 Task: Select street view around selected location Joshua Tree National Park, California, United States and verify 3 surrounding locations
Action: Mouse moved to (234, 91)
Screenshot: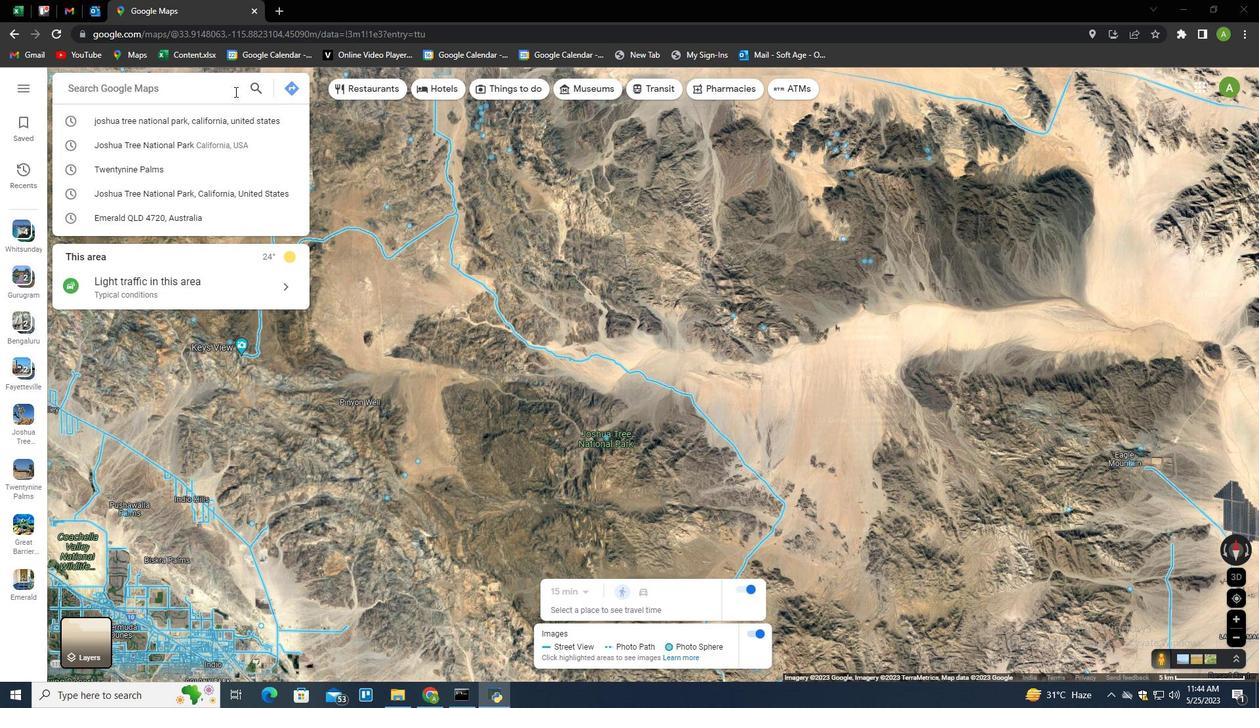 
Action: Mouse pressed left at (234, 91)
Screenshot: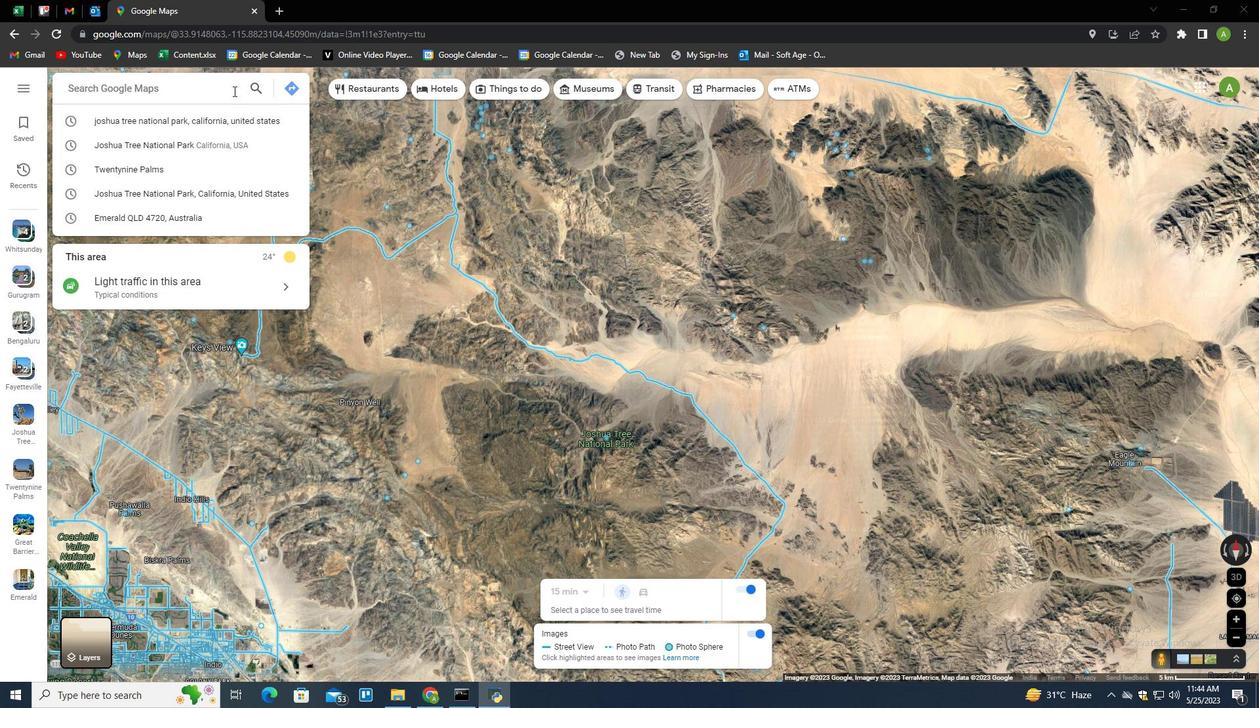 
Action: Key pressed <Key.shift>Joa<Key.backspace>shua<Key.space><Key.shift>Tree<Key.space><Key.shift>National<Key.space><Key.shift>Part<Key.backspace>k,<Key.space><Key.shift>Califr<Key.backspace>ornia,<Key.space><Key.shift>United<Key.space><Key.shift>States<Key.enter>
Screenshot: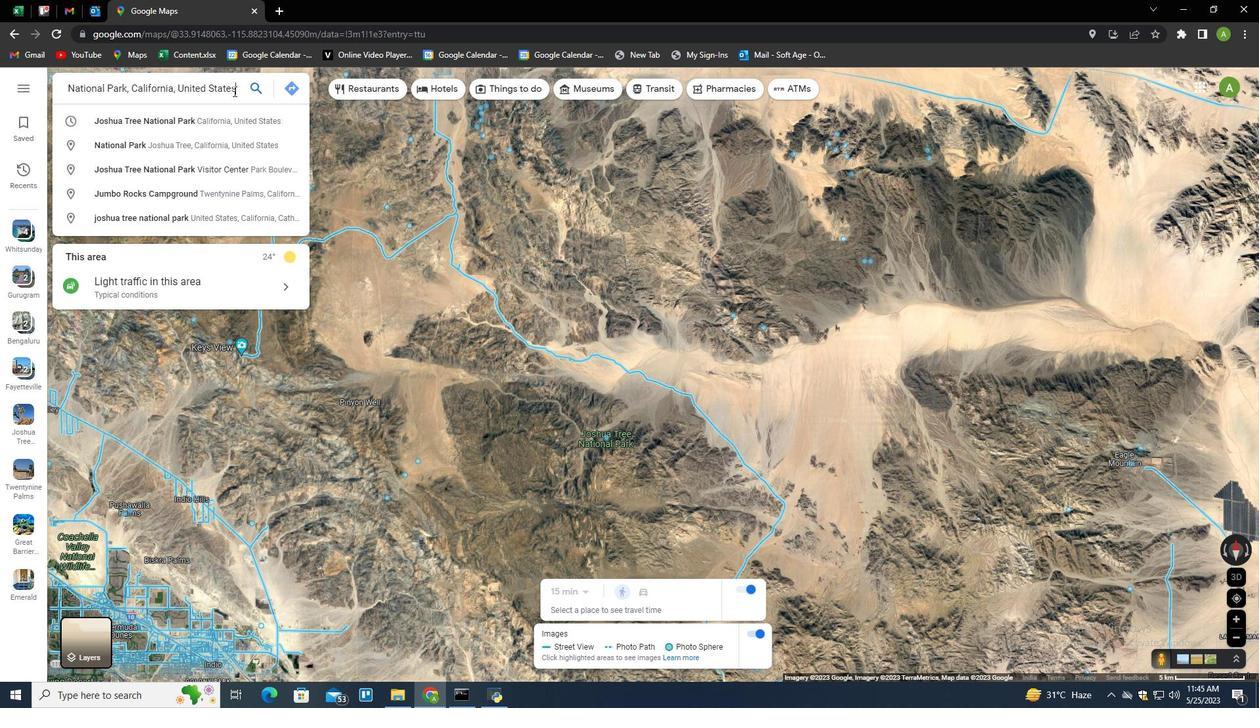 
Action: Mouse moved to (694, 428)
Screenshot: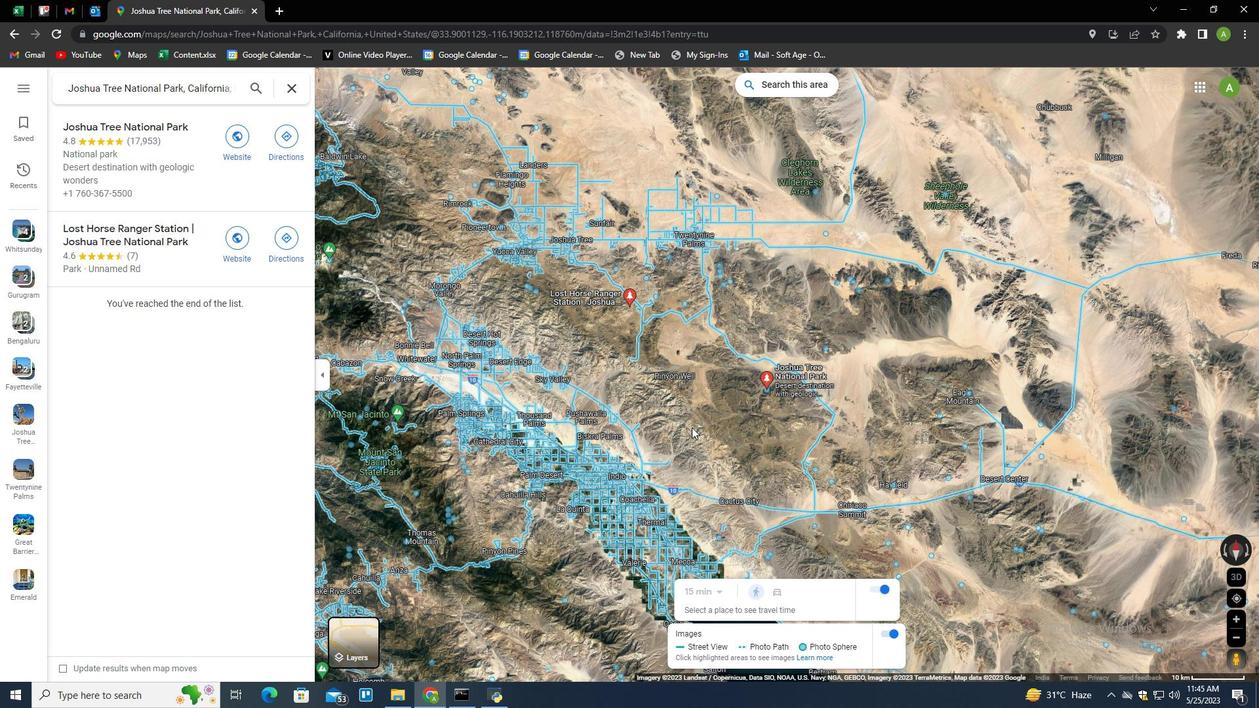 
Action: Mouse scrolled (694, 427) with delta (0, 0)
Screenshot: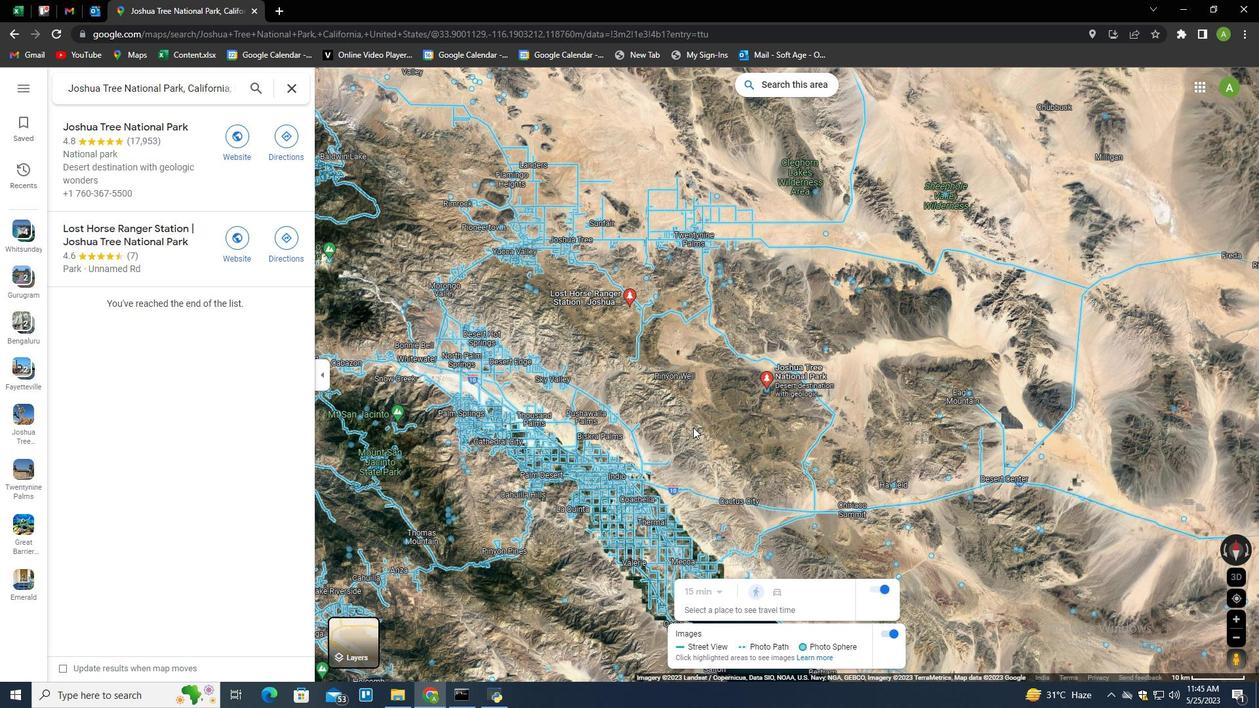
Action: Mouse moved to (655, 339)
Screenshot: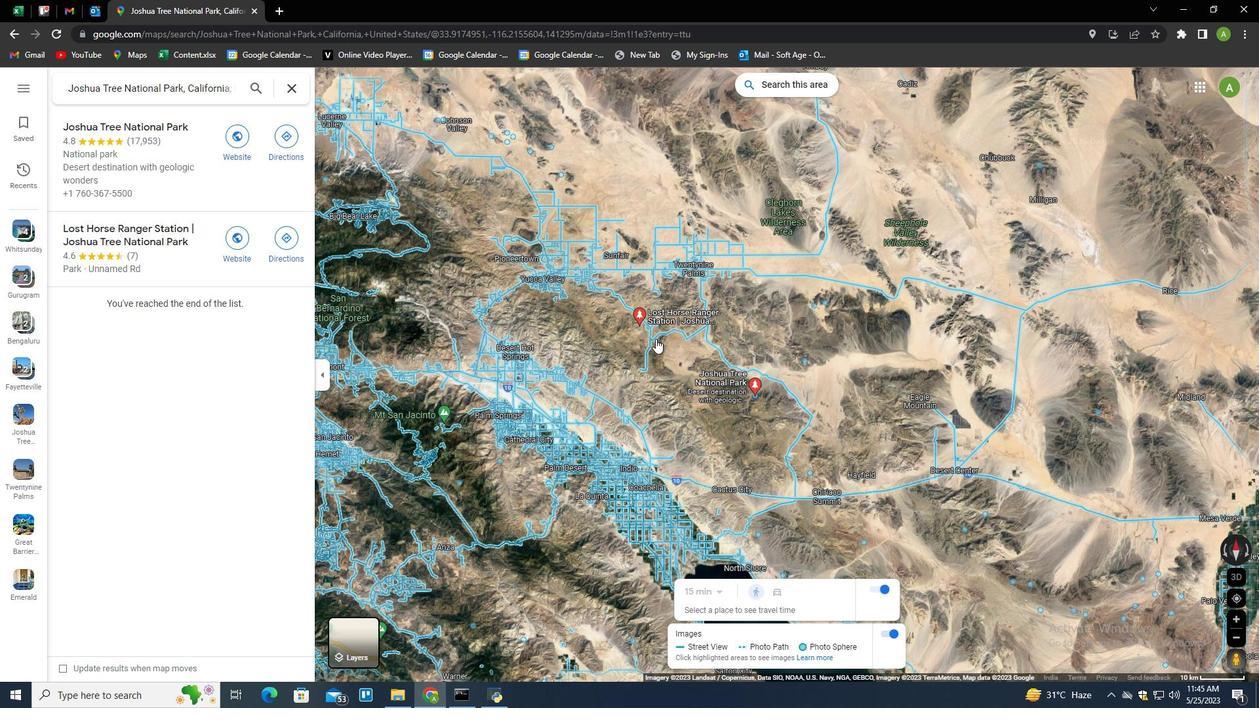 
Action: Mouse pressed left at (655, 339)
Screenshot: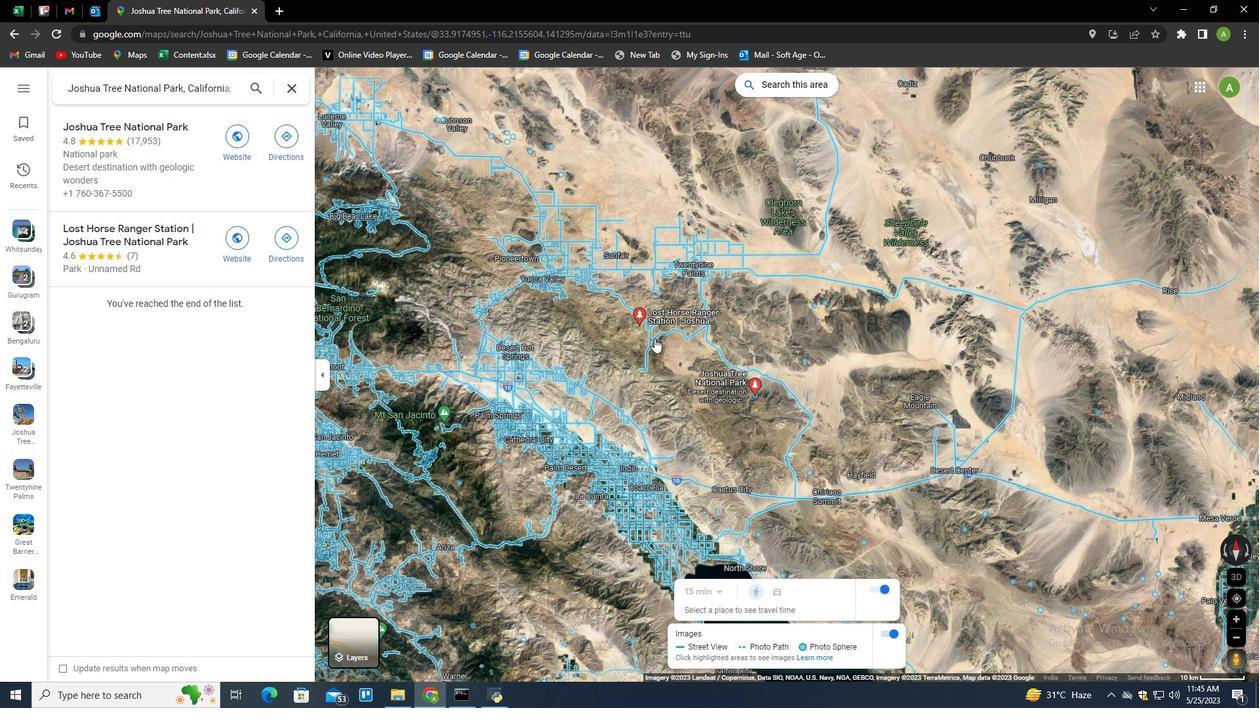
Action: Mouse moved to (850, 471)
Screenshot: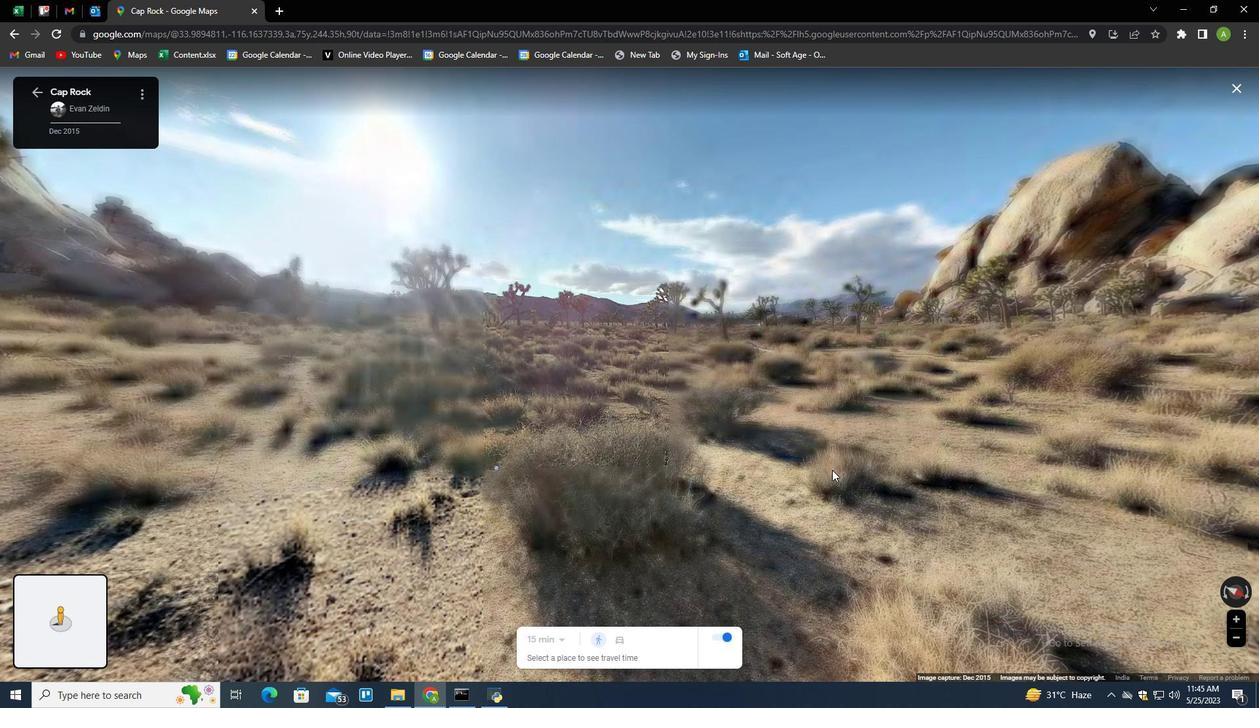 
Action: Mouse scrolled (850, 470) with delta (0, 0)
Screenshot: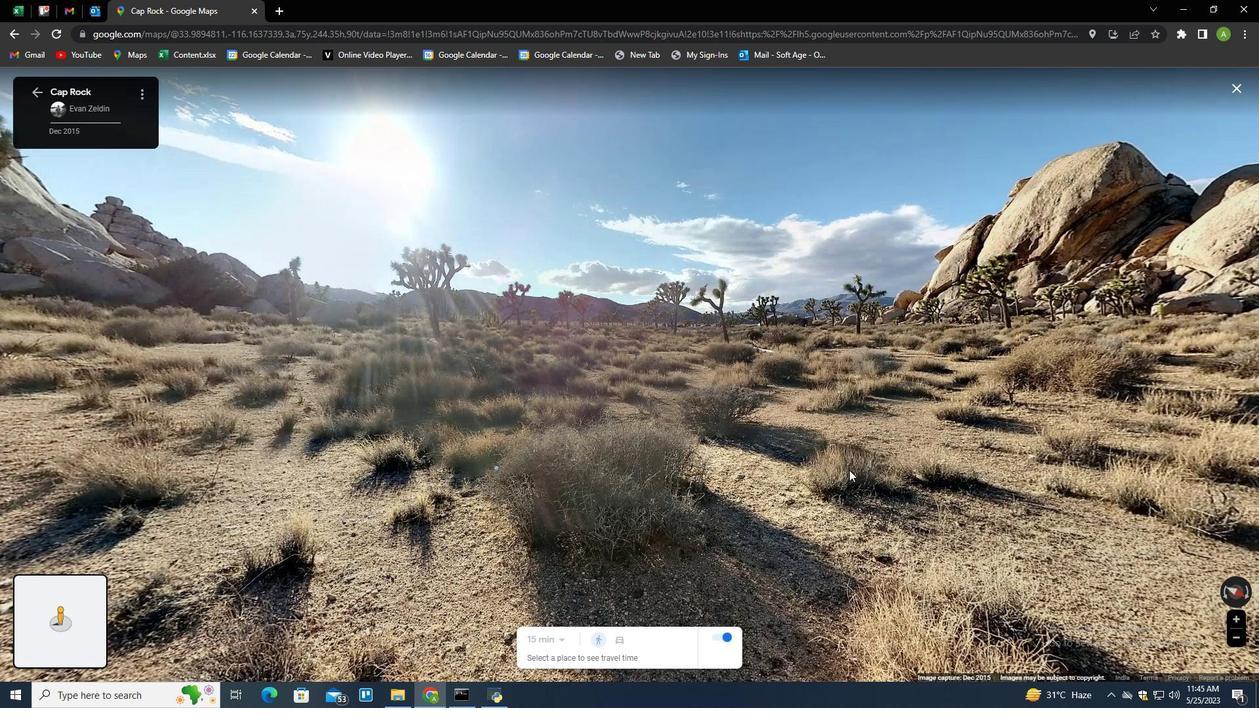 
Action: Mouse scrolled (850, 470) with delta (0, 0)
Screenshot: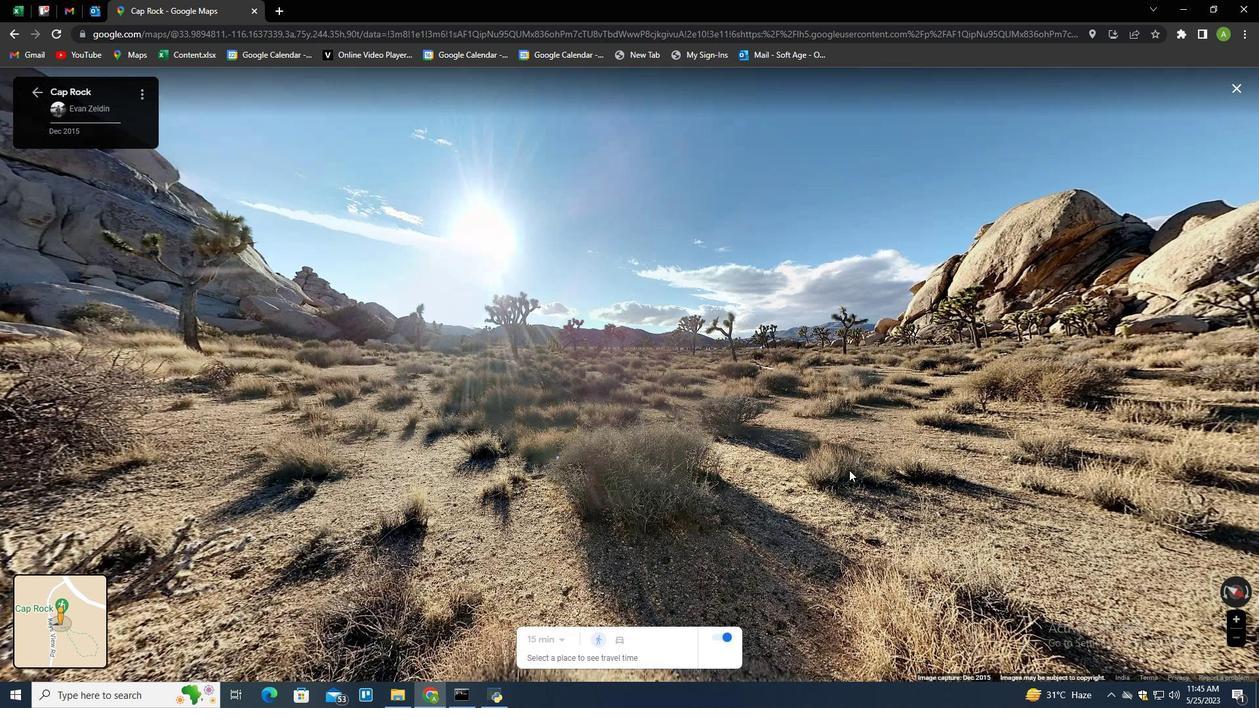 
Action: Mouse scrolled (850, 470) with delta (0, 0)
Screenshot: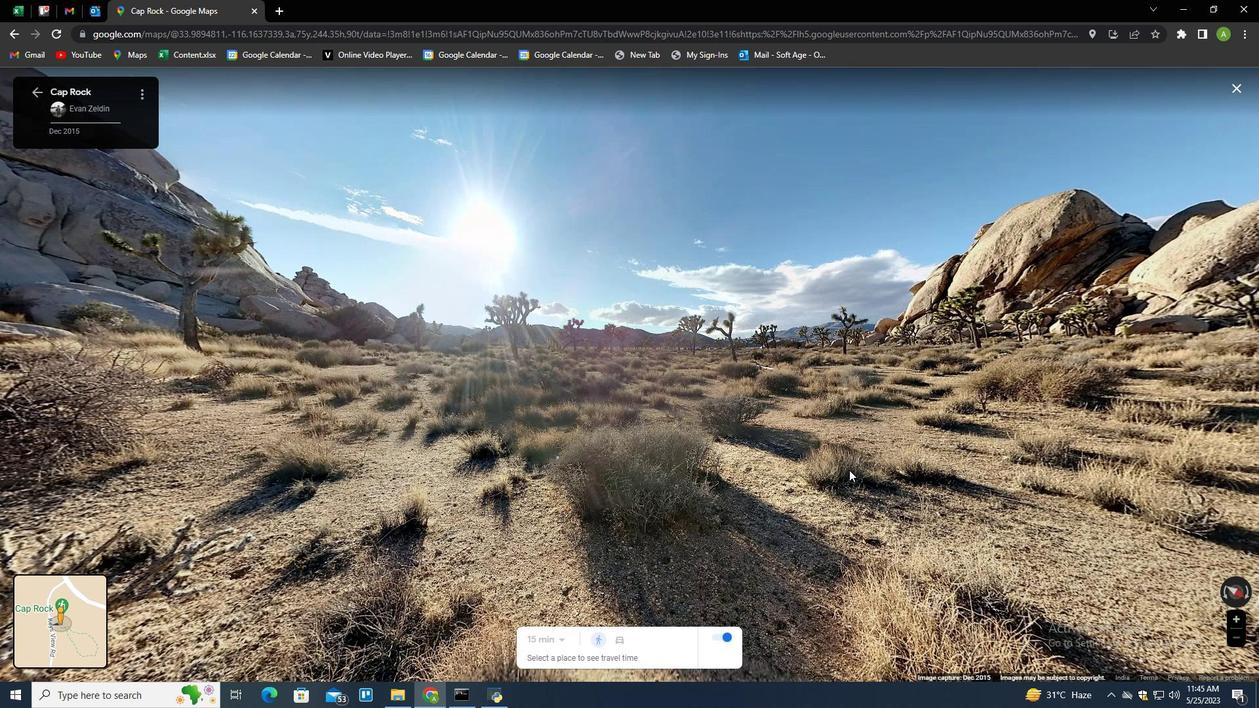 
Action: Mouse scrolled (850, 470) with delta (0, 0)
Screenshot: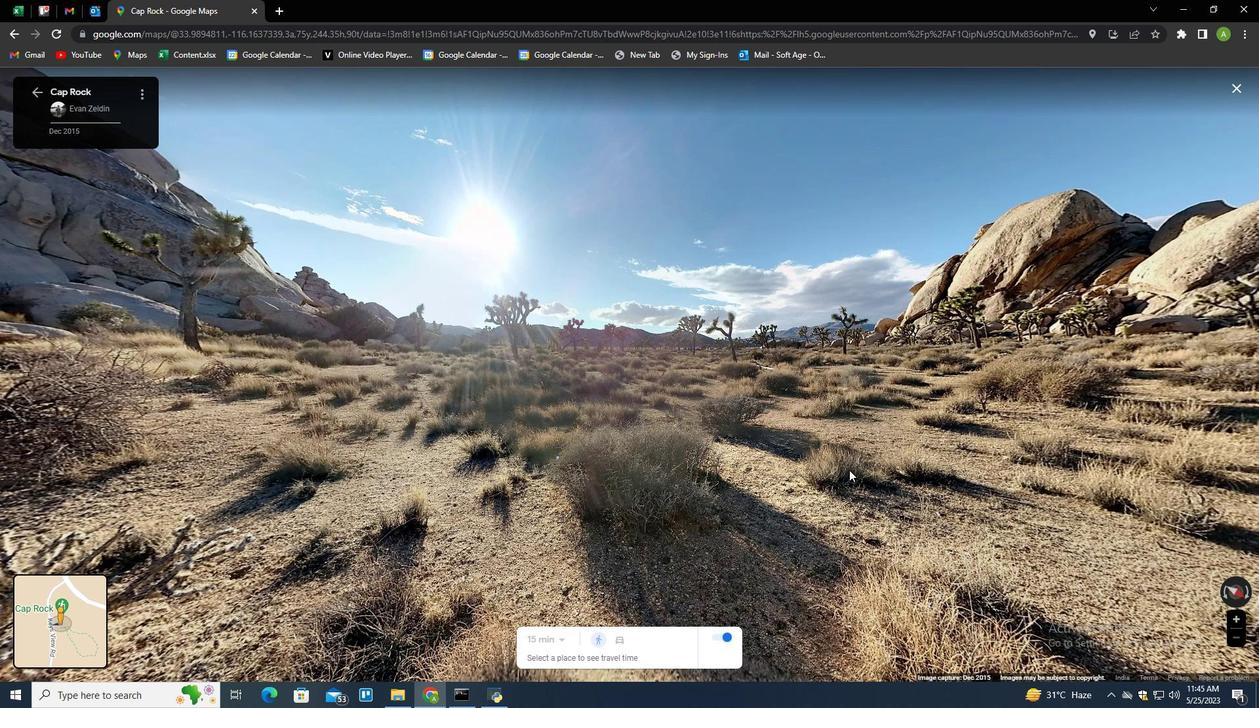 
Action: Key pressed <Key.left><Key.left><Key.right><Key.right><Key.right><Key.right><Key.right><Key.right><Key.right><Key.right><Key.right><Key.right><Key.right><Key.right><Key.right><Key.right><Key.right><Key.right><Key.right><Key.right><Key.right><Key.right><Key.right><Key.right><Key.right><Key.right><Key.right><Key.right>
Screenshot: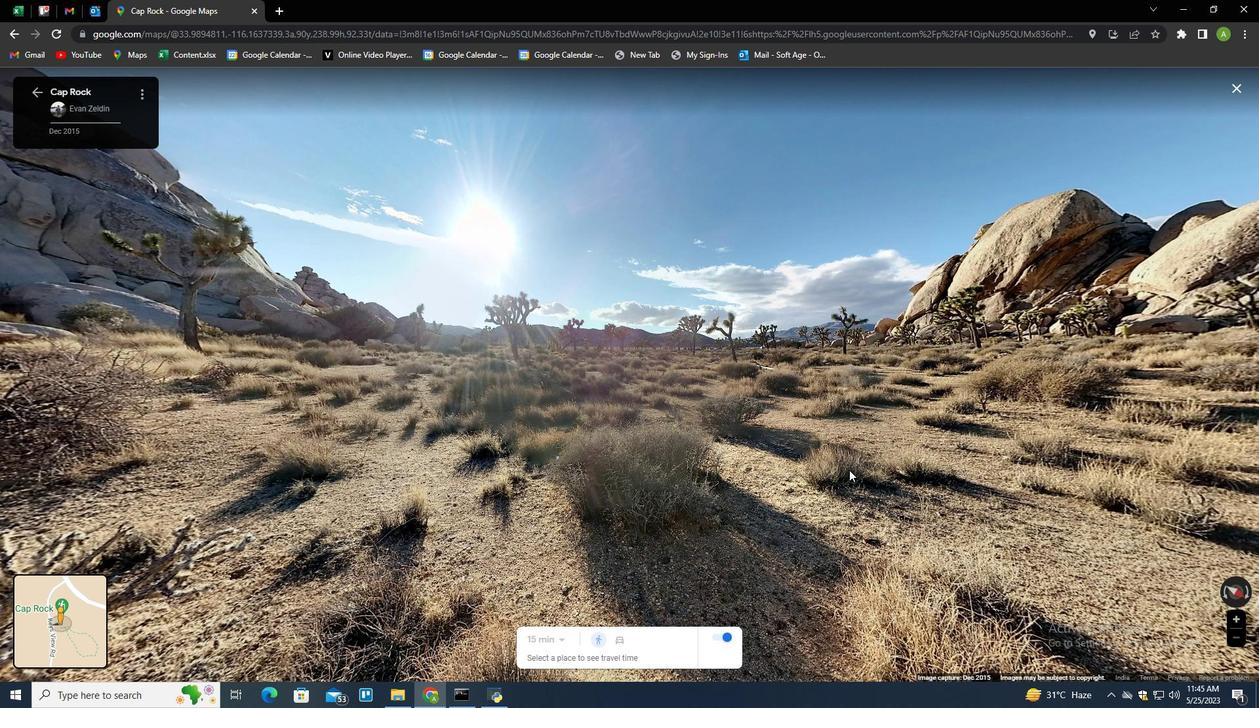 
Action: Mouse pressed left at (850, 471)
Screenshot: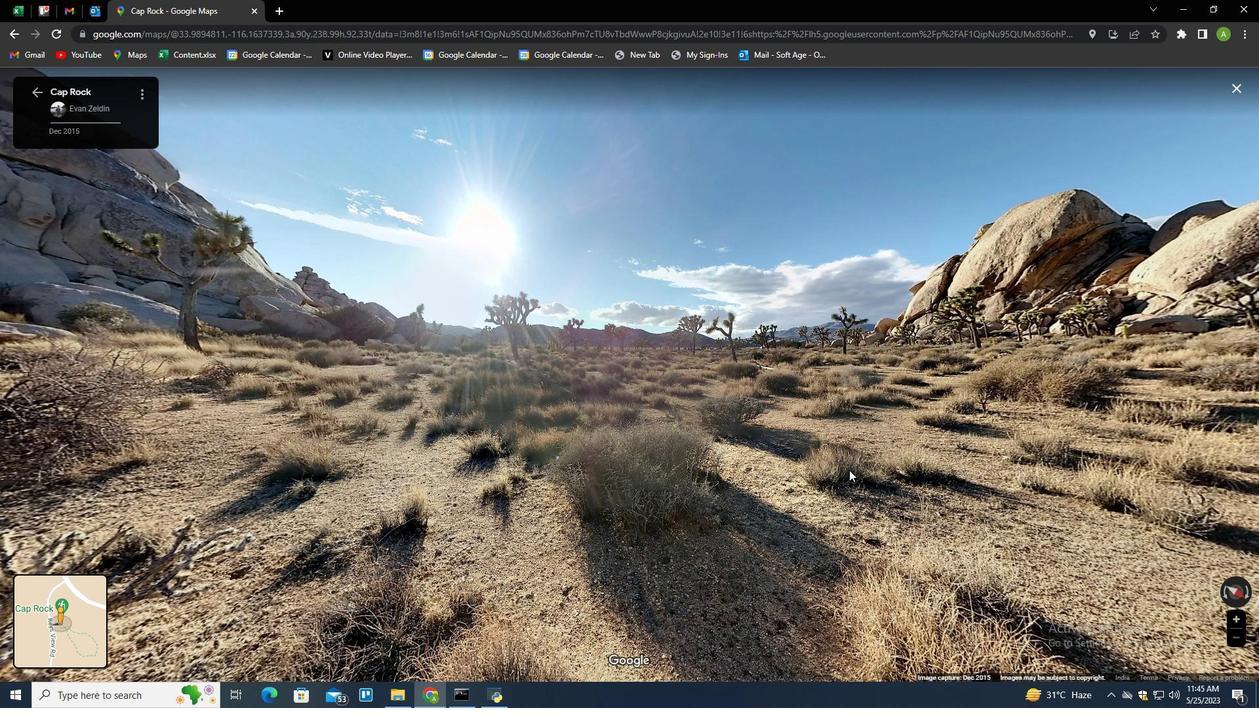 
Action: Key pressed <Key.right><Key.right><Key.right><Key.right><Key.right><Key.right><Key.right><Key.right><Key.right><Key.right><Key.right><Key.right><Key.right><Key.right><Key.right><Key.right><Key.right><Key.right><Key.right><Key.right><Key.right><Key.right><Key.right><Key.right><Key.right><Key.right><Key.right><Key.right><Key.right><Key.right><Key.right><Key.right><Key.right><Key.right><Key.right><Key.right><Key.right><Key.right><Key.right><Key.right><Key.right><Key.right><Key.right><Key.right><Key.right><Key.right><Key.right><Key.right><Key.right><Key.right><Key.right><Key.right><Key.right><Key.right><Key.right><Key.right><Key.right><Key.right><Key.right><Key.right><Key.right><Key.right><Key.right><Key.right><Key.right><Key.right><Key.right><Key.right><Key.right><Key.right><Key.right><Key.right><Key.right><Key.right><Key.right><Key.right><Key.right><Key.right><Key.right><Key.right><Key.right><Key.right><Key.right><Key.right><Key.right><Key.right><Key.right><Key.right><Key.right><Key.right><Key.right><Key.right><Key.right><Key.right><Key.right><Key.right><Key.right><Key.right><Key.right><Key.right><Key.right><Key.right><Key.right><Key.right><Key.right><Key.right><Key.right><Key.right><Key.right><Key.right><Key.right><Key.right><Key.right><Key.right><Key.right><Key.right><Key.right><Key.right><Key.right><Key.right><Key.right><Key.right><Key.right><Key.right><Key.right><Key.right><Key.right><Key.right><Key.right><Key.right><Key.right><Key.right><Key.right><Key.right><Key.right><Key.right><Key.right><Key.right><Key.right><Key.right><Key.right><Key.right><Key.right><Key.right><Key.right><Key.right><Key.right><Key.right><Key.right><Key.right><Key.right><Key.right><Key.right><Key.right><Key.right><Key.right><Key.right><Key.right><Key.right><Key.right><Key.right><Key.right><Key.right><Key.right><Key.right><Key.right><Key.right><Key.right><Key.right><Key.right><Key.right><Key.right><Key.right><Key.right><Key.right><Key.right><Key.right><Key.right><Key.right><Key.right><Key.right><Key.right><Key.right><Key.right><Key.right><Key.right><Key.right><Key.right><Key.right><Key.right><Key.right><Key.right><Key.right><Key.right><Key.right><Key.right><Key.right><Key.right><Key.right><Key.right><Key.right><Key.right><Key.right><Key.right><Key.right><Key.right><Key.right><Key.right><Key.right><Key.right><Key.right><Key.right><Key.right><Key.right><Key.right><Key.right><Key.right><Key.right><Key.right><Key.right><Key.right><Key.right><Key.right><Key.right><Key.right><Key.right><Key.right><Key.right><Key.right><Key.right><Key.right><Key.right><Key.right><Key.right><Key.right><Key.right><Key.right><Key.right><Key.right><Key.right><Key.right><Key.right><Key.right><Key.right><Key.right><Key.right><Key.right><Key.right><Key.right><Key.right><Key.right><Key.right><Key.right><Key.right><Key.right><Key.right><Key.right><Key.right><Key.right><Key.right><Key.right><Key.right><Key.right><Key.right><Key.right><Key.right><Key.right><Key.right><Key.right><Key.right><Key.right><Key.right><Key.right><Key.right><Key.right><Key.right><Key.right><Key.right><Key.right><Key.right><Key.right><Key.right><Key.right><Key.right><Key.right><Key.right><Key.right><Key.right><Key.right><Key.right><Key.right><Key.right><Key.right><Key.right><Key.right><Key.right><Key.right><Key.right><Key.right><Key.right><Key.right><Key.right><Key.right><Key.right><Key.right><Key.right><Key.right><Key.right><Key.right><Key.right><Key.right><Key.right><Key.right><Key.right><Key.right><Key.right><Key.right><Key.right><Key.right><Key.right><Key.right><Key.right><Key.right><Key.right><Key.right><Key.right><Key.right><Key.right><Key.right><Key.right><Key.right><Key.right><Key.right><Key.right><Key.right><Key.right><Key.right><Key.right><Key.right><Key.right><Key.right><Key.right><Key.right><Key.right><Key.right><Key.right><Key.right><Key.right><Key.right><Key.right><Key.right><Key.right><Key.right><Key.right><Key.right><Key.right><Key.right><Key.right><Key.right><Key.right><Key.right><Key.right><Key.right><Key.right><Key.right><Key.right><Key.right><Key.right><Key.right><Key.right><Key.right><Key.right><Key.right><Key.right><Key.right><Key.right><Key.right><Key.right><Key.right><Key.right><Key.right><Key.right><Key.right><Key.right><Key.right><Key.right><Key.right><Key.right><Key.right><Key.right><Key.right><Key.right><Key.right><Key.right><Key.right><Key.right><Key.right><Key.up><Key.up><Key.up><Key.down><Key.left><Key.left><Key.left><Key.left><Key.left><Key.left><Key.right><Key.right><Key.right><Key.right><Key.right><Key.right><Key.right><Key.right><Key.right><Key.right><Key.right><Key.right><Key.right><Key.right><Key.right><Key.right><Key.right><Key.right><Key.right><Key.right><Key.right><Key.right><Key.right><Key.right><Key.right><Key.right><Key.right><Key.right><Key.right><Key.right><Key.right><Key.right><Key.right><Key.right><Key.right><Key.right><Key.right><Key.right><Key.right><Key.right><Key.right><Key.right><Key.right><Key.right><Key.right><Key.right><Key.right><Key.right><Key.right><Key.right><Key.right><Key.right><Key.right><Key.right><Key.right><Key.right><Key.right><Key.right><Key.right><Key.right><Key.right><Key.right><Key.right><Key.right><Key.right><Key.right><Key.right><Key.right><Key.right><Key.right><Key.right><Key.right><Key.right><Key.right><Key.right><Key.right><Key.right><Key.right><Key.right><Key.right><Key.right><Key.right><Key.right><Key.right><Key.right><Key.right><Key.right><Key.right><Key.right><Key.right><Key.right><Key.right><Key.right><Key.right><Key.right><Key.right><Key.right><Key.right><Key.right><Key.right><Key.right><Key.right><Key.right><Key.right><Key.right><Key.right><Key.right><Key.right><Key.right><Key.right><Key.right><Key.right><Key.right><Key.right><Key.right><Key.right><Key.right><Key.right><Key.right><Key.right><Key.right><Key.right><Key.right><Key.right><Key.right><Key.right><Key.right><Key.right><Key.right><Key.right><Key.right><Key.right><Key.right><Key.right><Key.right><Key.right><Key.right><Key.right><Key.right><Key.right><Key.right><Key.right><Key.right><Key.right>
Screenshot: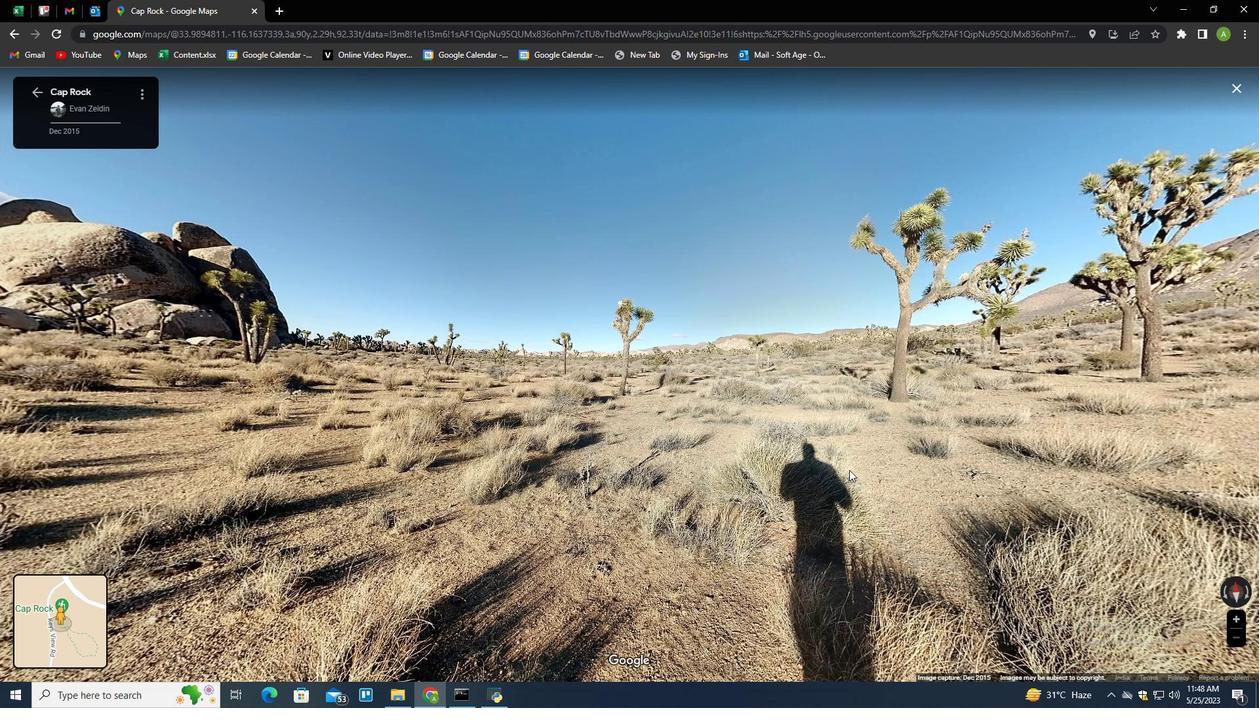 
Action: Mouse moved to (37, 85)
Screenshot: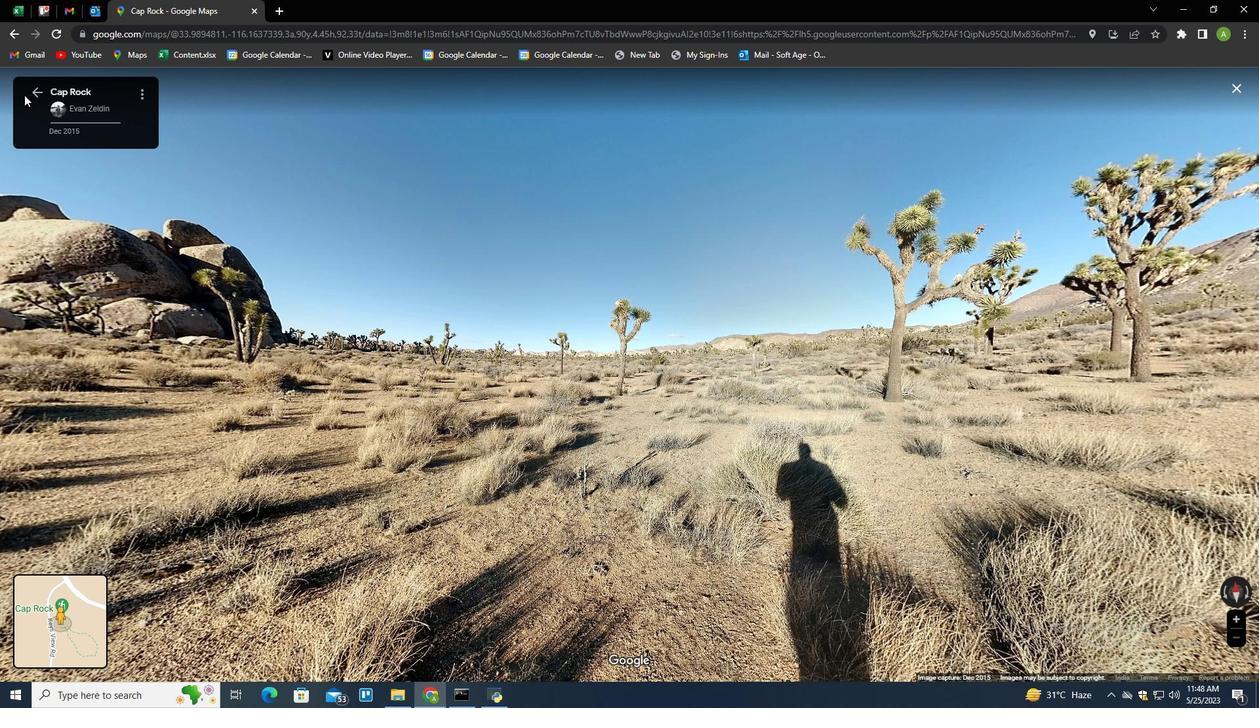 
Action: Mouse pressed left at (37, 85)
Screenshot: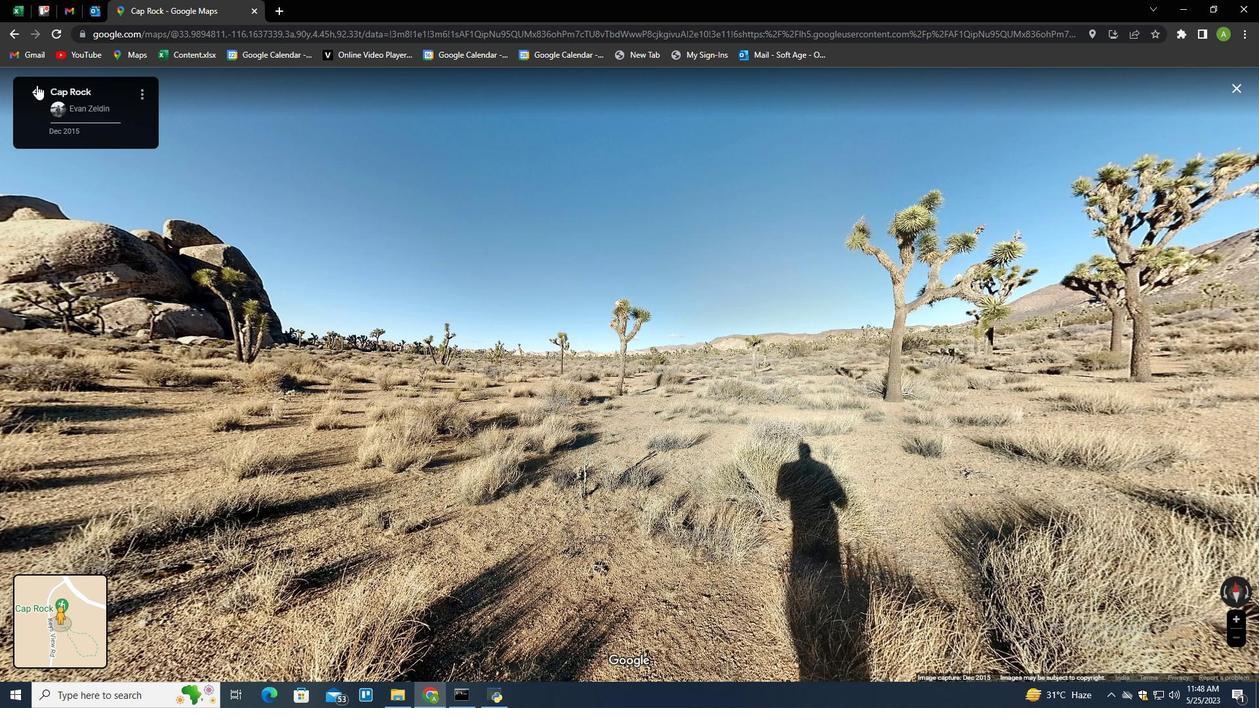 
Action: Mouse moved to (686, 360)
Screenshot: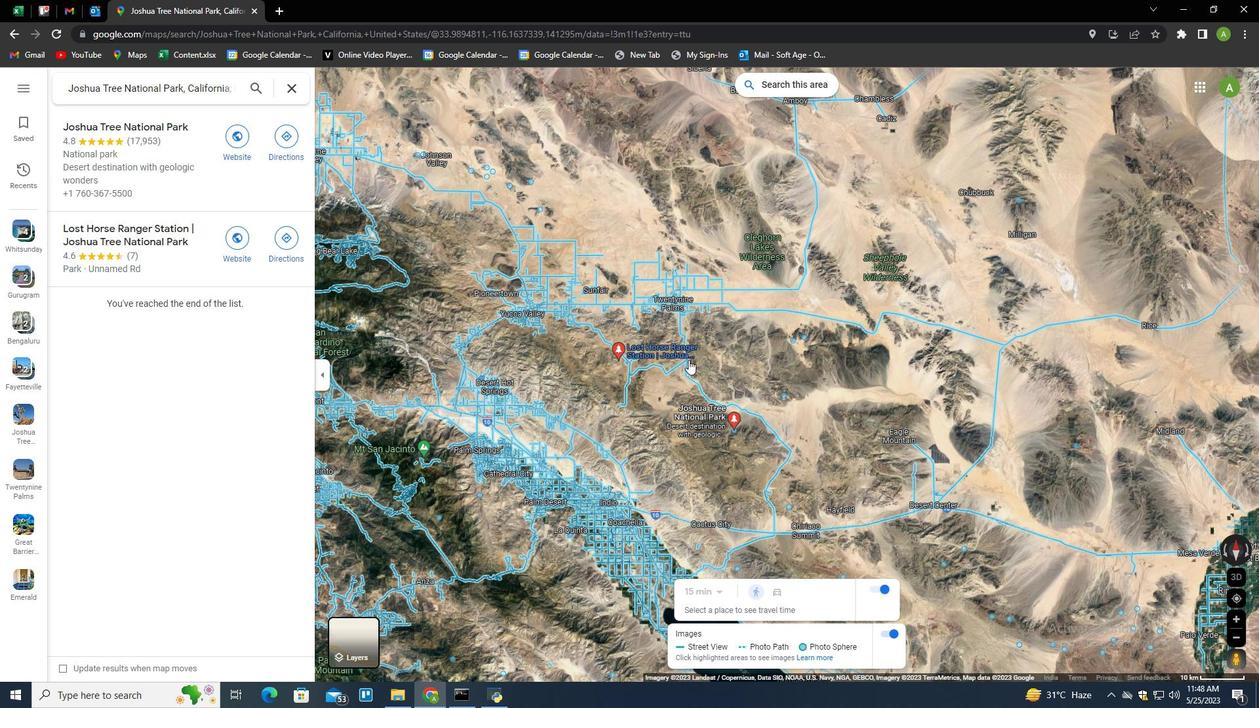 
Action: Mouse pressed left at (686, 360)
Screenshot: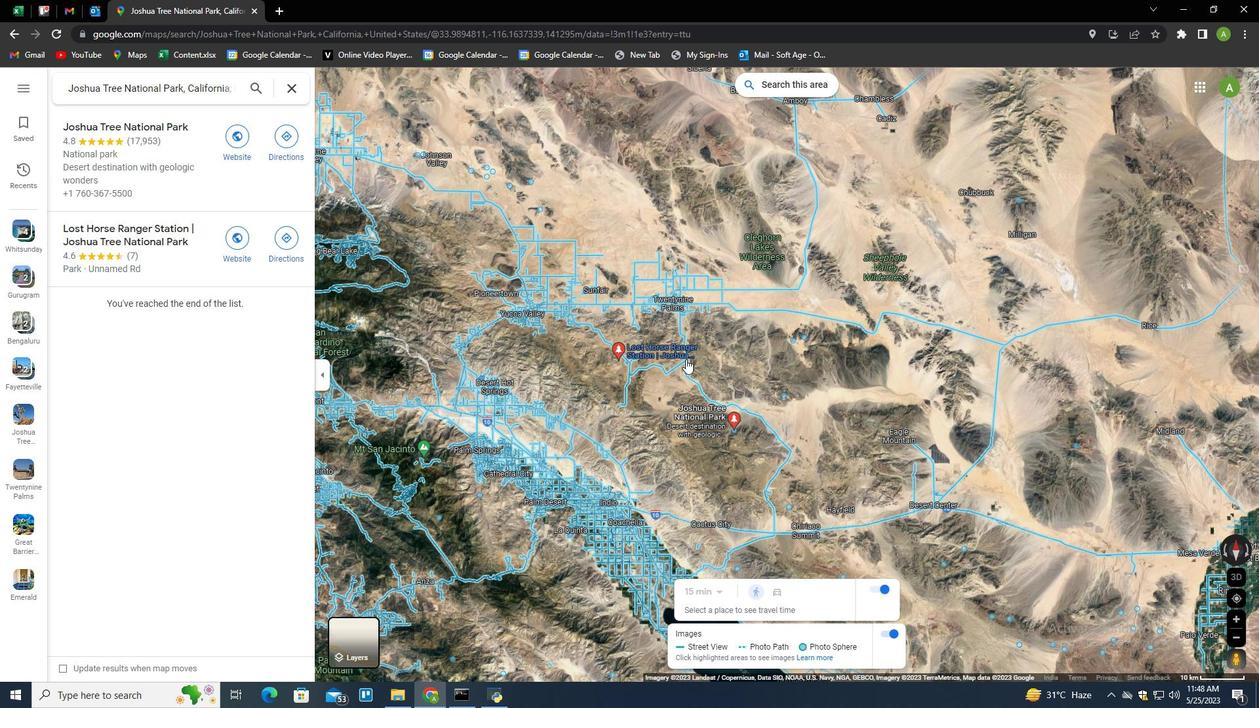 
Action: Mouse moved to (678, 366)
Screenshot: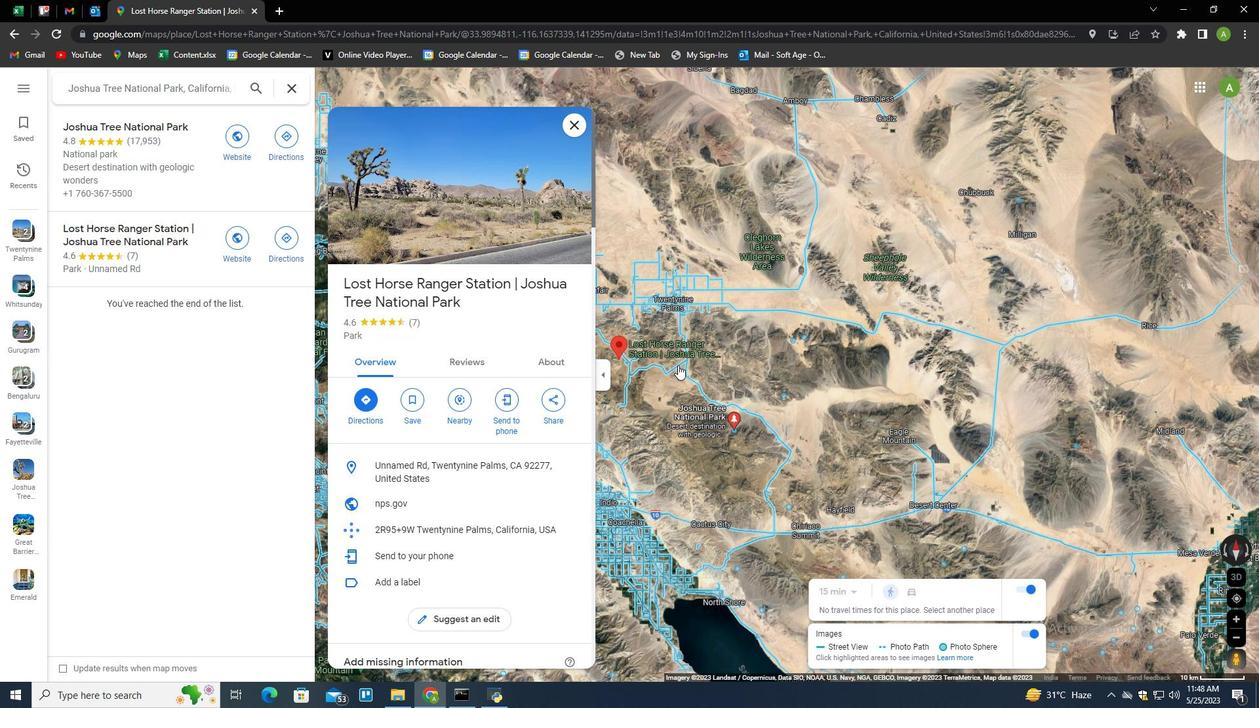 
Action: Mouse pressed left at (678, 366)
Screenshot: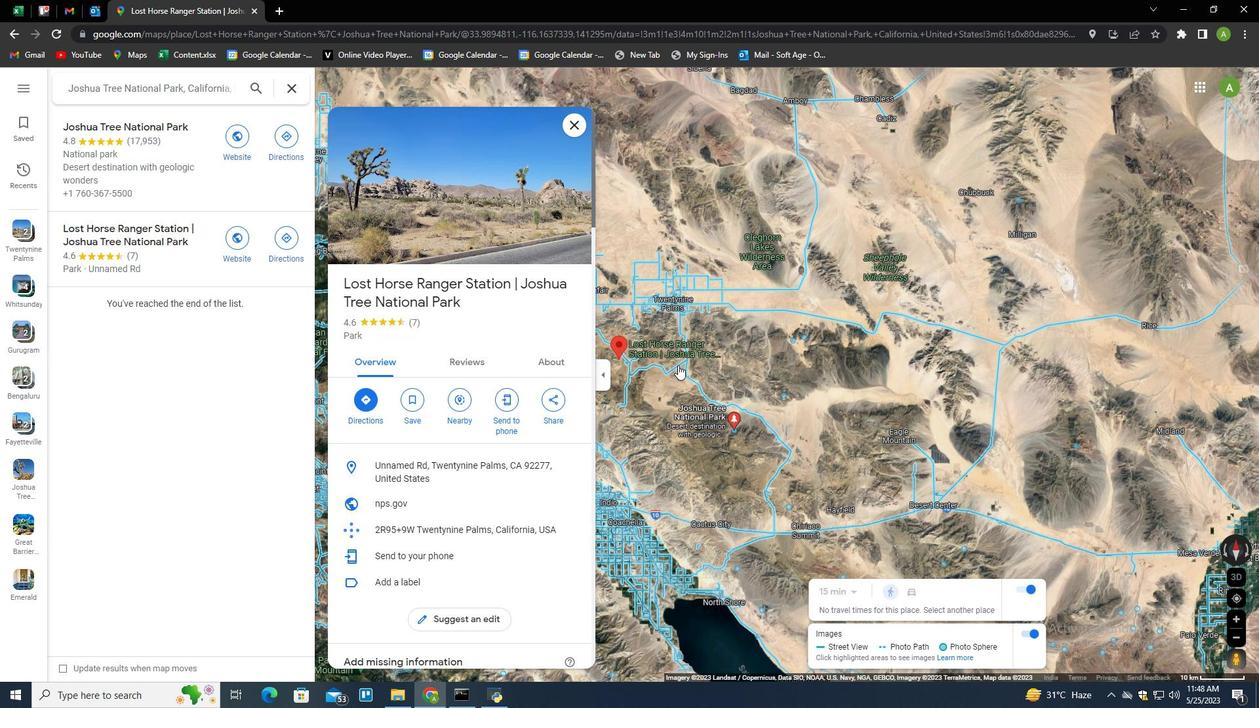 
Action: Mouse moved to (739, 448)
Screenshot: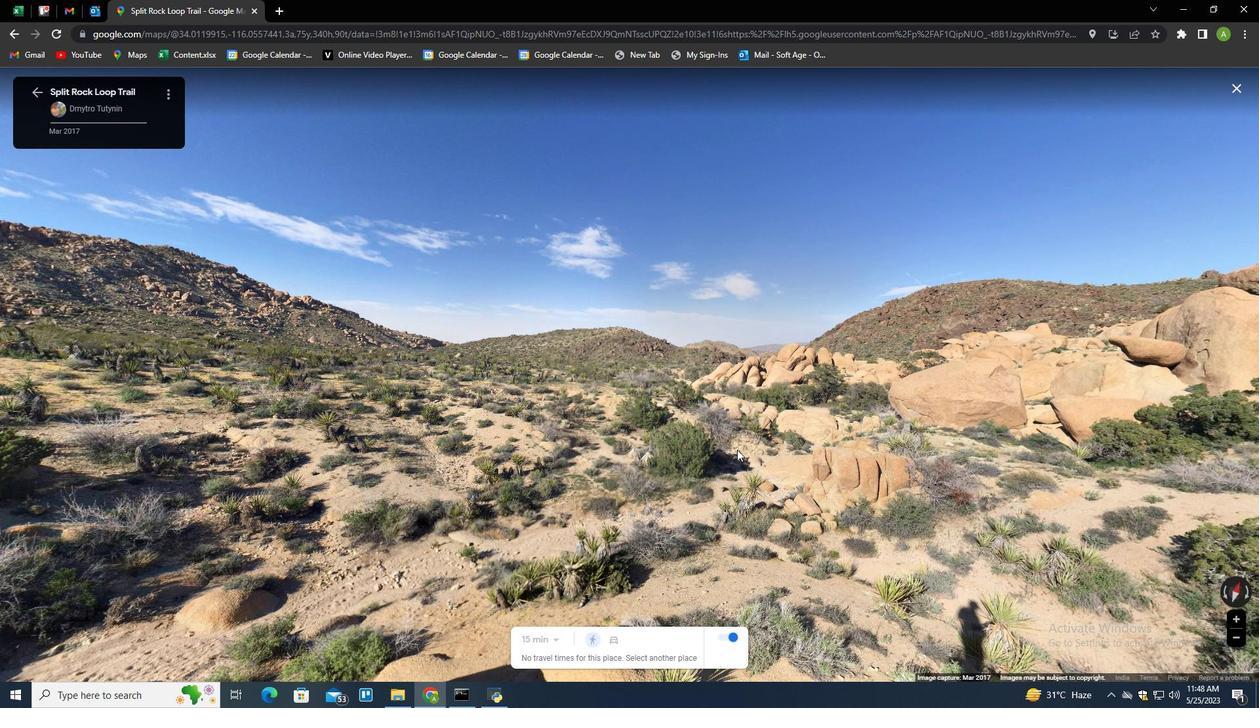 
Action: Mouse pressed left at (739, 448)
Screenshot: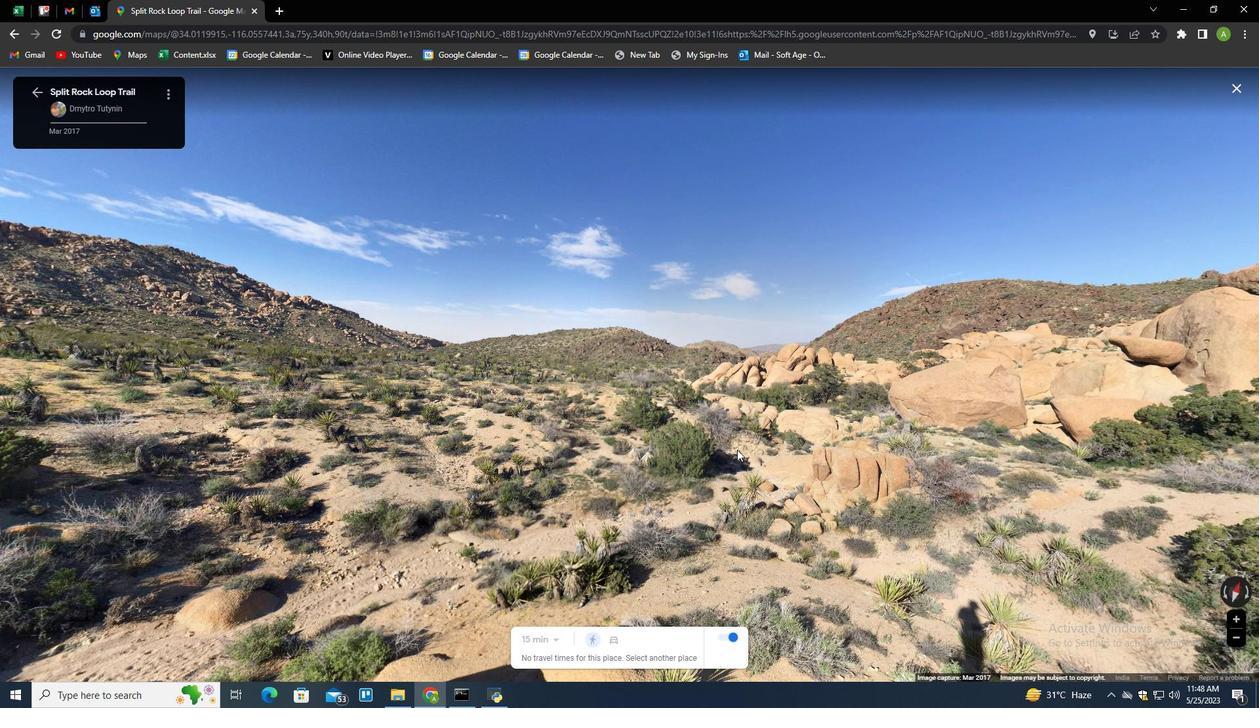 
Action: Mouse moved to (725, 411)
Screenshot: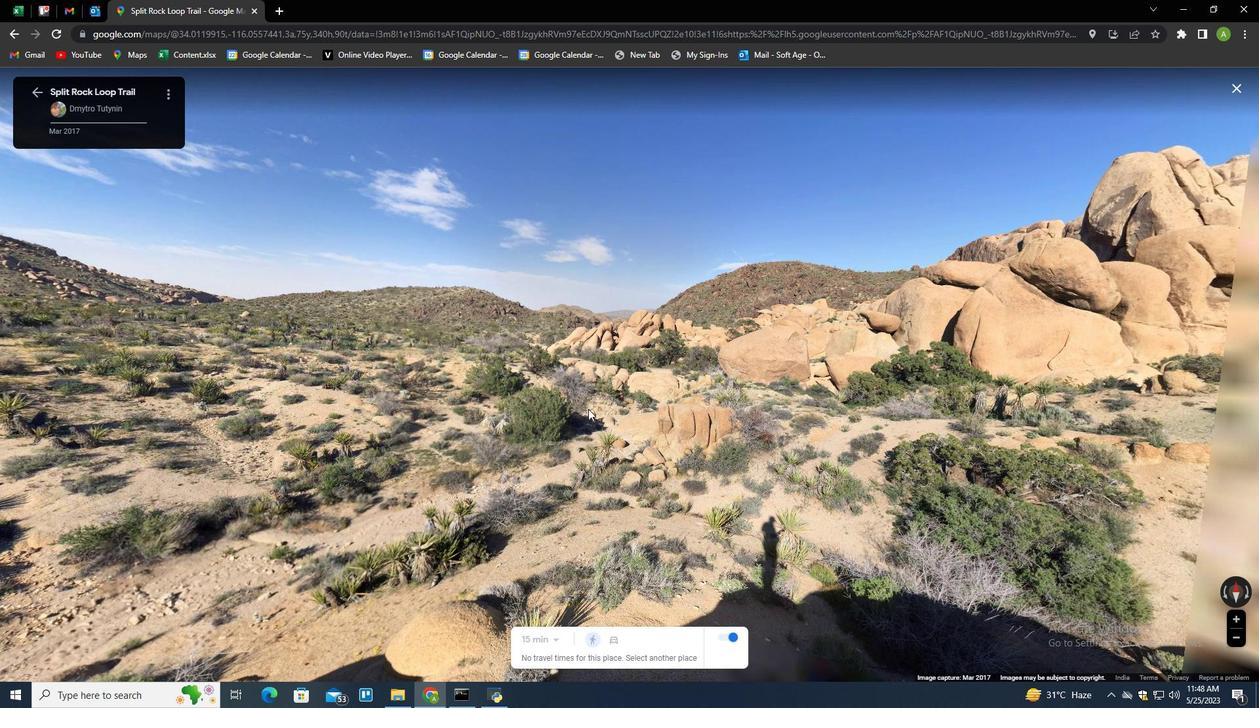 
Action: Mouse pressed left at (725, 411)
Screenshot: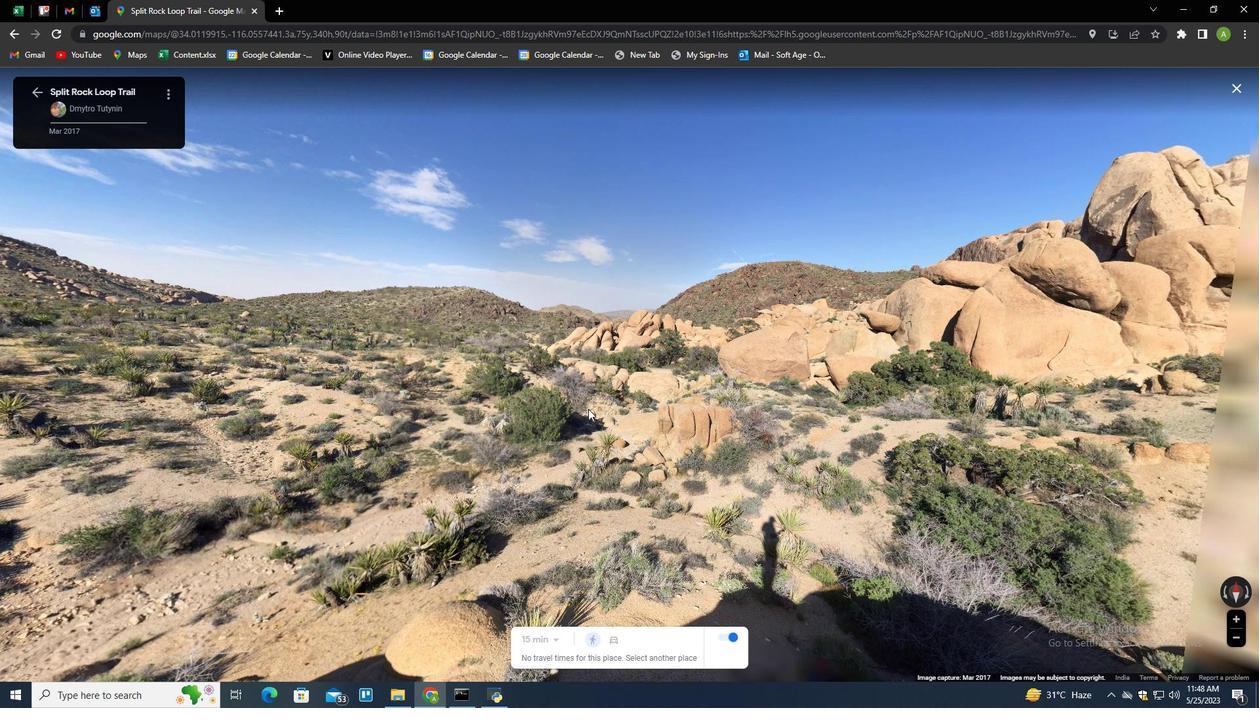 
Action: Mouse moved to (867, 345)
Screenshot: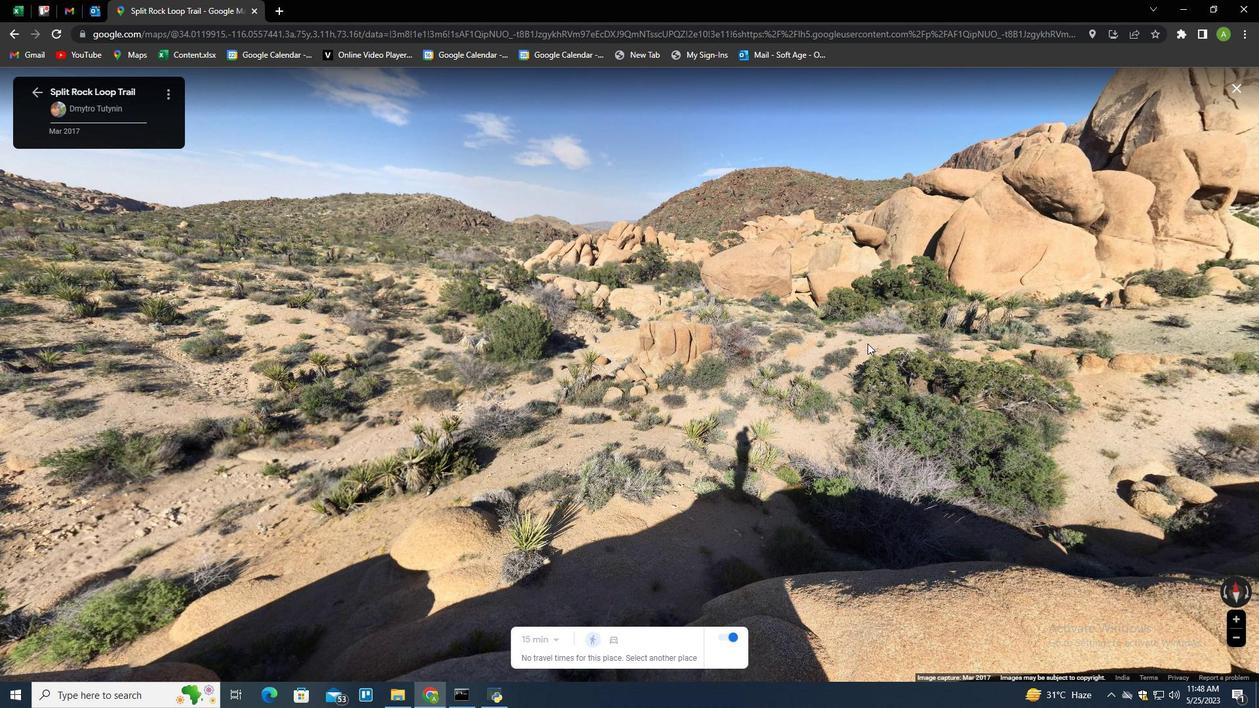 
Action: Mouse pressed left at (867, 345)
Screenshot: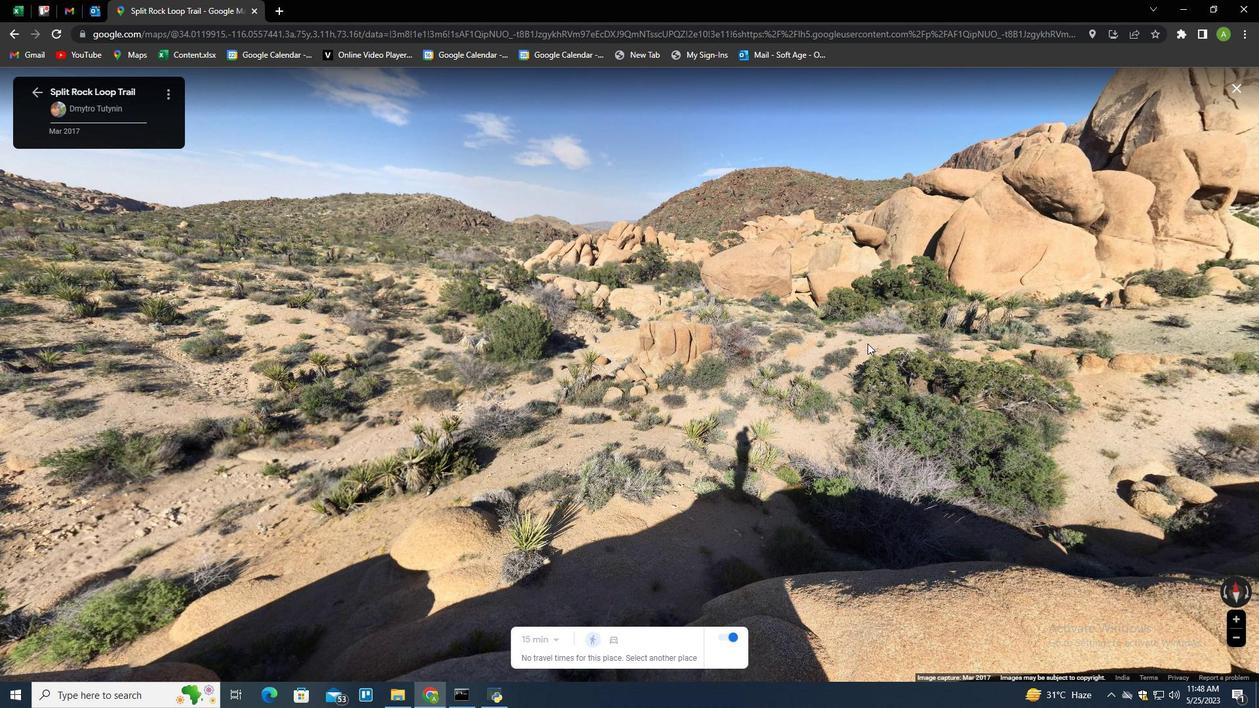 
Action: Mouse moved to (846, 276)
Screenshot: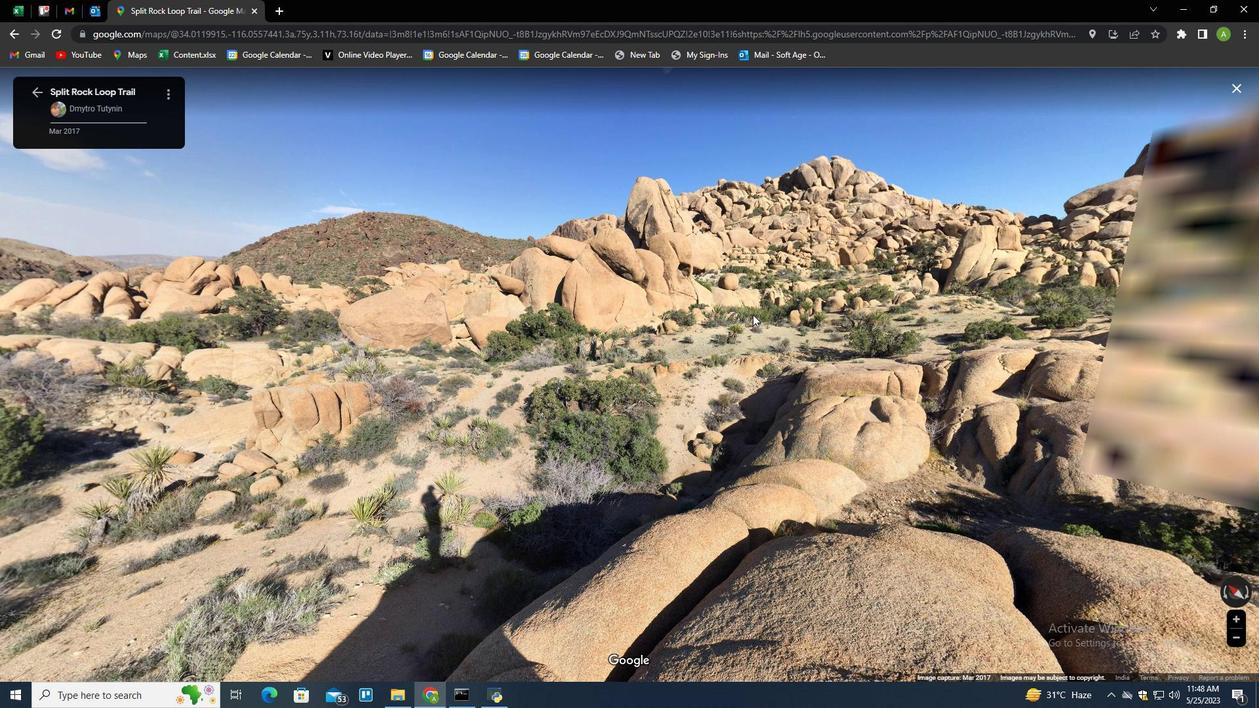 
Action: Mouse pressed left at (846, 276)
Screenshot: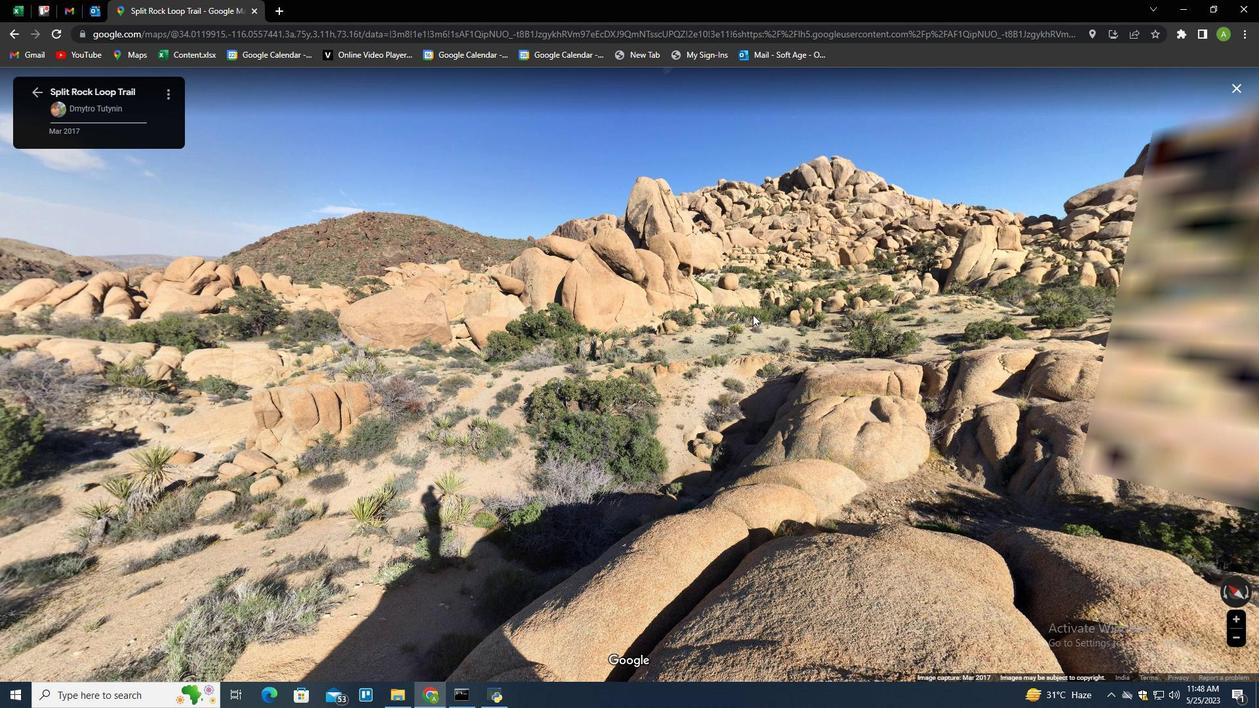 
Action: Mouse moved to (533, 289)
Screenshot: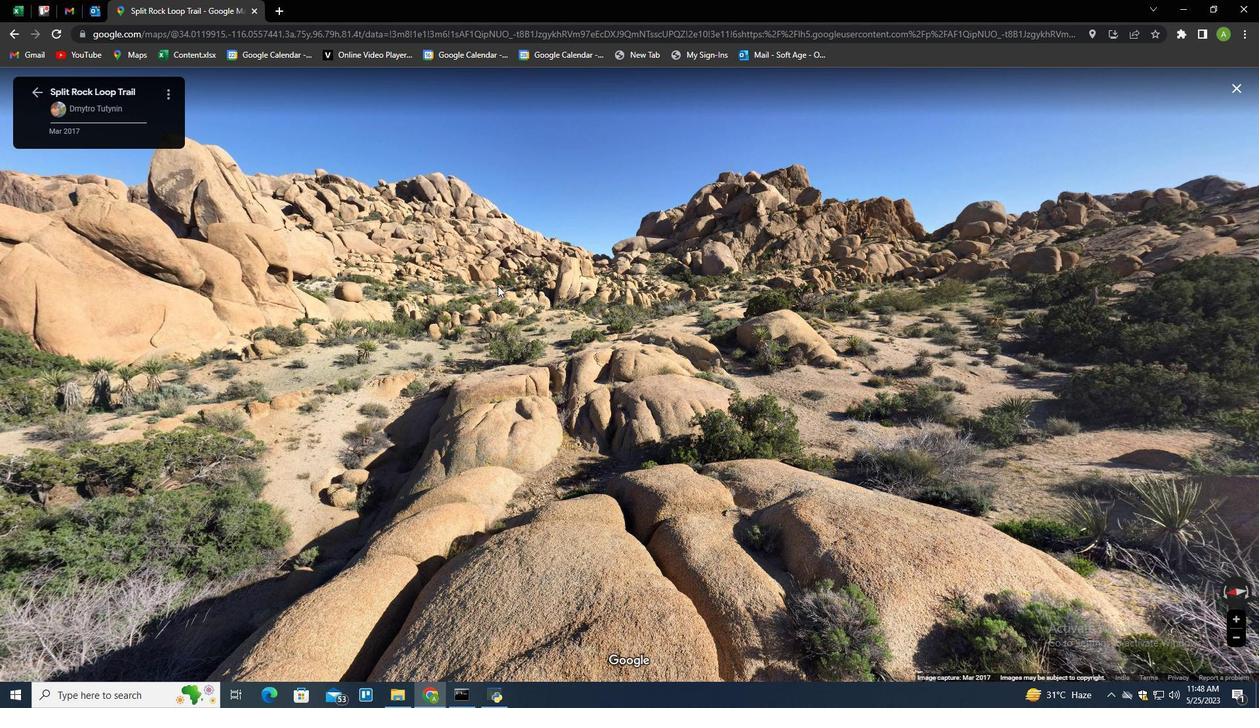 
Action: Mouse pressed left at (533, 289)
Screenshot: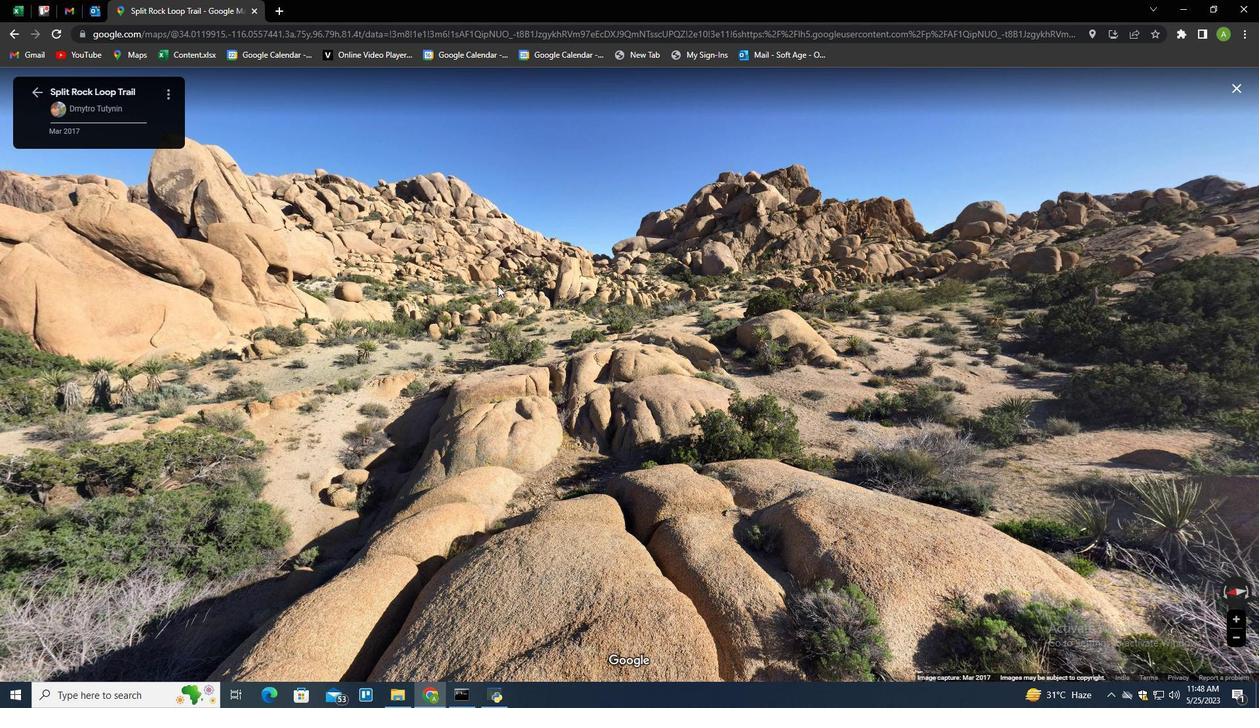 
Action: Mouse moved to (690, 301)
Screenshot: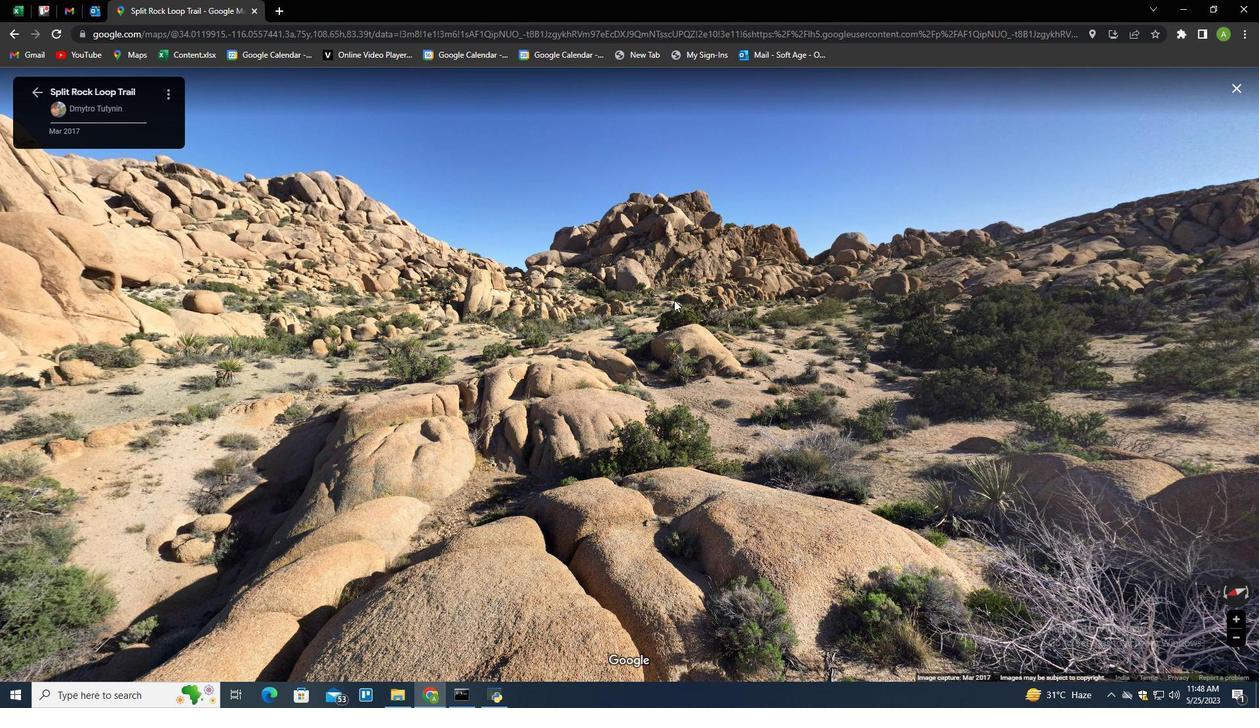 
Action: Mouse pressed left at (690, 301)
Screenshot: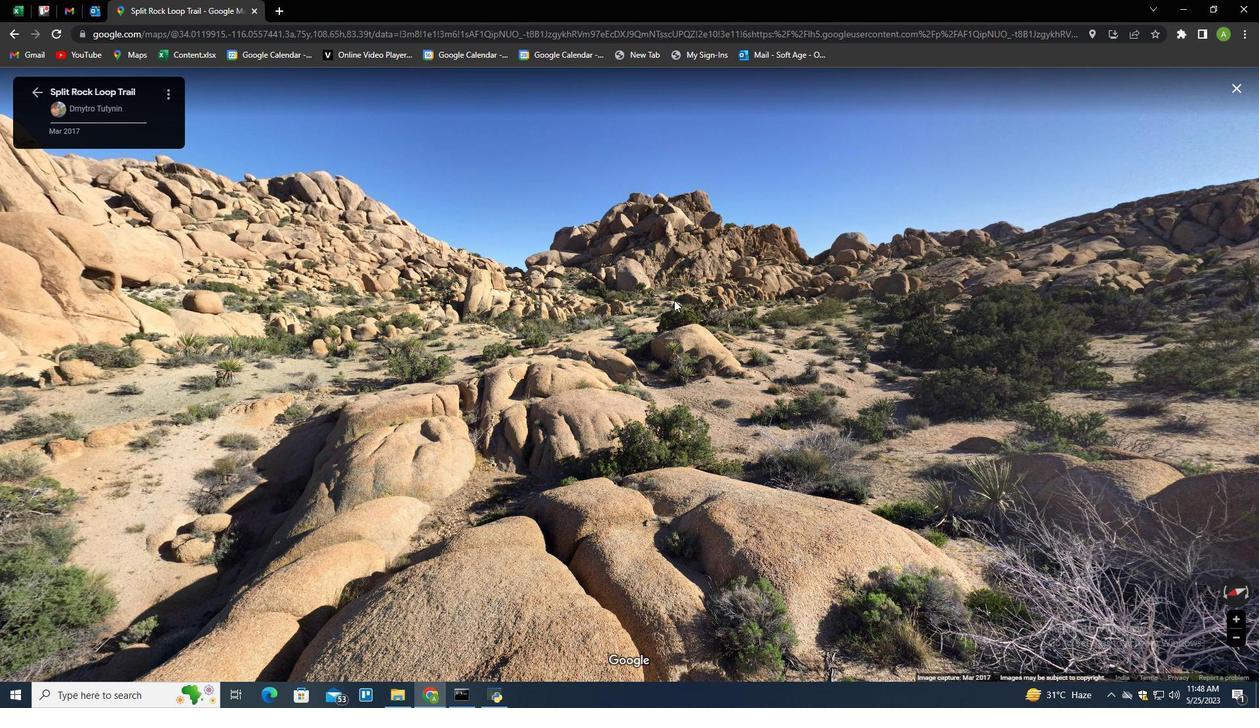 
Action: Mouse moved to (668, 327)
Screenshot: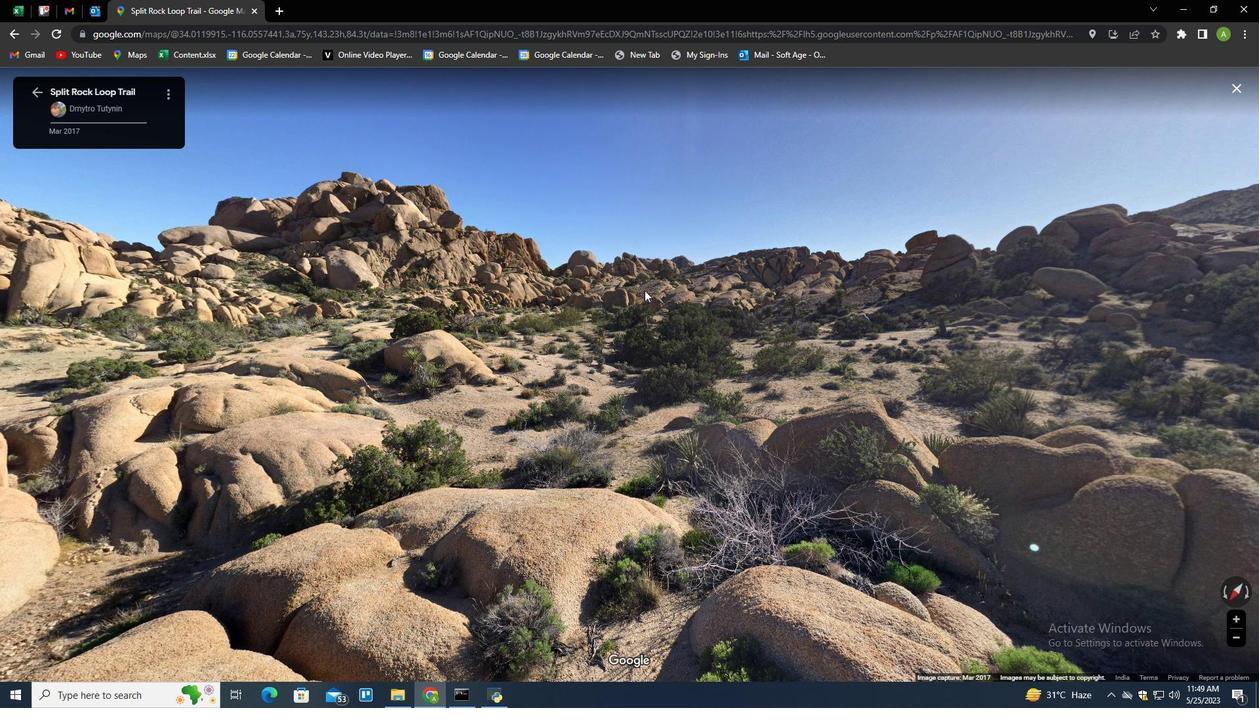 
Action: Mouse pressed left at (668, 327)
Screenshot: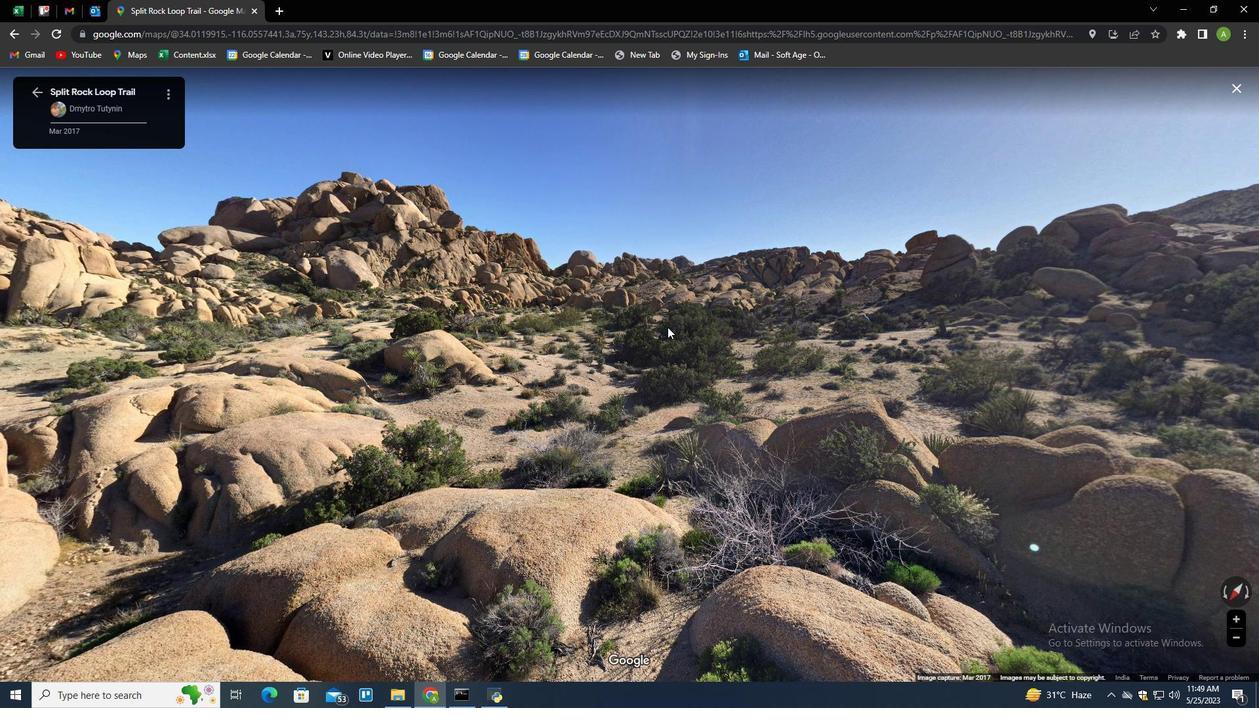 
Action: Mouse moved to (598, 315)
Screenshot: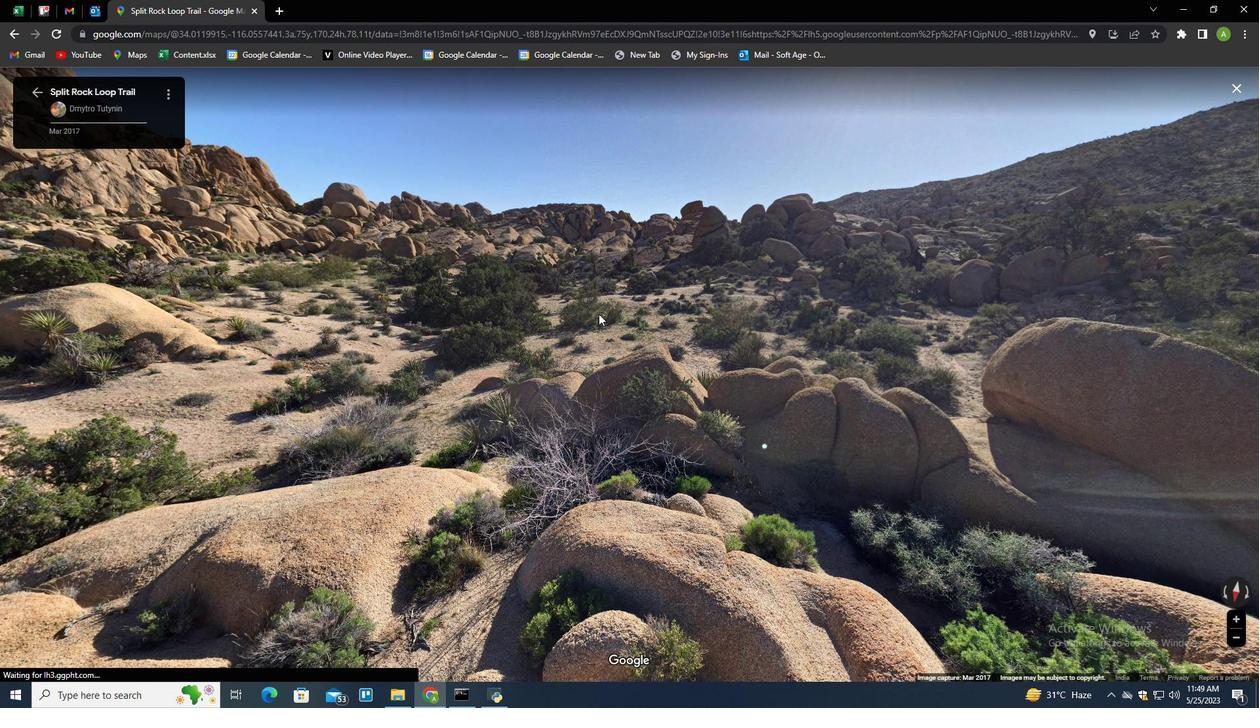 
Action: Mouse pressed left at (598, 315)
Screenshot: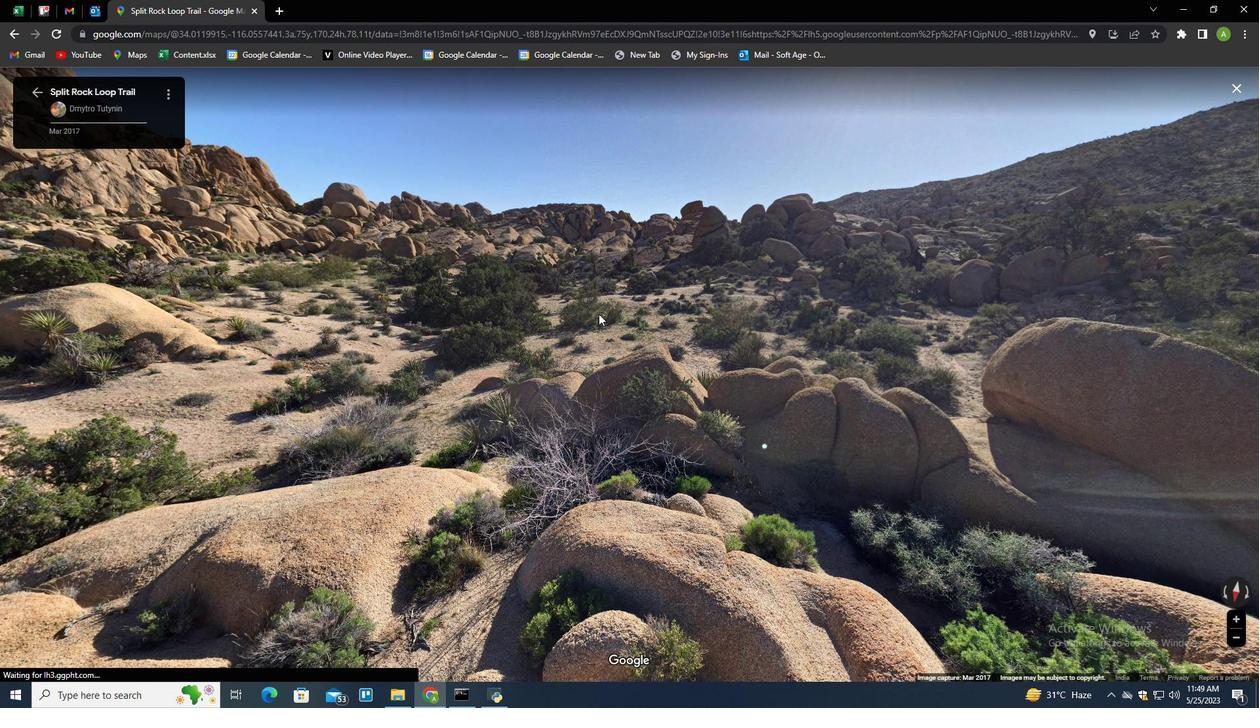 
Action: Mouse moved to (706, 297)
Screenshot: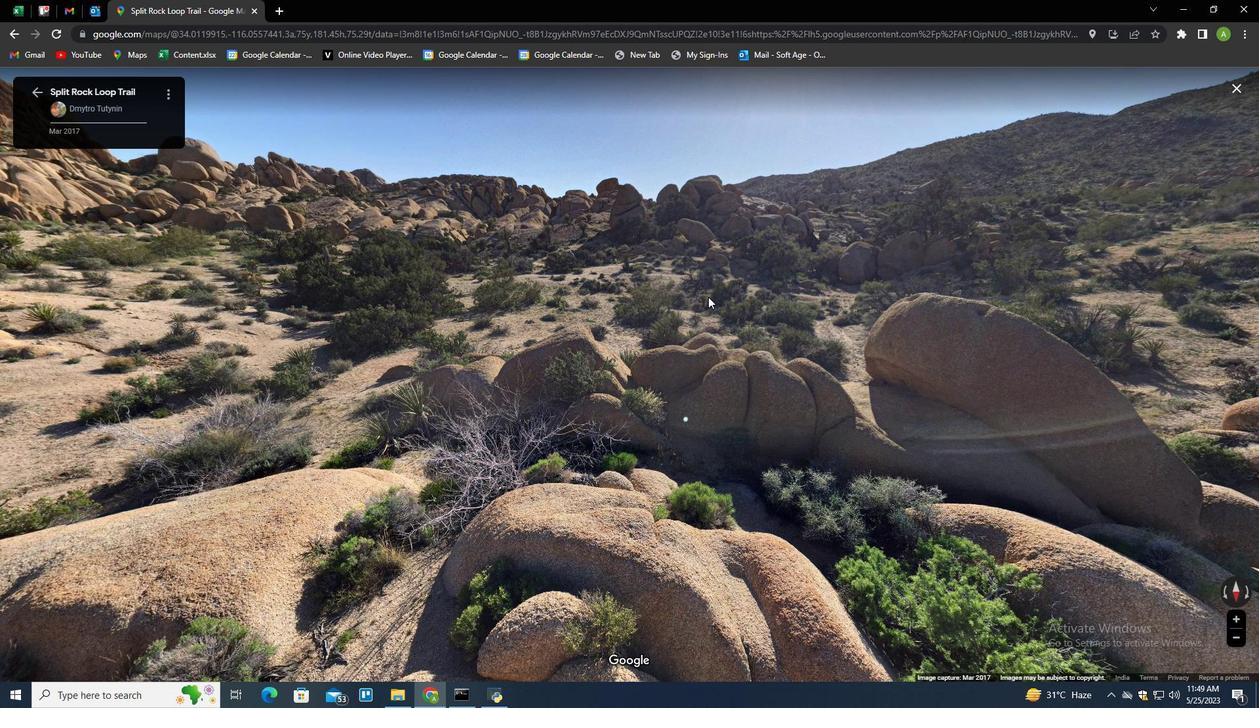 
Action: Mouse pressed left at (706, 297)
Screenshot: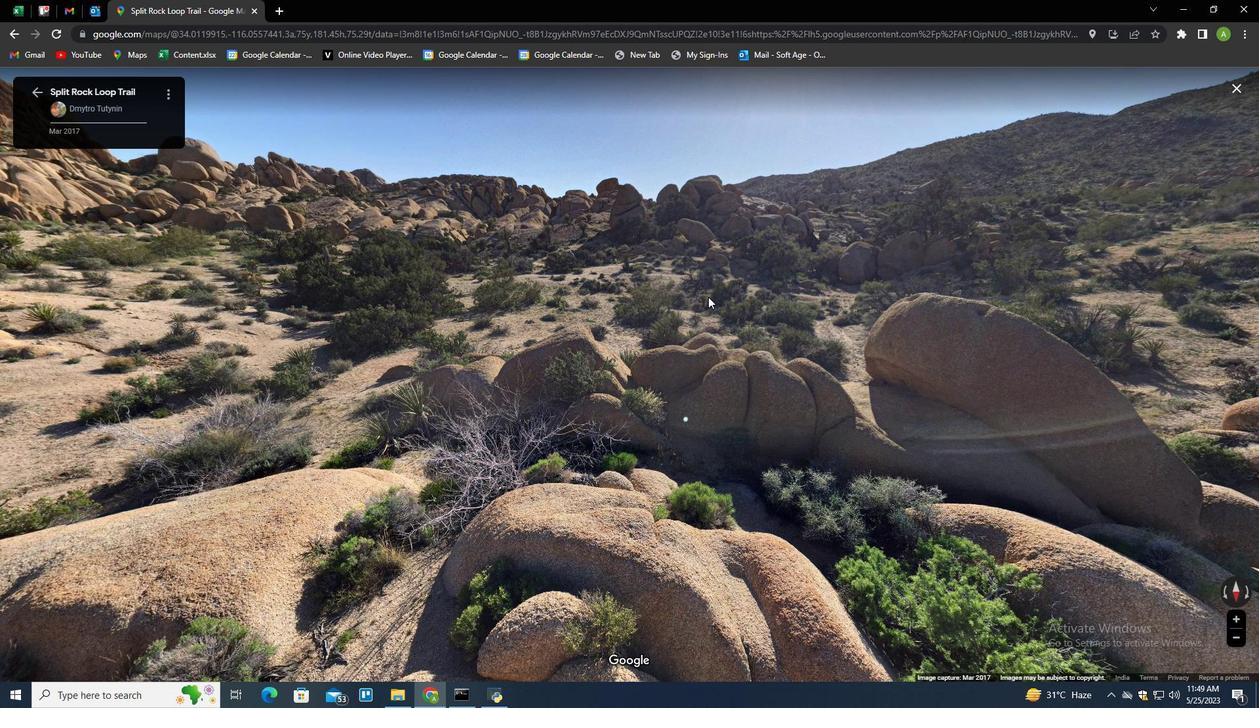 
Action: Mouse moved to (739, 265)
Screenshot: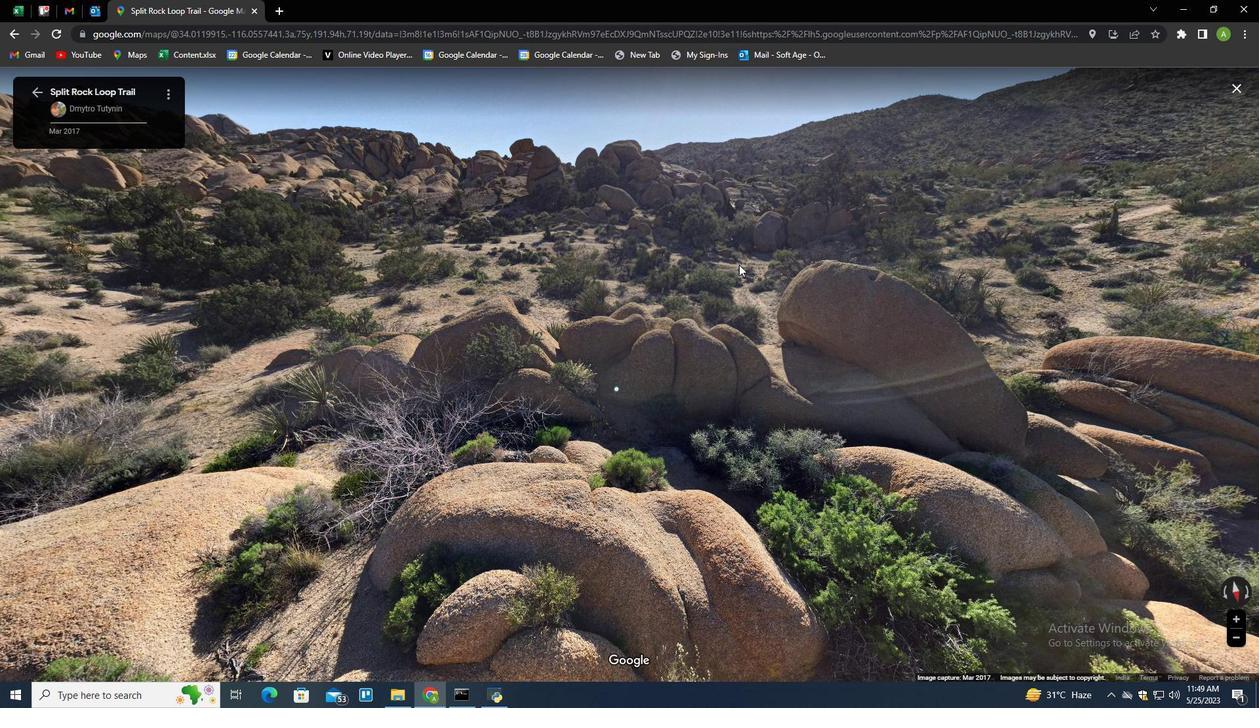 
Action: Mouse pressed left at (739, 265)
Screenshot: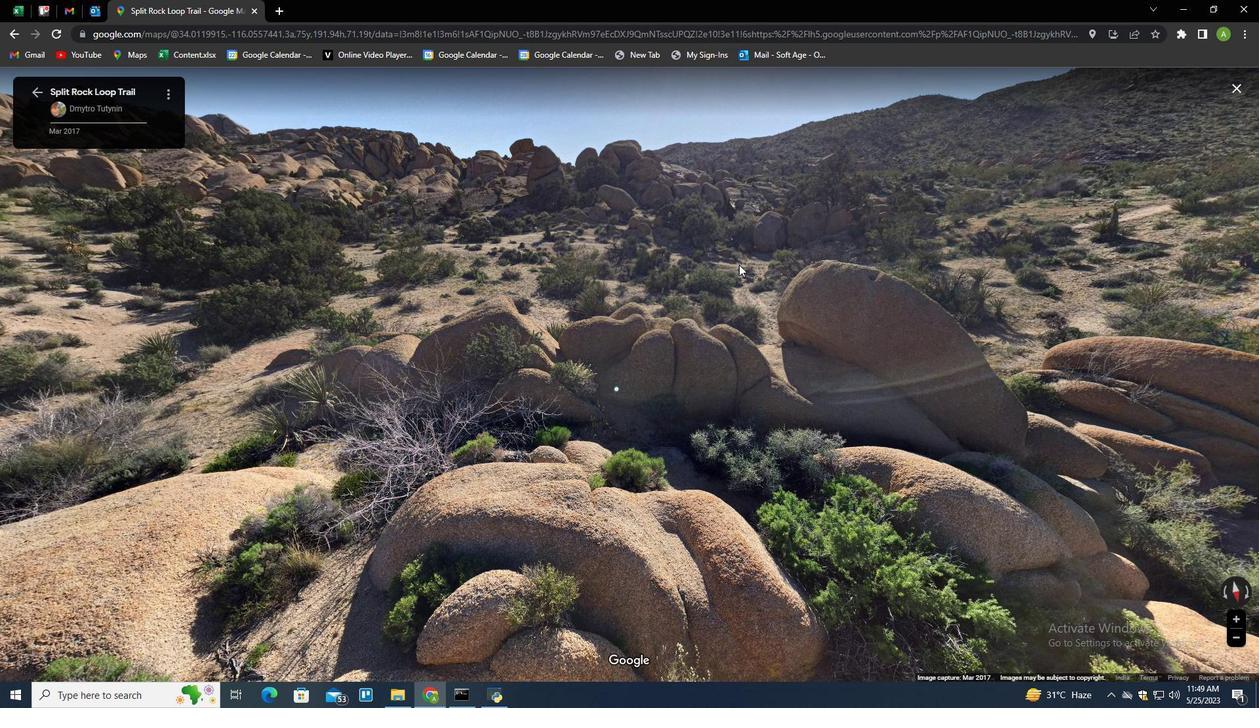 
Action: Mouse moved to (751, 319)
Screenshot: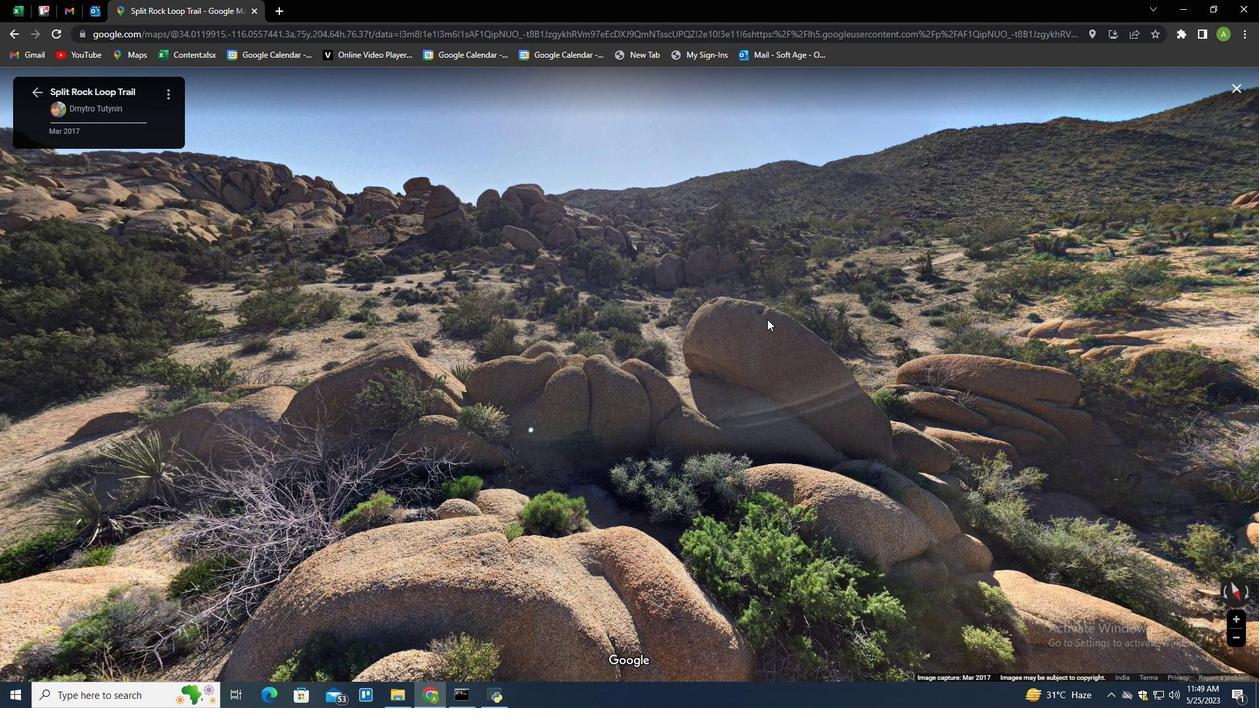 
Action: Mouse pressed left at (770, 319)
Screenshot: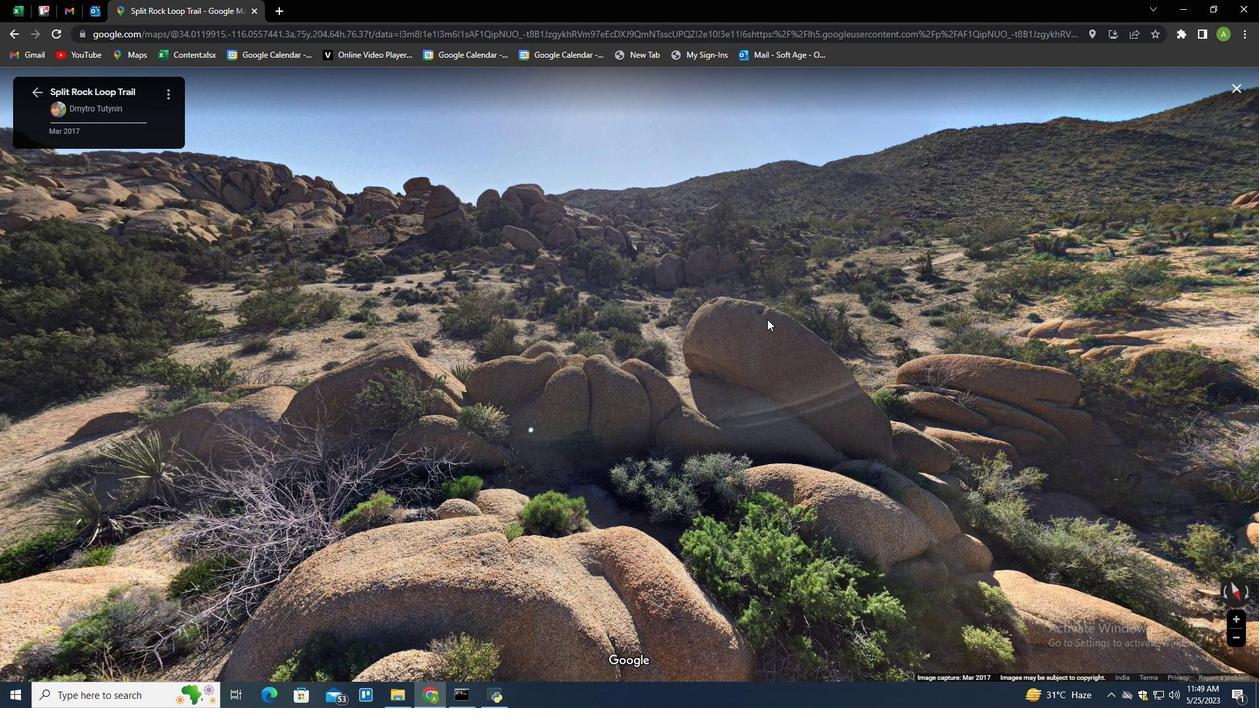 
Action: Mouse moved to (718, 361)
Screenshot: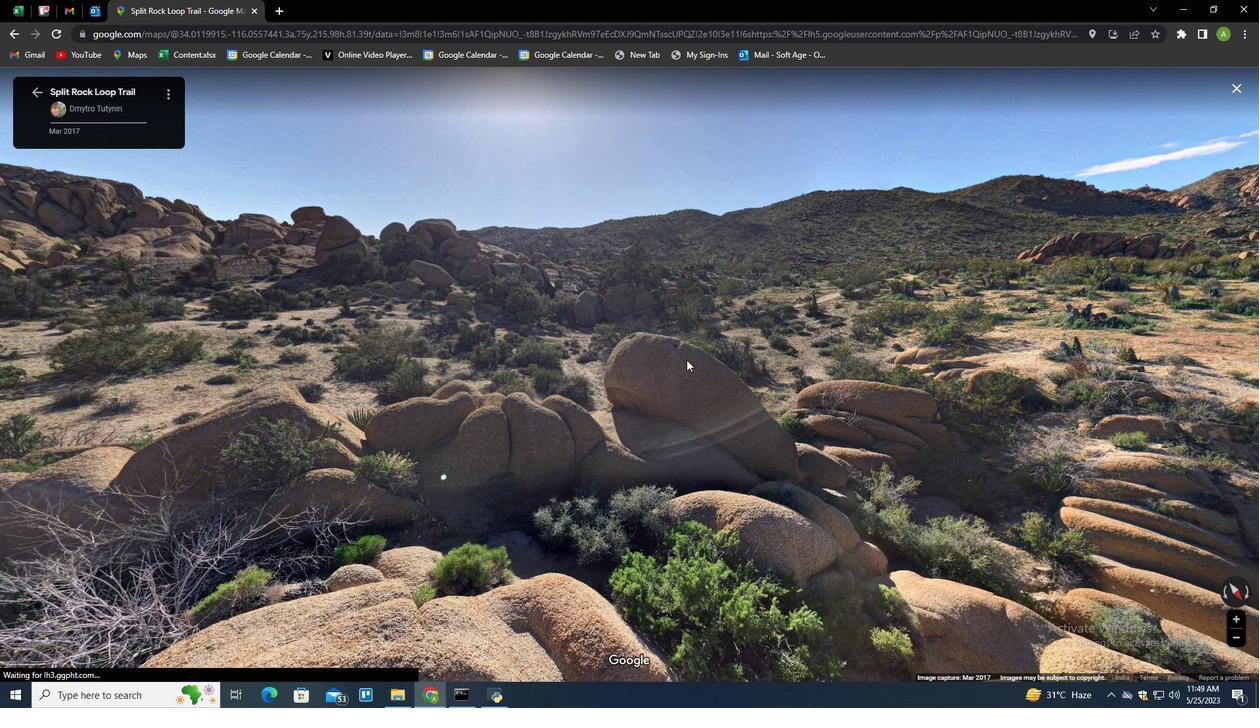 
Action: Mouse pressed left at (718, 361)
Screenshot: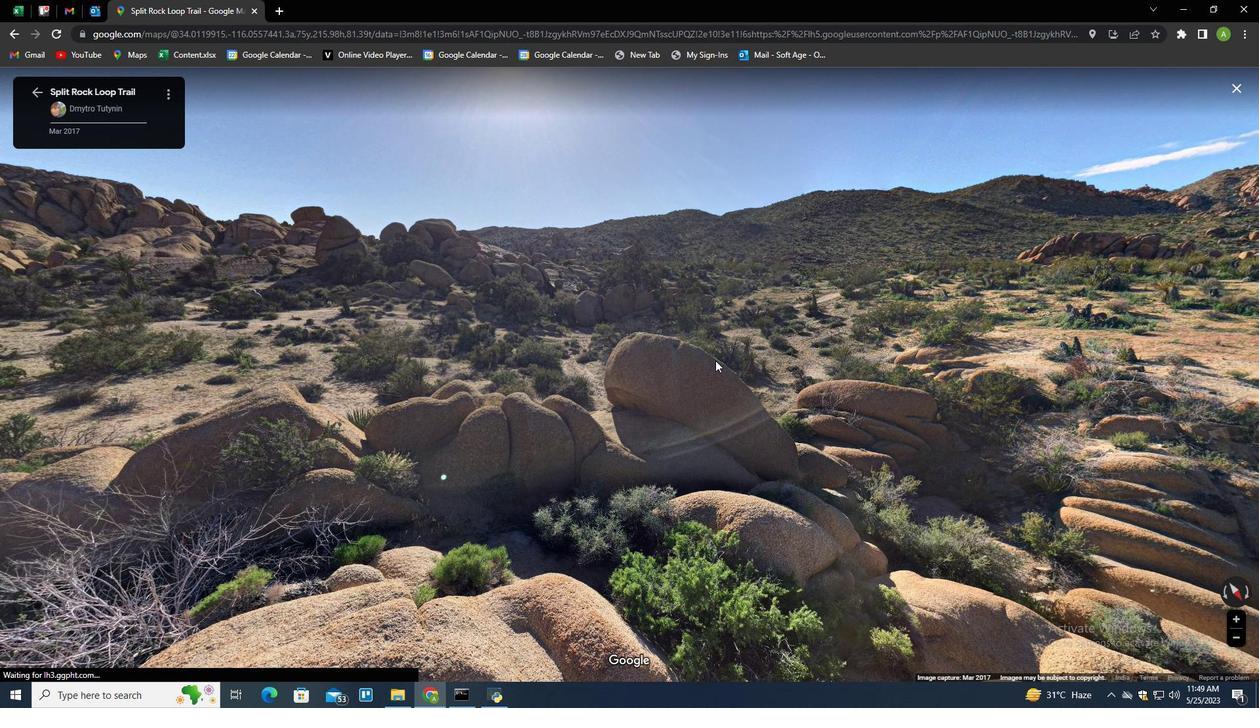 
Action: Mouse moved to (805, 363)
Screenshot: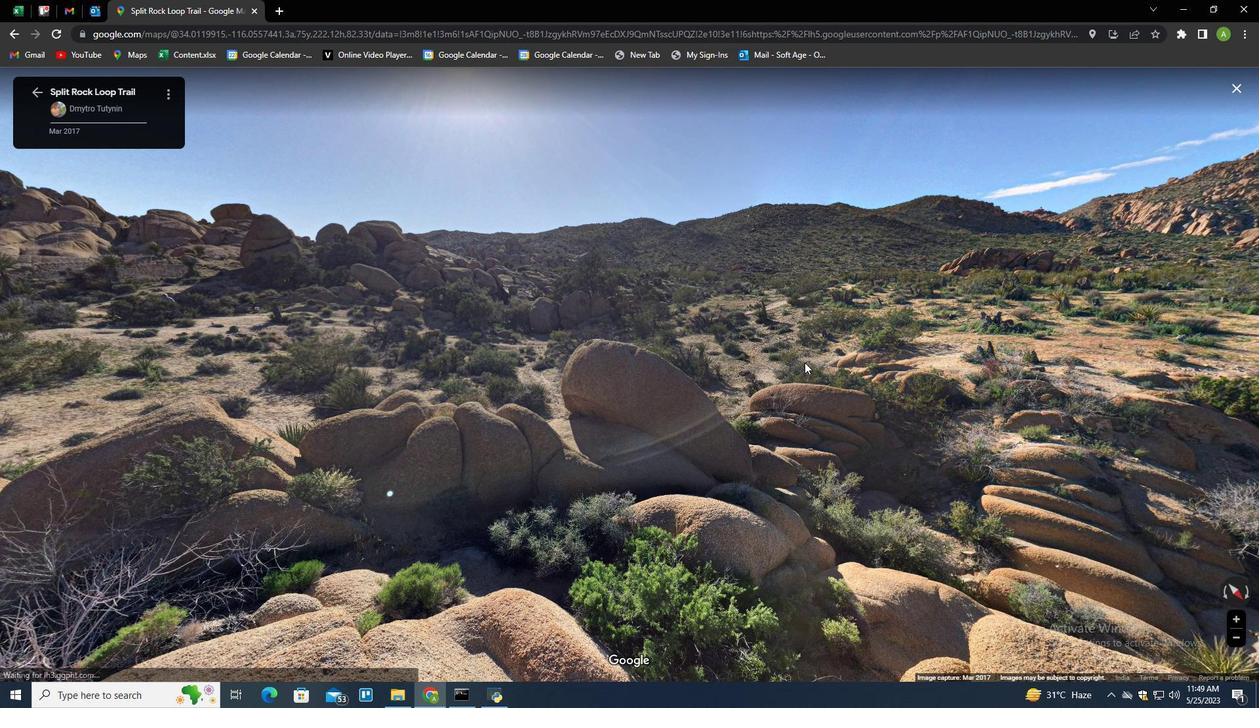 
Action: Mouse pressed left at (805, 363)
Screenshot: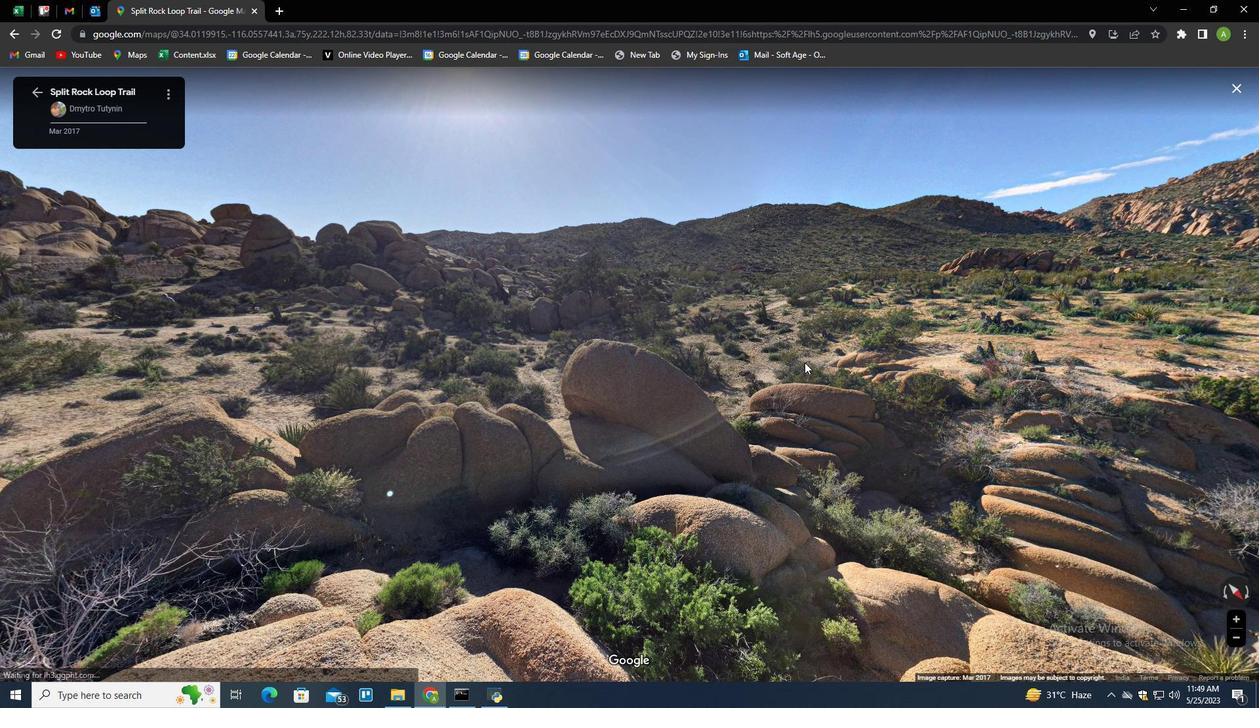 
Action: Mouse moved to (828, 343)
Screenshot: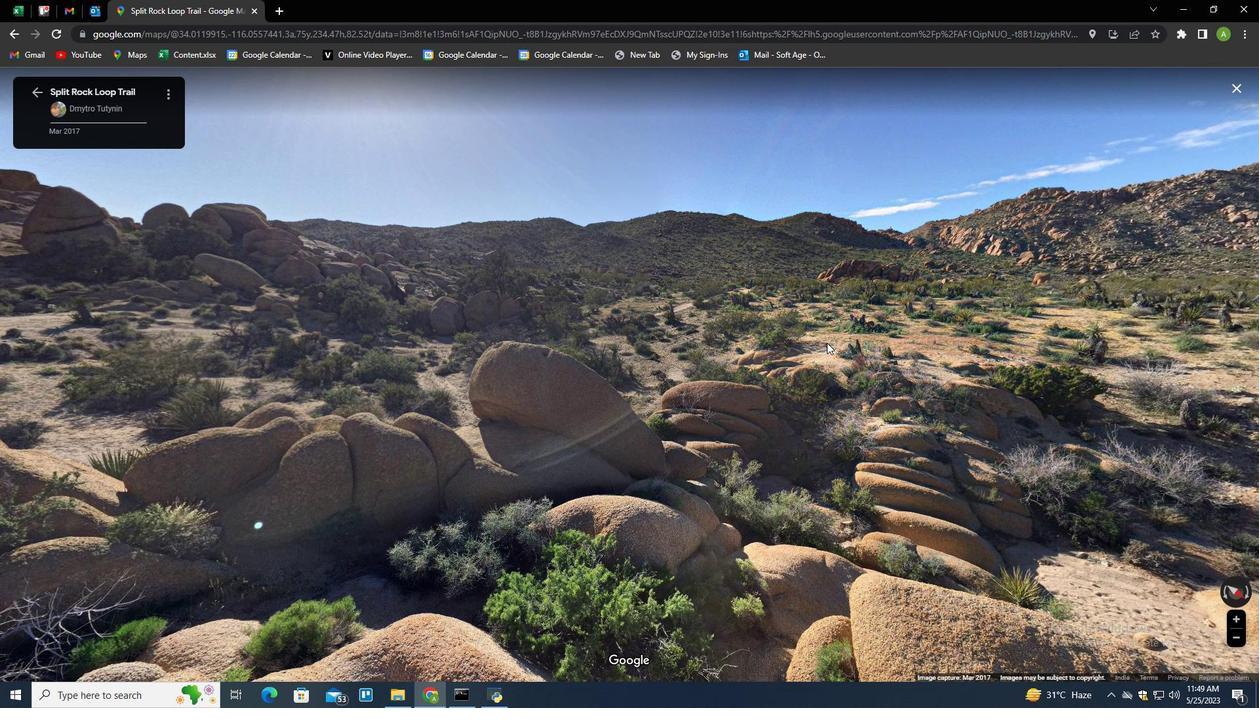 
Action: Mouse pressed left at (828, 343)
Screenshot: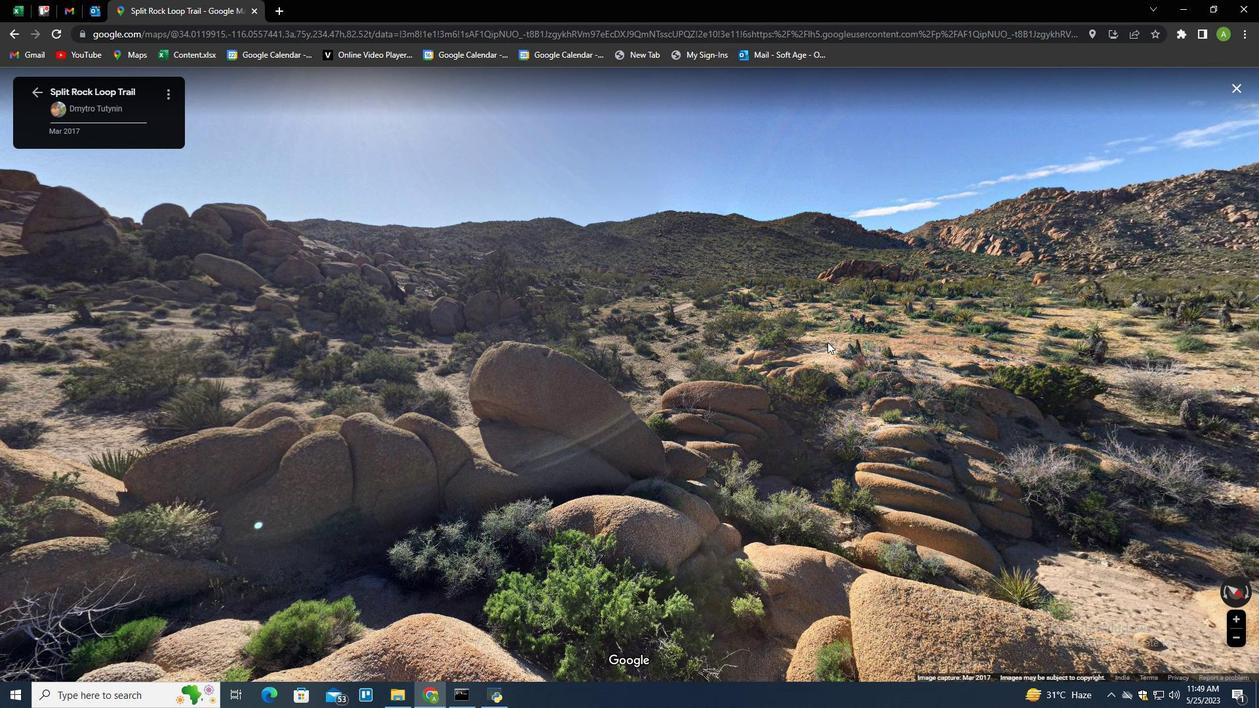 
Action: Mouse moved to (859, 355)
Screenshot: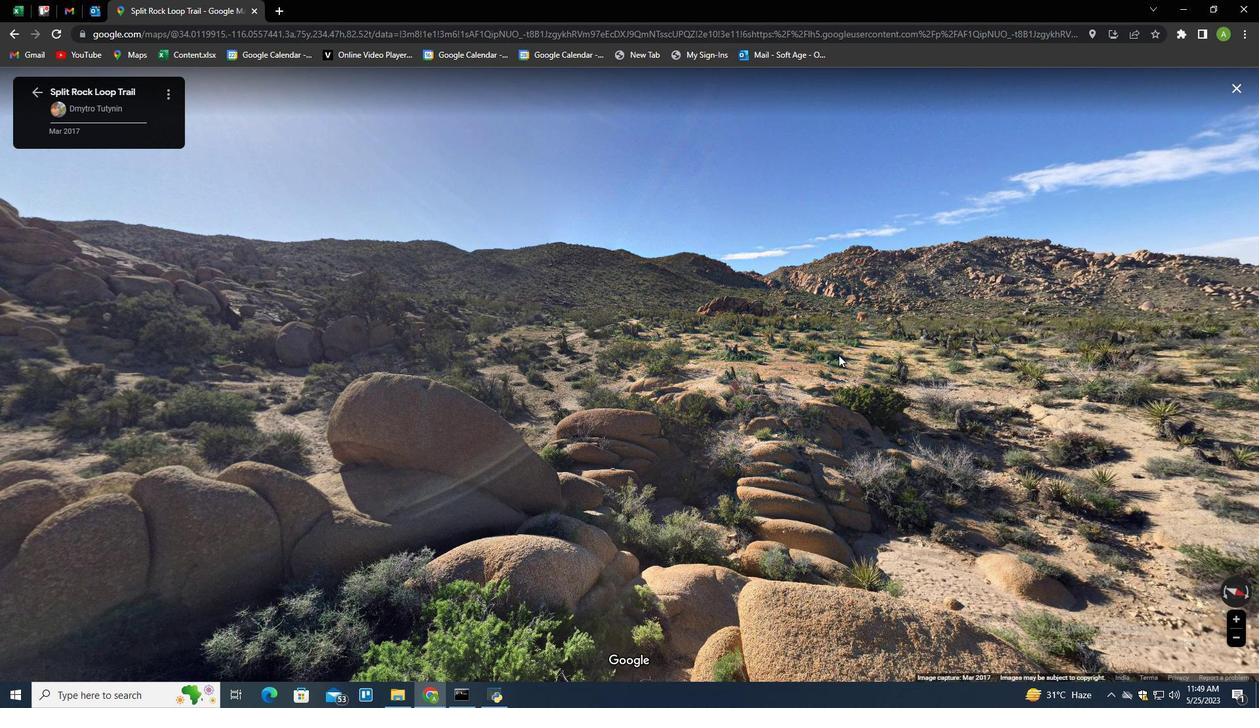 
Action: Mouse pressed left at (859, 355)
Screenshot: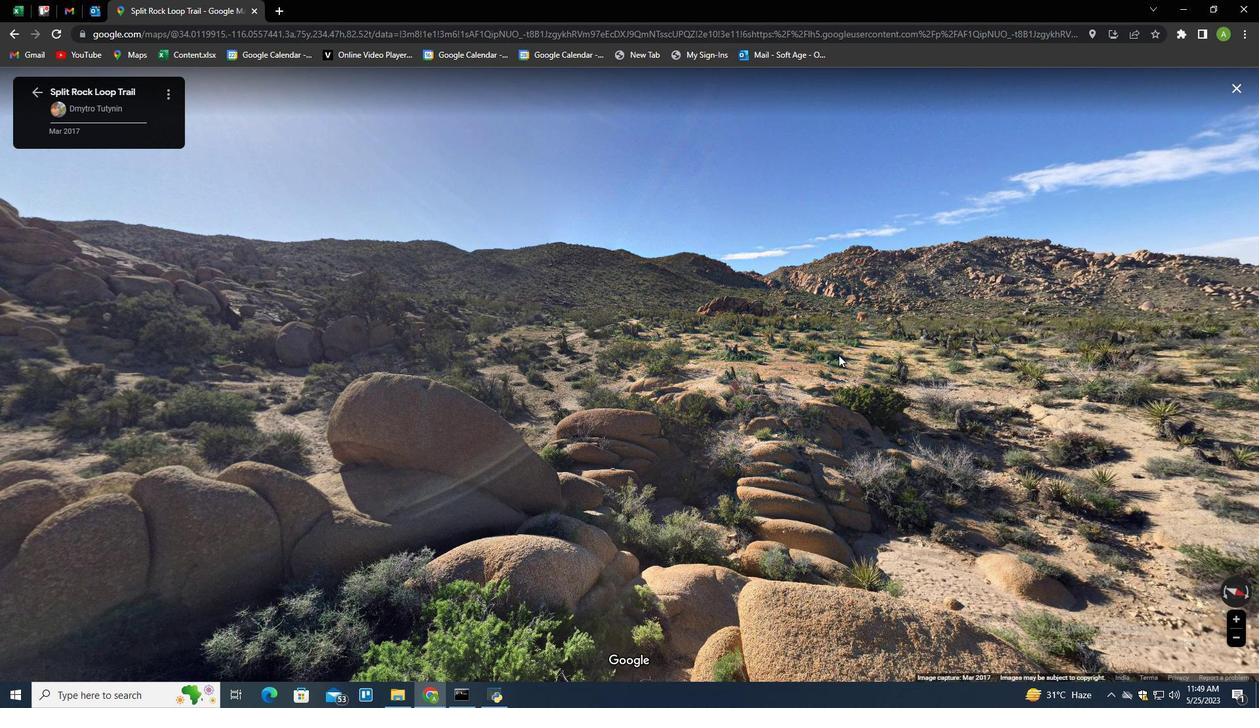 
Action: Mouse moved to (863, 322)
Screenshot: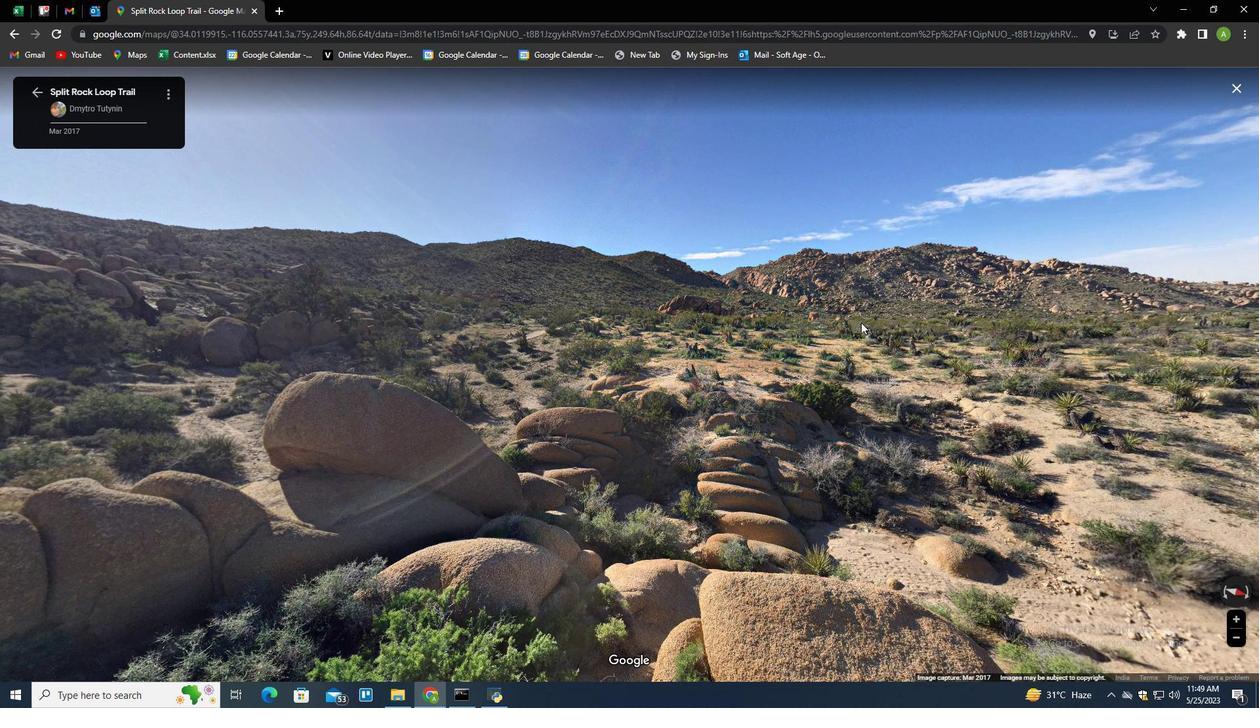 
Action: Mouse pressed left at (863, 322)
Screenshot: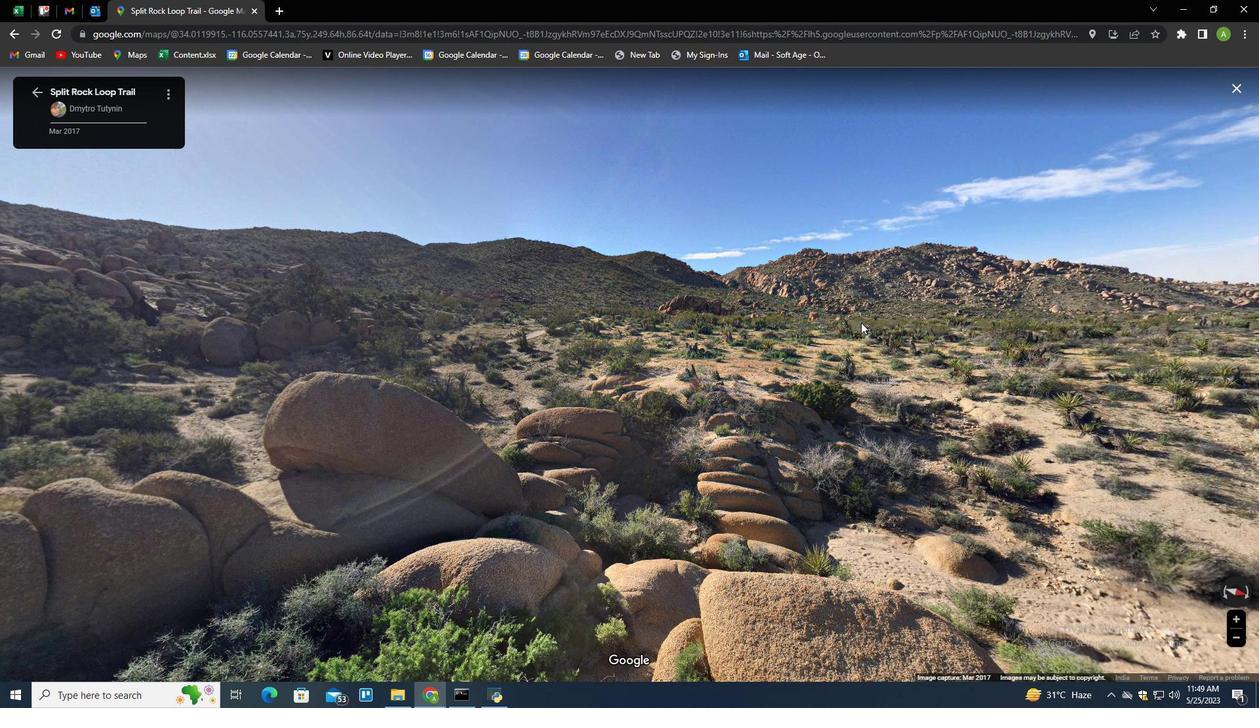 
Action: Mouse moved to (875, 331)
Screenshot: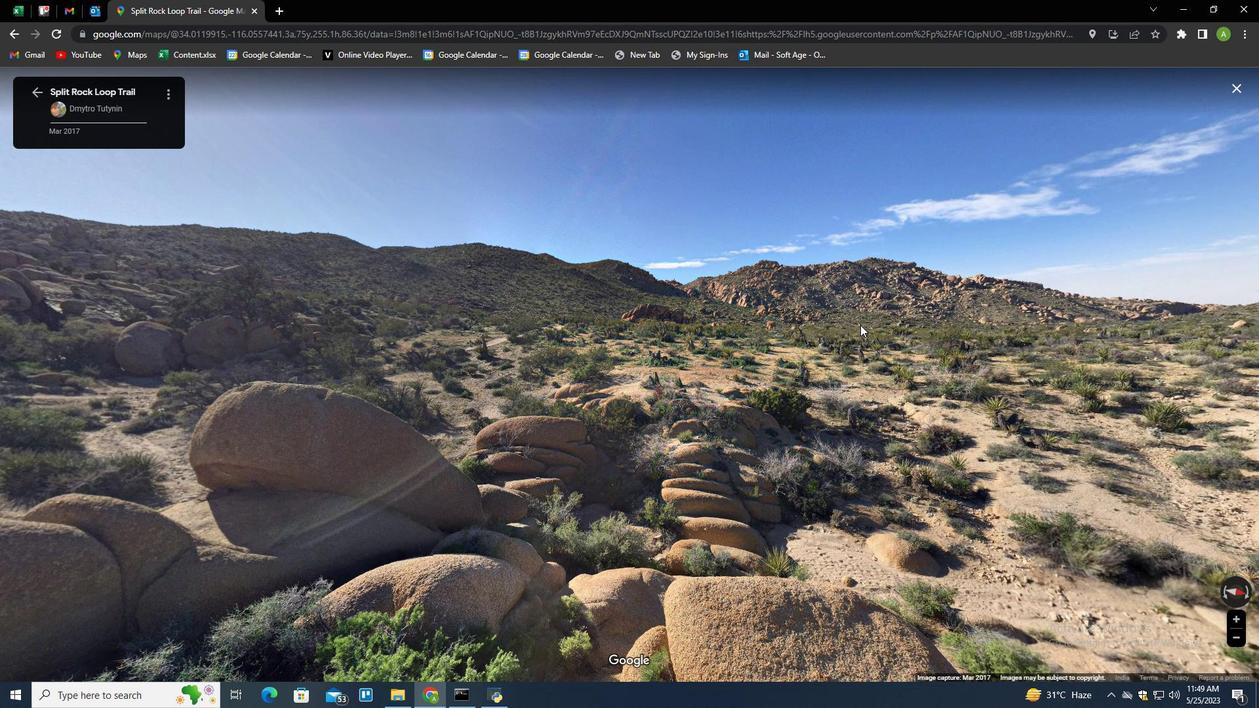
Action: Mouse pressed left at (875, 331)
Screenshot: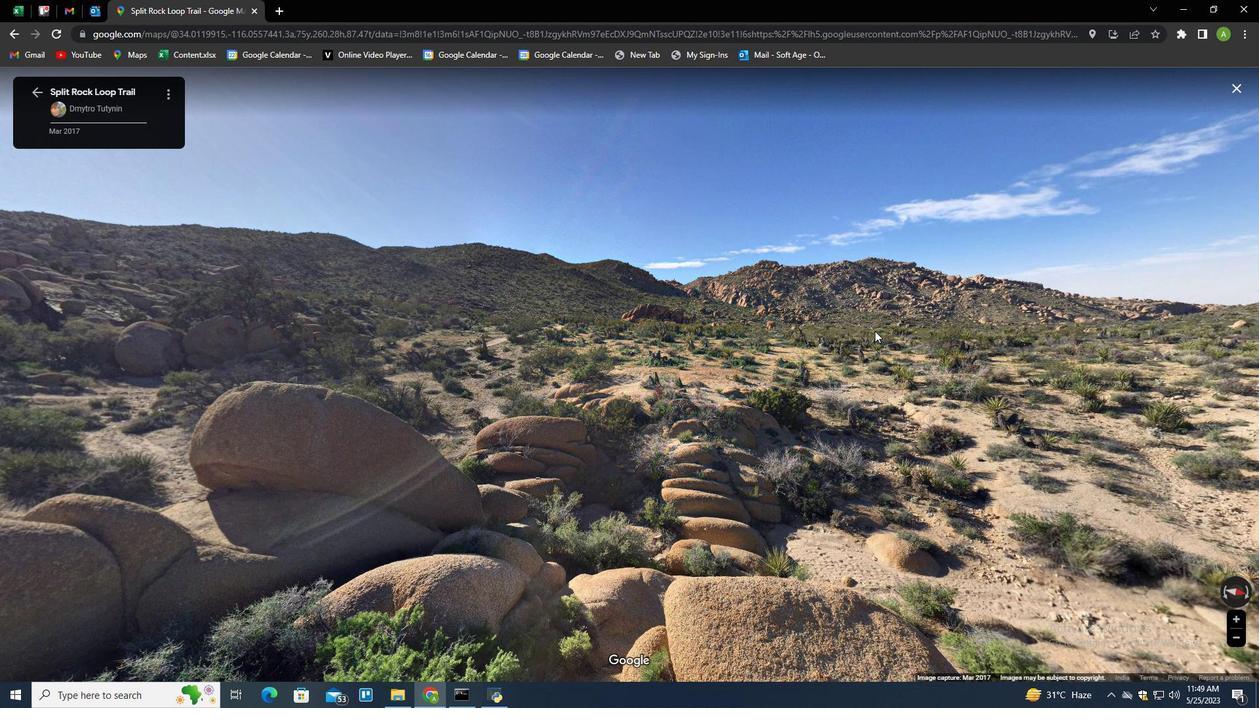 
Action: Mouse moved to (899, 307)
Screenshot: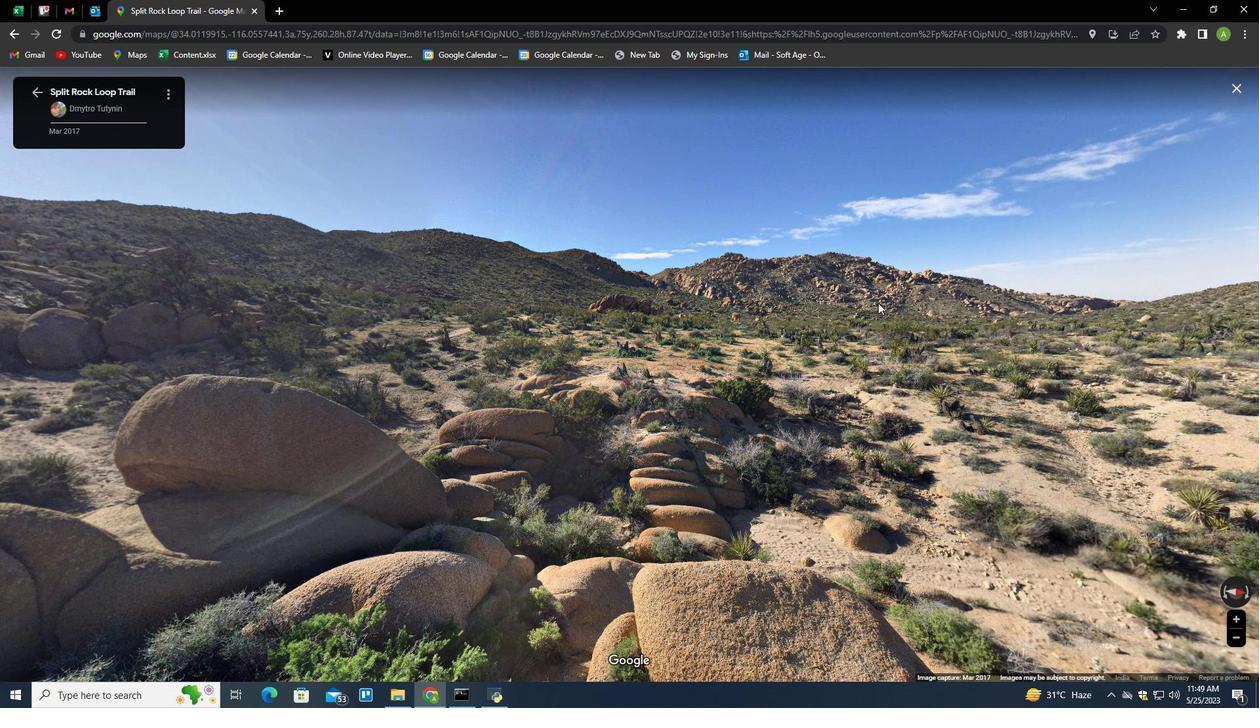 
Action: Mouse pressed left at (899, 307)
Screenshot: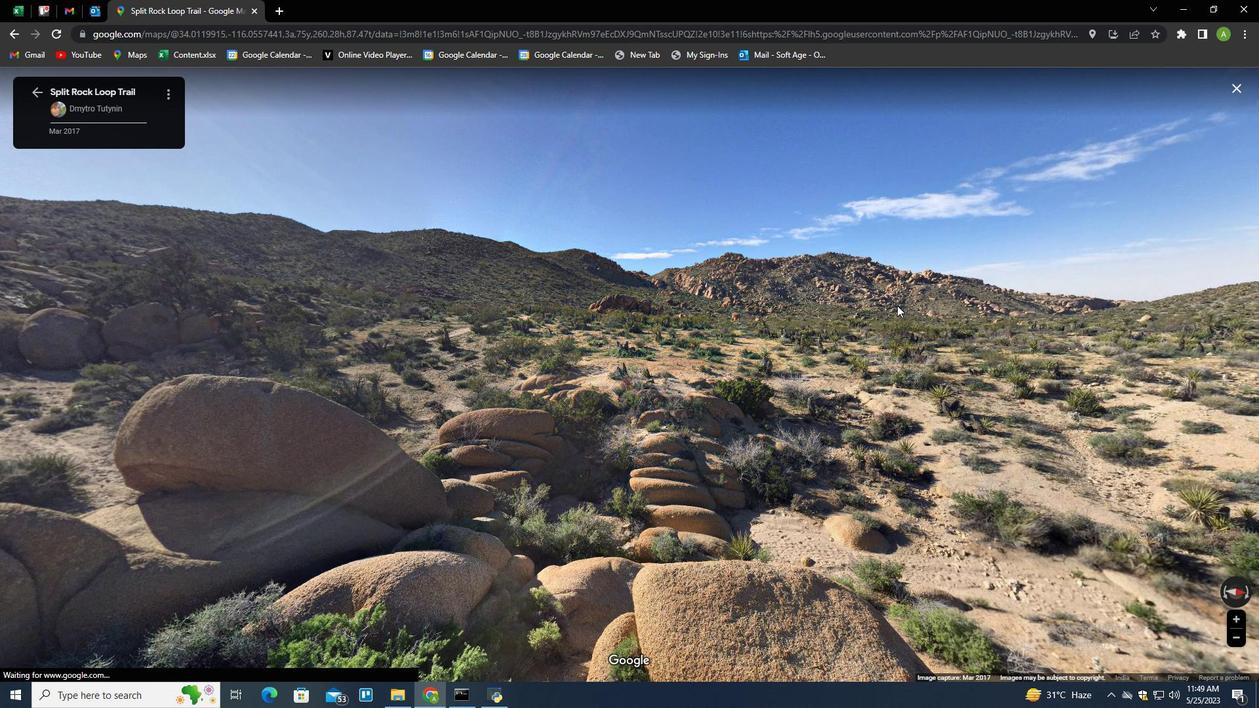 
Action: Mouse moved to (896, 334)
Screenshot: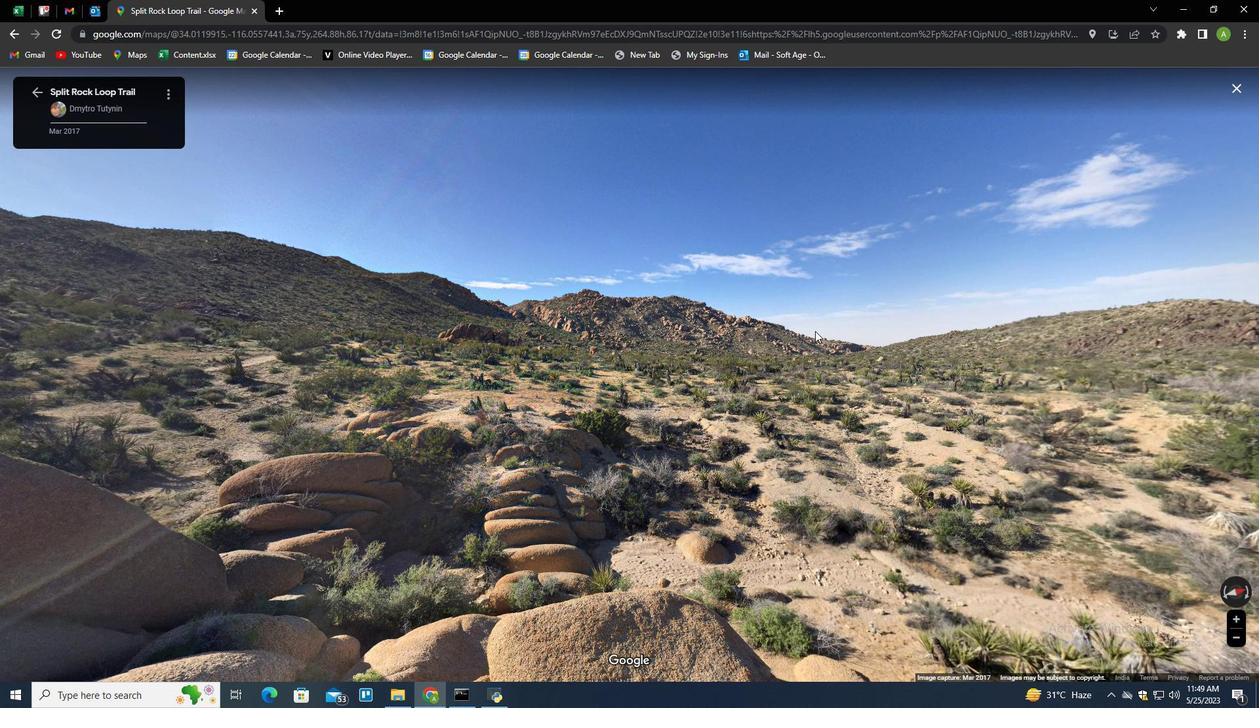 
Action: Mouse pressed left at (896, 334)
Screenshot: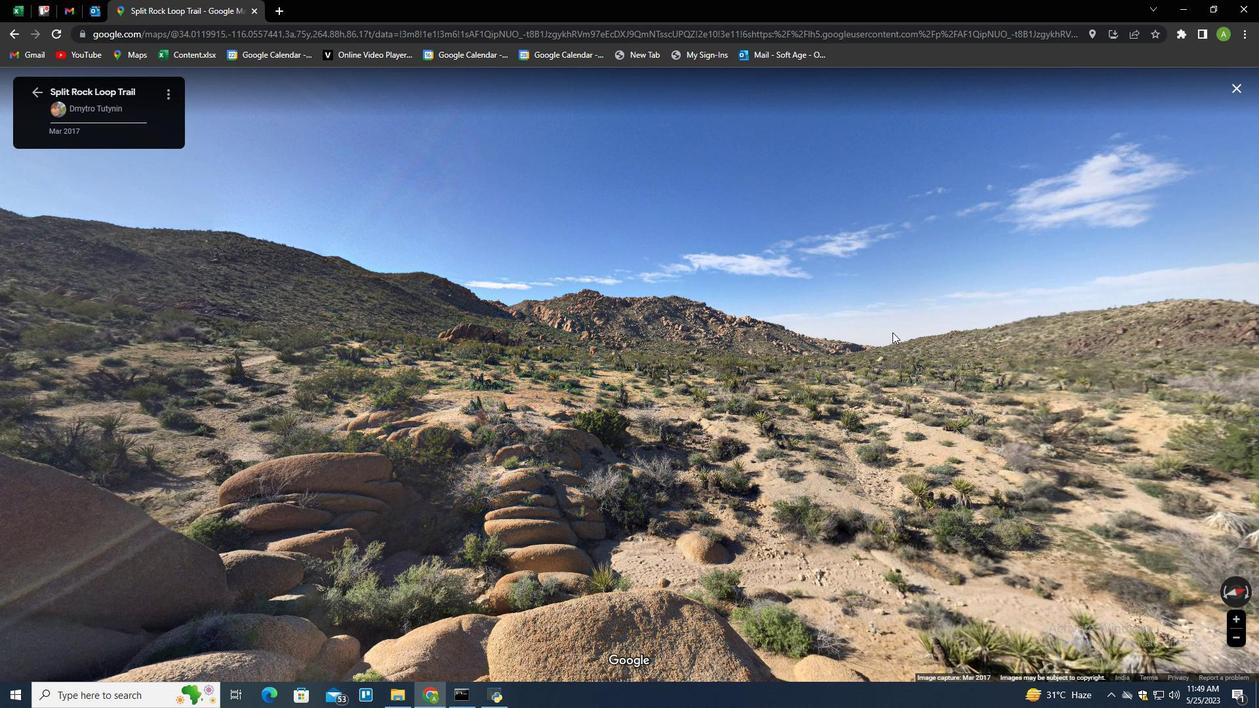 
Action: Mouse moved to (913, 347)
Screenshot: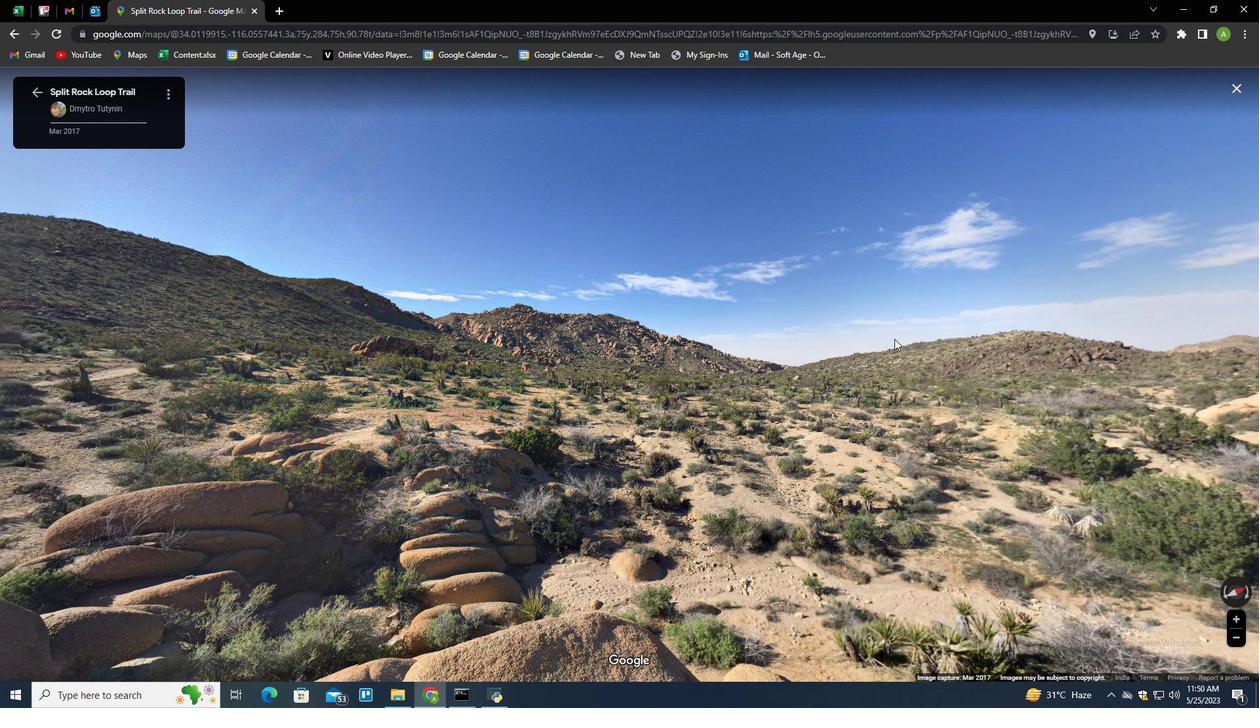 
Action: Mouse pressed left at (913, 347)
Screenshot: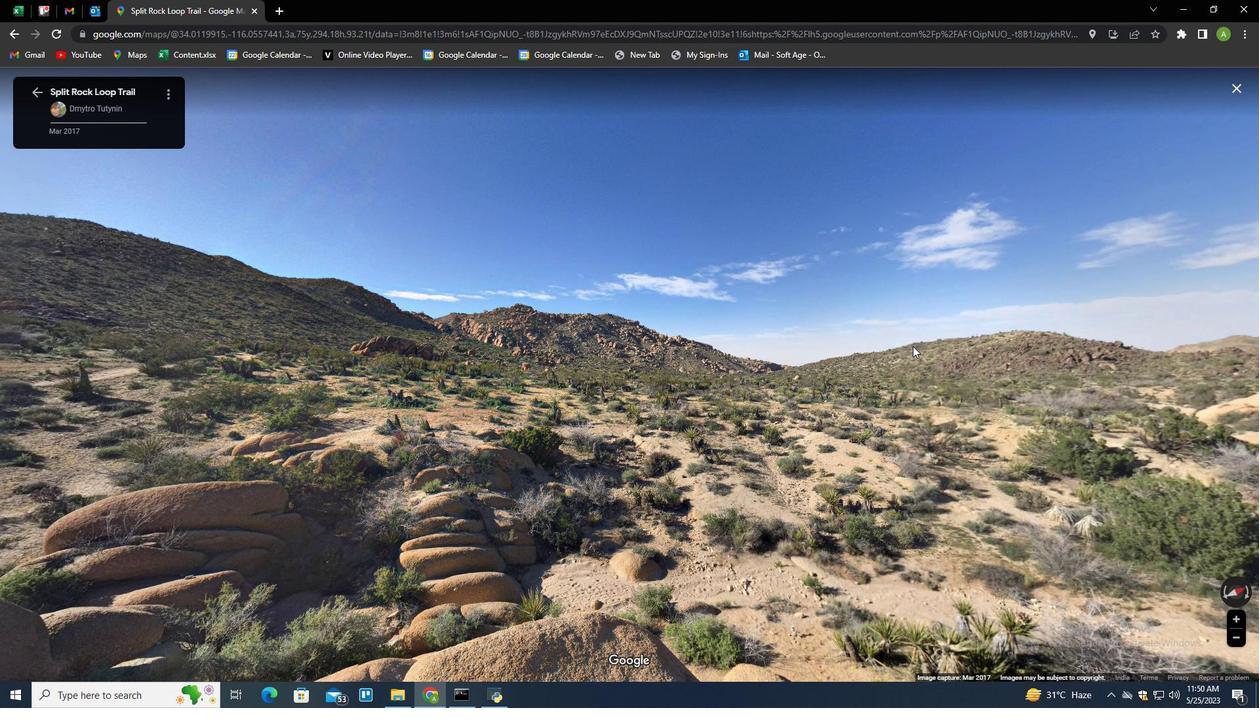 
Action: Mouse moved to (892, 335)
Screenshot: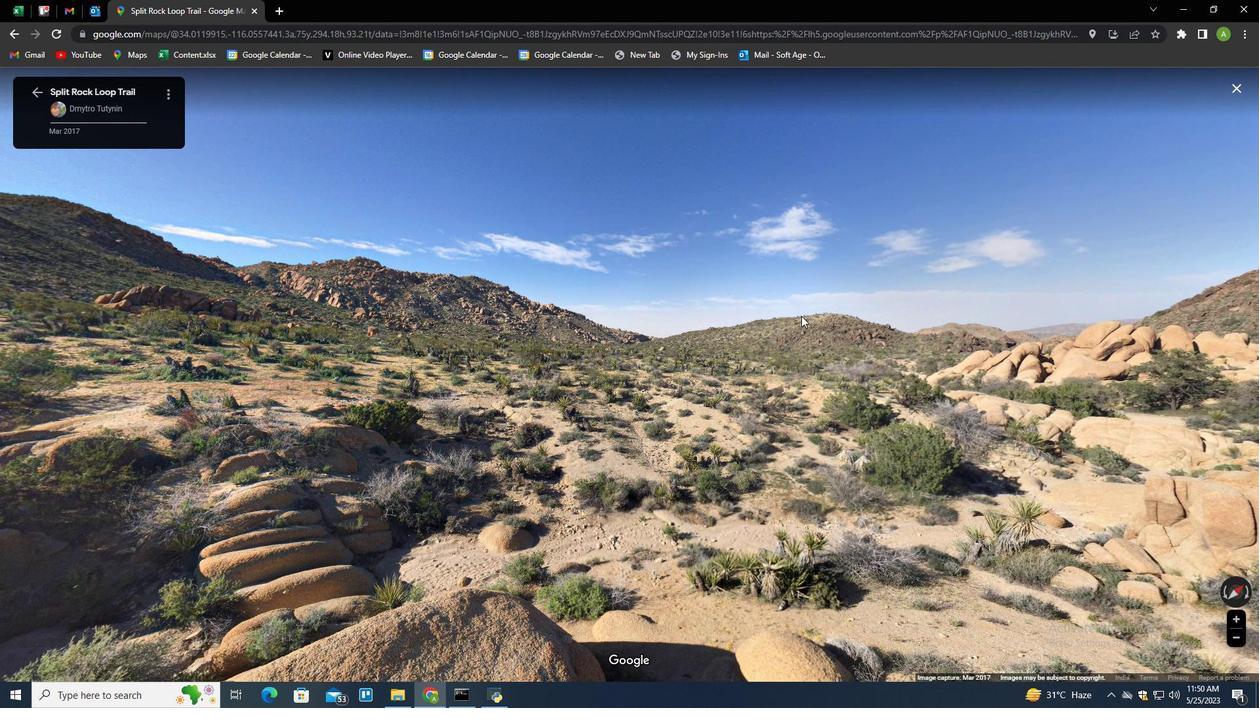
Action: Mouse pressed left at (892, 335)
Screenshot: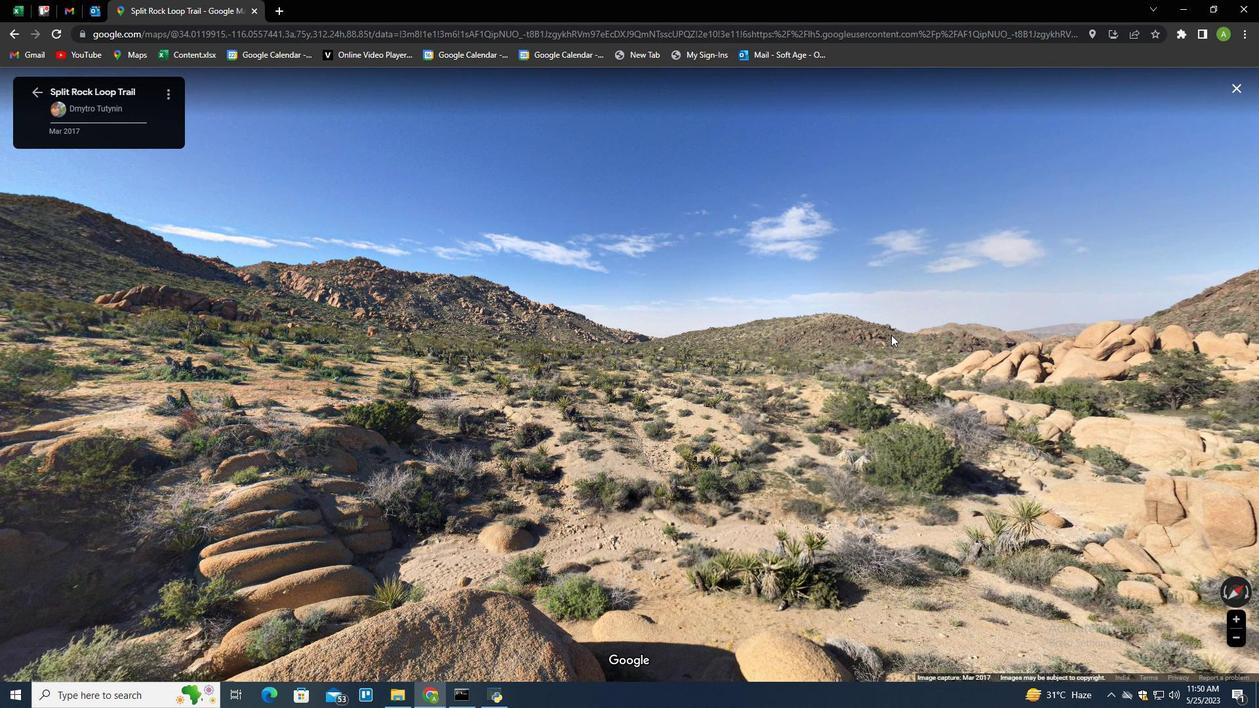 
Action: Mouse moved to (901, 374)
Screenshot: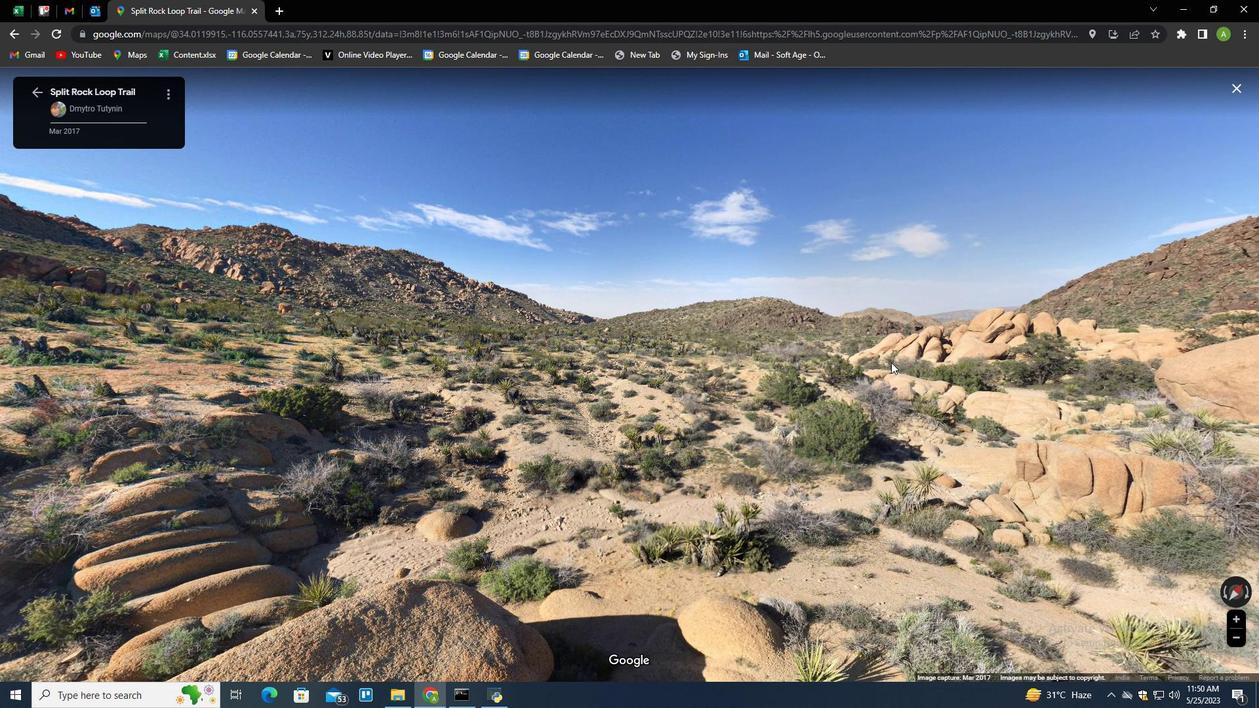 
Action: Mouse pressed left at (901, 374)
Screenshot: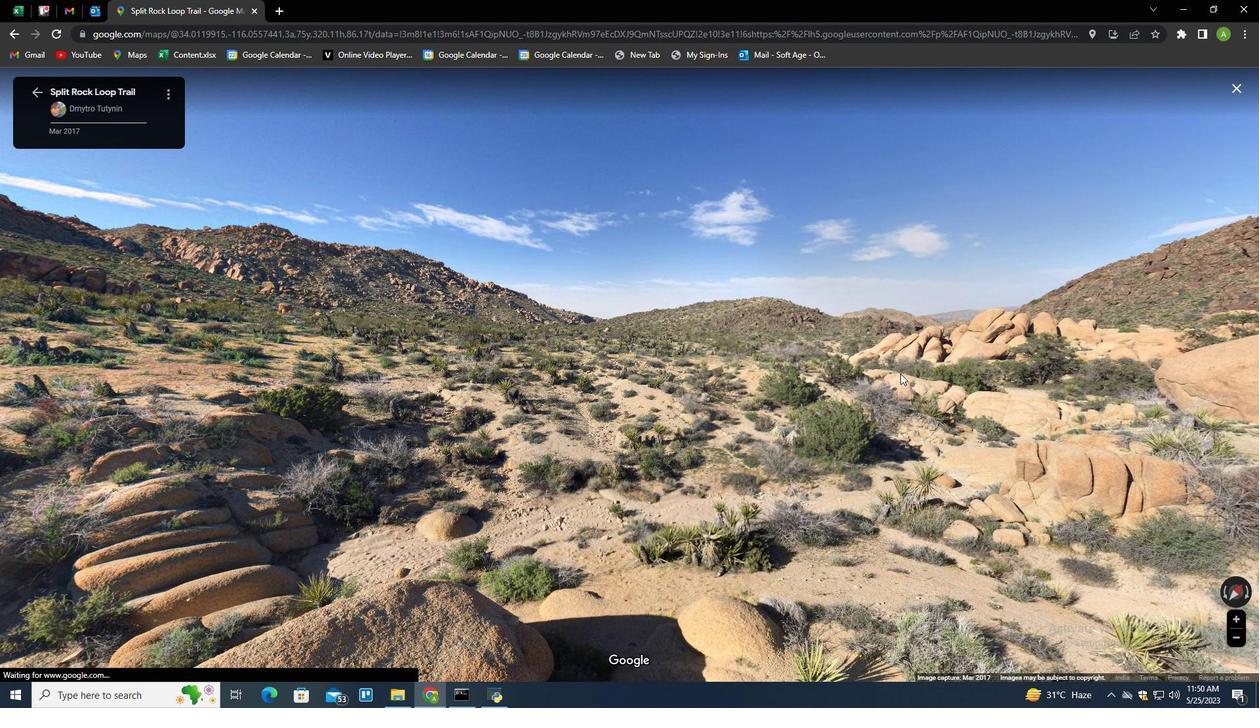 
Action: Mouse moved to (914, 370)
Screenshot: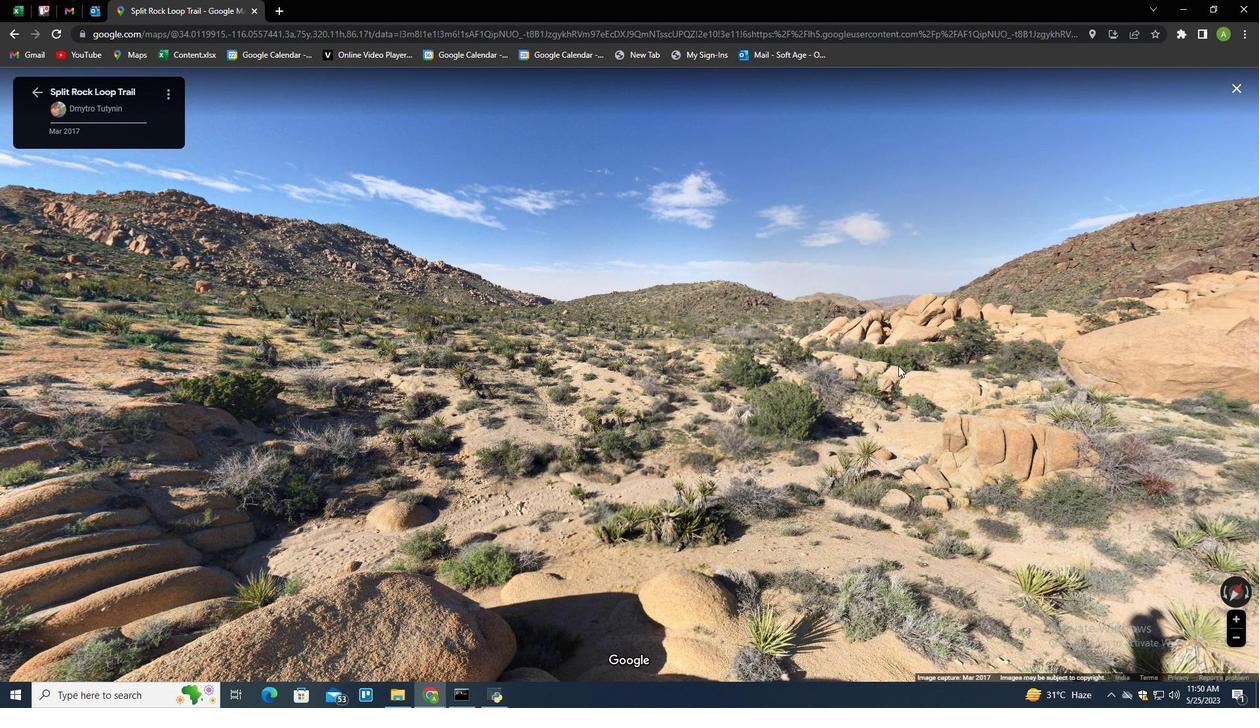 
Action: Mouse pressed left at (914, 370)
Screenshot: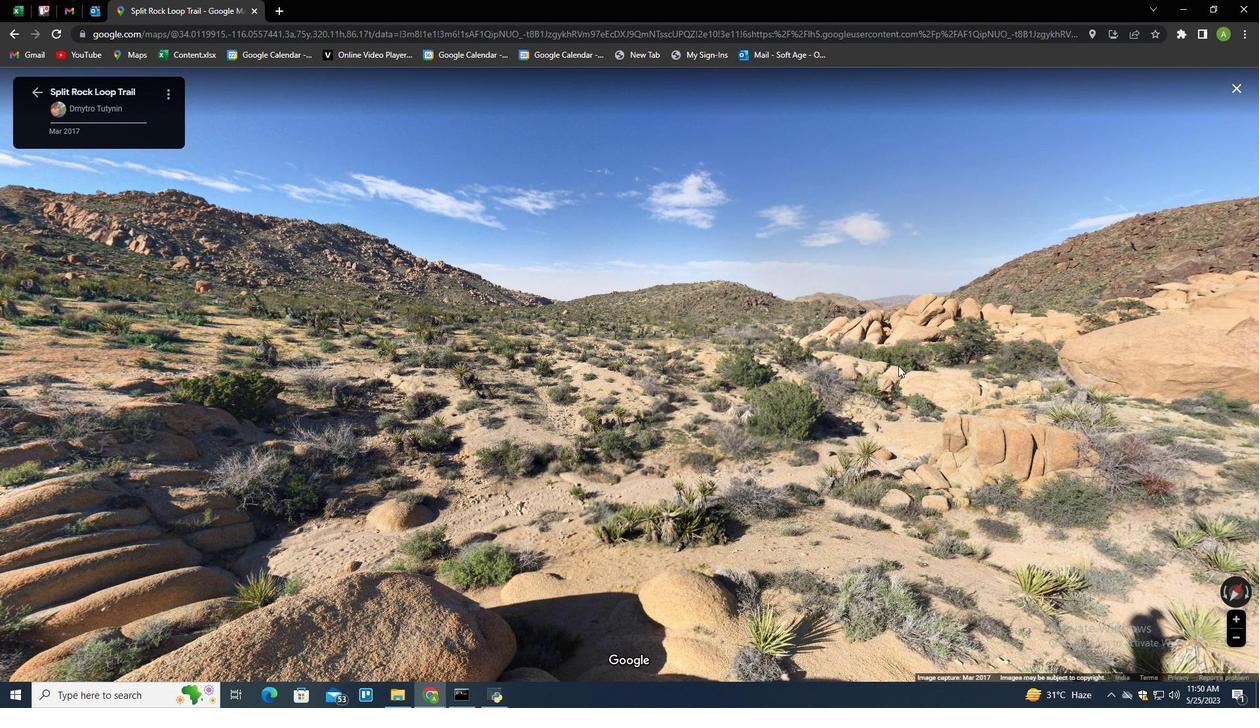 
Action: Mouse moved to (912, 421)
Screenshot: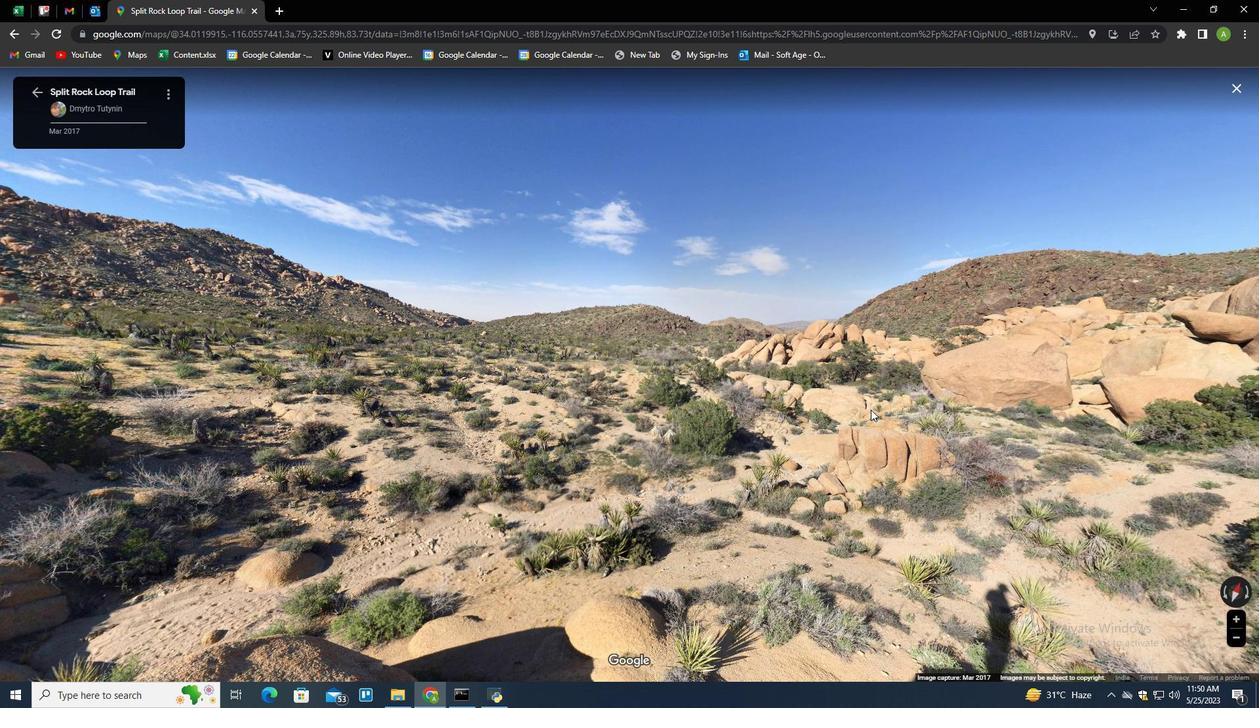 
Action: Mouse pressed left at (912, 421)
Screenshot: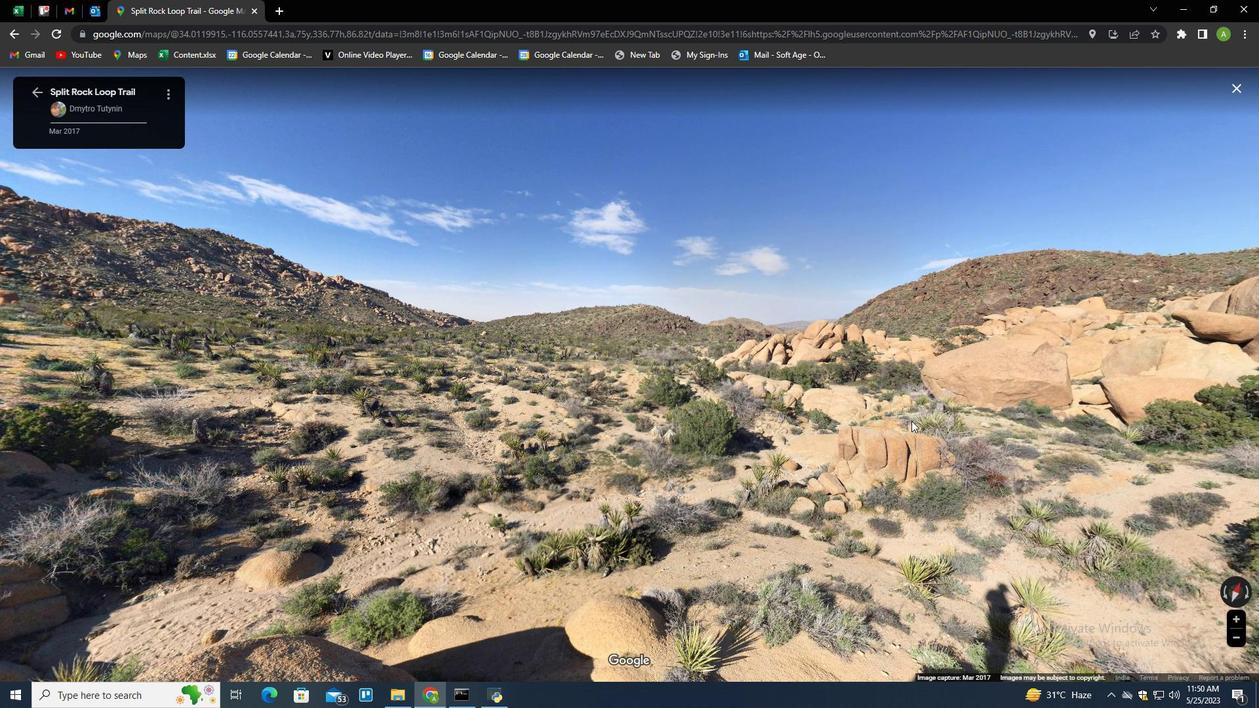 
Action: Mouse moved to (31, 94)
Screenshot: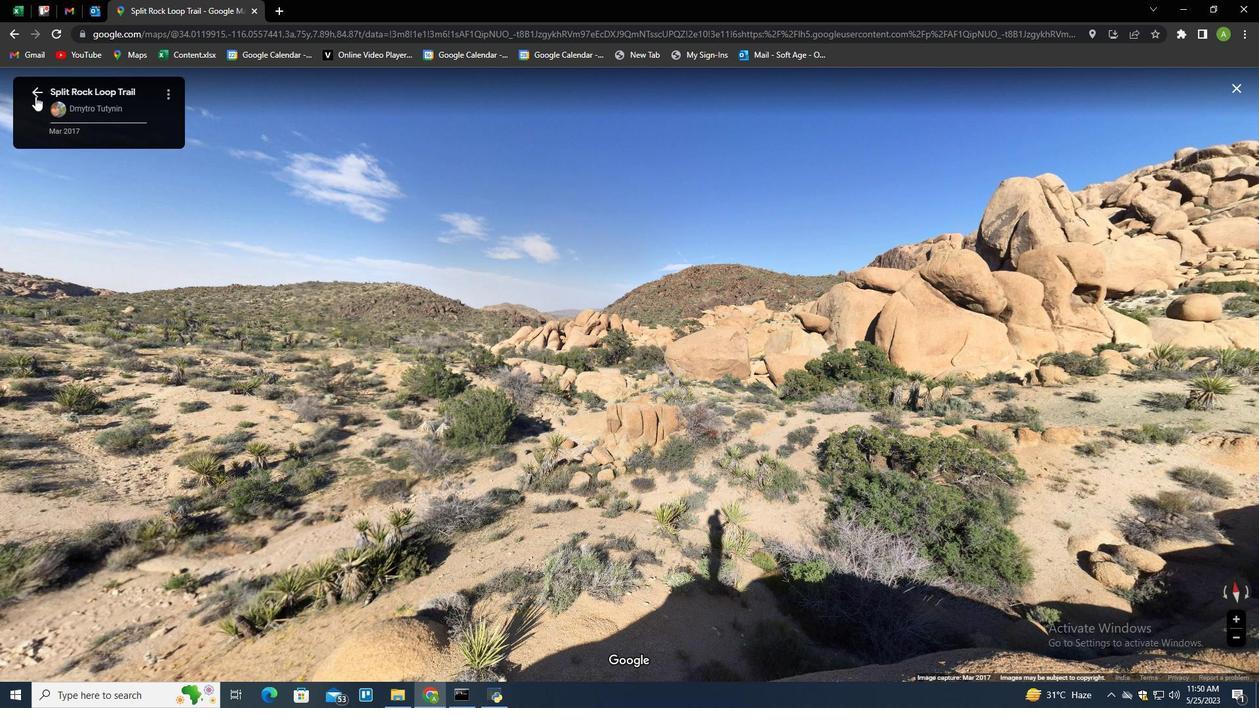 
Action: Mouse pressed left at (31, 94)
Screenshot: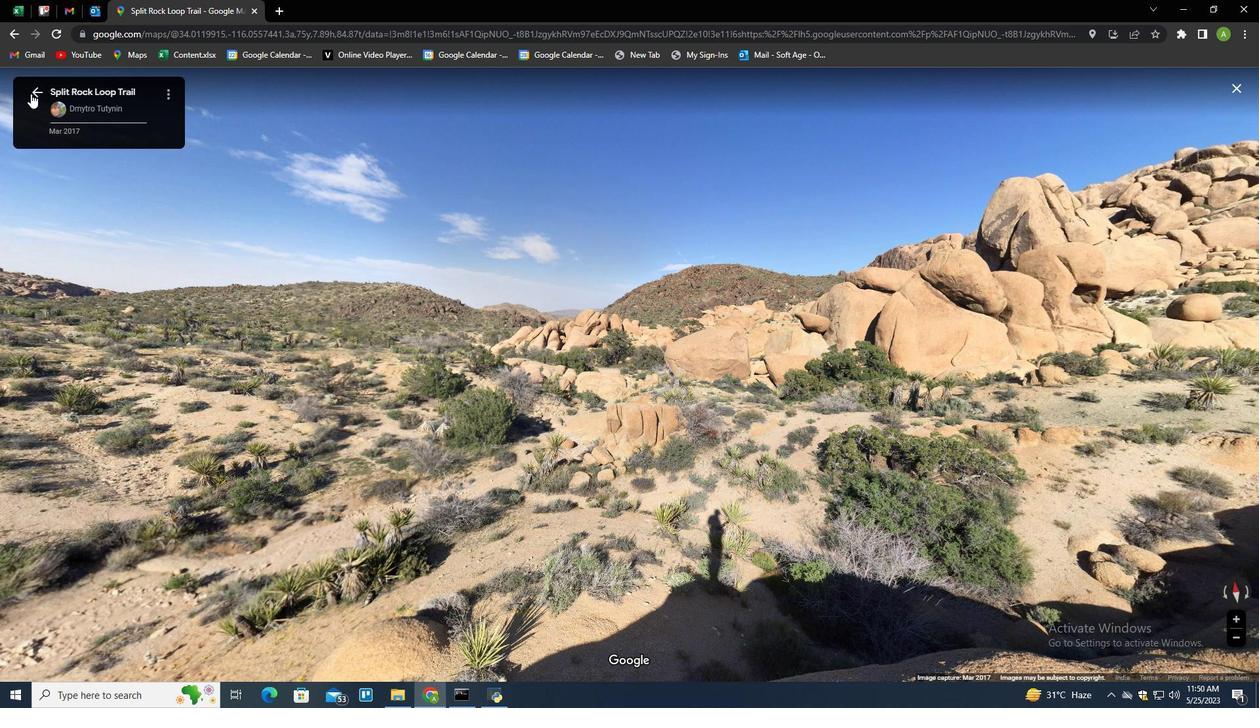 
Action: Mouse moved to (723, 499)
Screenshot: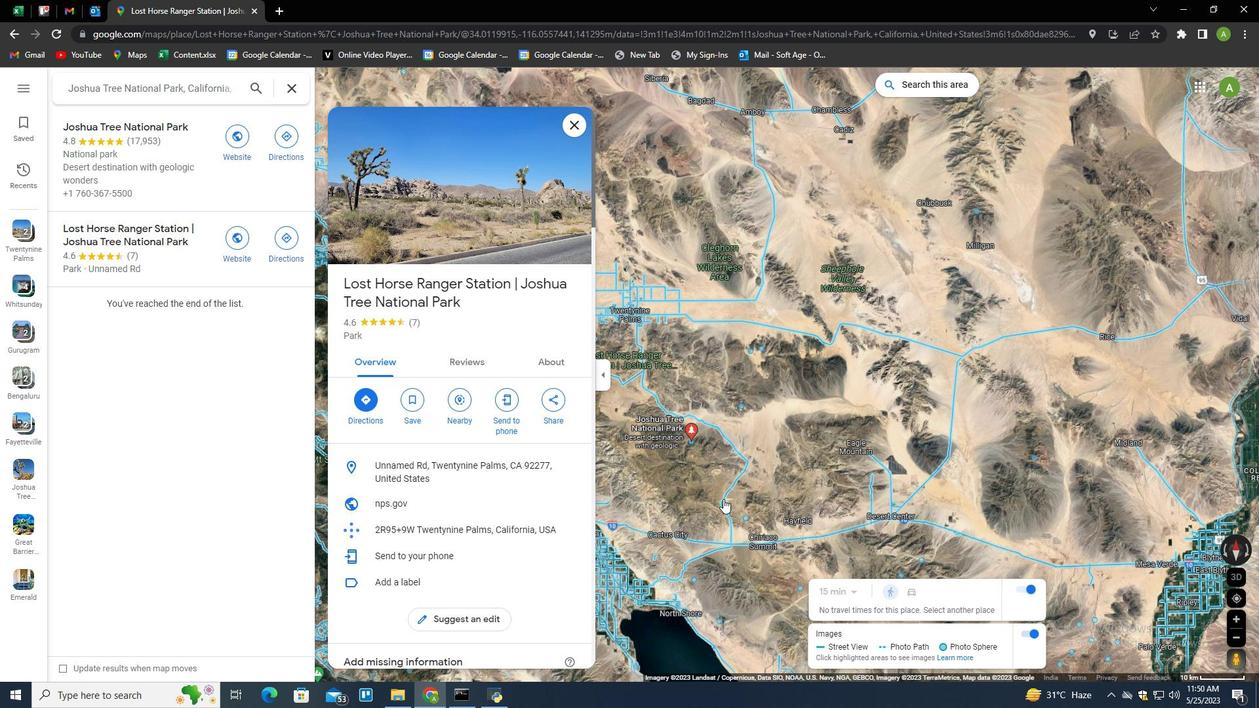 
Action: Mouse pressed left at (723, 499)
Screenshot: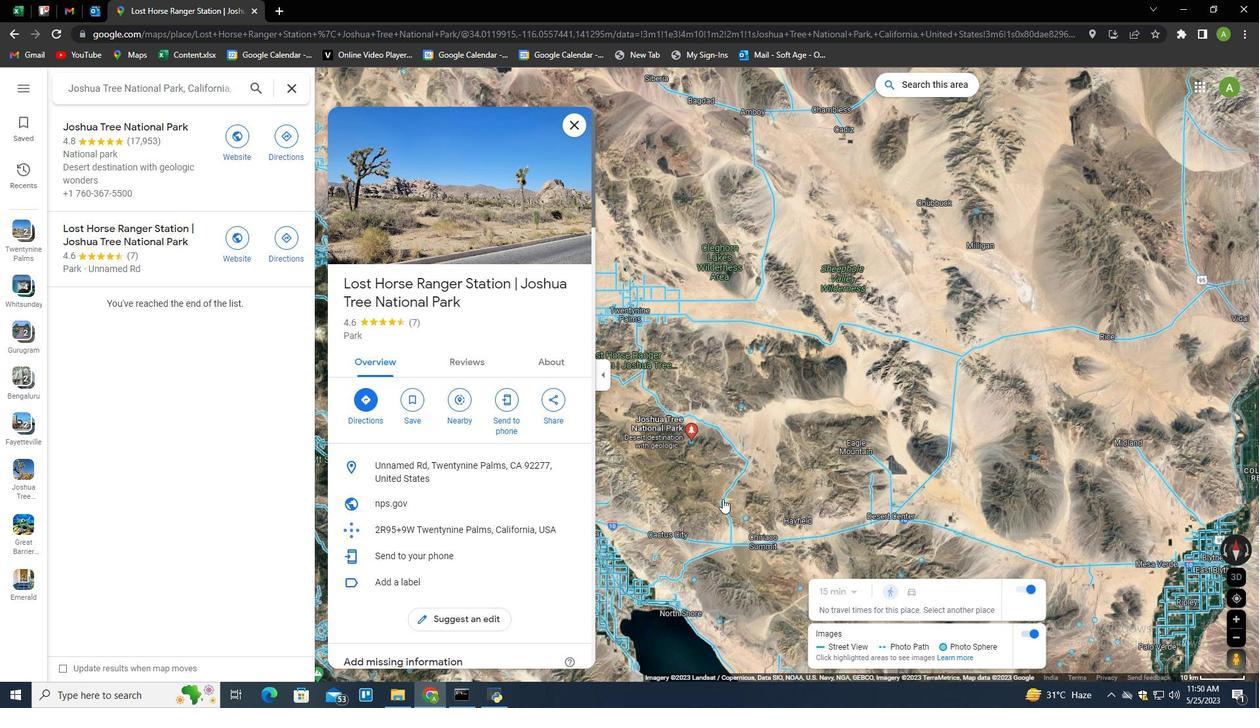 
Action: Mouse moved to (719, 507)
Screenshot: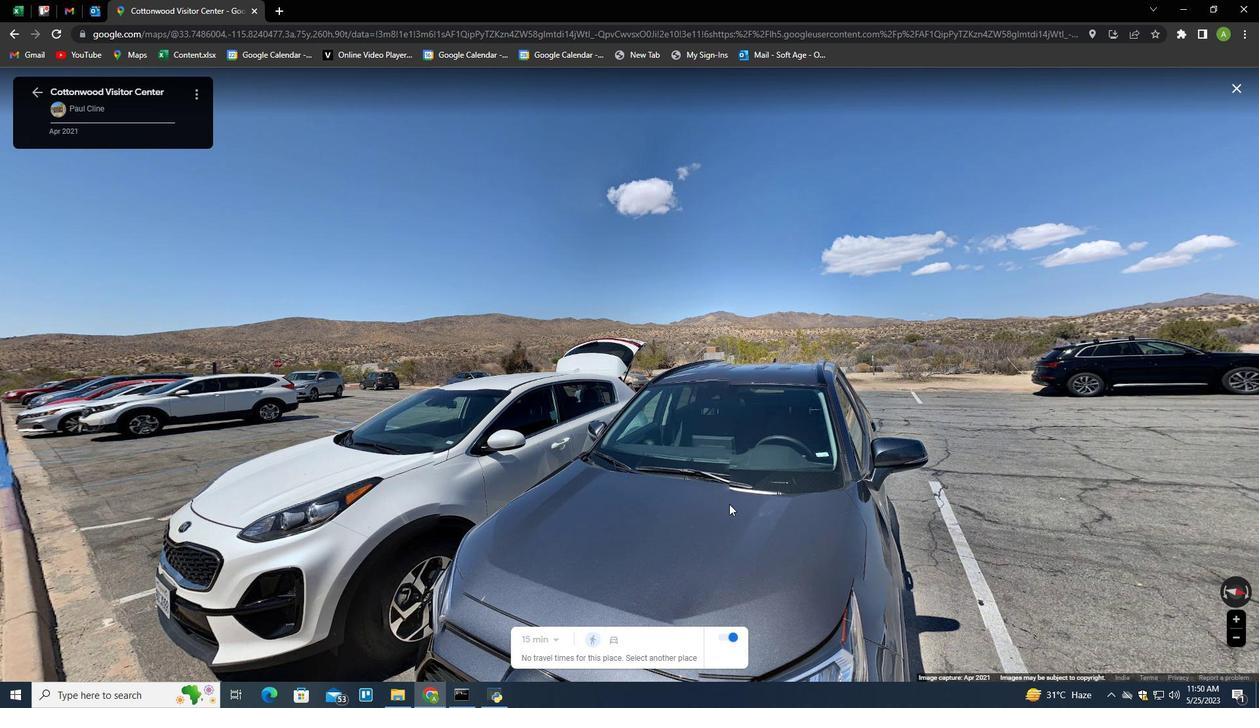 
Action: Mouse pressed left at (719, 507)
Screenshot: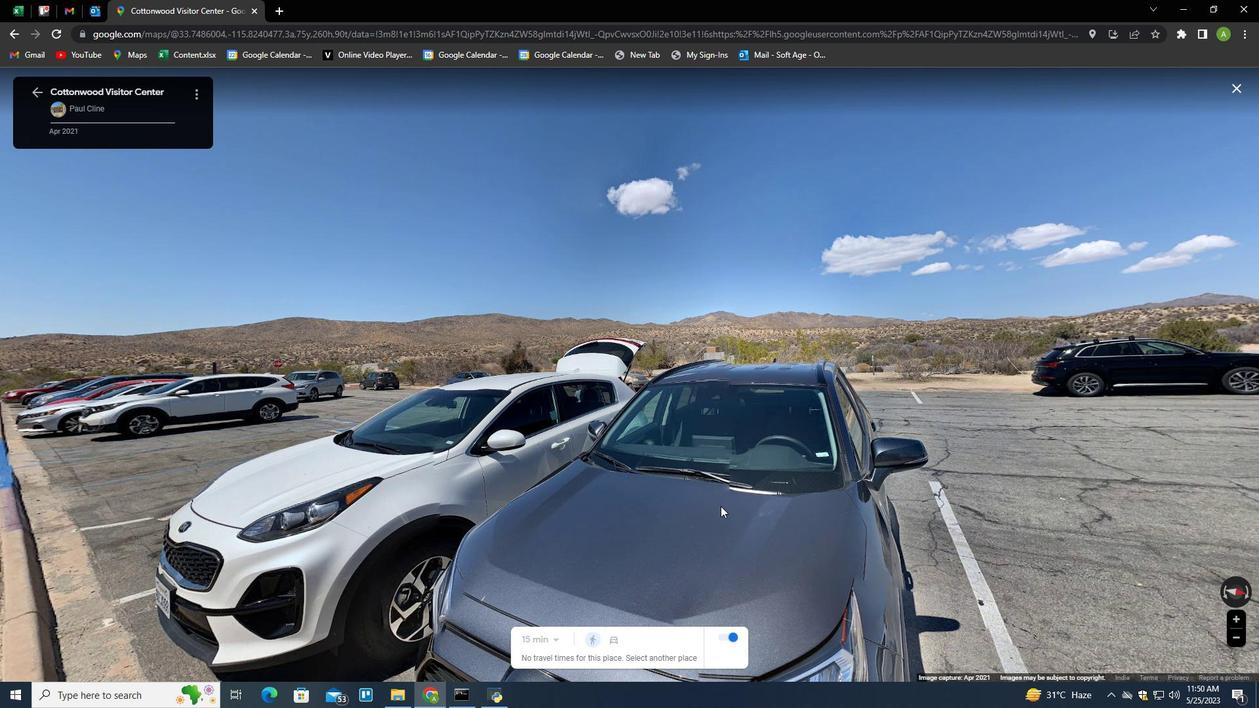 
Action: Mouse moved to (398, 511)
Screenshot: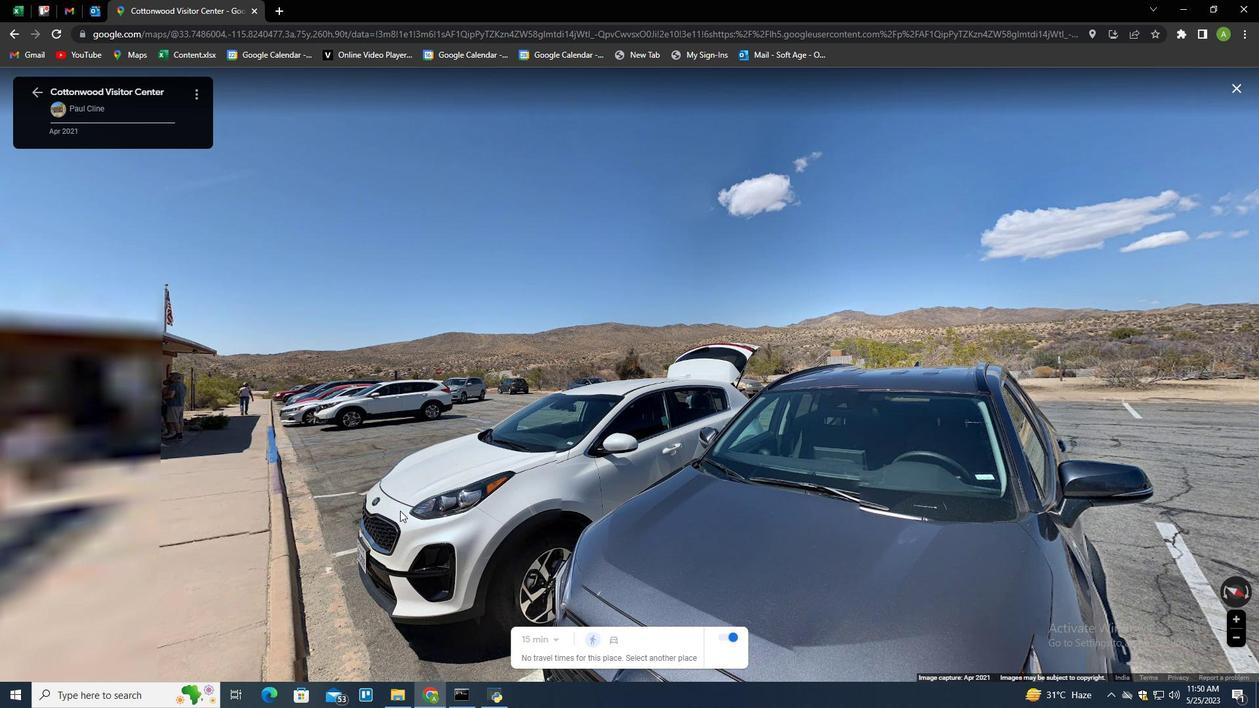 
Action: Mouse pressed left at (398, 511)
Screenshot: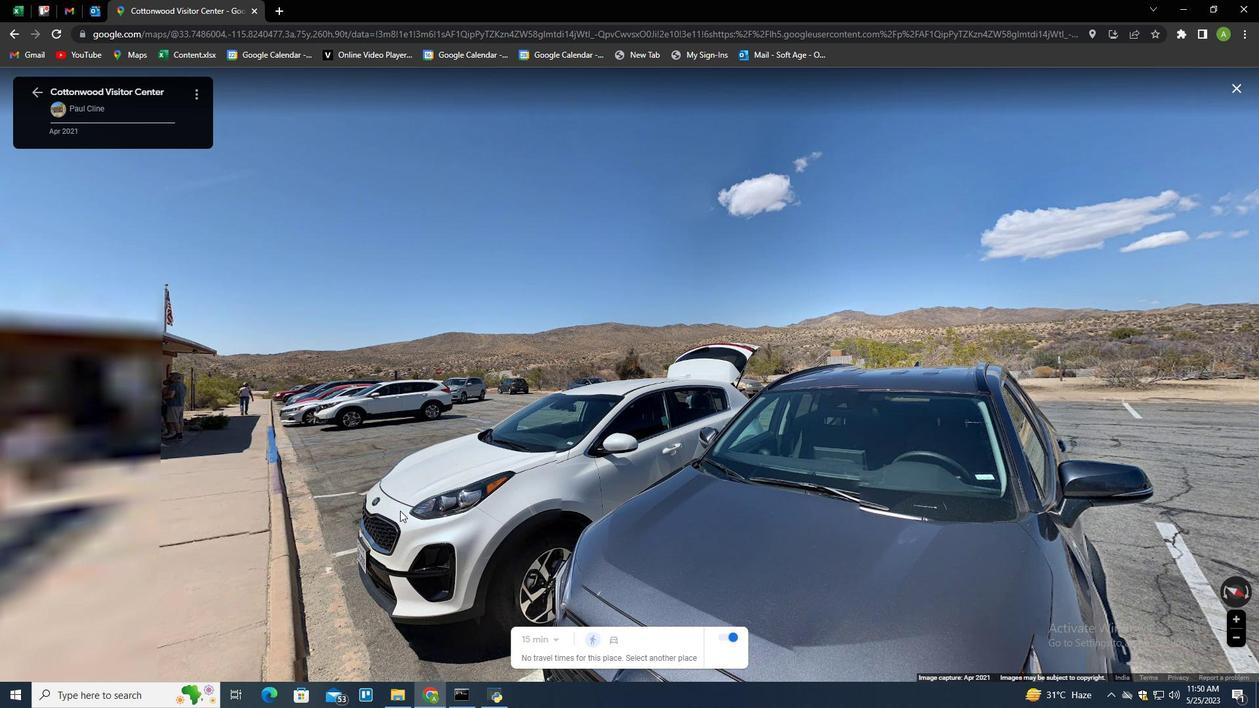 
Action: Mouse moved to (334, 505)
Screenshot: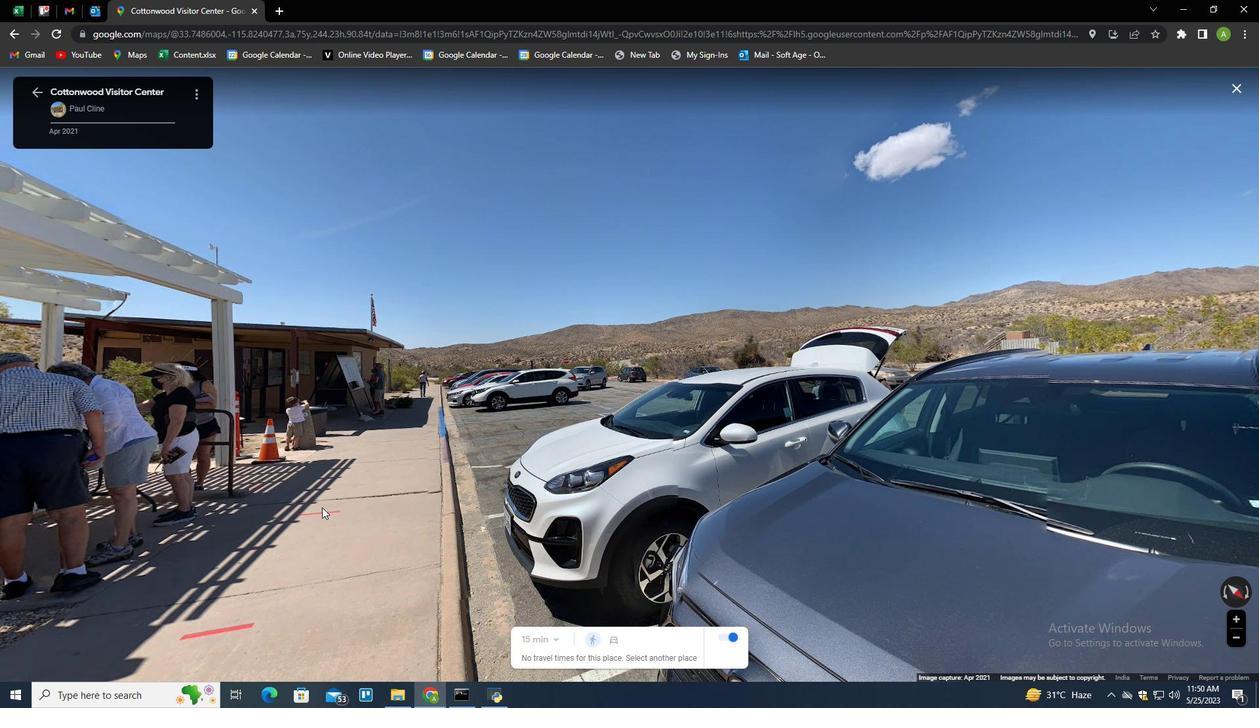 
Action: Mouse pressed left at (326, 507)
Screenshot: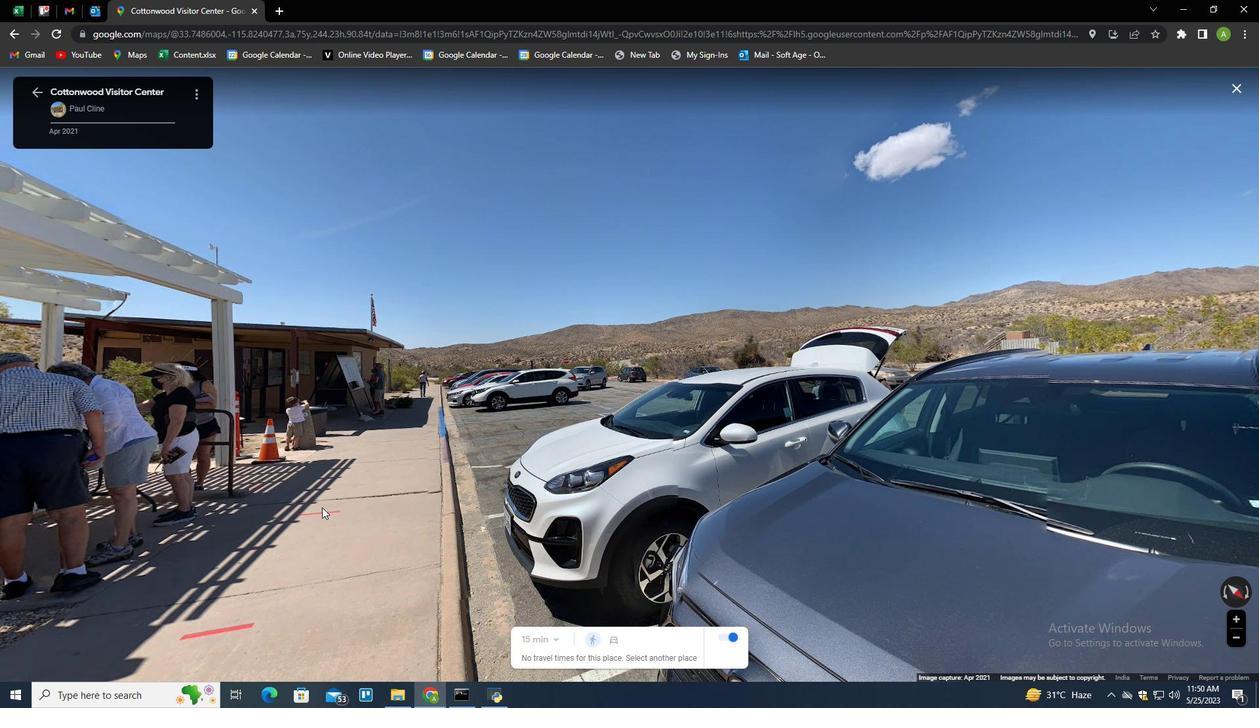 
Action: Mouse moved to (321, 524)
Screenshot: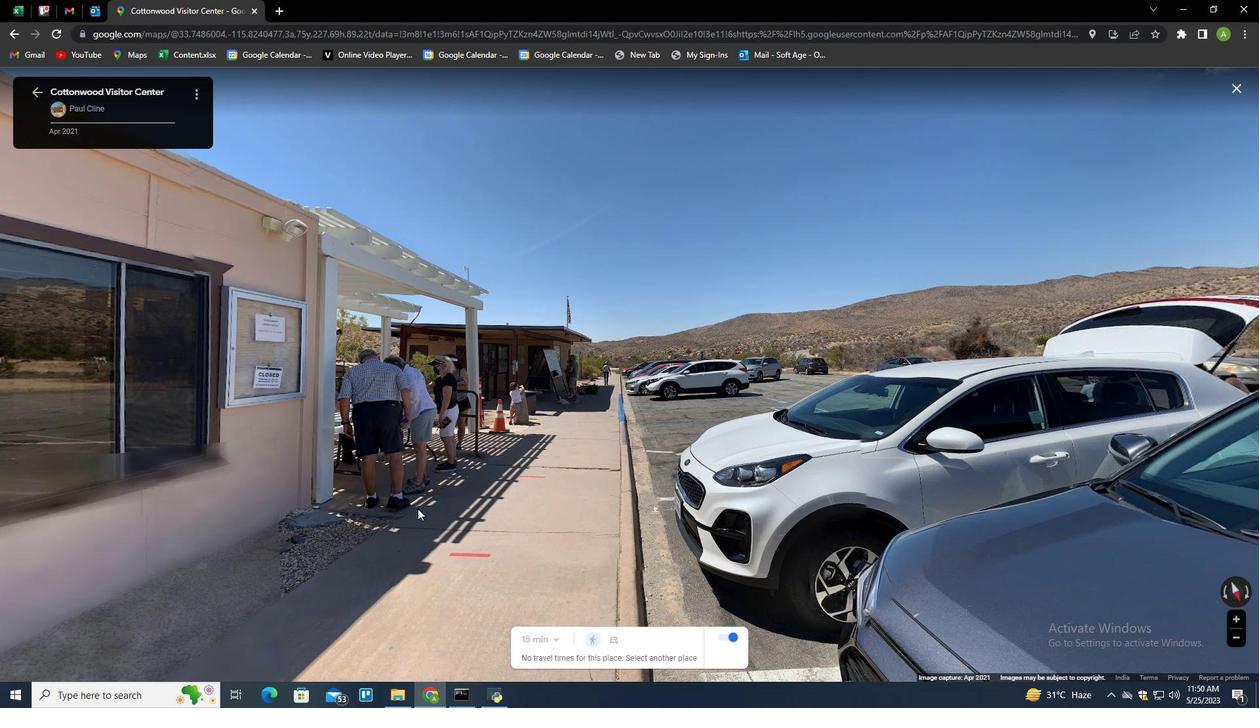 
Action: Mouse pressed left at (321, 524)
Screenshot: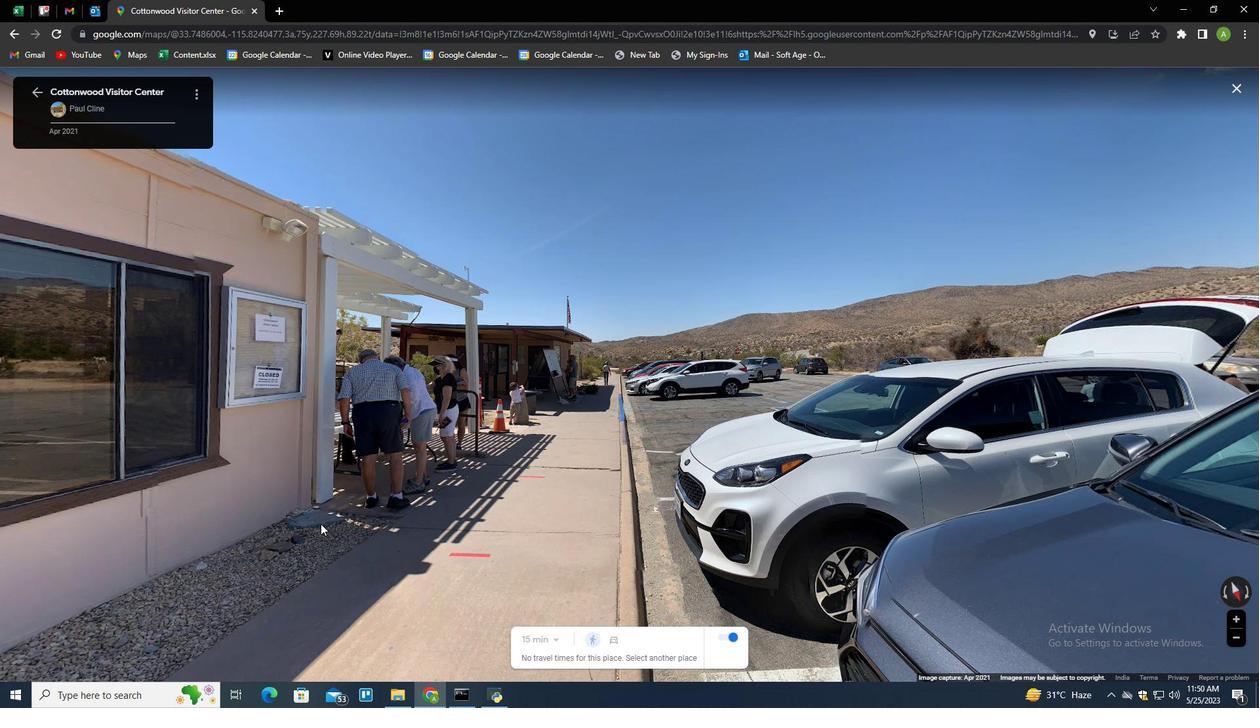 
Action: Mouse moved to (228, 524)
Screenshot: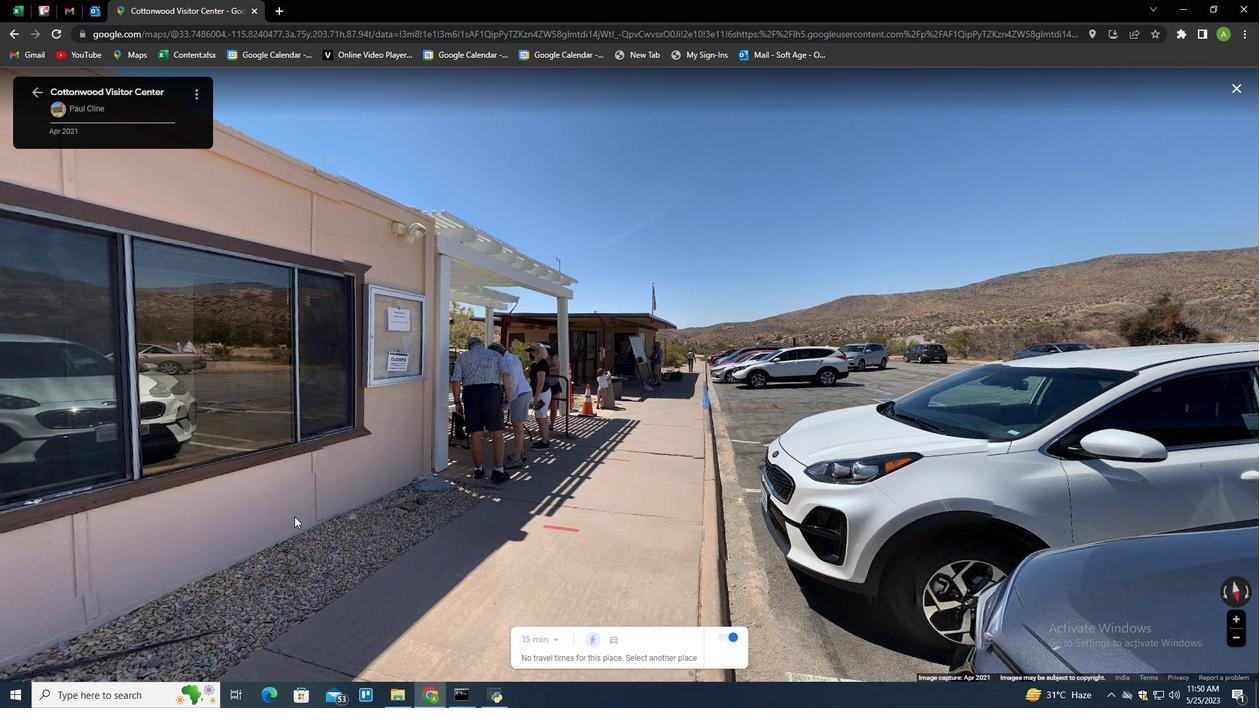 
Action: Mouse pressed left at (228, 524)
Screenshot: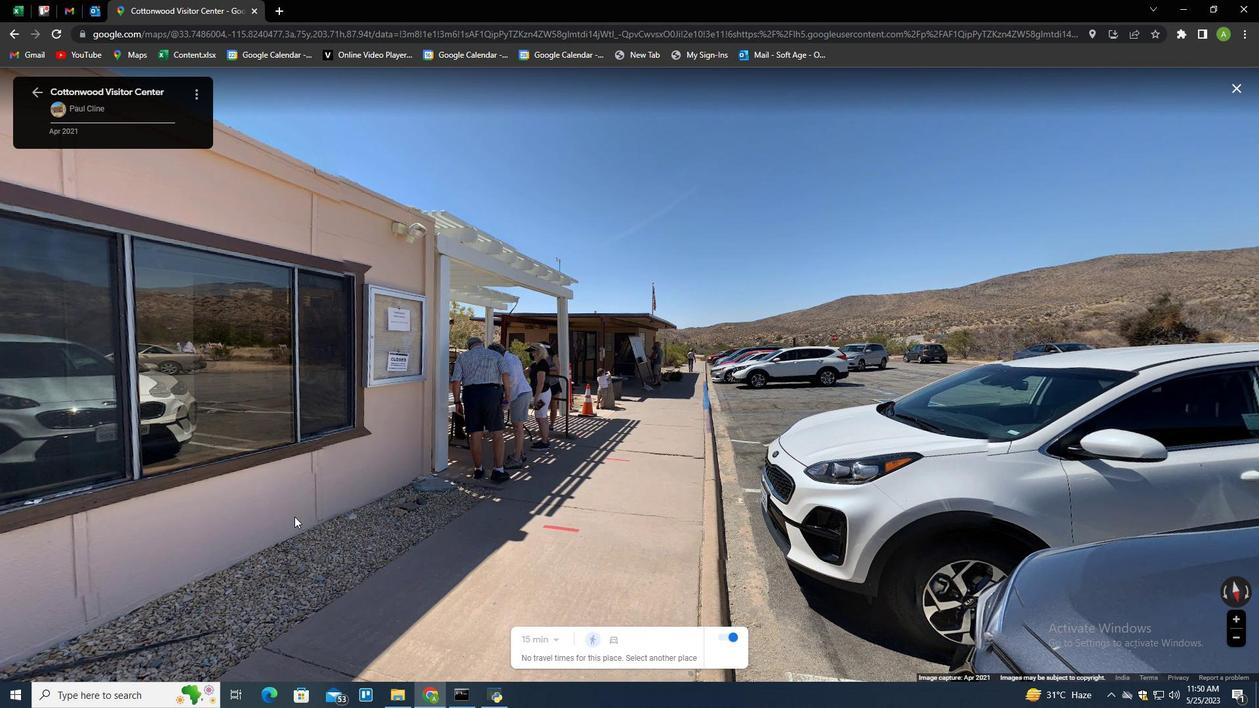 
Action: Mouse moved to (349, 516)
Screenshot: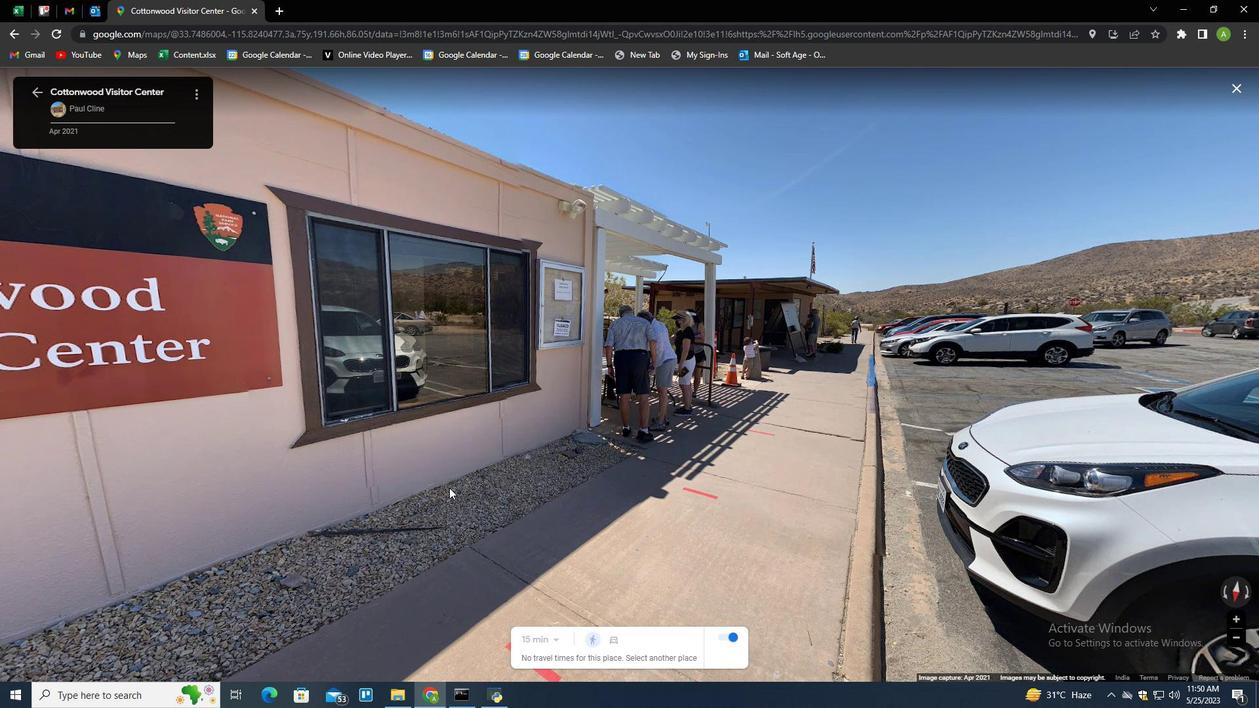 
Action: Mouse pressed left at (349, 516)
Screenshot: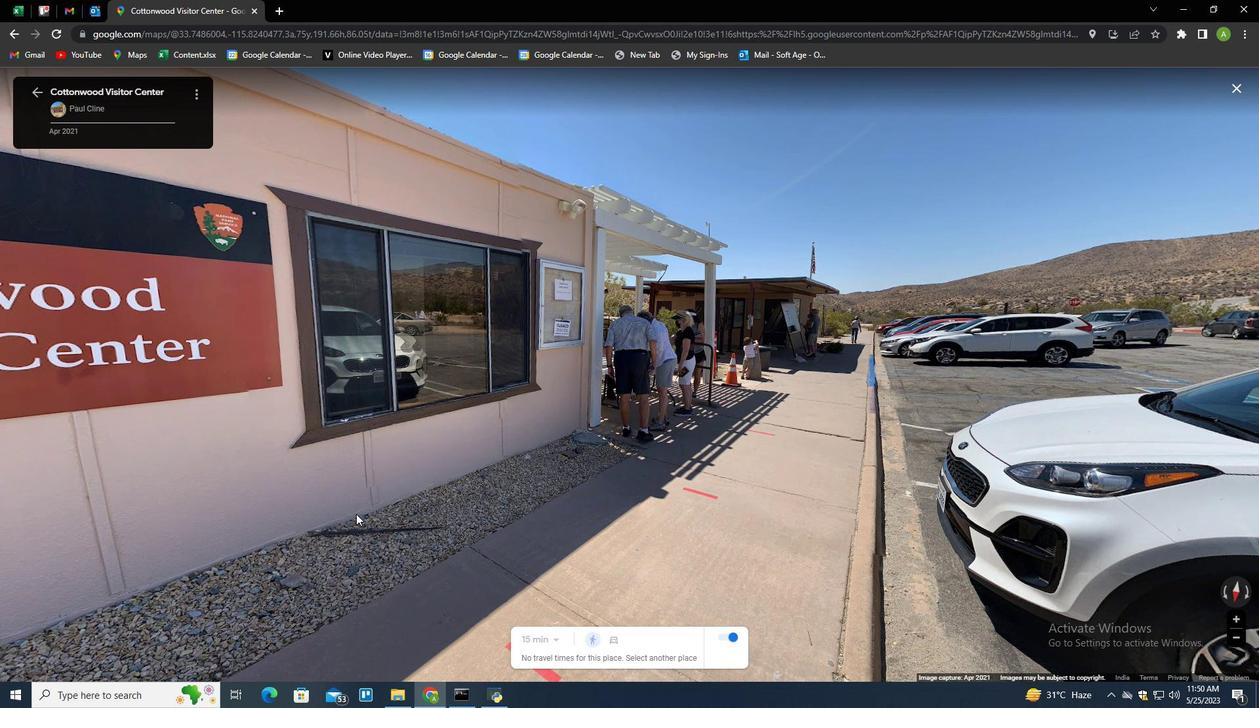 
Action: Mouse moved to (757, 460)
Screenshot: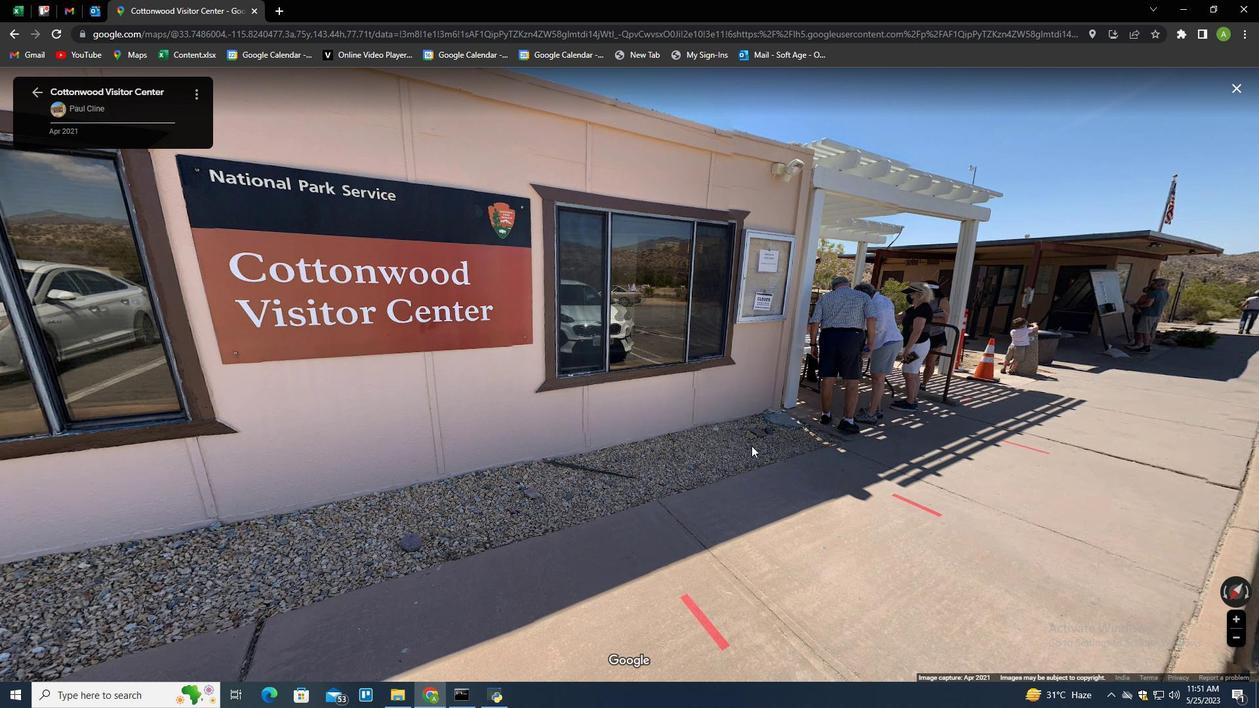 
Action: Mouse scrolled (757, 459) with delta (0, 0)
Screenshot: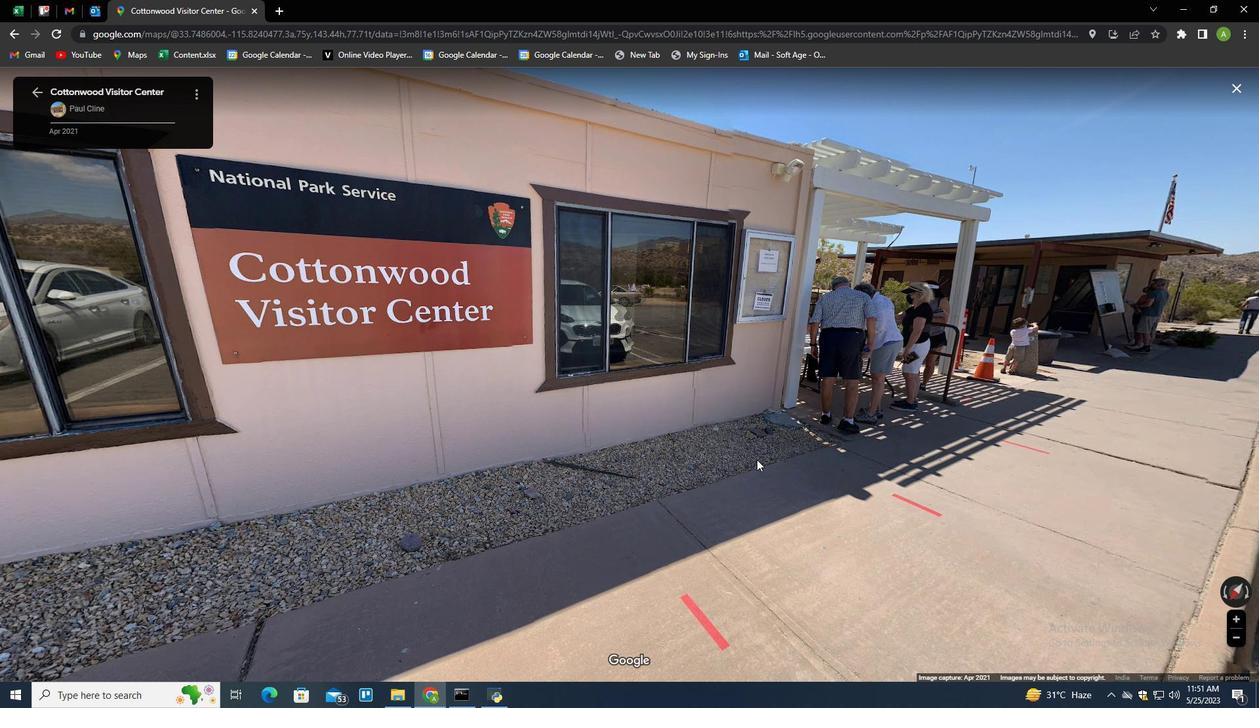 
Action: Mouse moved to (758, 460)
Screenshot: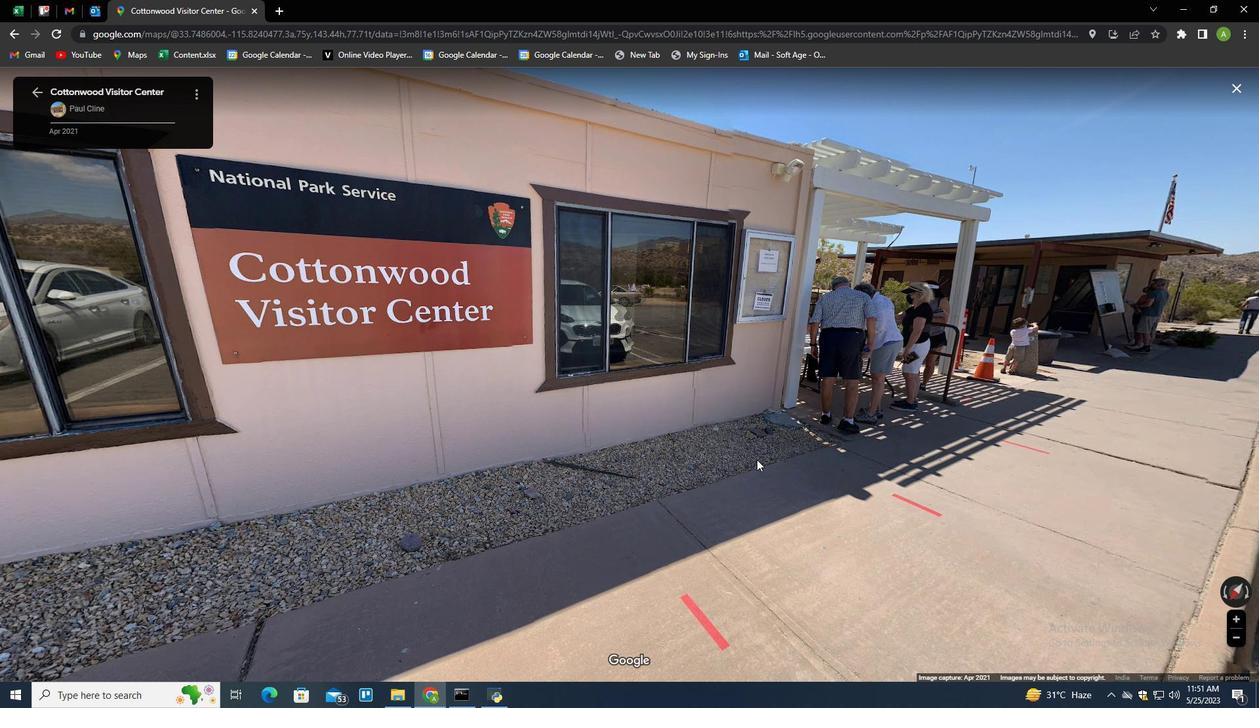 
Action: Mouse scrolled (758, 459) with delta (0, 0)
Screenshot: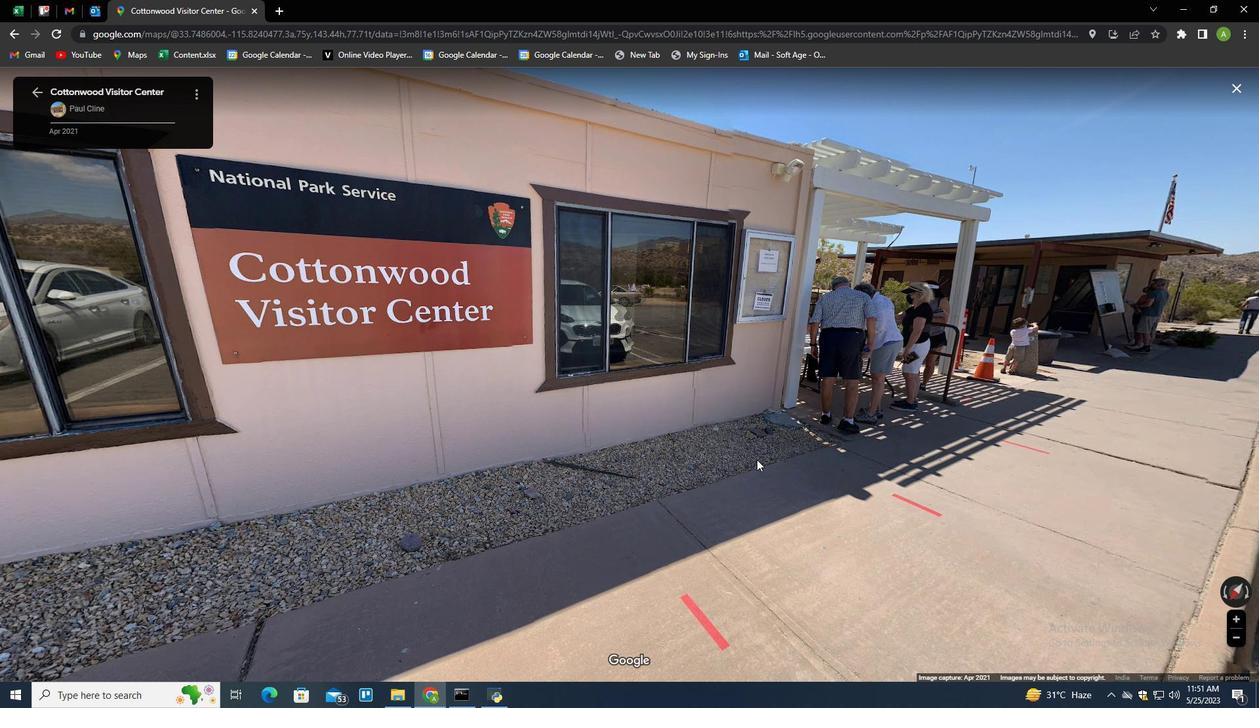 
Action: Mouse scrolled (758, 459) with delta (0, 0)
Screenshot: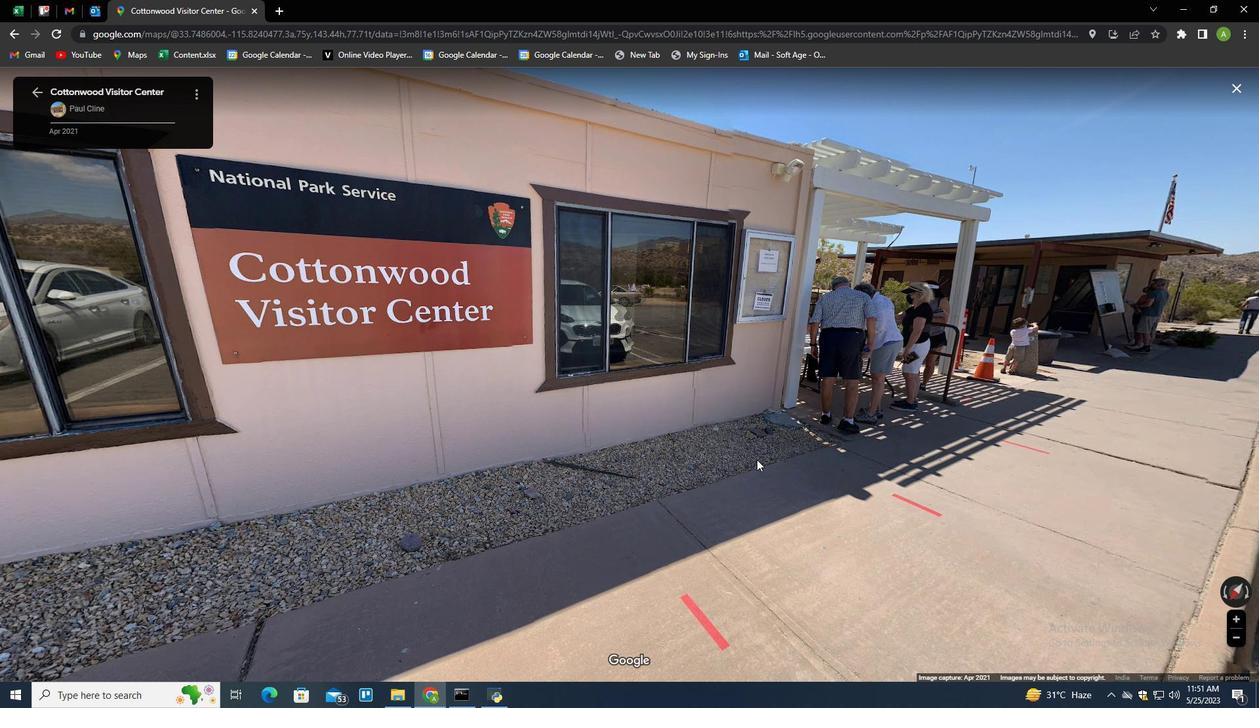 
Action: Mouse scrolled (758, 459) with delta (0, 0)
Screenshot: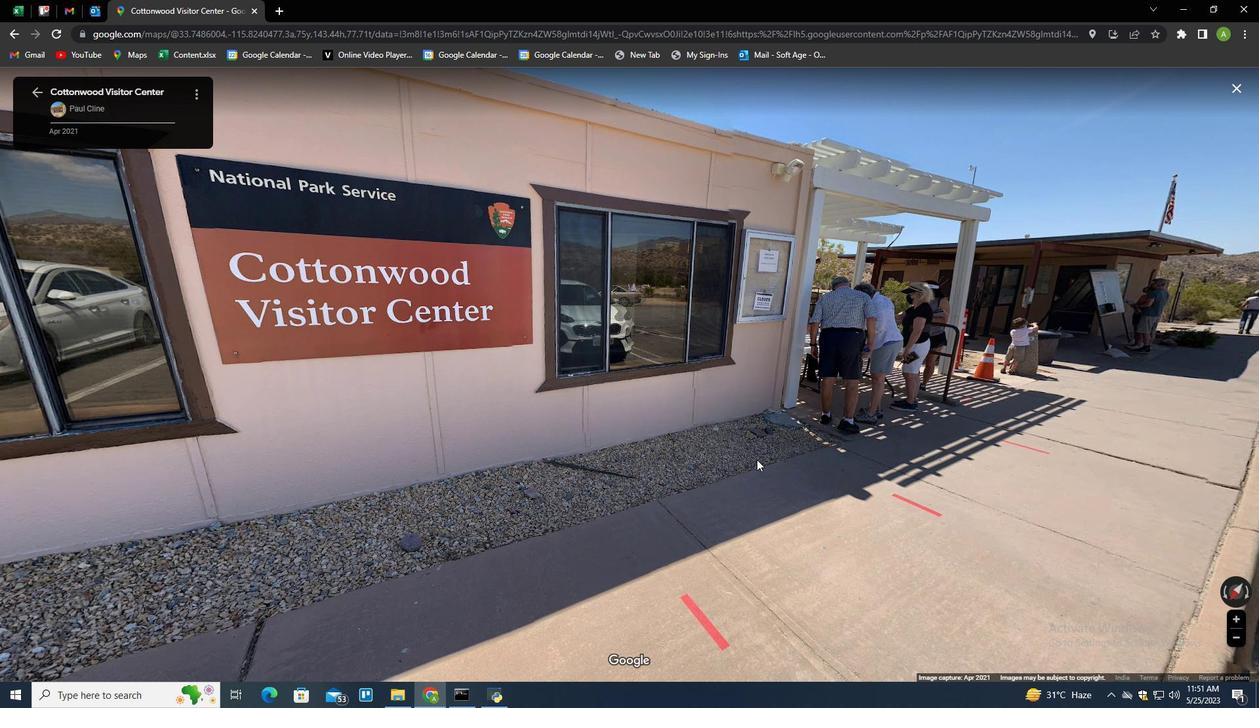 
Action: Mouse scrolled (758, 459) with delta (0, 0)
Screenshot: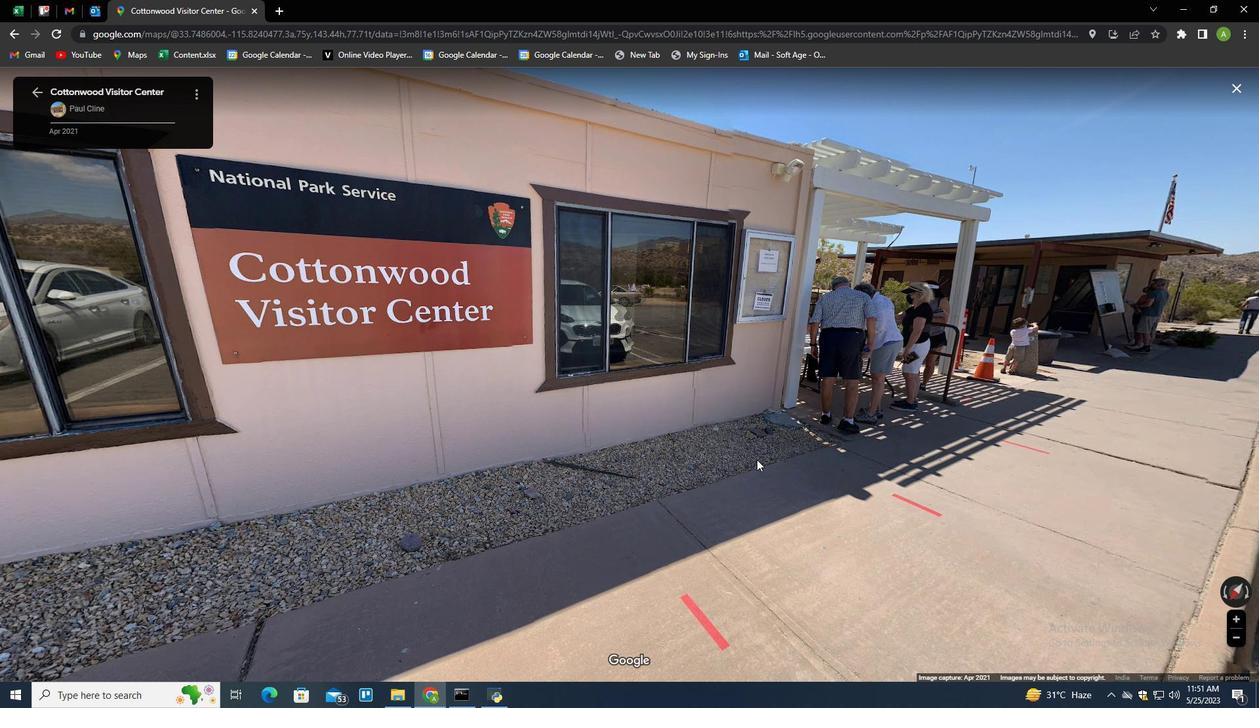 
Action: Mouse scrolled (758, 459) with delta (0, 0)
Screenshot: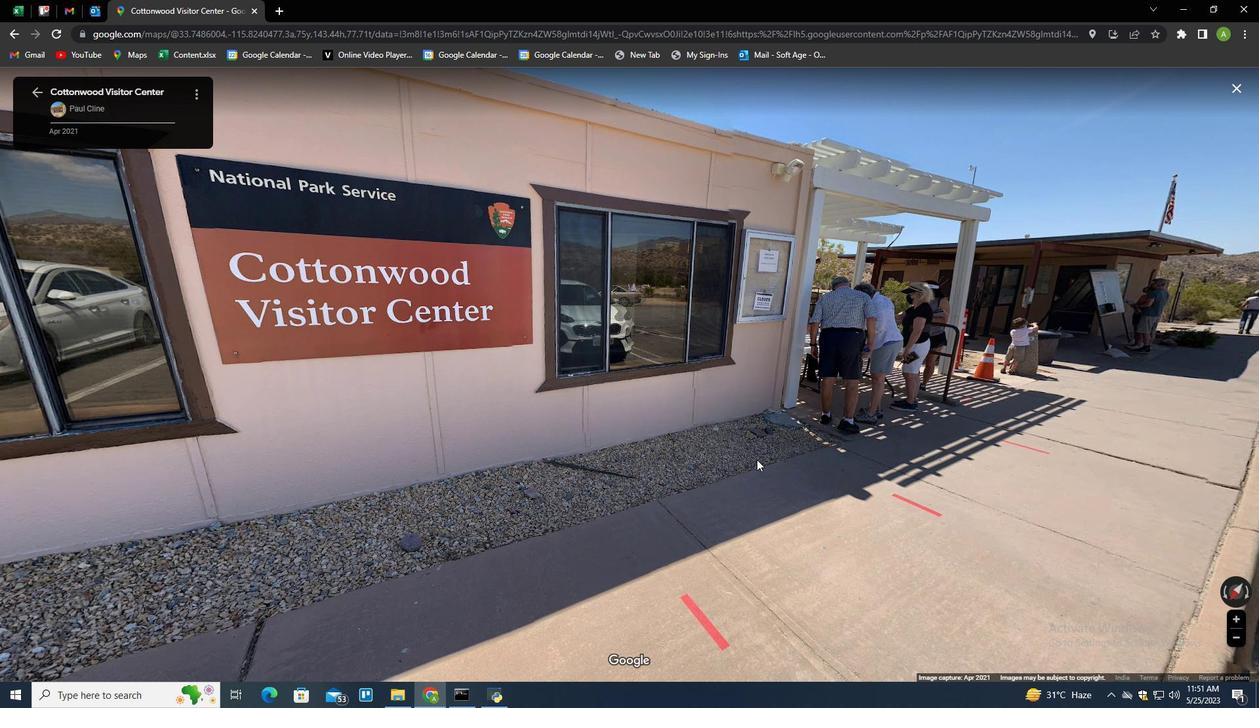 
Action: Mouse moved to (710, 476)
Screenshot: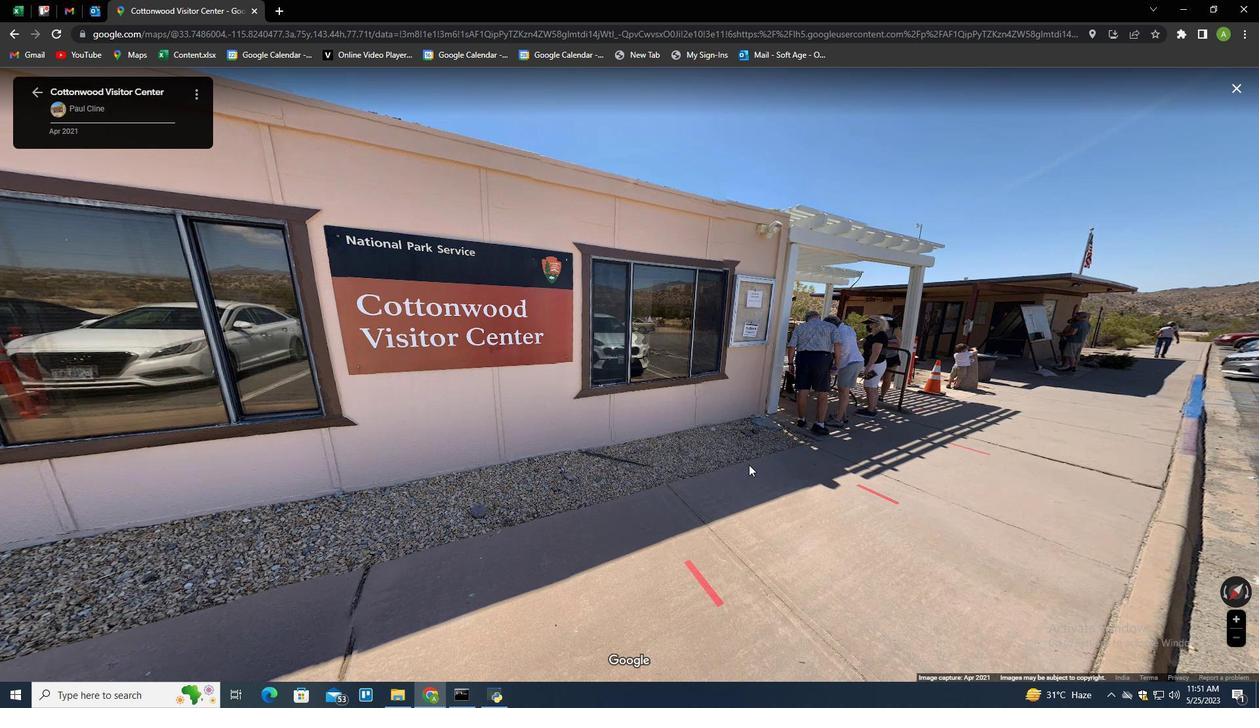 
Action: Mouse scrolled (710, 475) with delta (0, 0)
Screenshot: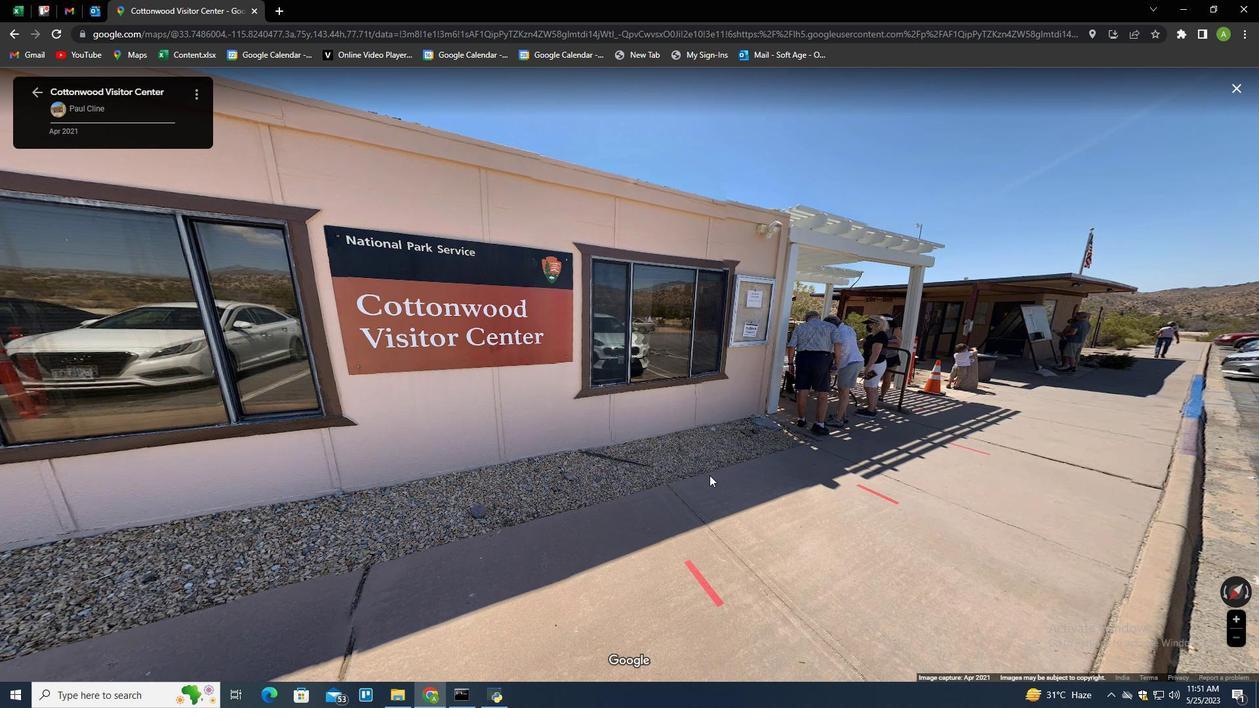 
Action: Mouse scrolled (710, 475) with delta (0, 0)
Screenshot: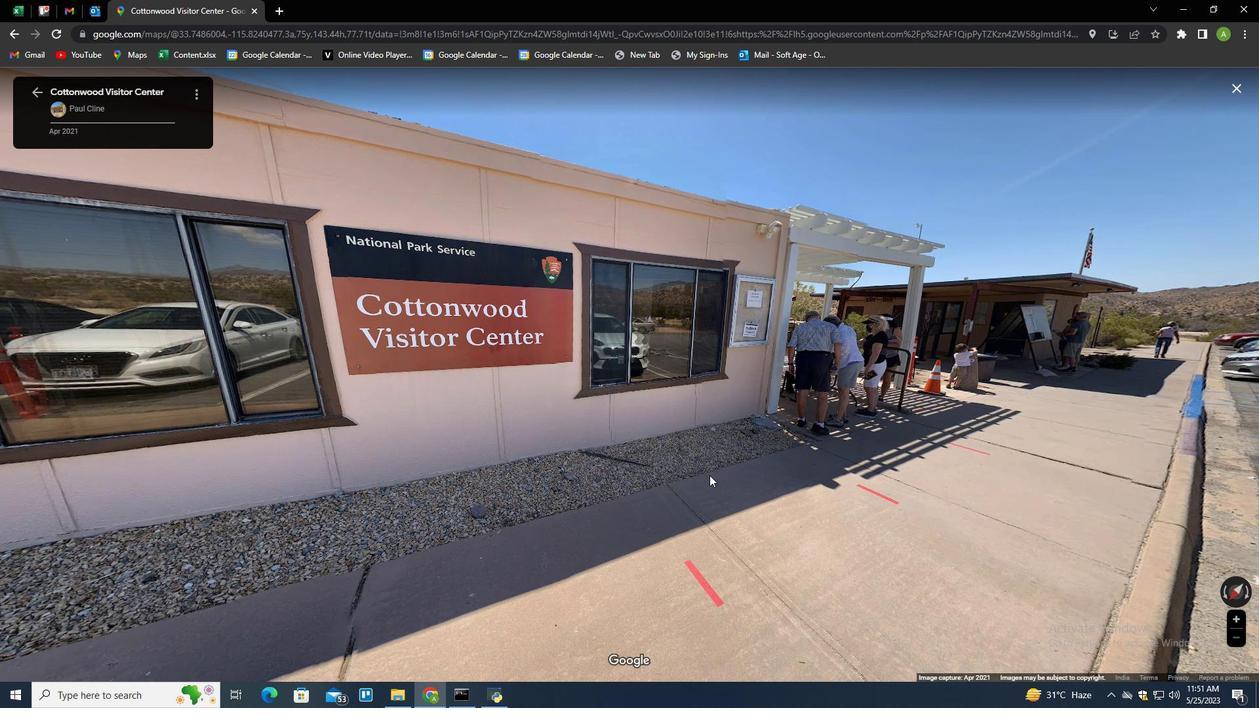 
Action: Mouse scrolled (710, 475) with delta (0, 0)
Screenshot: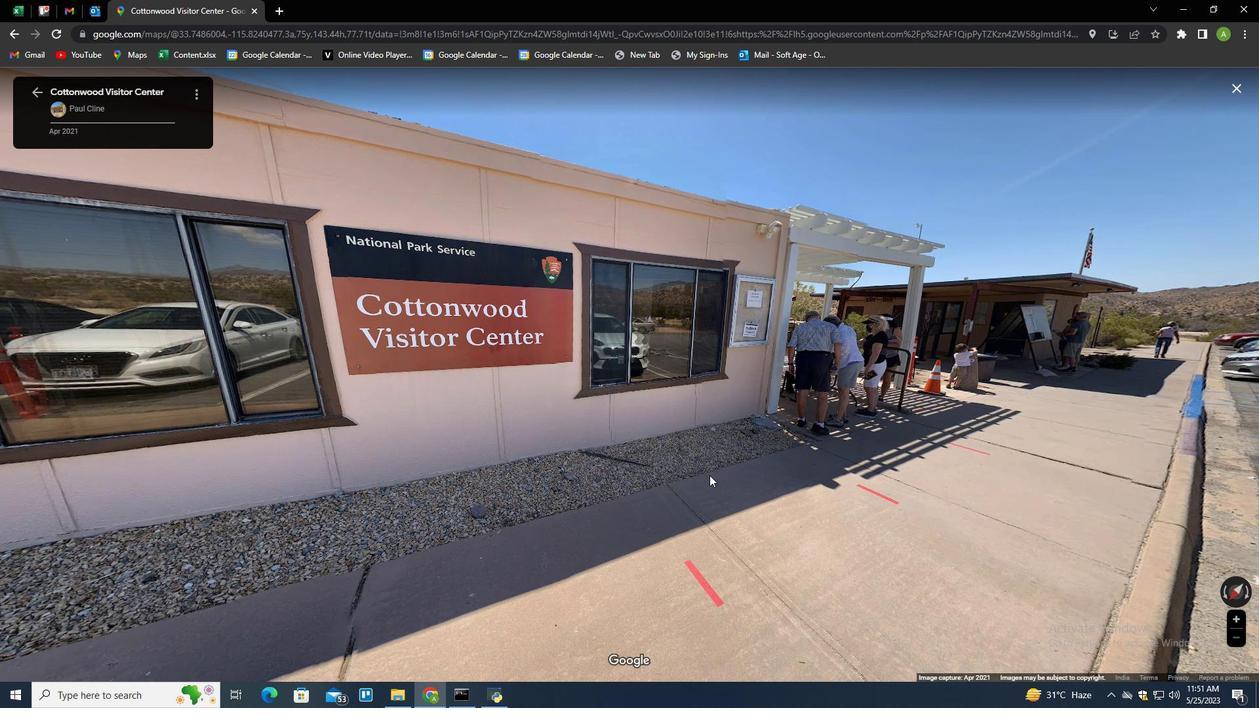 
Action: Mouse moved to (614, 360)
Screenshot: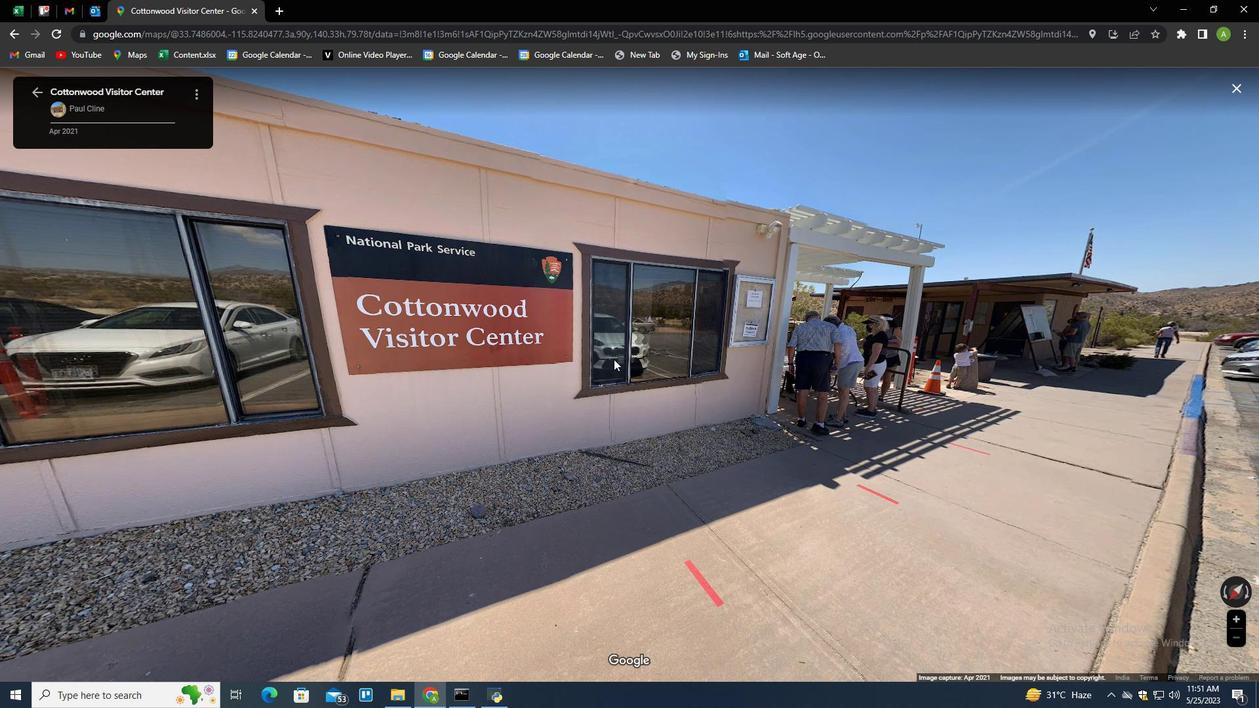 
Action: Mouse pressed left at (614, 360)
Screenshot: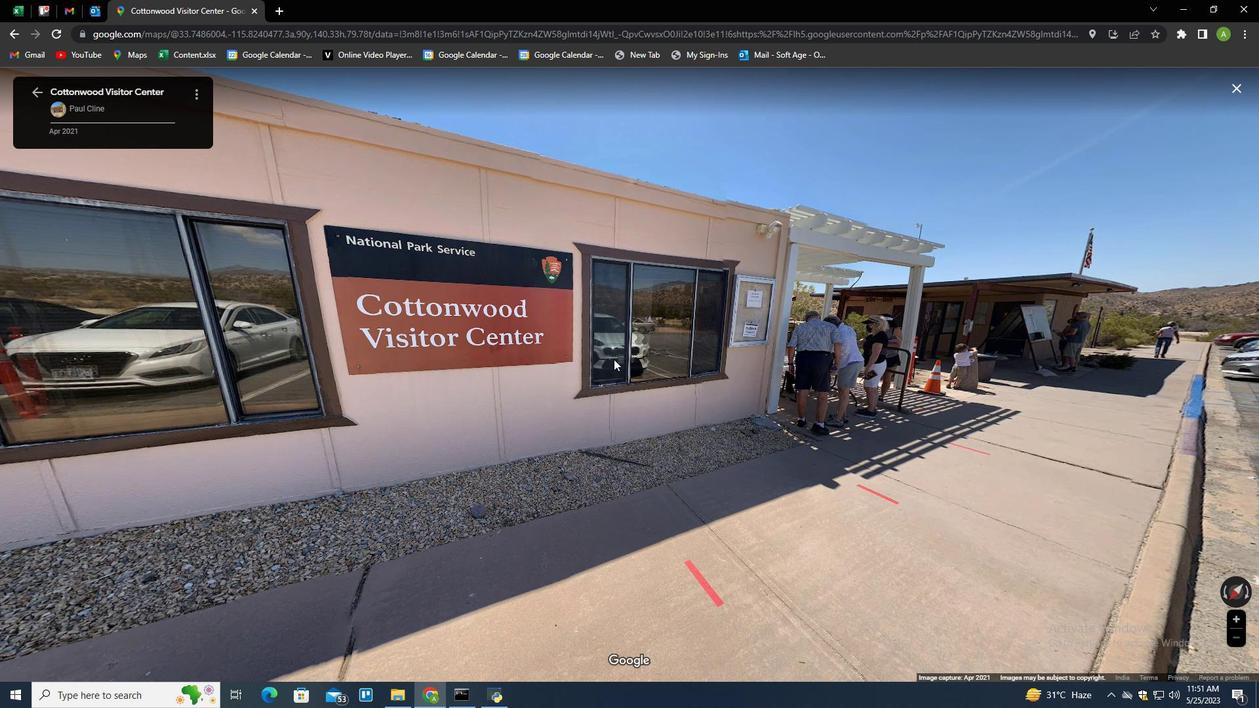 
Action: Mouse moved to (547, 302)
Screenshot: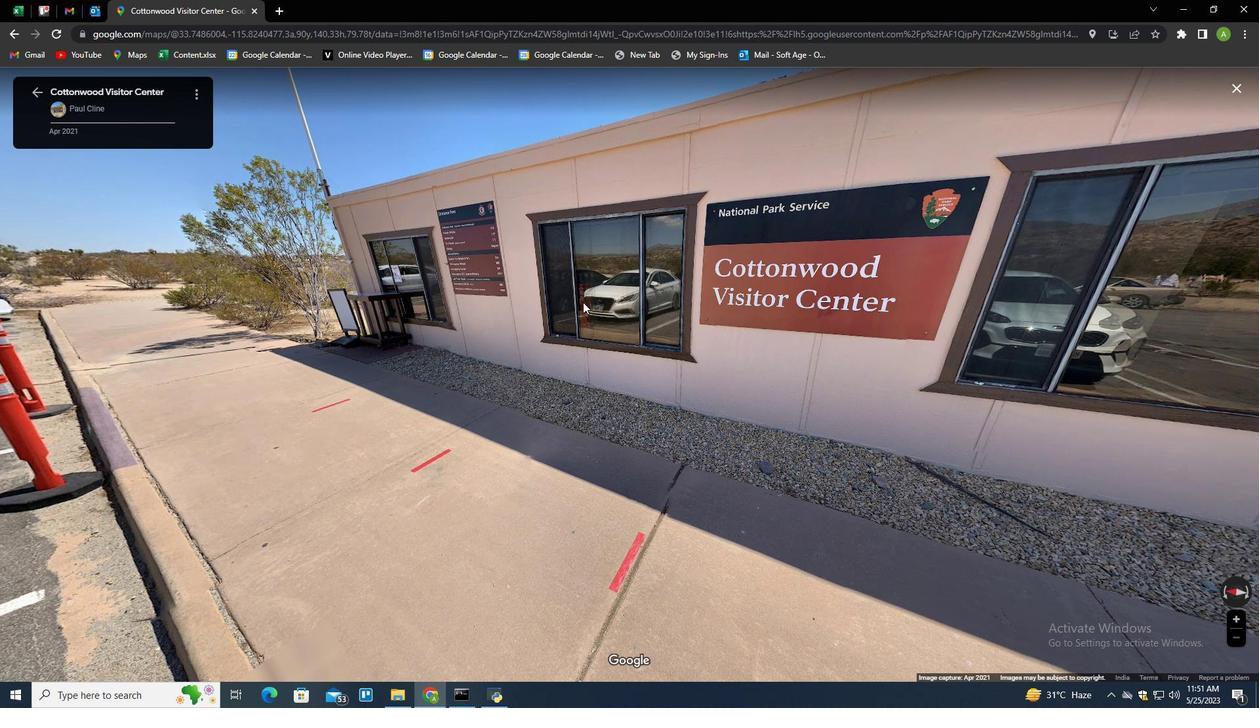 
Action: Mouse pressed left at (547, 302)
Screenshot: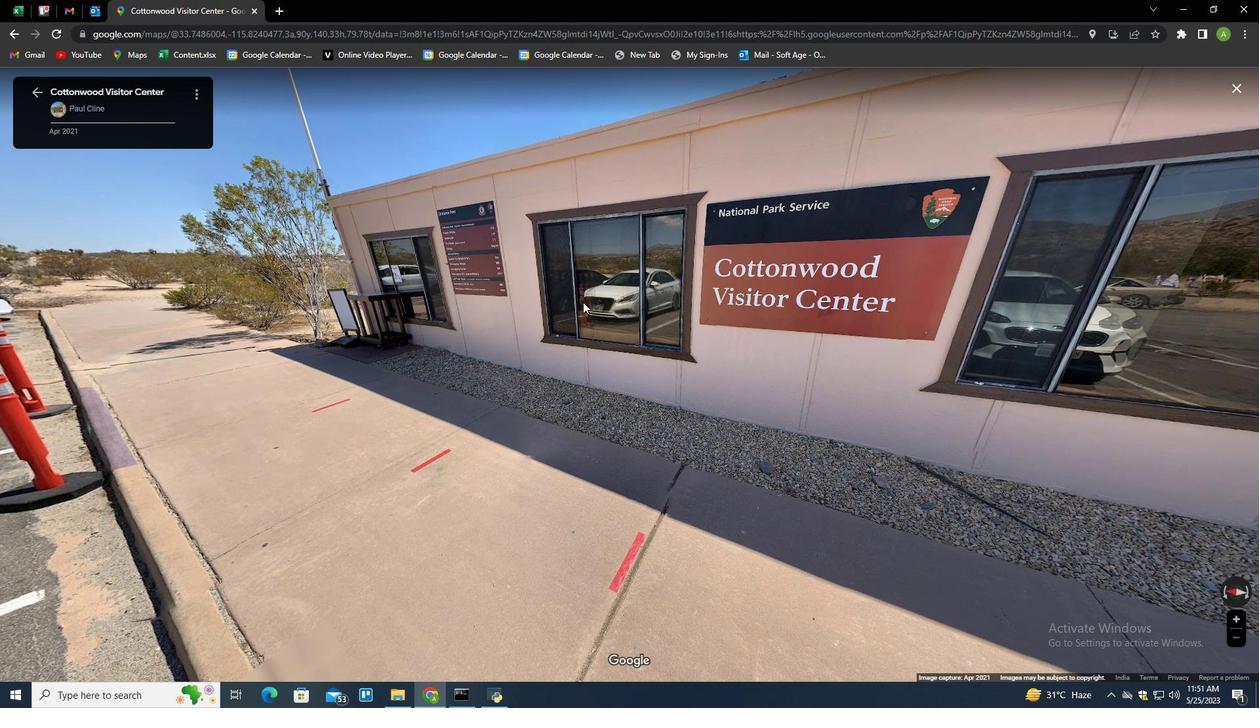 
Action: Mouse moved to (536, 303)
Screenshot: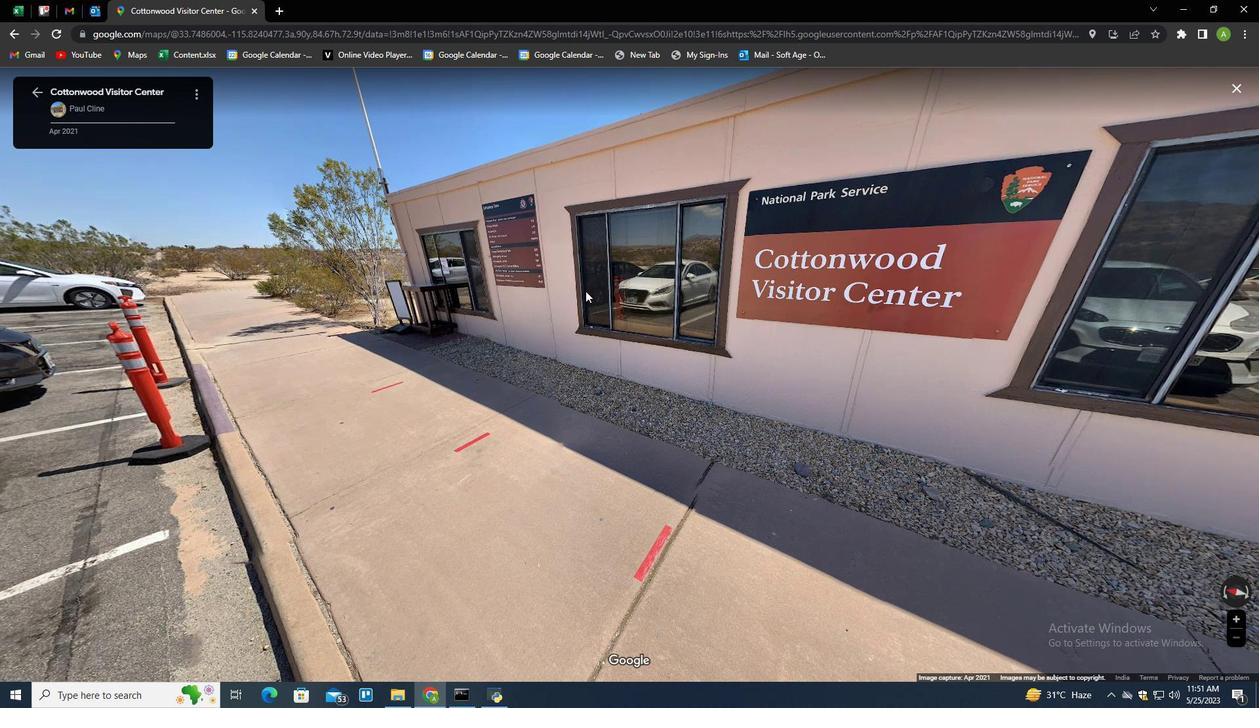 
Action: Mouse scrolled (536, 304) with delta (0, 0)
Screenshot: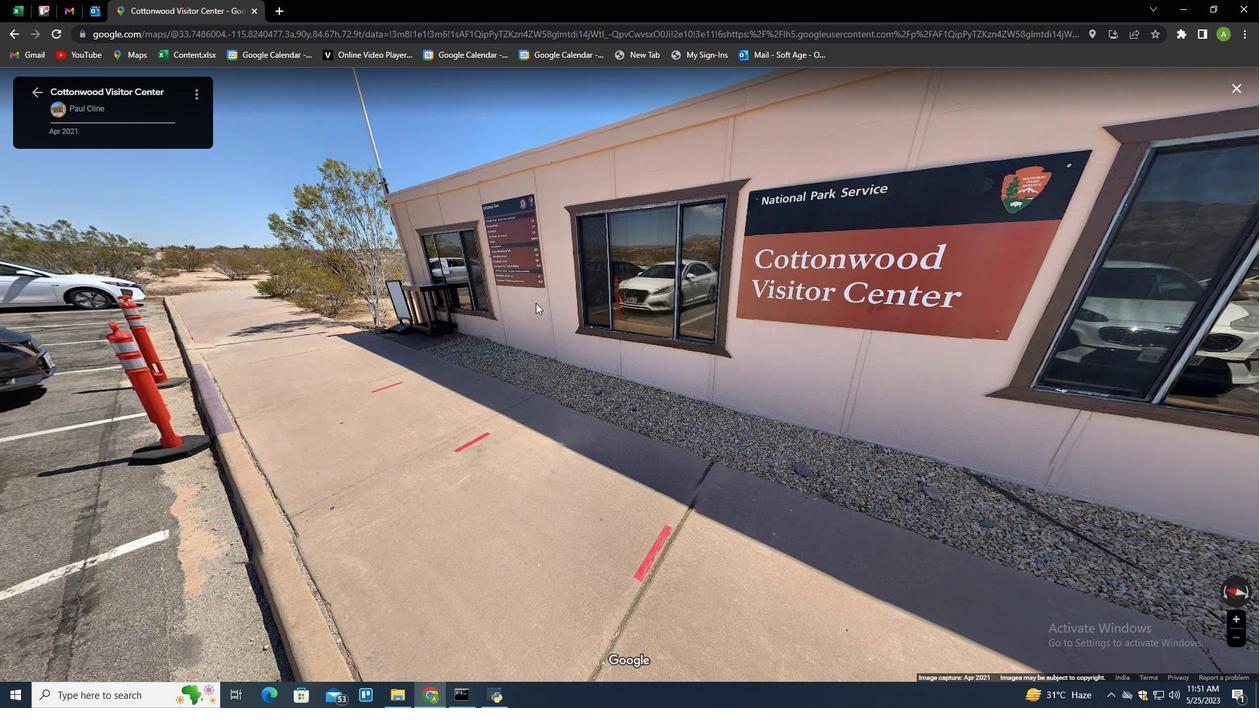 
Action: Mouse scrolled (536, 304) with delta (0, 0)
Screenshot: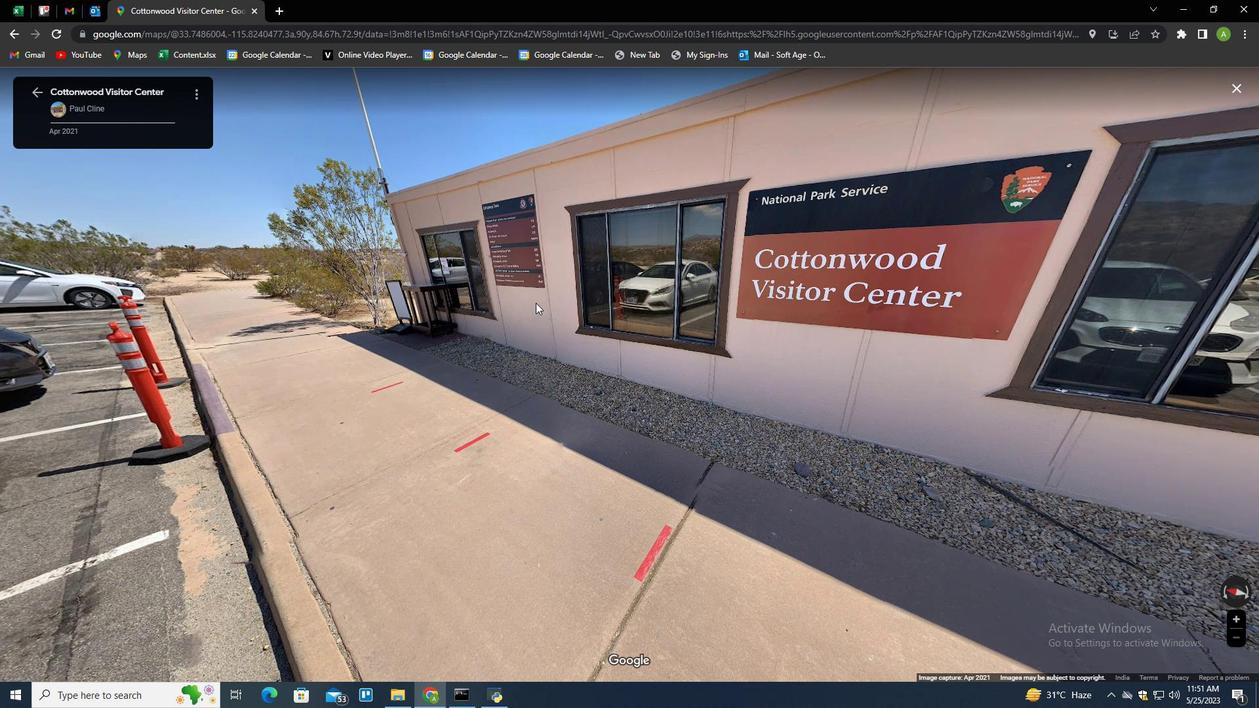 
Action: Mouse scrolled (536, 304) with delta (0, 0)
Screenshot: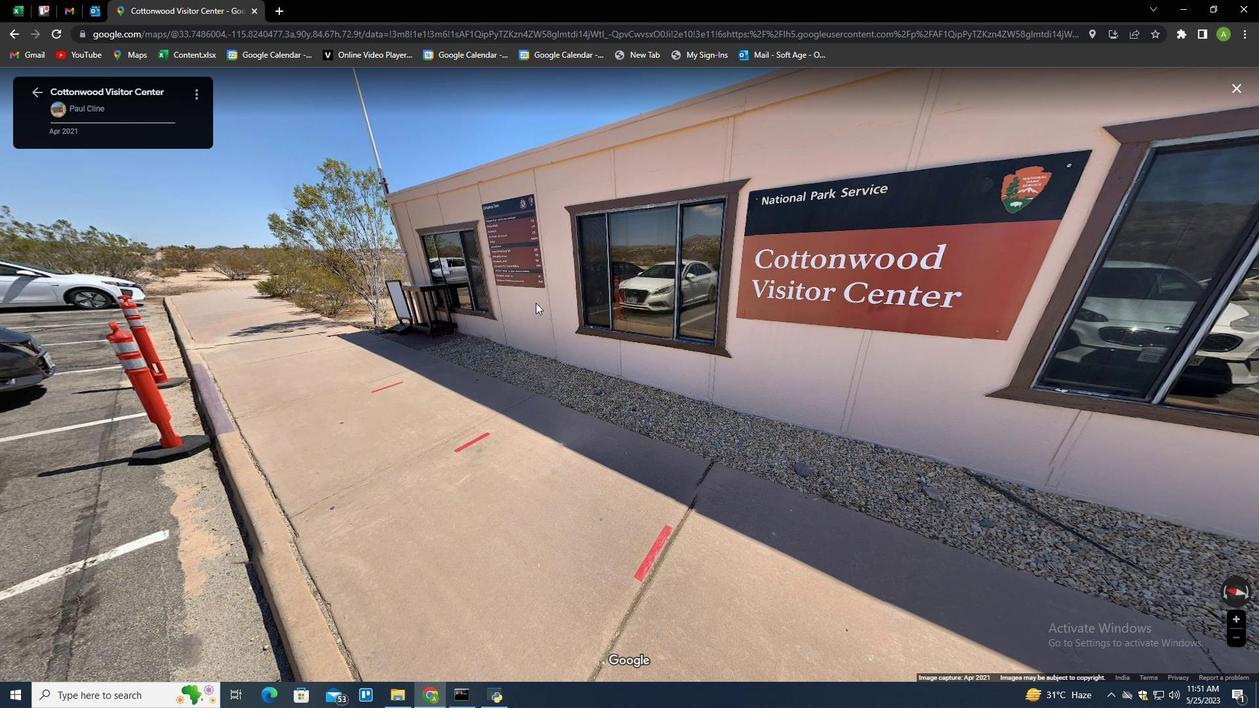 
Action: Mouse moved to (514, 297)
Screenshot: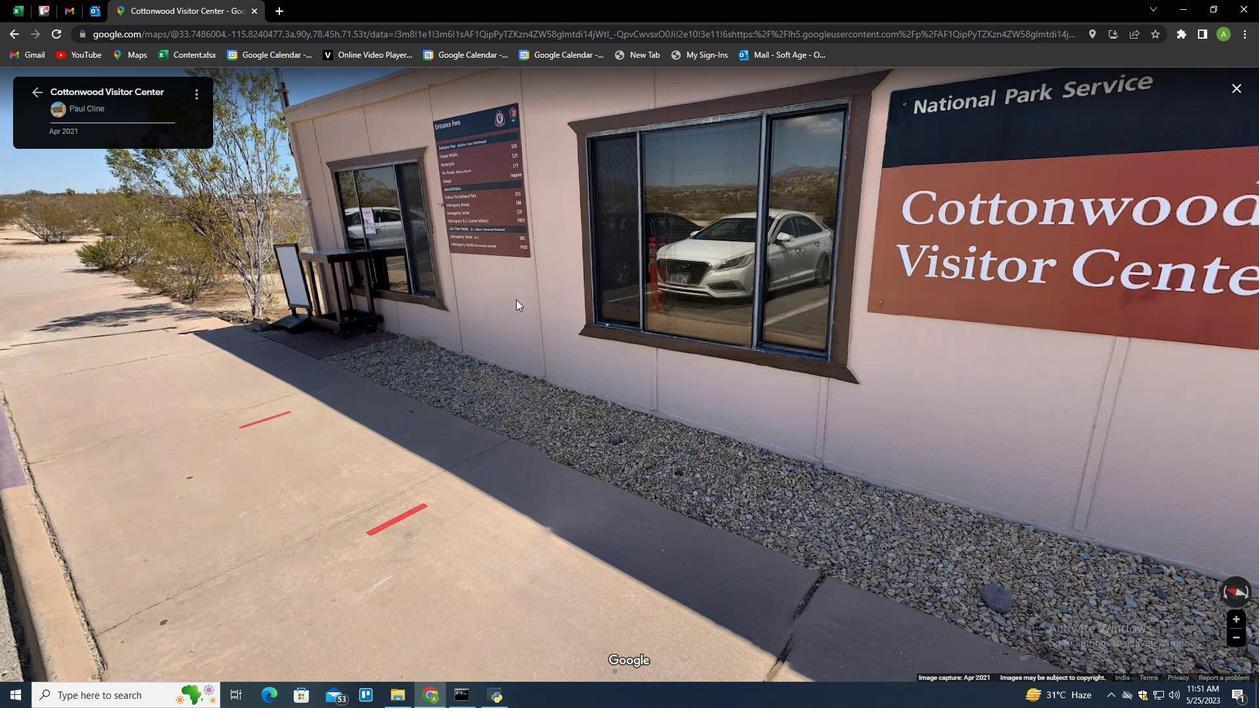 
Action: Mouse pressed left at (511, 297)
Screenshot: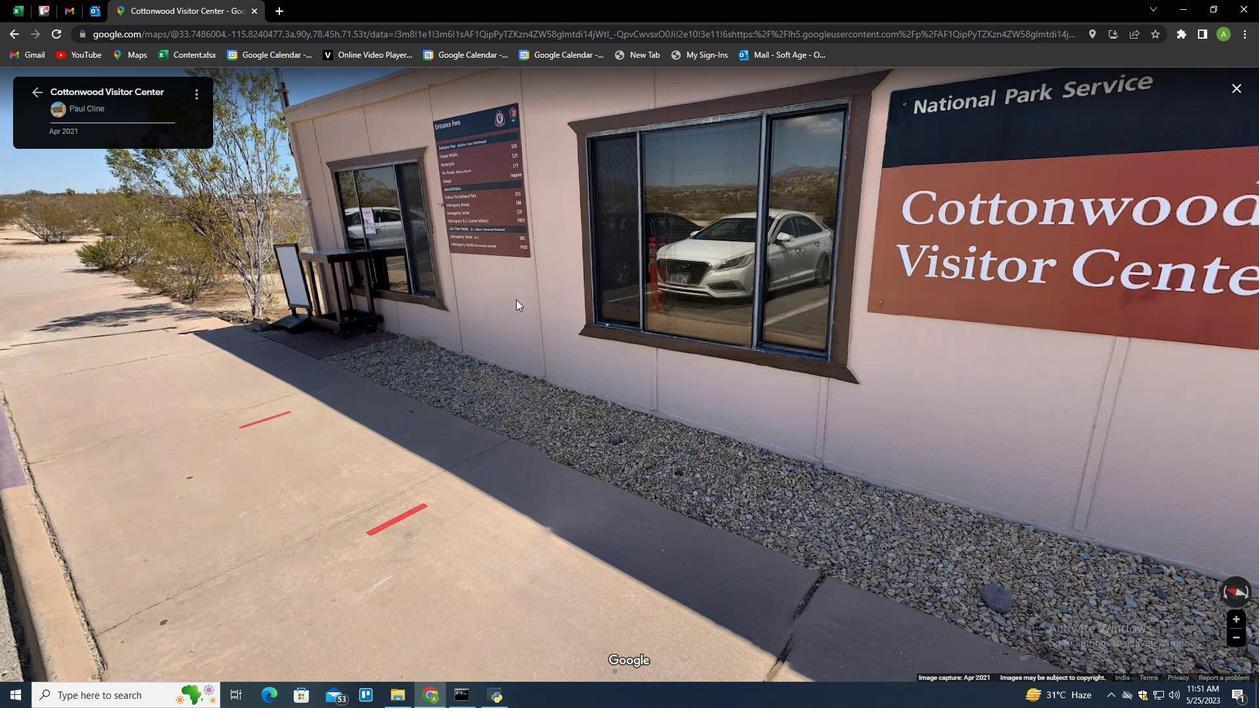 
Action: Mouse moved to (61, 310)
Screenshot: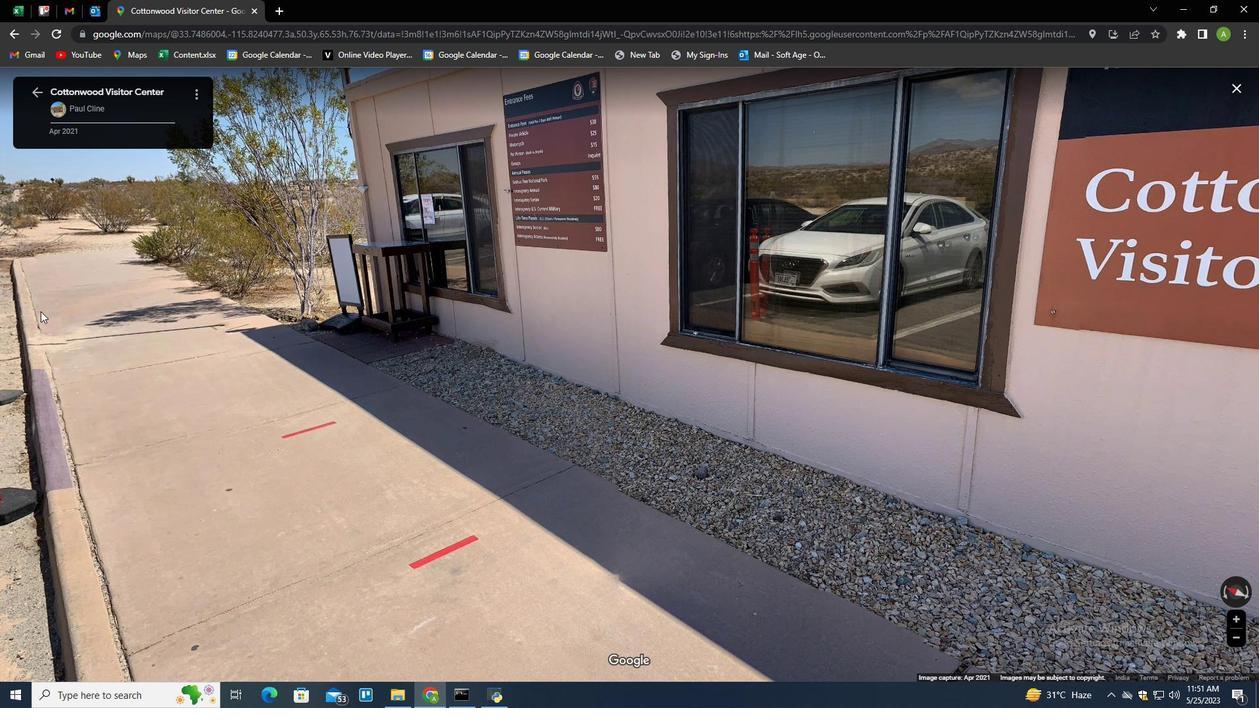 
Action: Mouse pressed left at (61, 310)
Screenshot: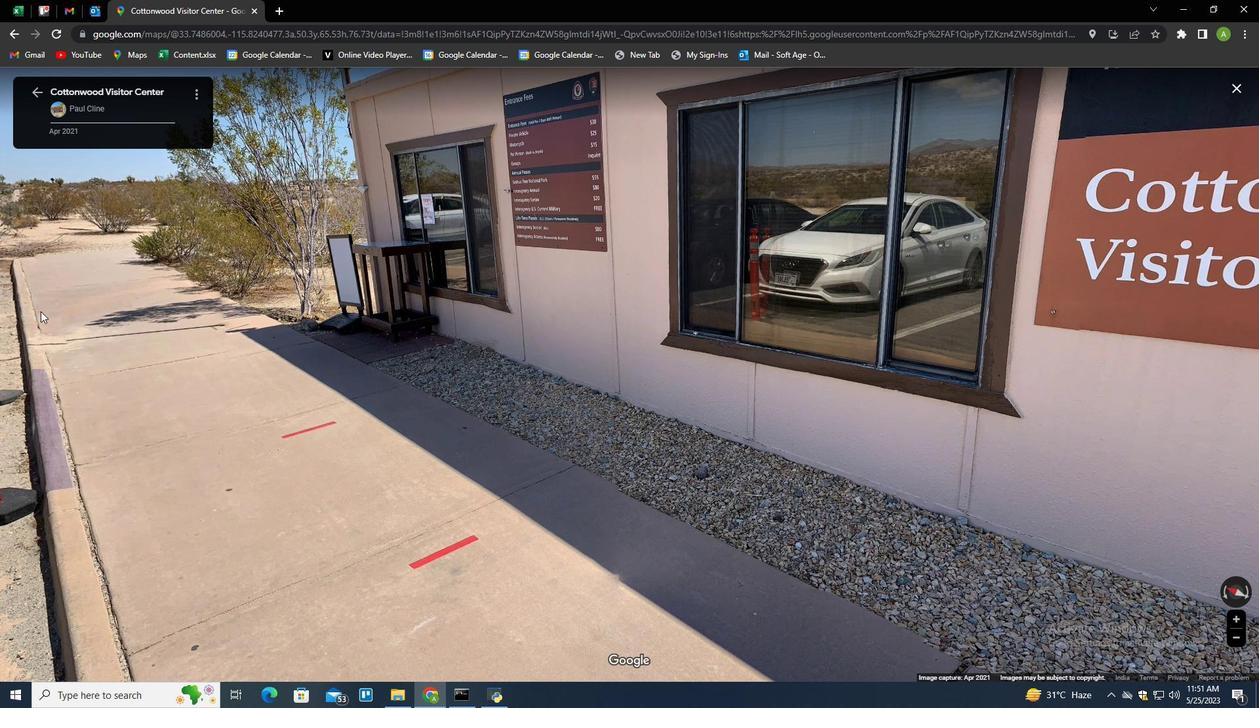 
Action: Mouse moved to (422, 319)
Screenshot: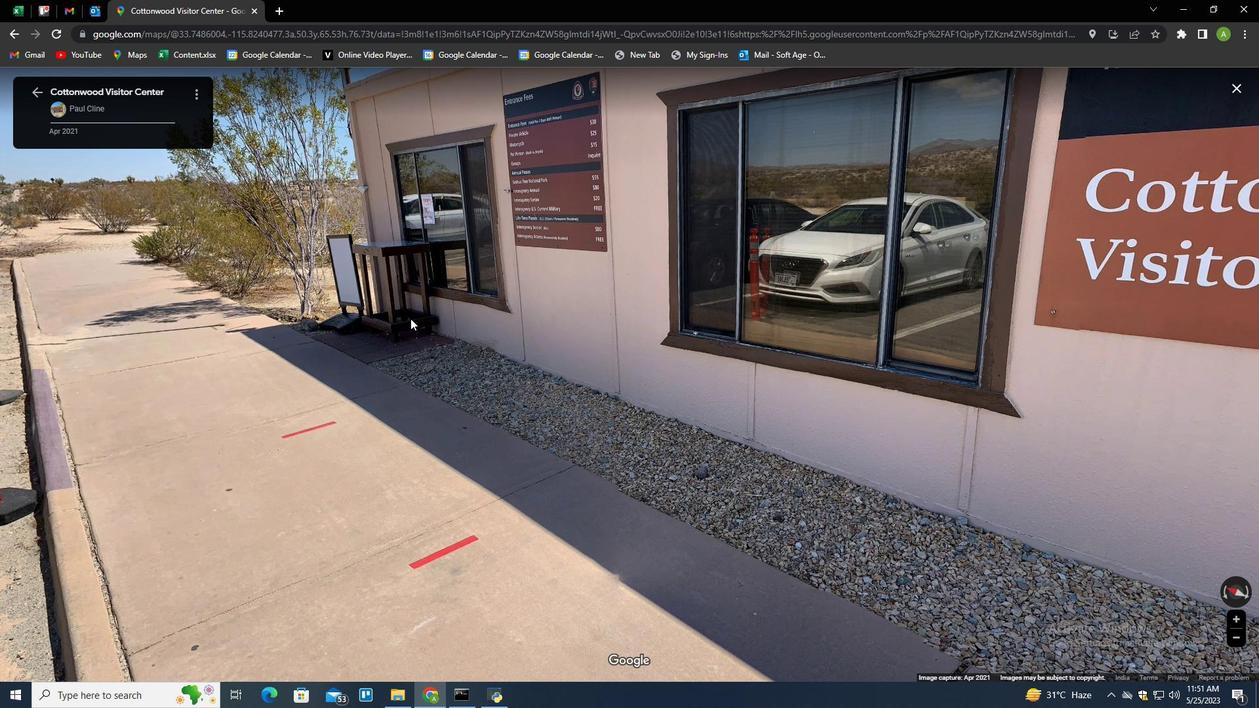 
Action: Mouse pressed left at (422, 319)
Screenshot: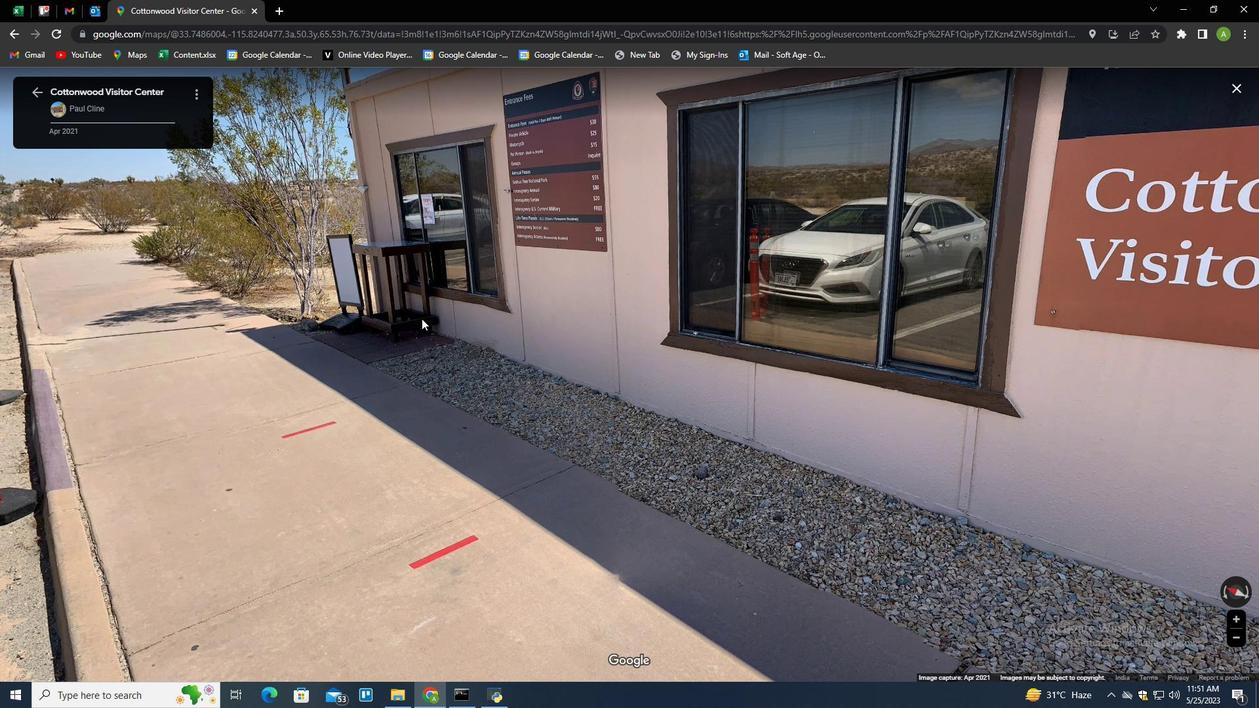 
Action: Mouse moved to (335, 374)
Screenshot: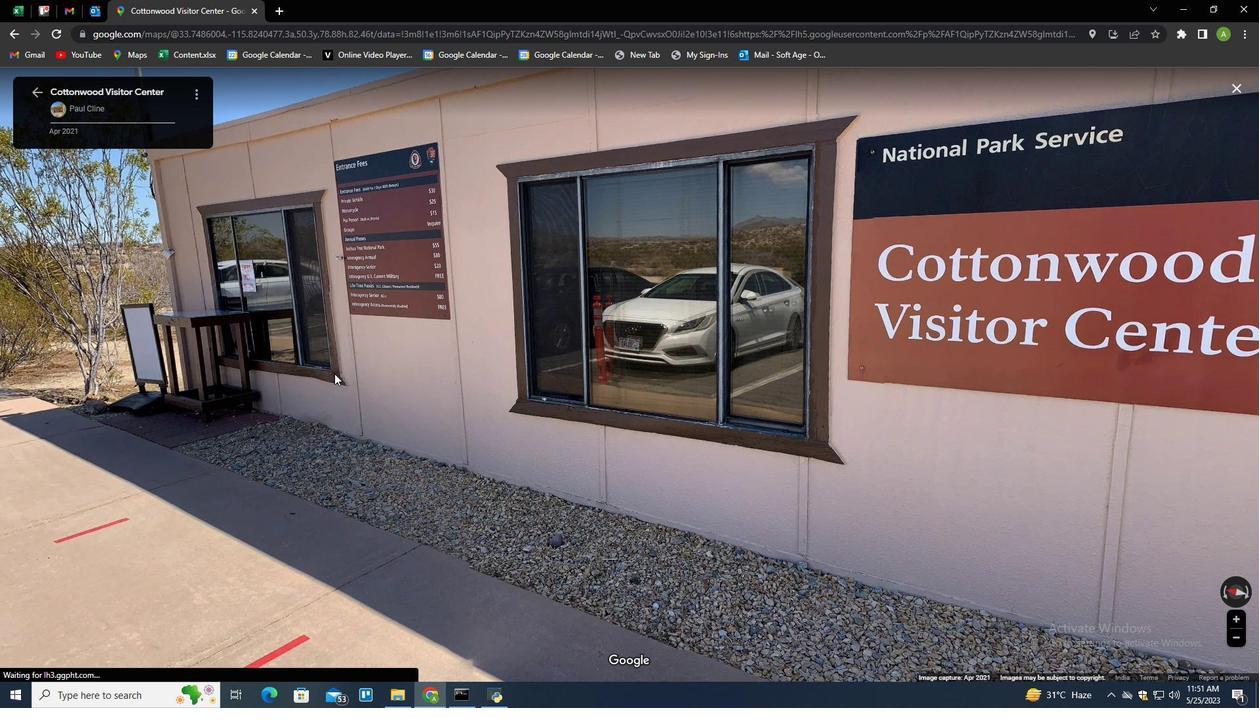 
Action: Mouse pressed left at (335, 374)
Screenshot: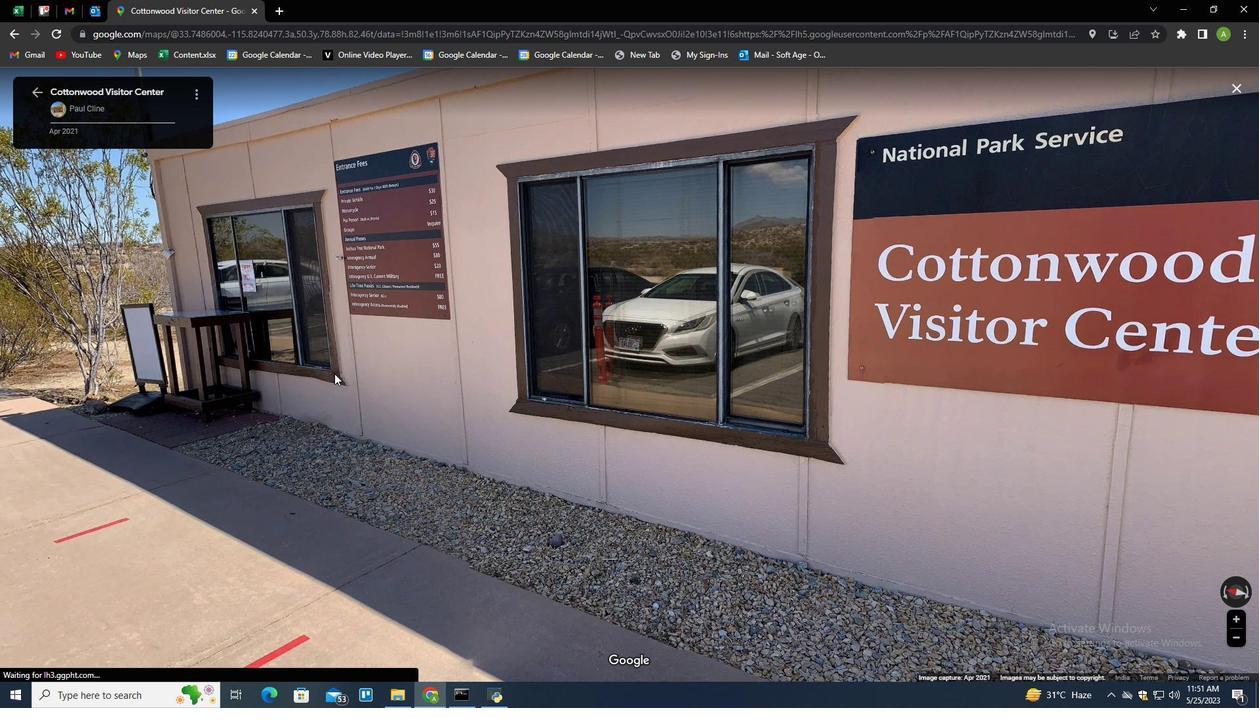 
Action: Mouse moved to (232, 392)
Screenshot: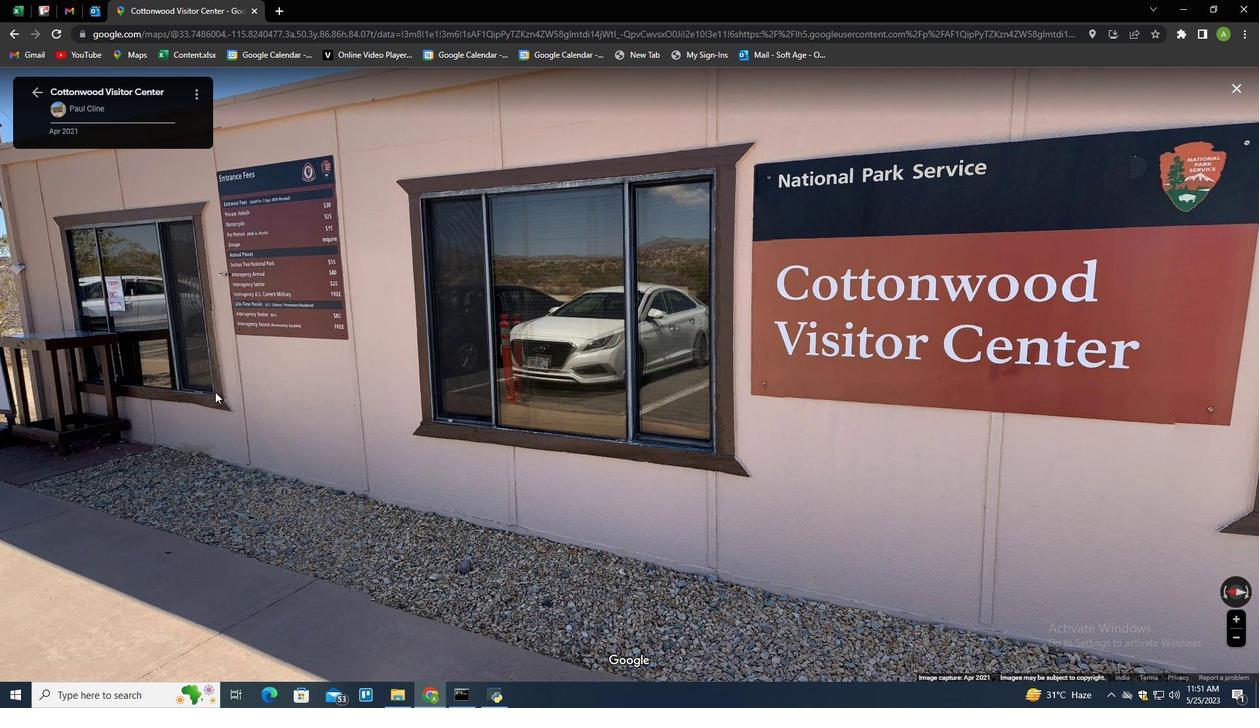 
Action: Mouse pressed left at (232, 392)
Screenshot: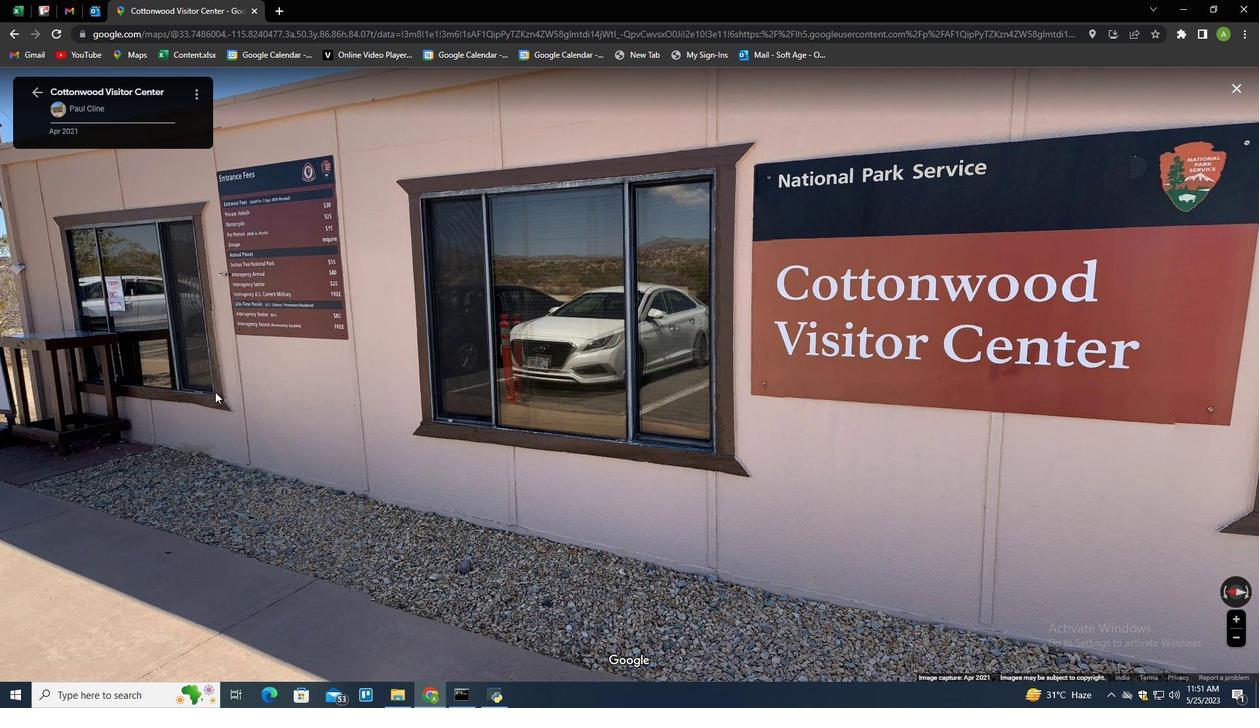 
Action: Mouse moved to (284, 404)
Screenshot: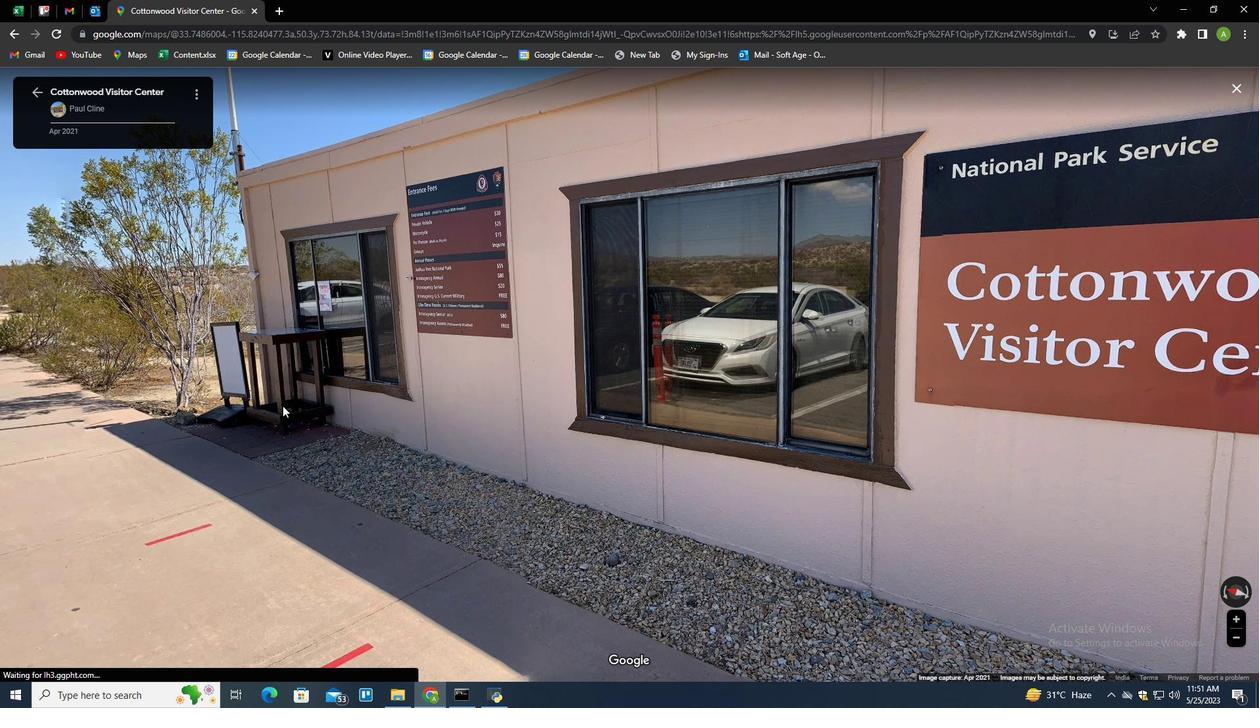 
Action: Mouse pressed left at (284, 404)
Screenshot: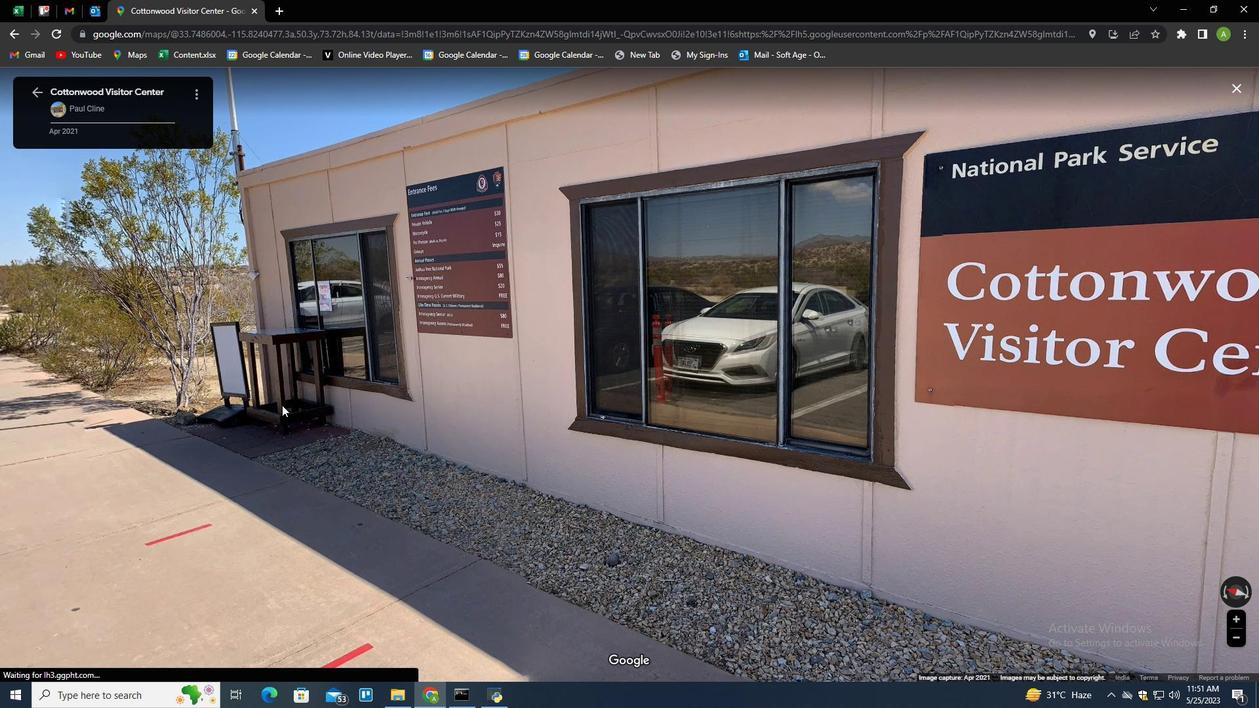 
Action: Mouse moved to (366, 404)
Screenshot: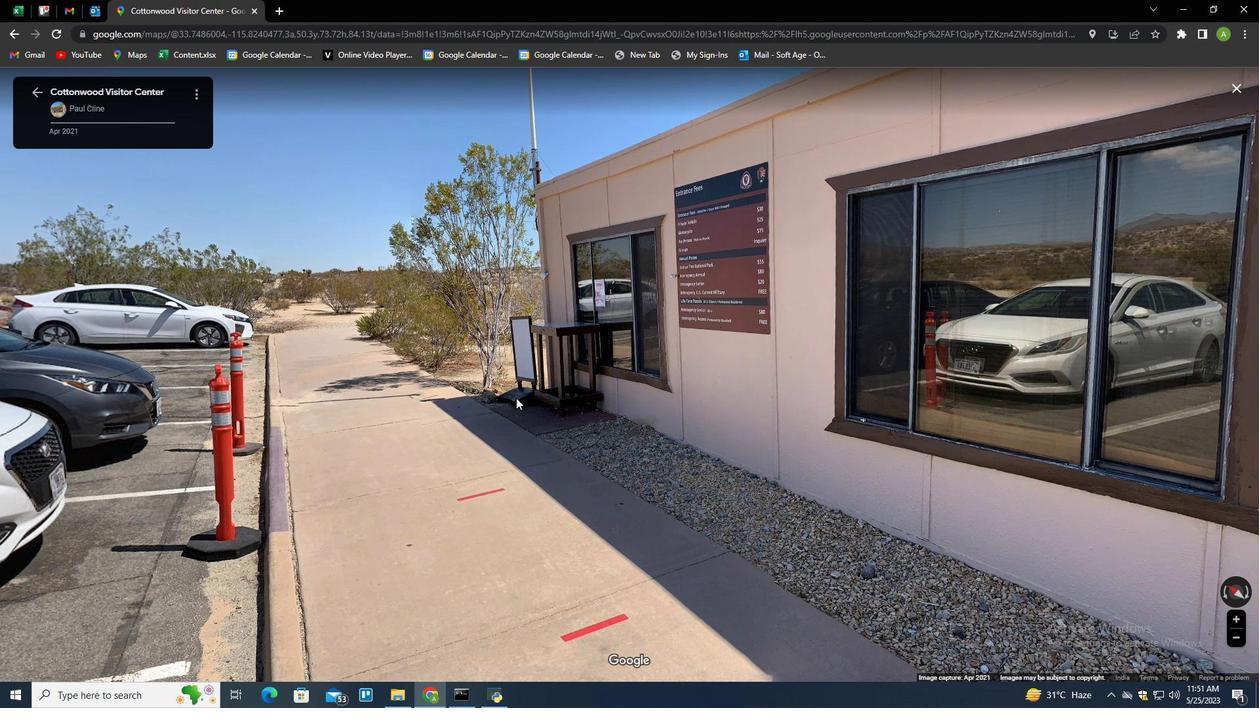 
Action: Mouse pressed left at (366, 404)
Screenshot: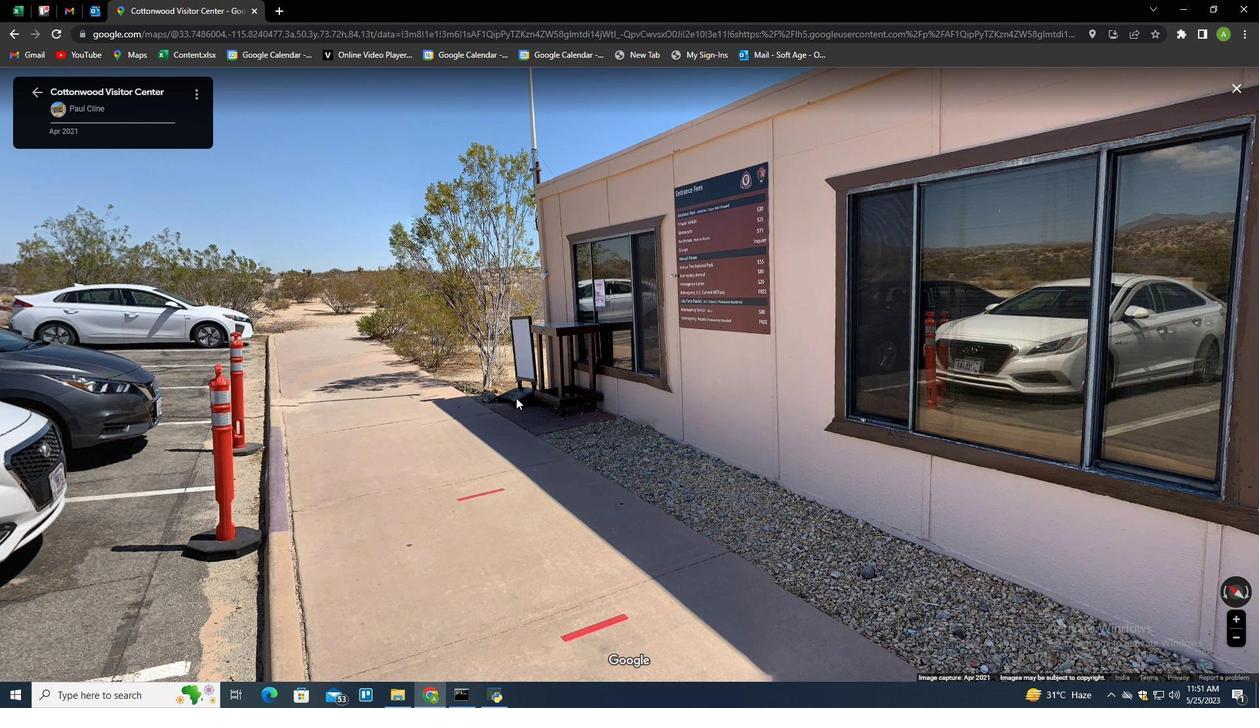 
Action: Mouse moved to (398, 373)
Screenshot: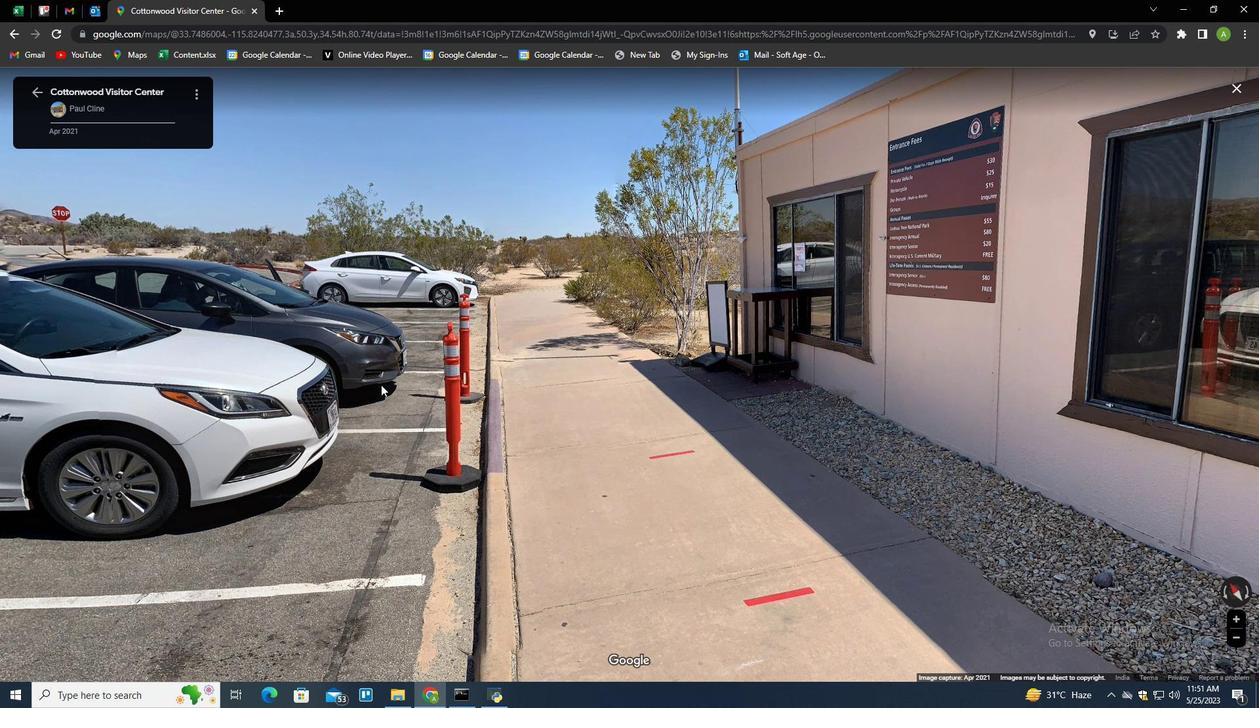 
Action: Mouse pressed left at (398, 373)
Screenshot: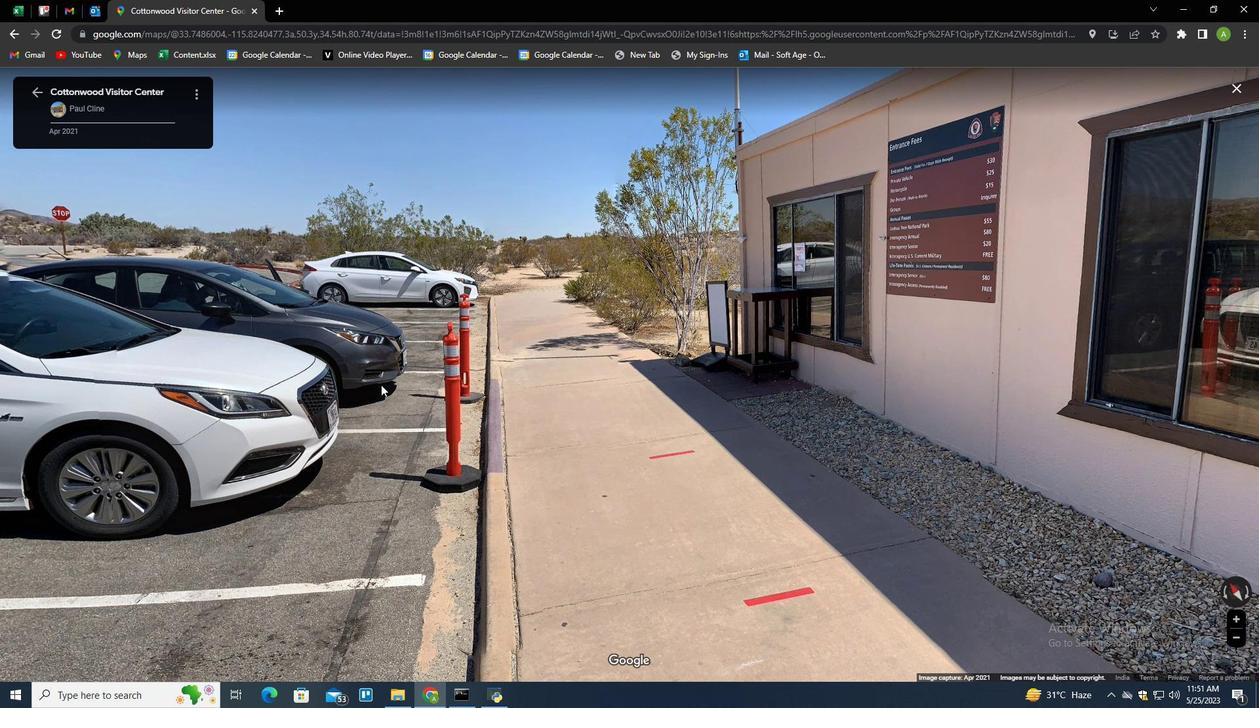 
Action: Mouse moved to (71, 461)
Screenshot: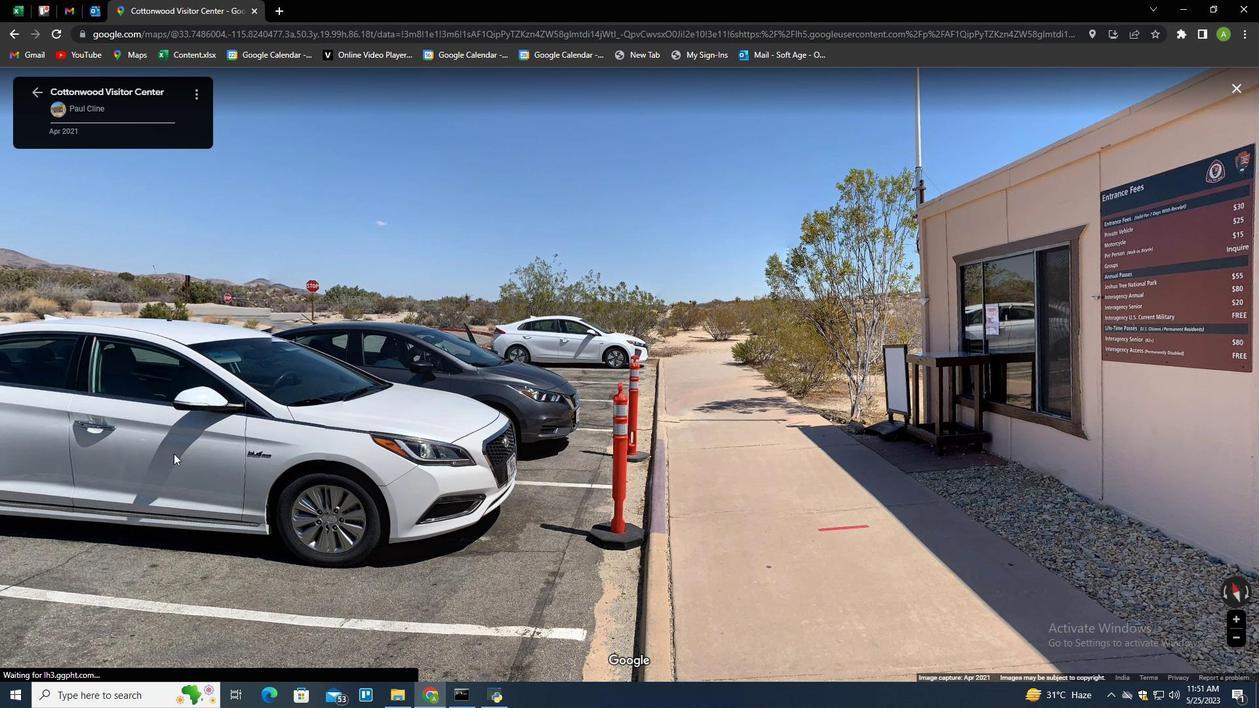 
Action: Mouse pressed left at (71, 461)
Screenshot: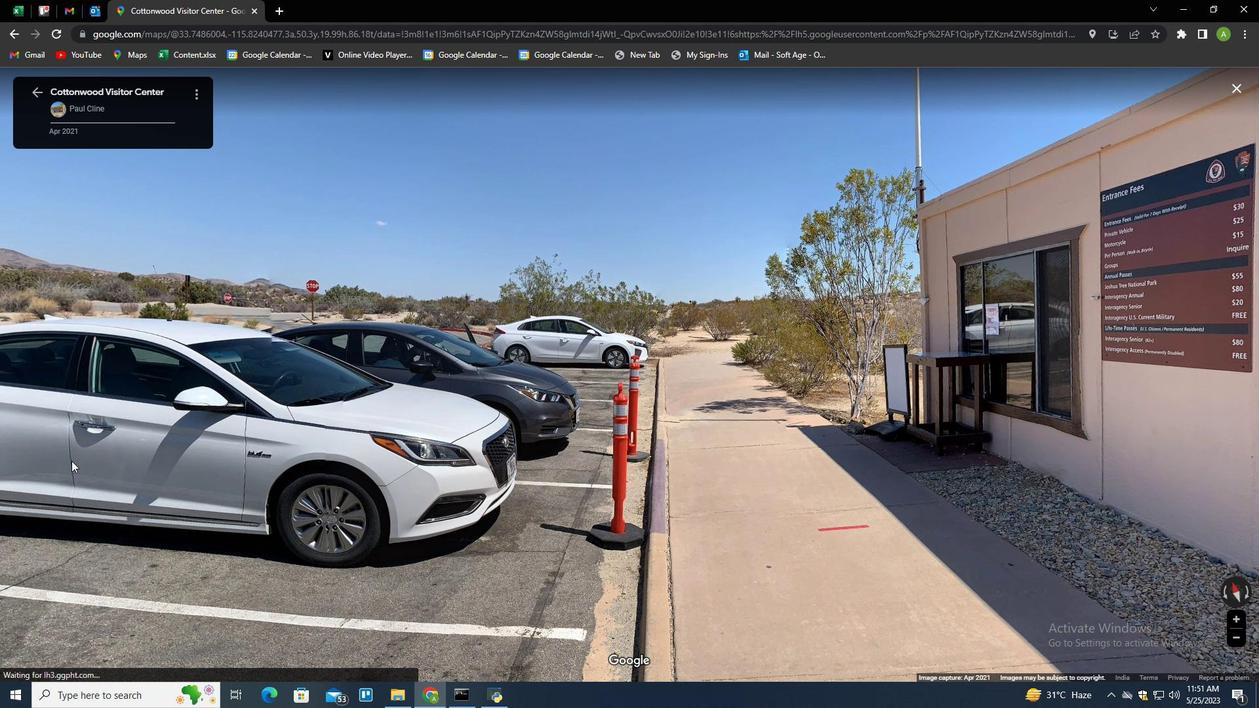 
Action: Mouse moved to (265, 493)
Screenshot: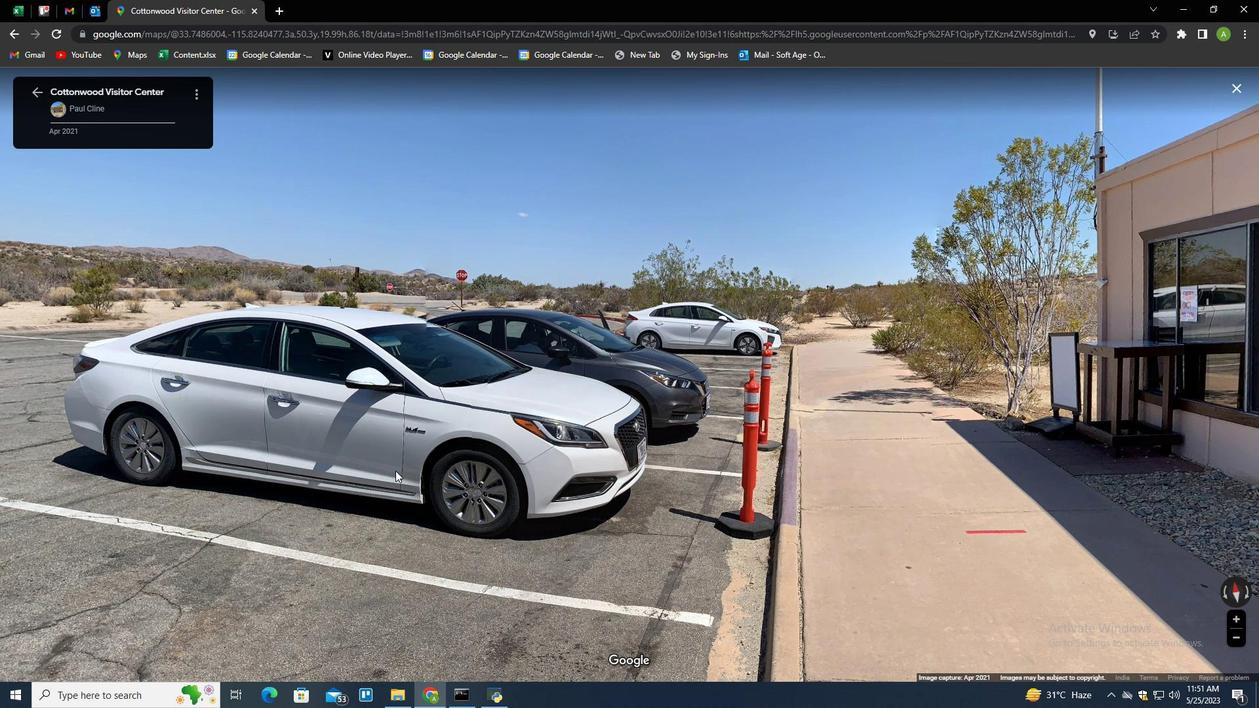 
Action: Mouse pressed left at (265, 493)
Screenshot: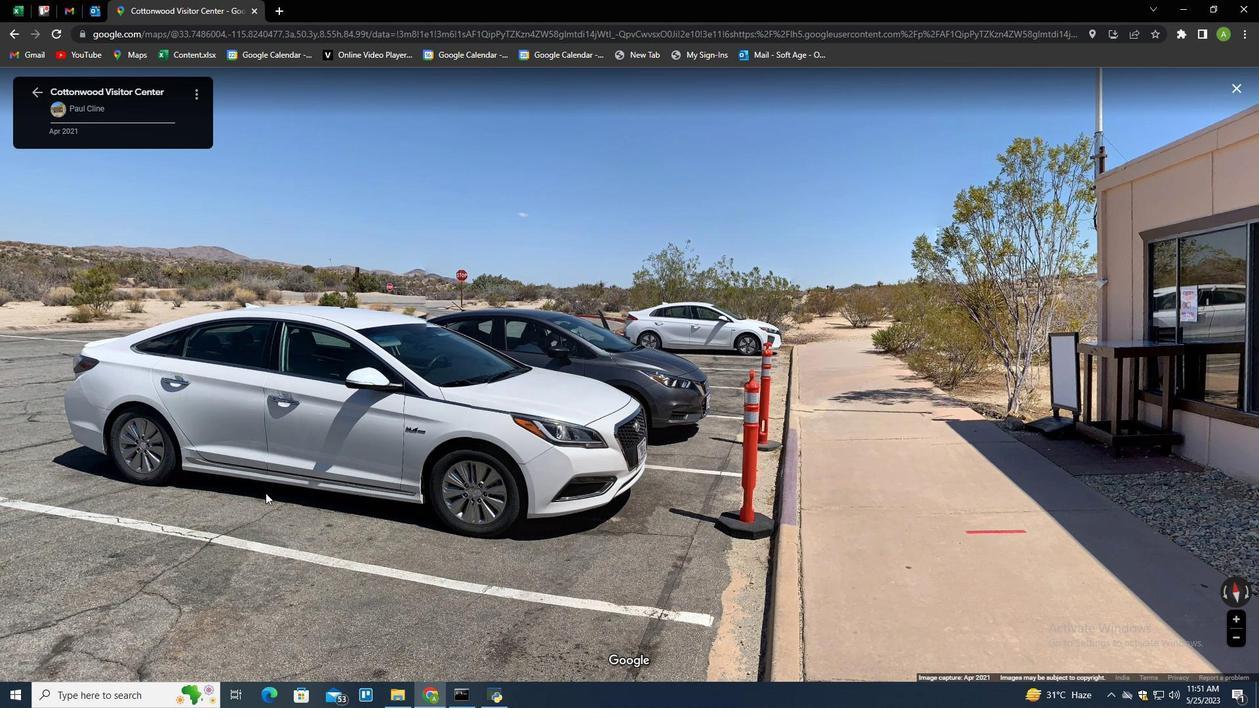 
Action: Mouse moved to (296, 425)
Screenshot: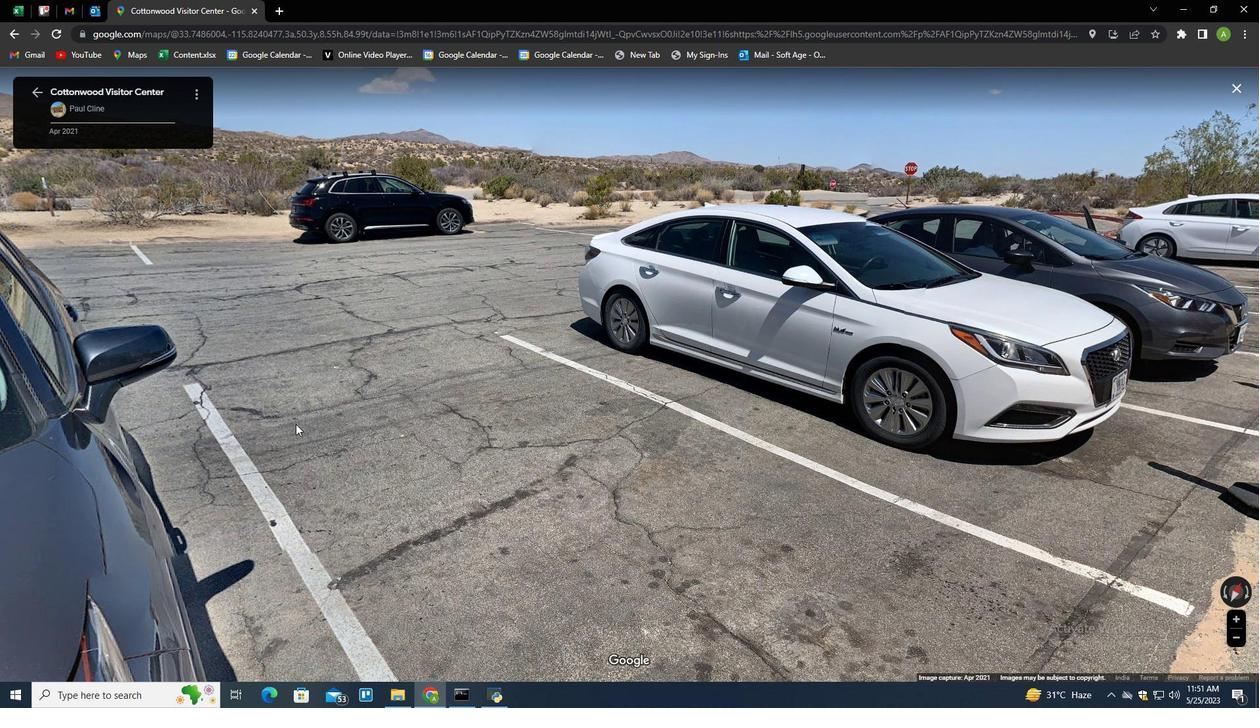 
Action: Mouse pressed left at (296, 425)
Screenshot: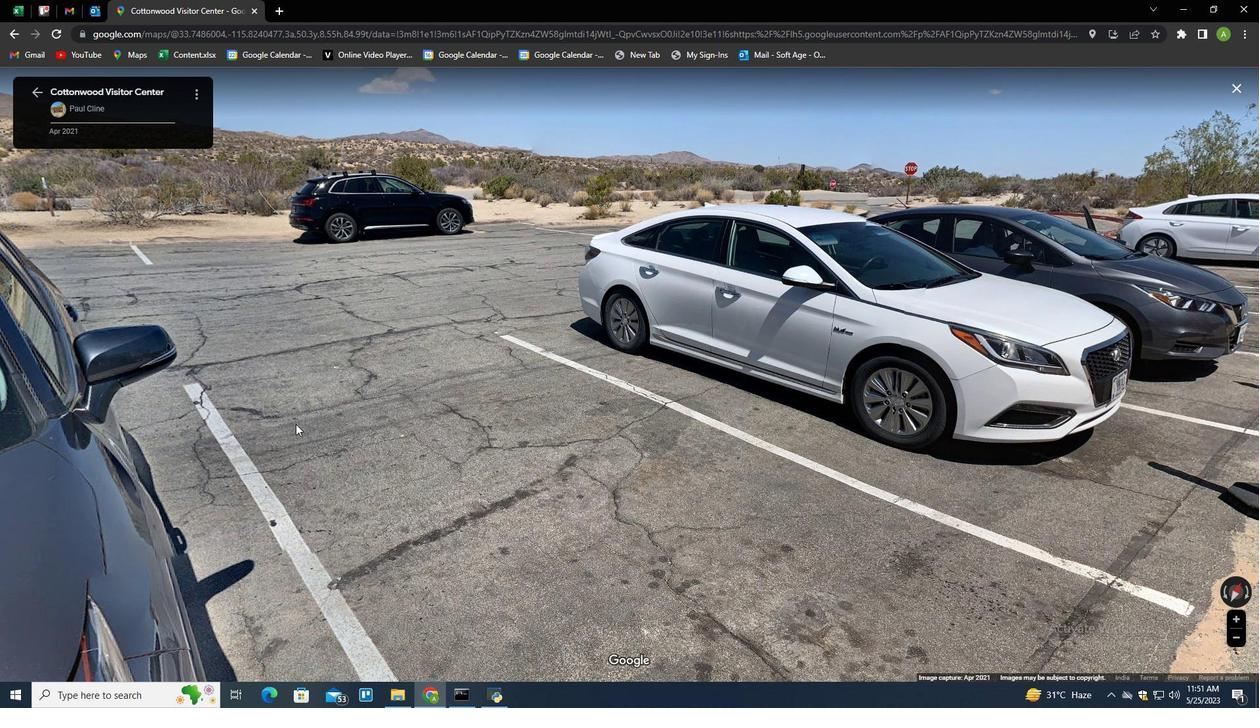 
Action: Mouse moved to (579, 556)
Screenshot: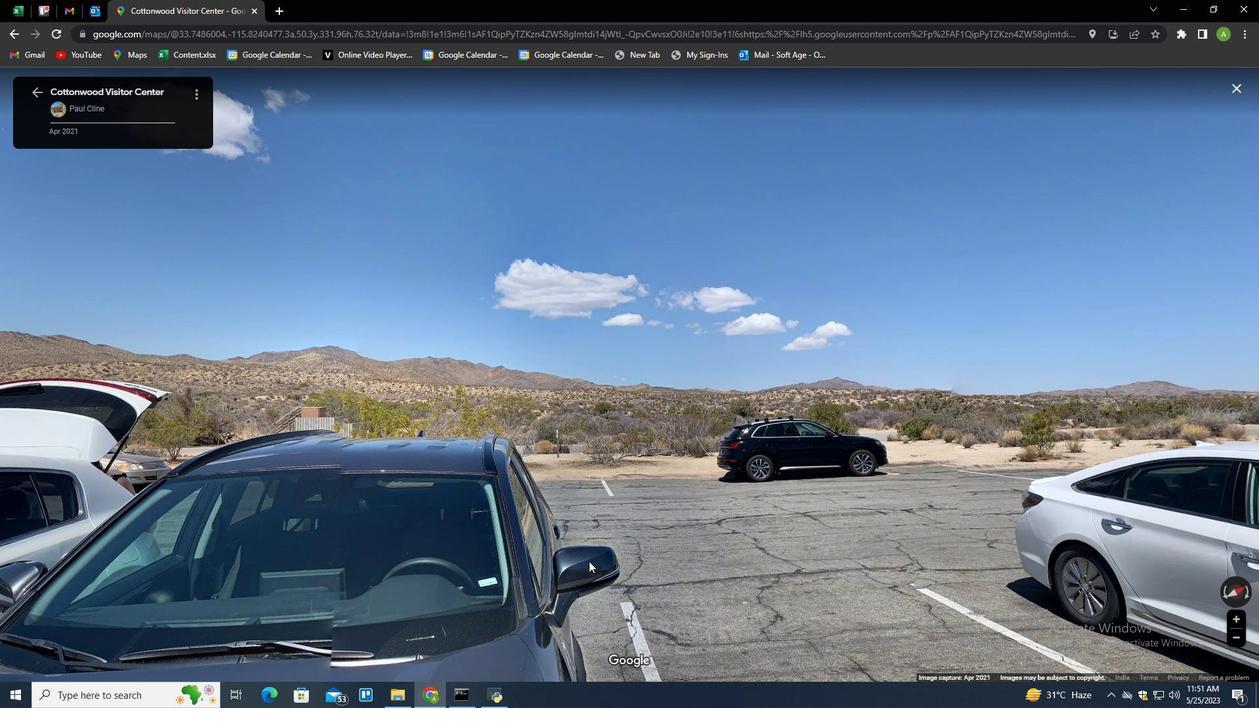 
Action: Mouse pressed left at (579, 556)
Screenshot: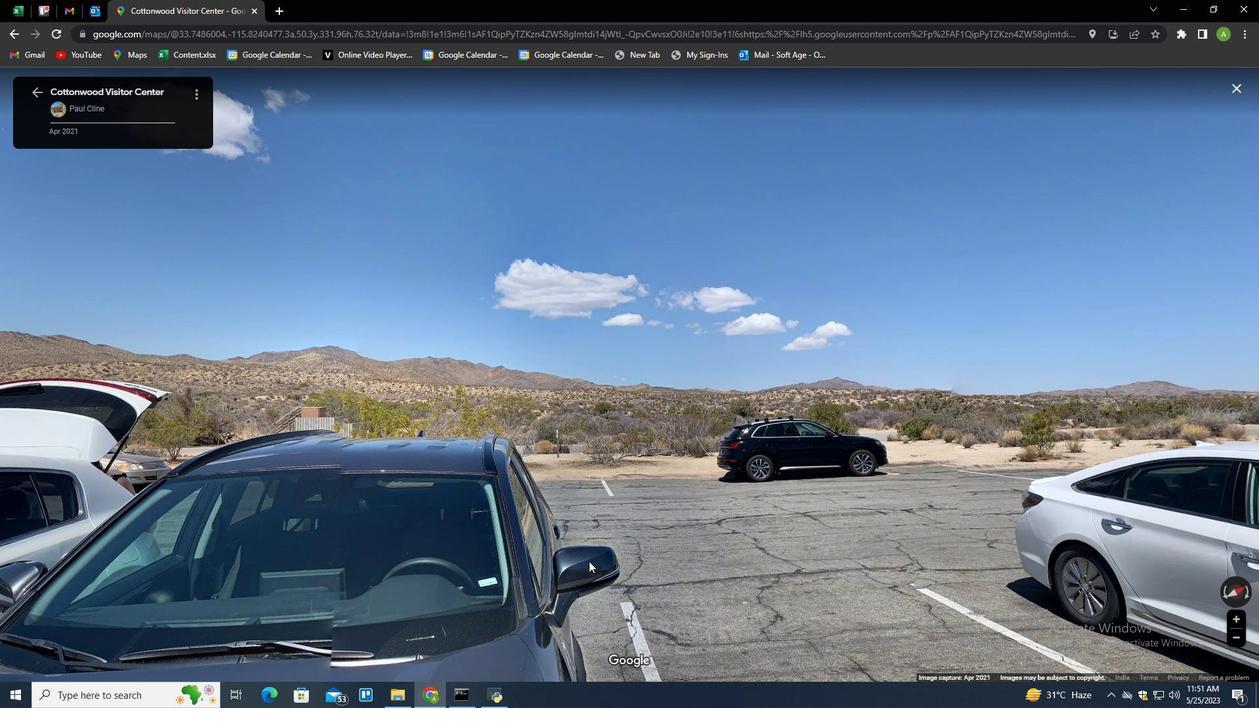 
Action: Mouse moved to (558, 348)
Screenshot: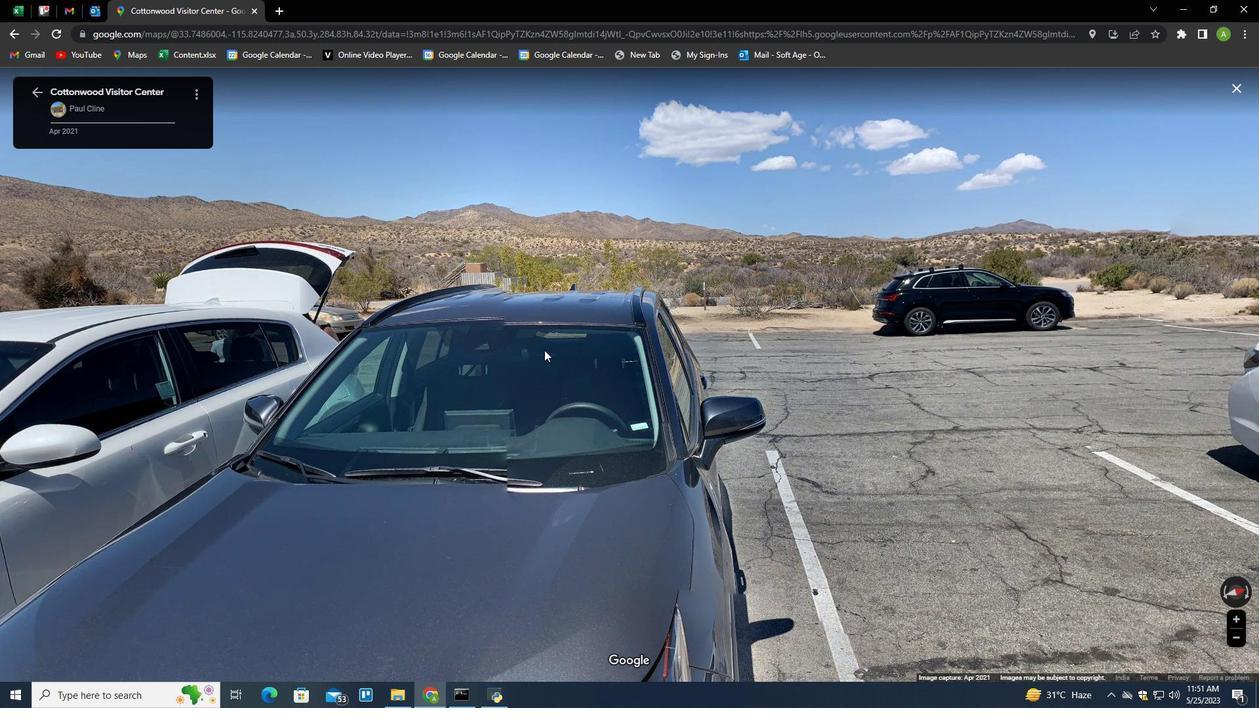 
Action: Mouse pressed left at (557, 348)
Screenshot: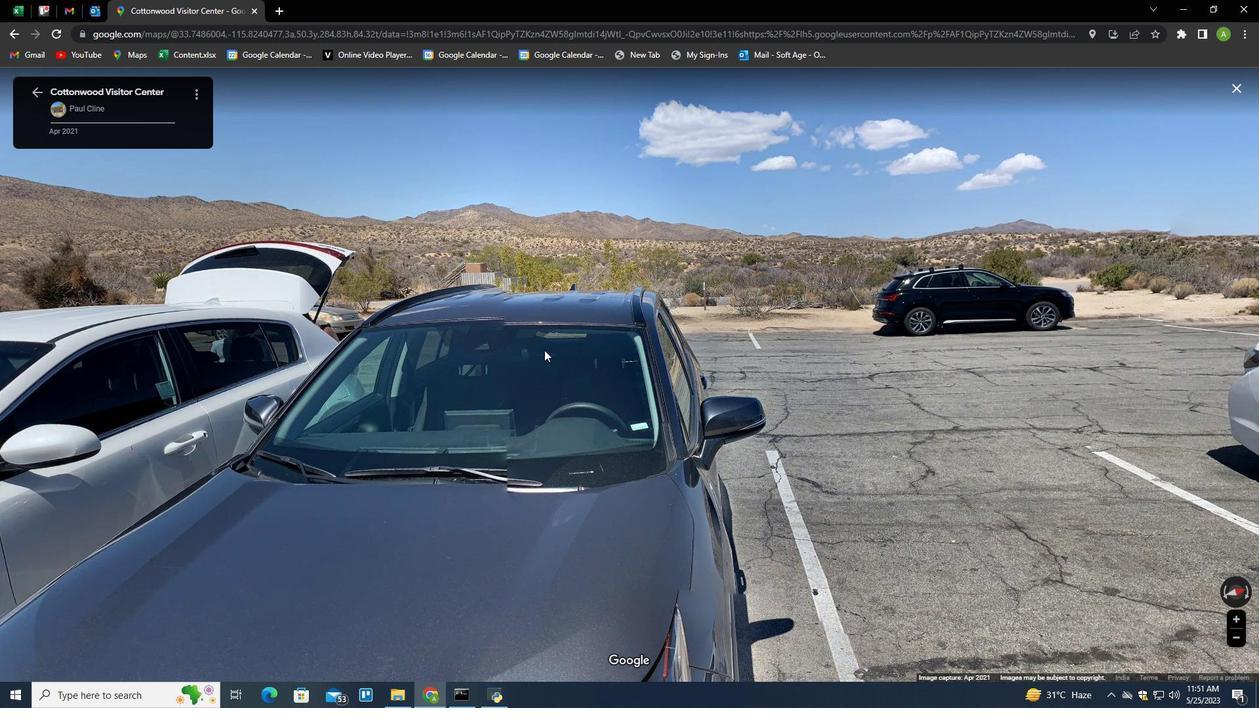 
Action: Mouse moved to (624, 324)
Screenshot: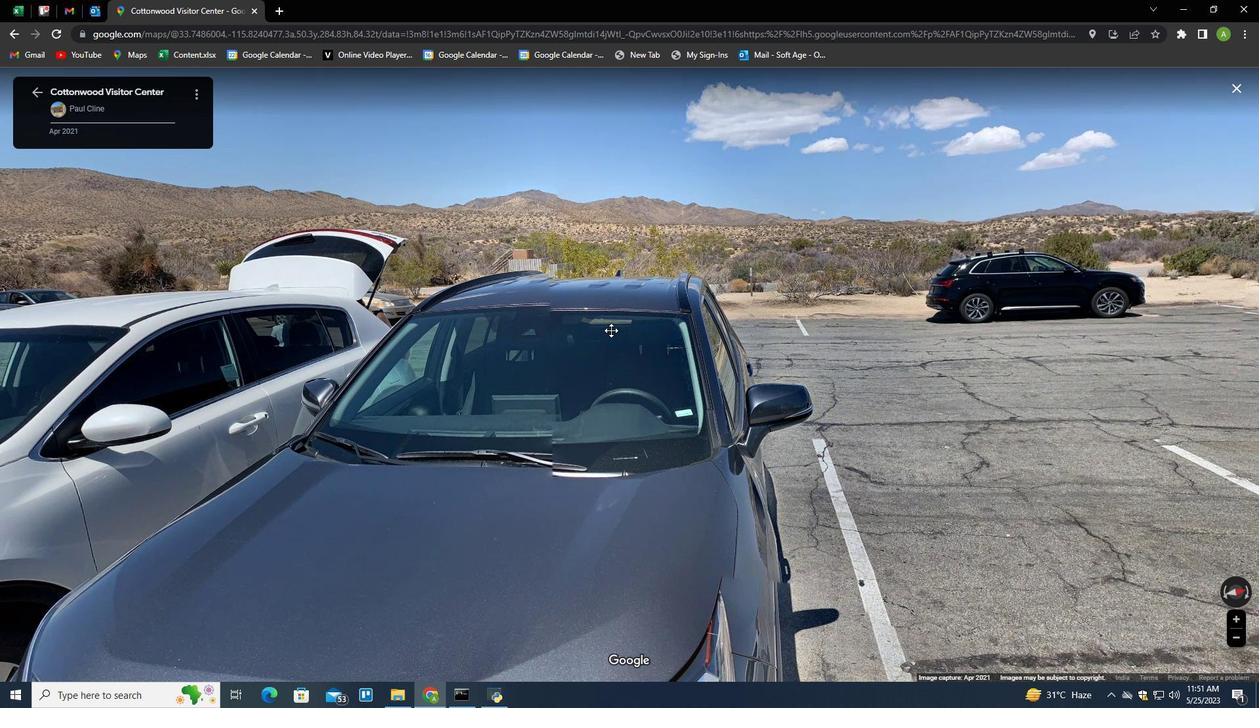 
Action: Mouse pressed left at (624, 324)
Screenshot: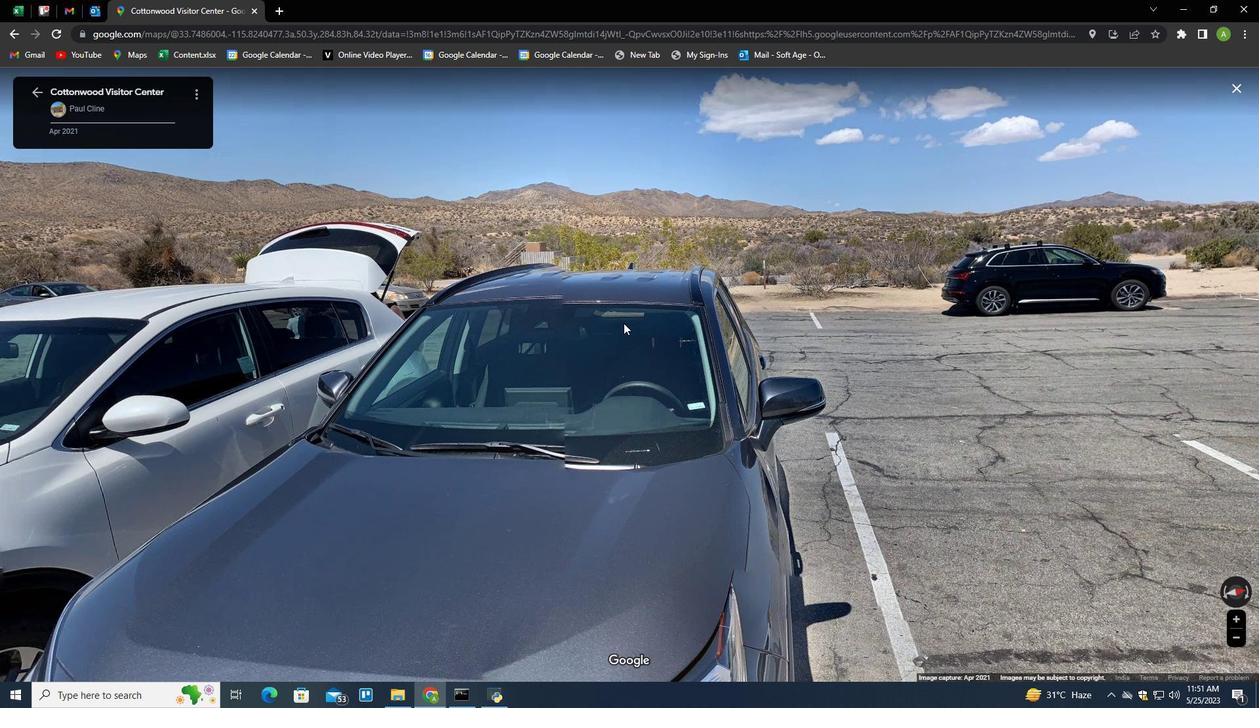 
Action: Mouse moved to (571, 378)
Screenshot: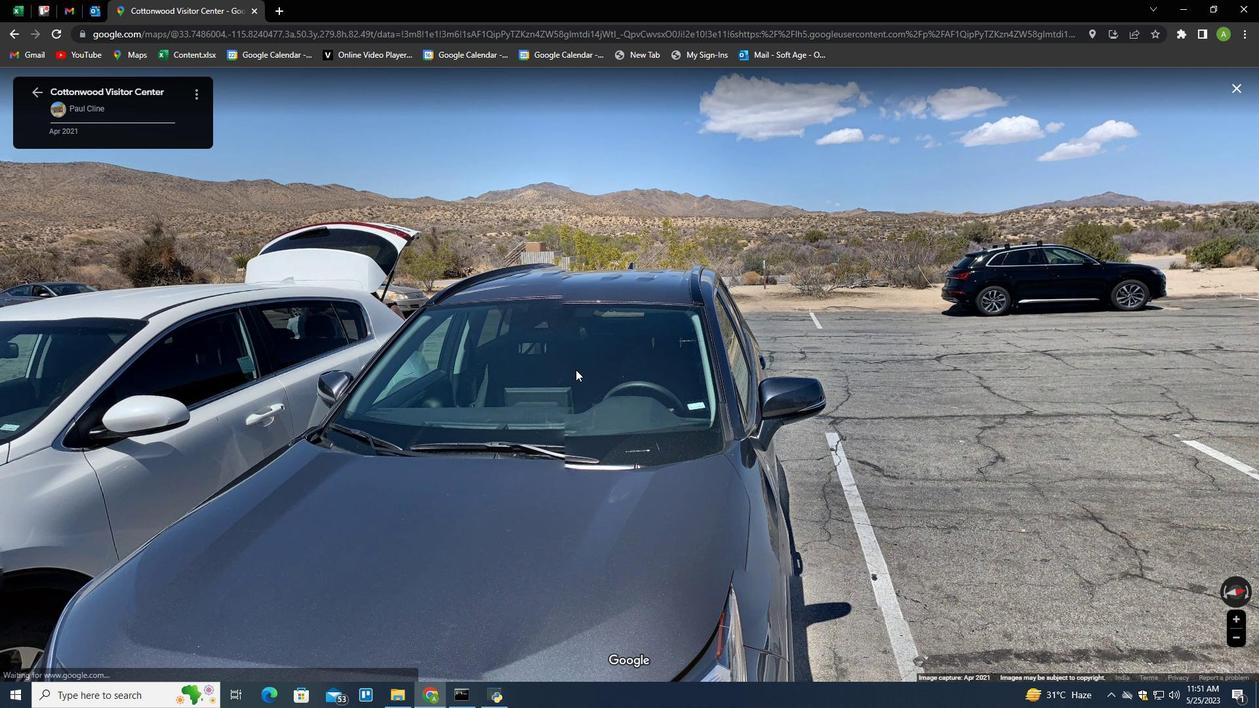 
Action: Mouse pressed left at (571, 378)
Screenshot: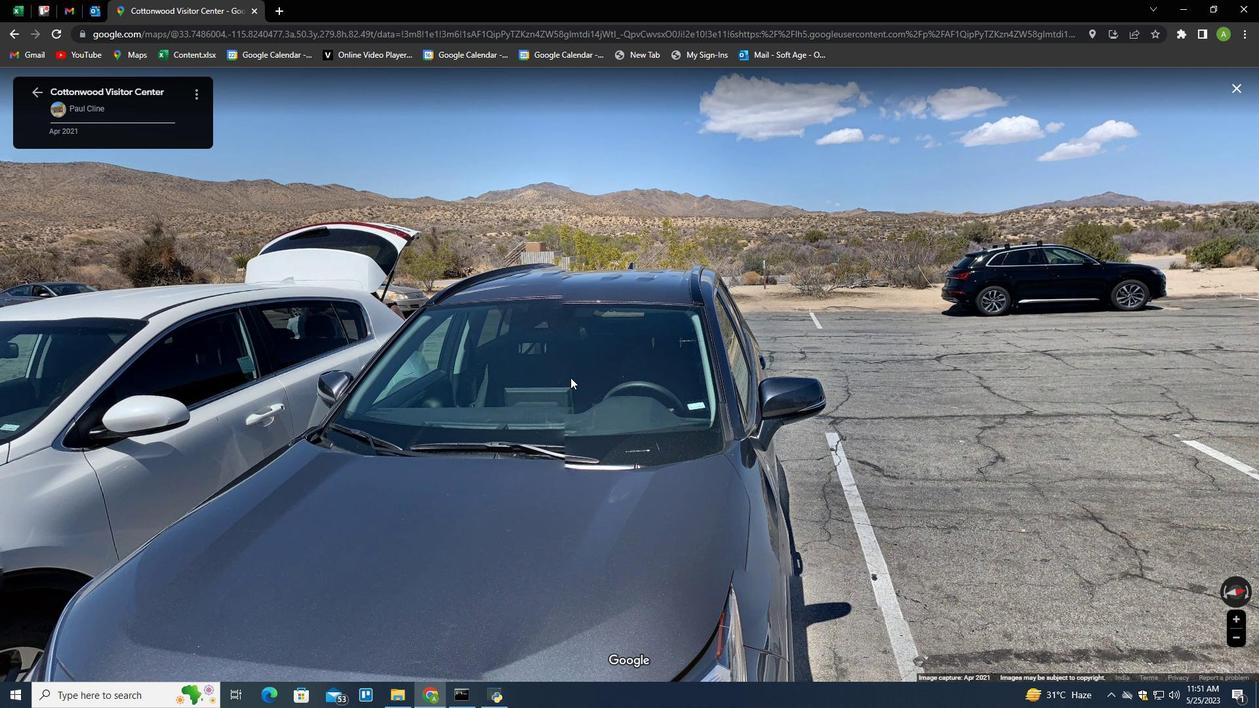 
Action: Mouse moved to (569, 369)
Screenshot: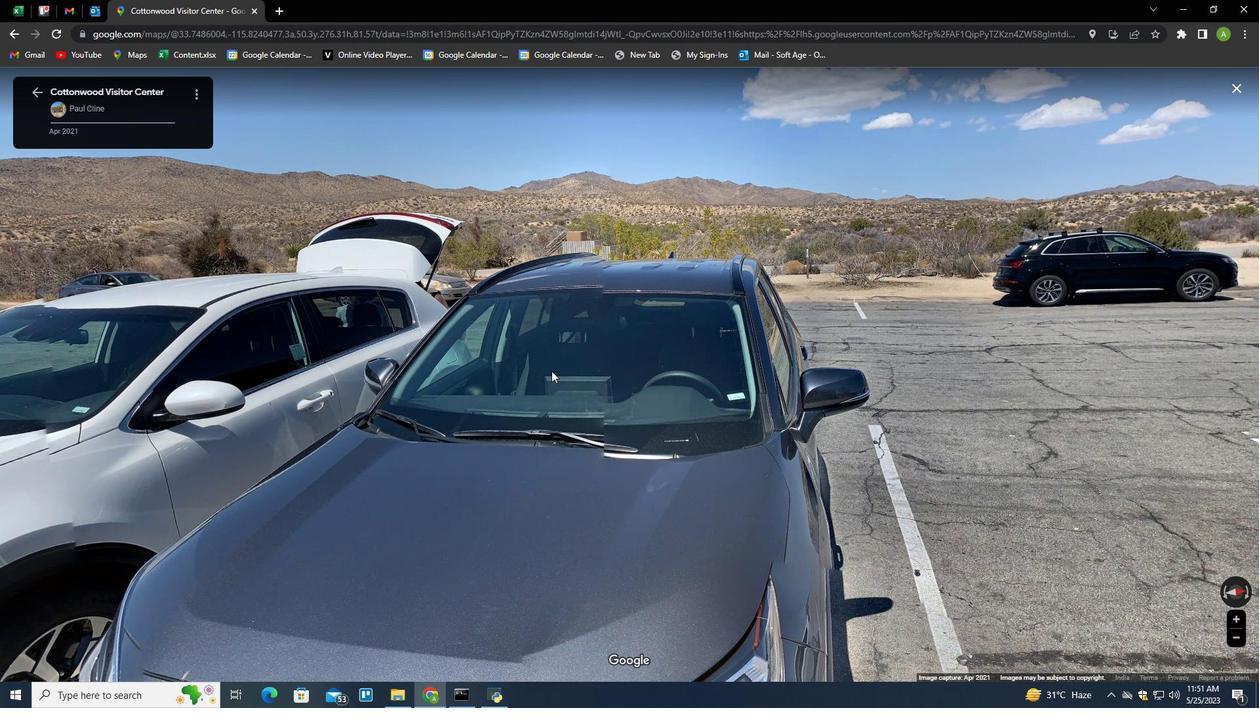 
Action: Mouse pressed left at (552, 371)
Screenshot: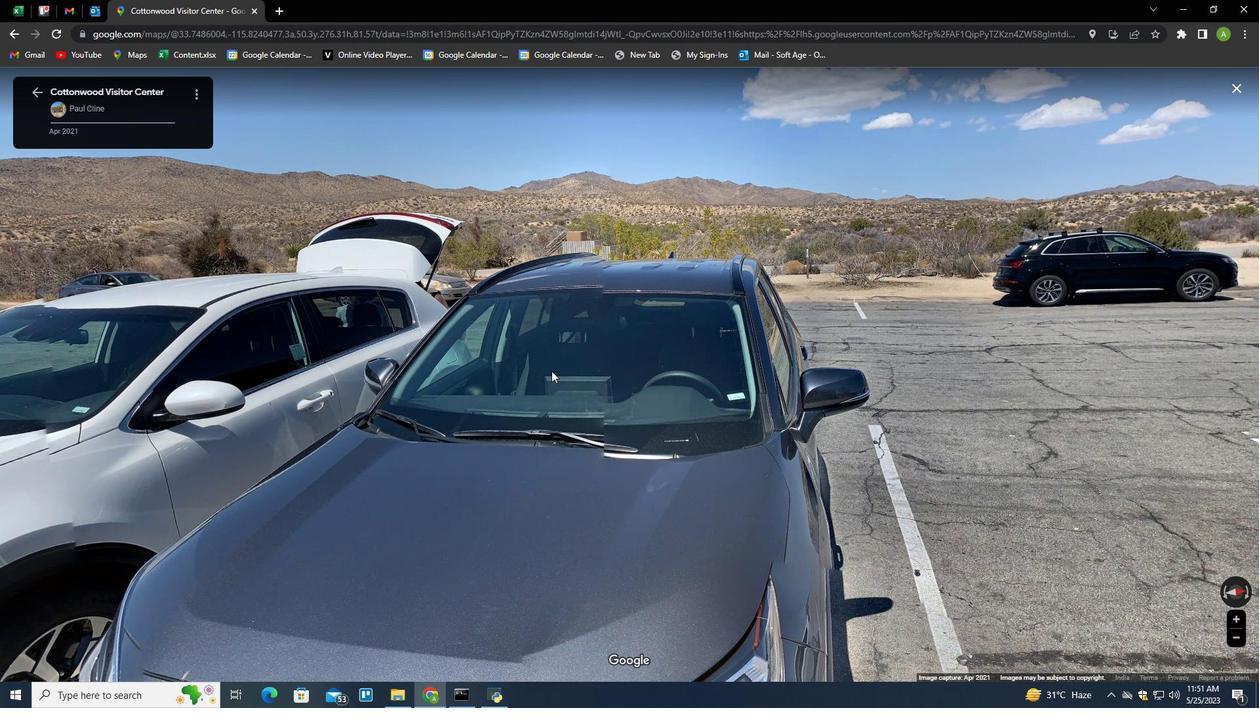 
Action: Mouse moved to (658, 377)
Screenshot: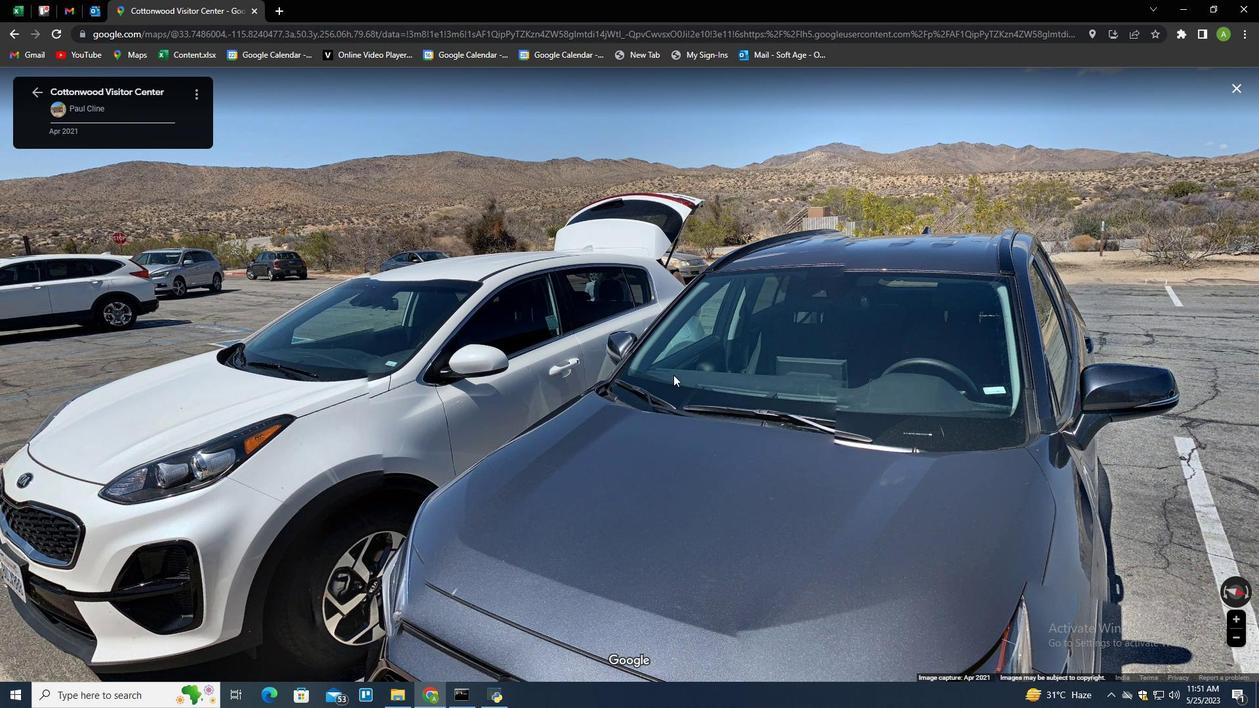 
Action: Mouse pressed left at (658, 377)
Screenshot: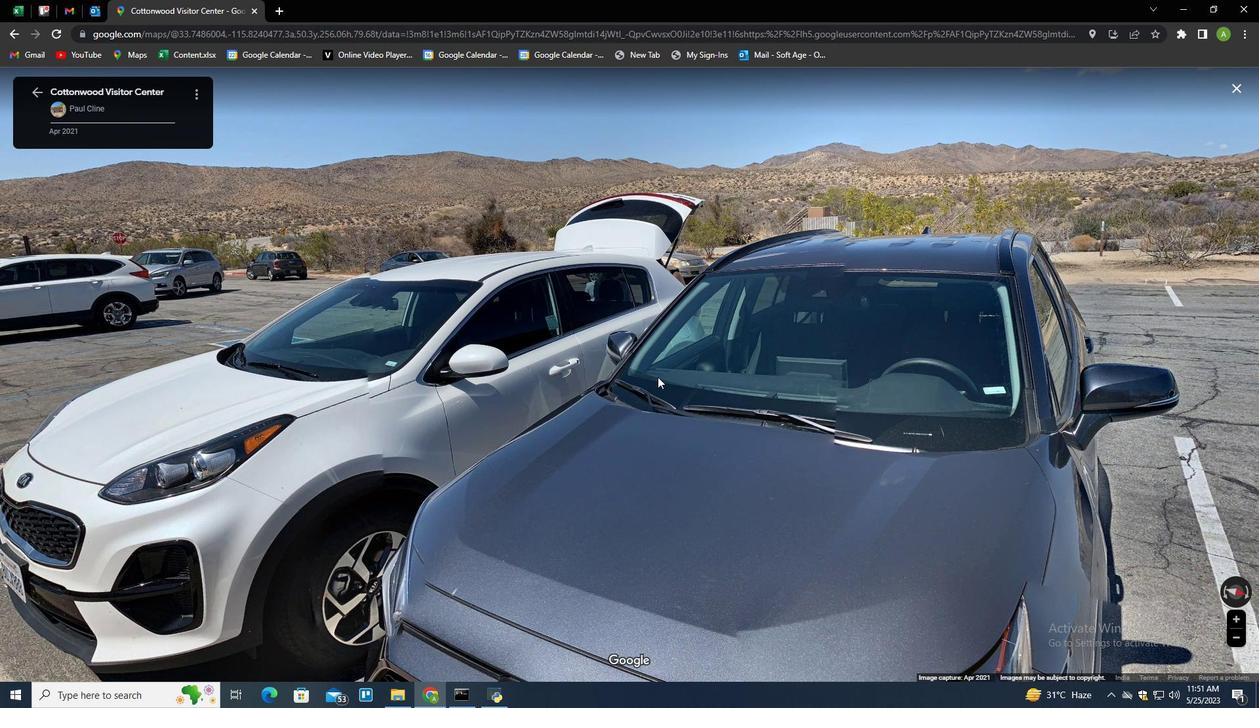 
Action: Mouse moved to (877, 435)
Screenshot: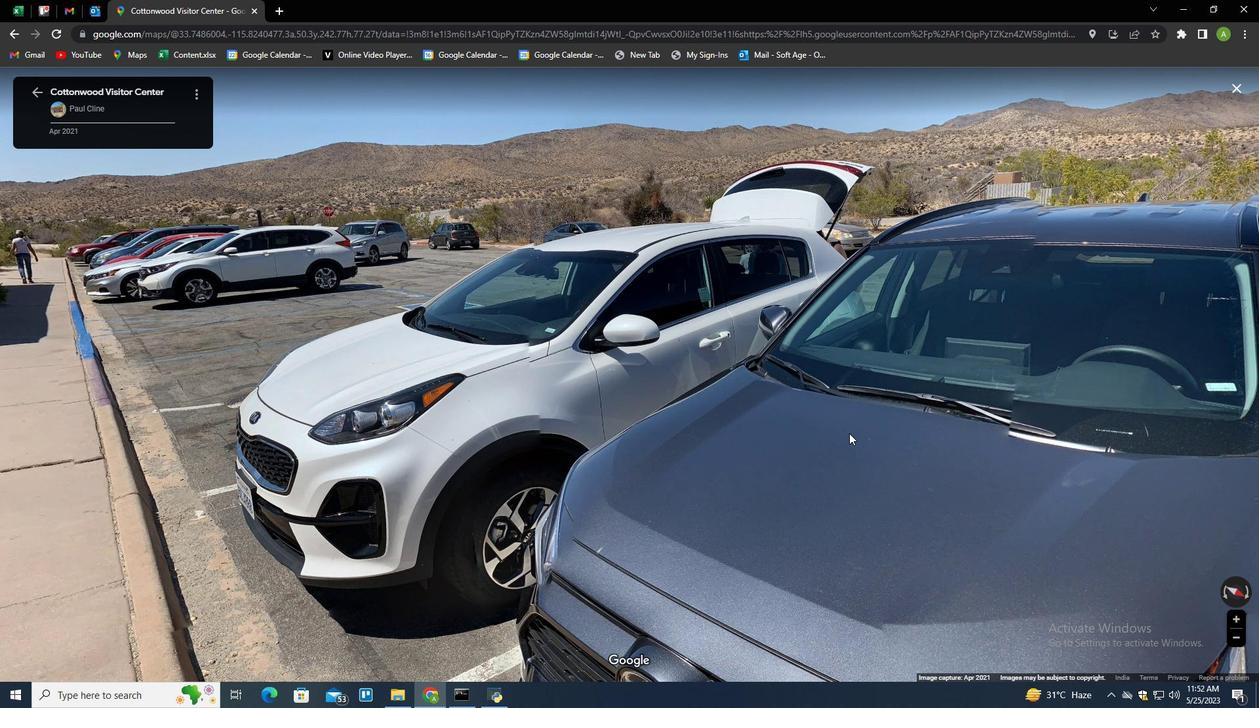 
Action: Mouse pressed left at (877, 435)
Screenshot: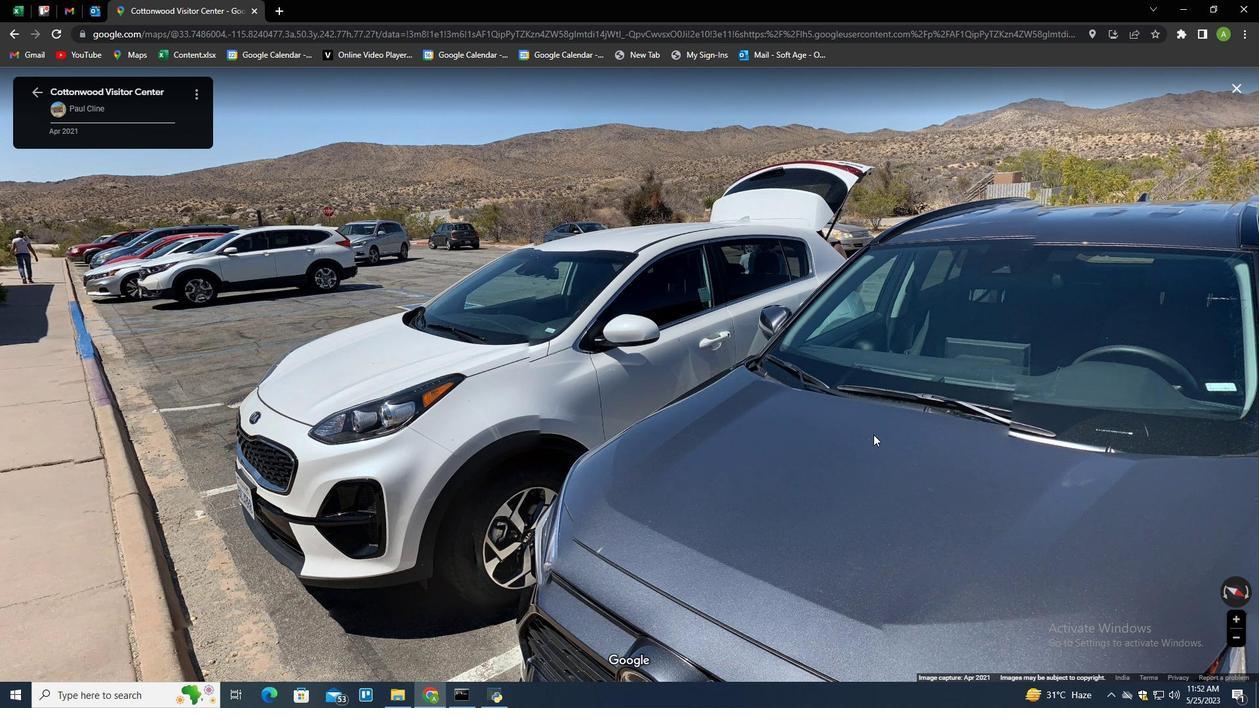 
Action: Mouse moved to (469, 471)
Screenshot: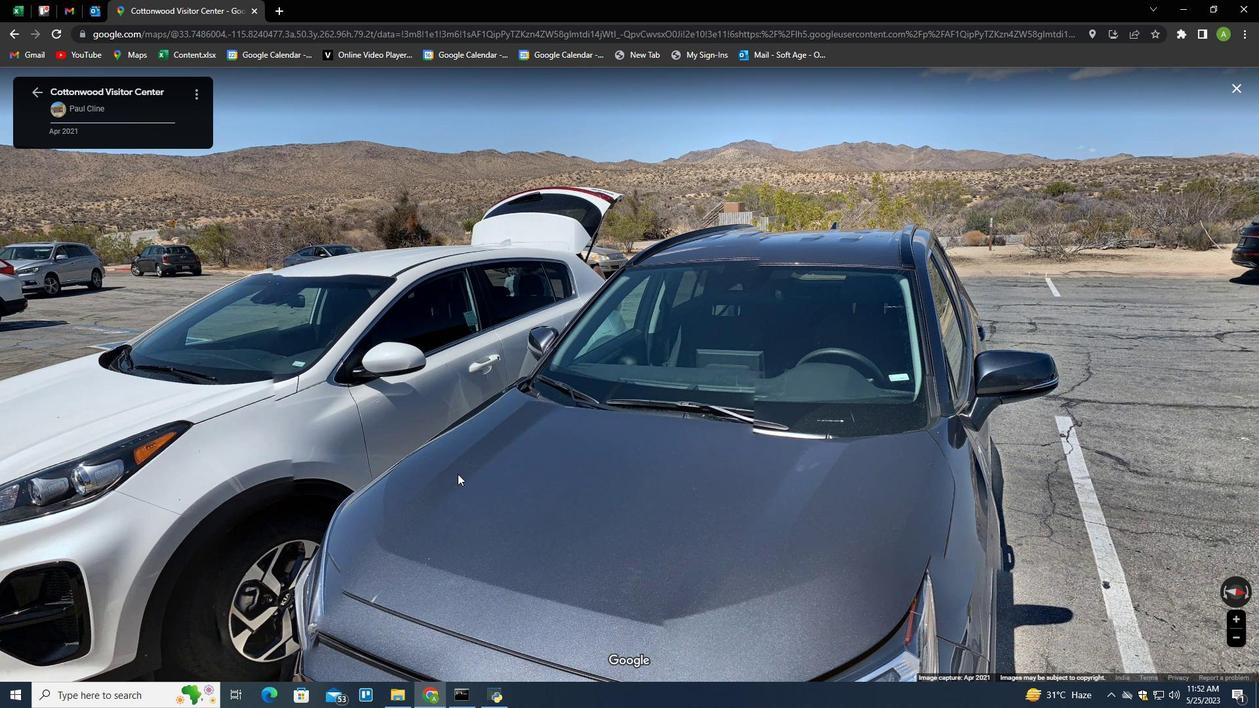 
Action: Mouse pressed left at (465, 471)
Screenshot: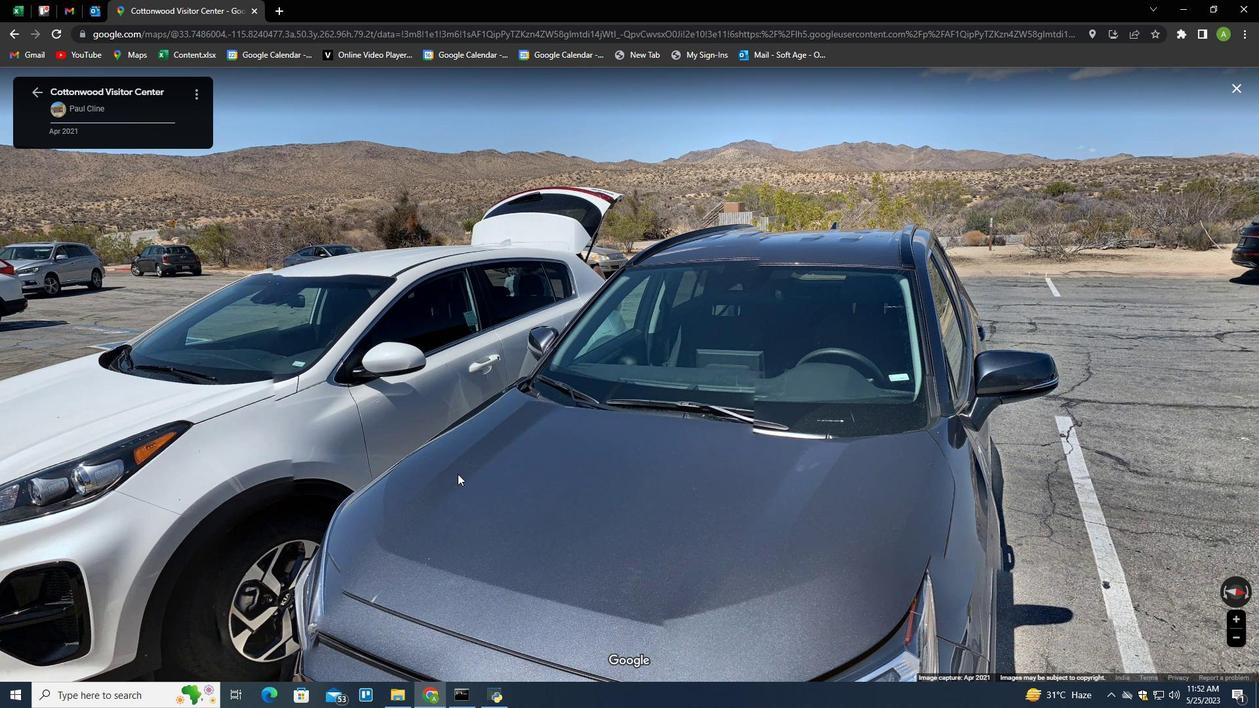 
Action: Mouse moved to (551, 449)
Screenshot: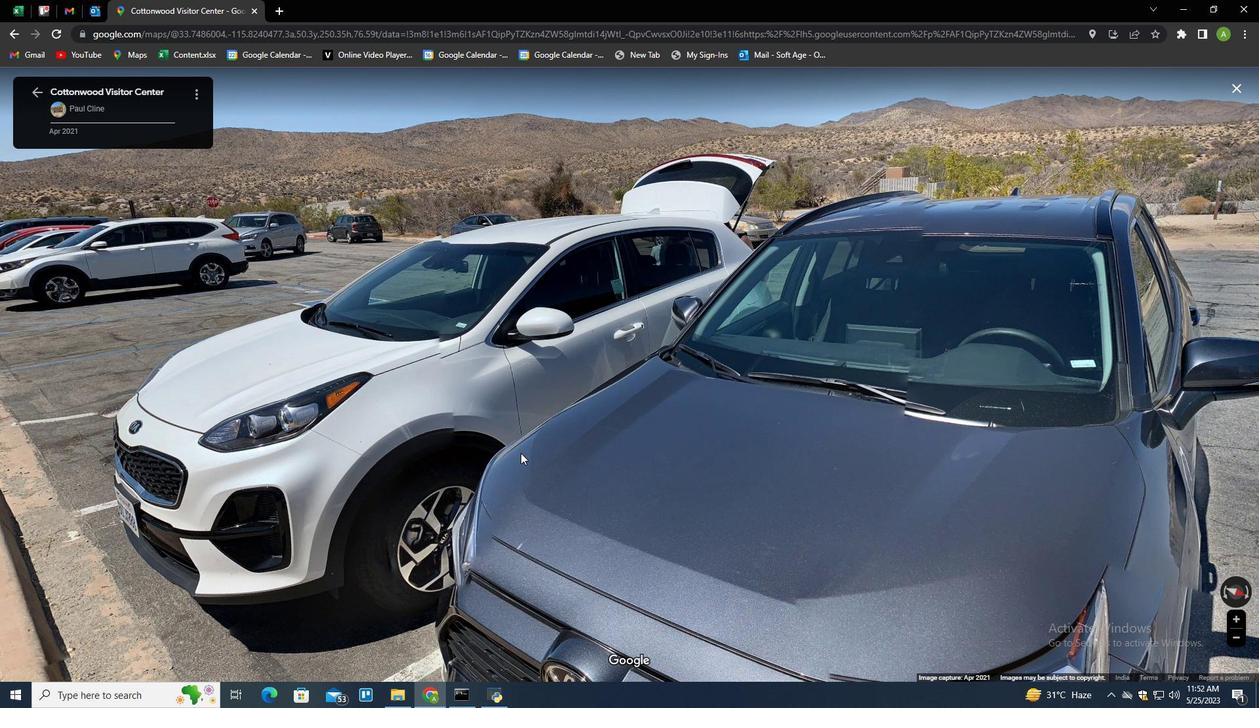 
Action: Mouse pressed left at (545, 450)
Screenshot: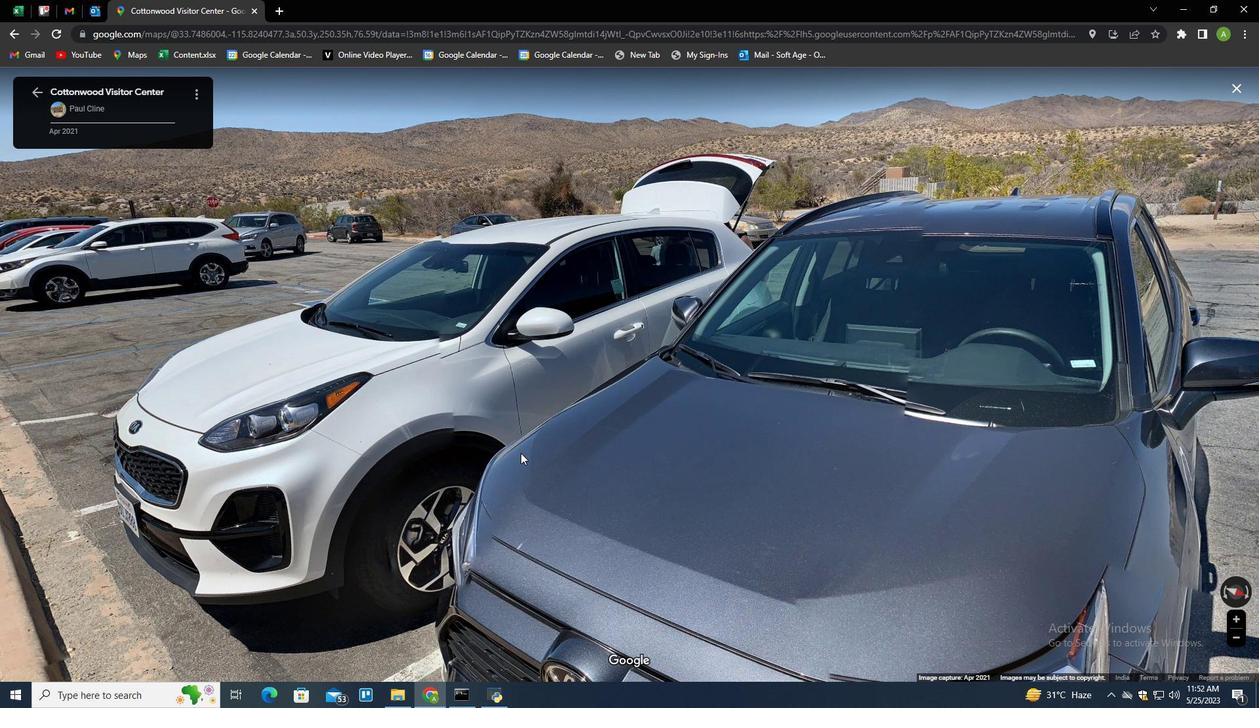 
Action: Mouse moved to (531, 436)
Screenshot: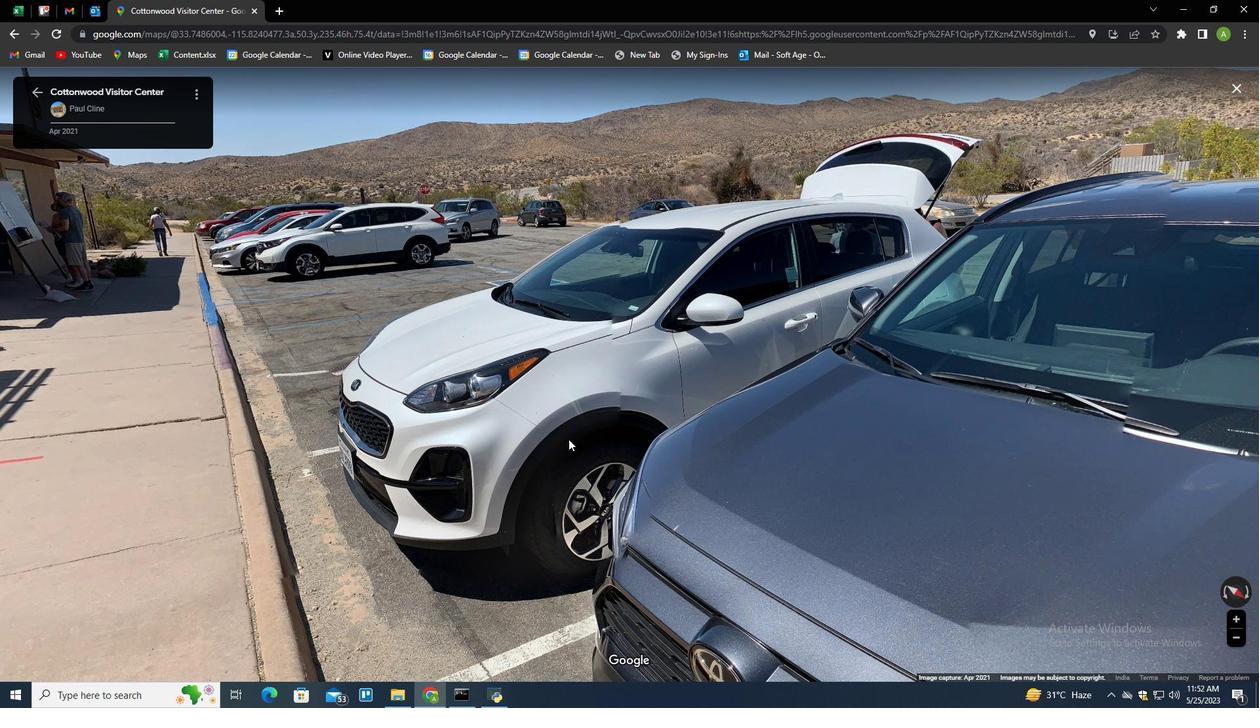 
Action: Mouse pressed left at (531, 436)
Screenshot: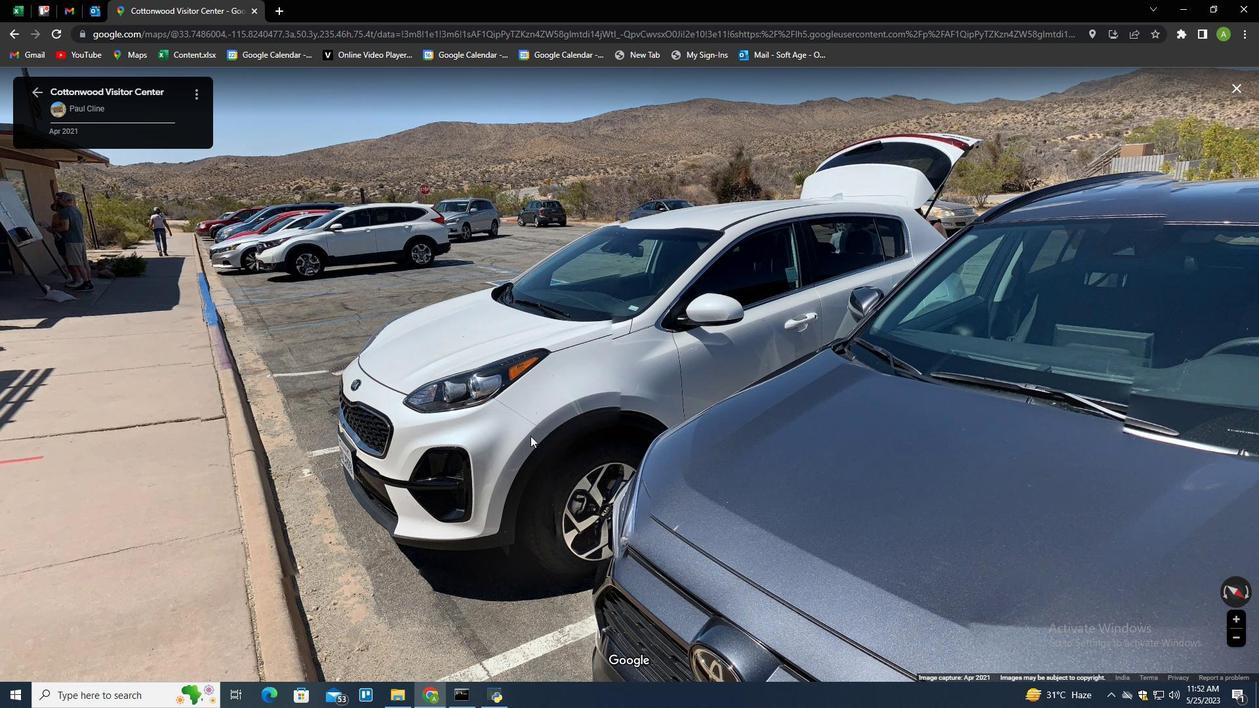 
Action: Mouse moved to (415, 563)
Screenshot: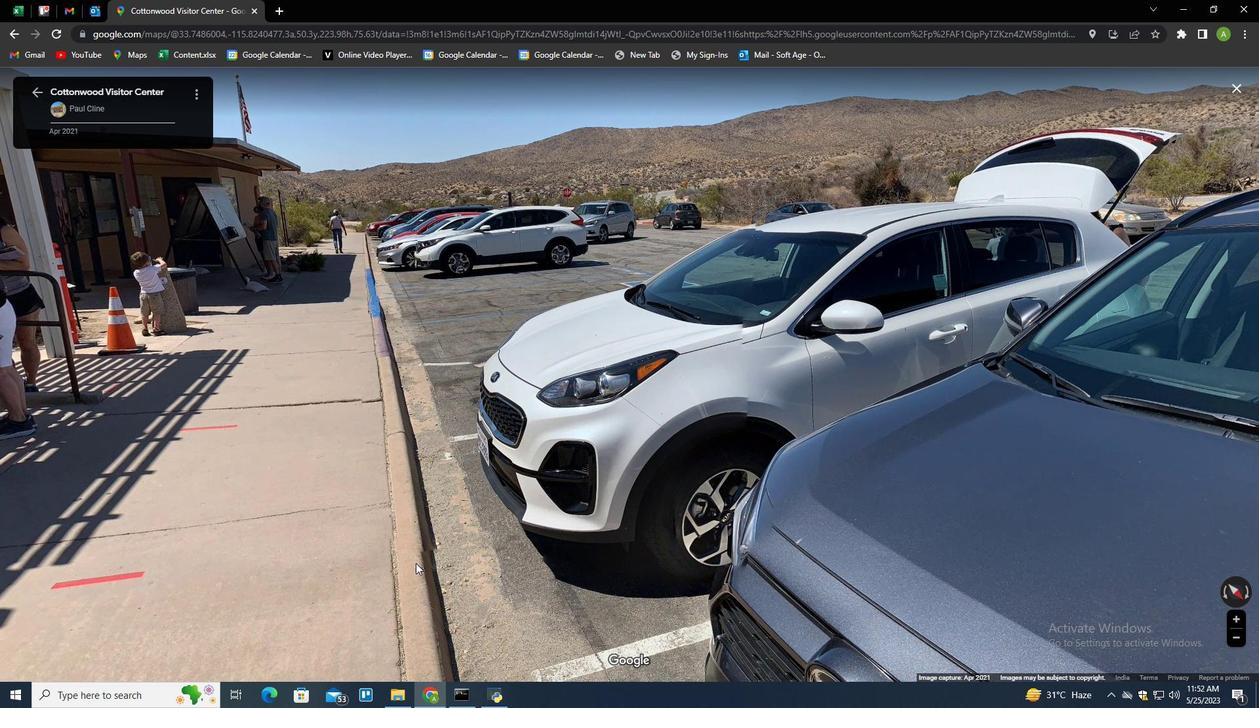 
Action: Mouse pressed left at (415, 563)
Screenshot: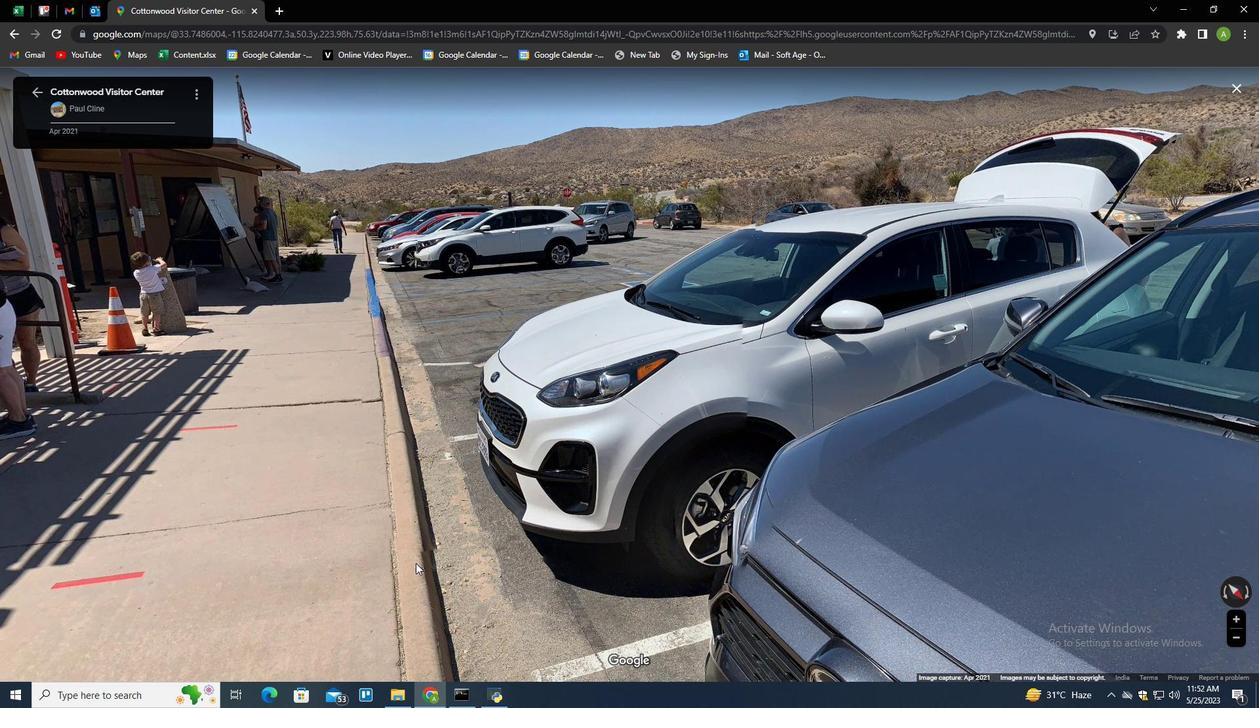 
Action: Mouse moved to (42, 97)
Screenshot: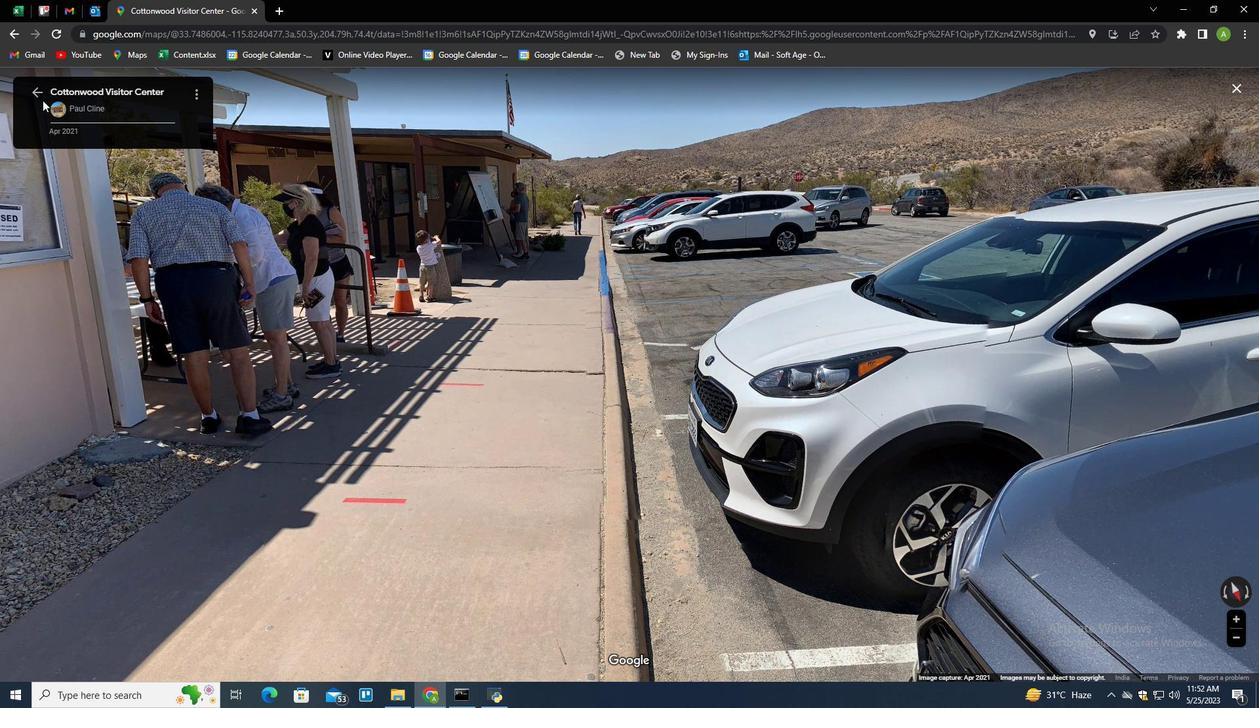 
Action: Mouse pressed left at (42, 97)
Screenshot: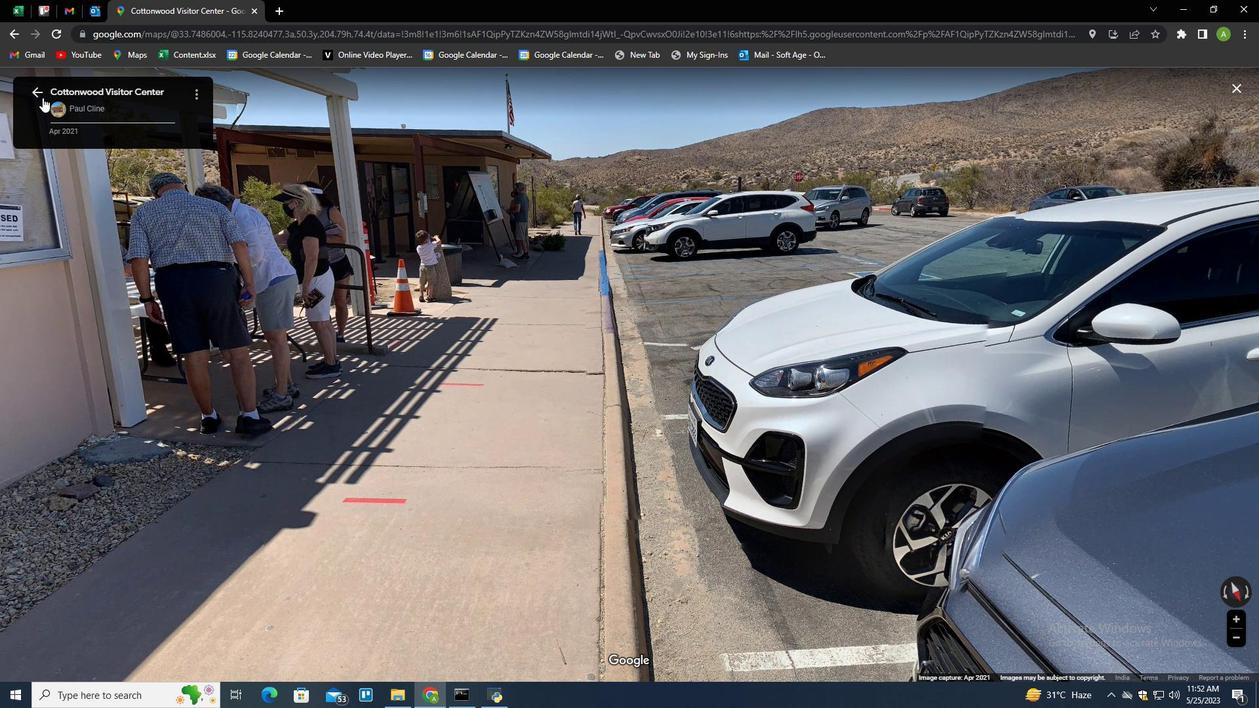 
Action: Mouse moved to (571, 122)
Screenshot: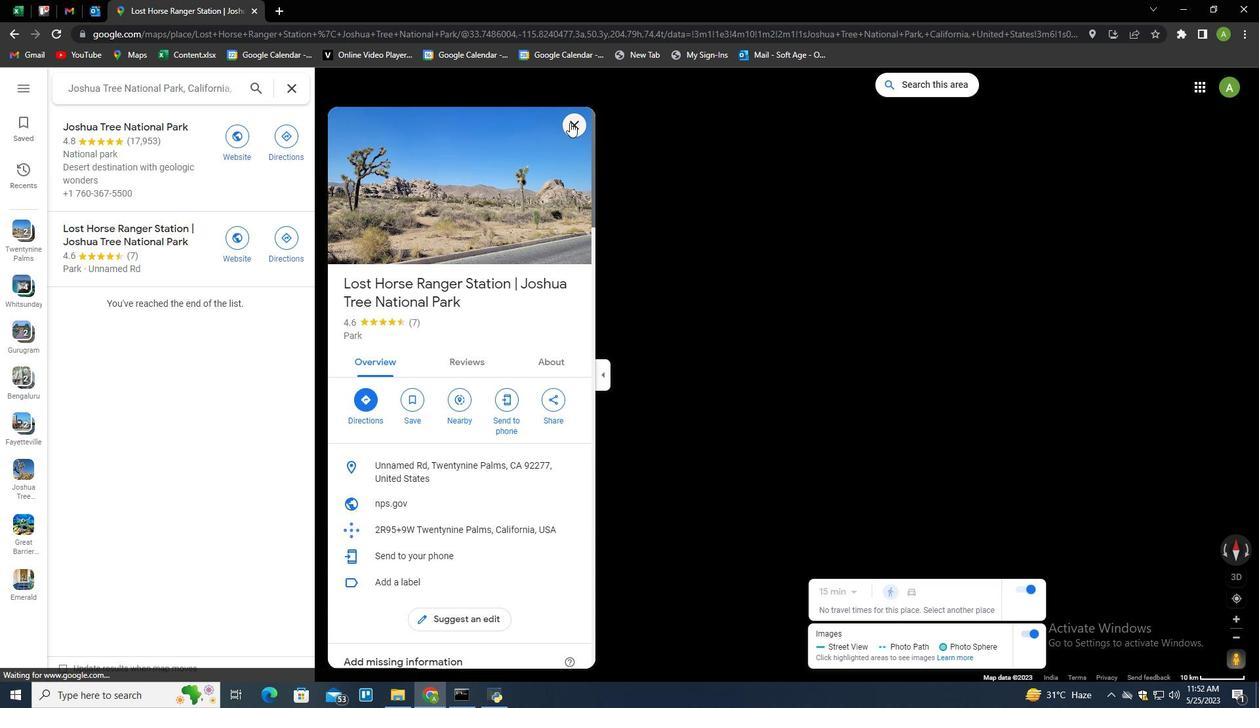 
Action: Mouse pressed left at (571, 122)
Screenshot: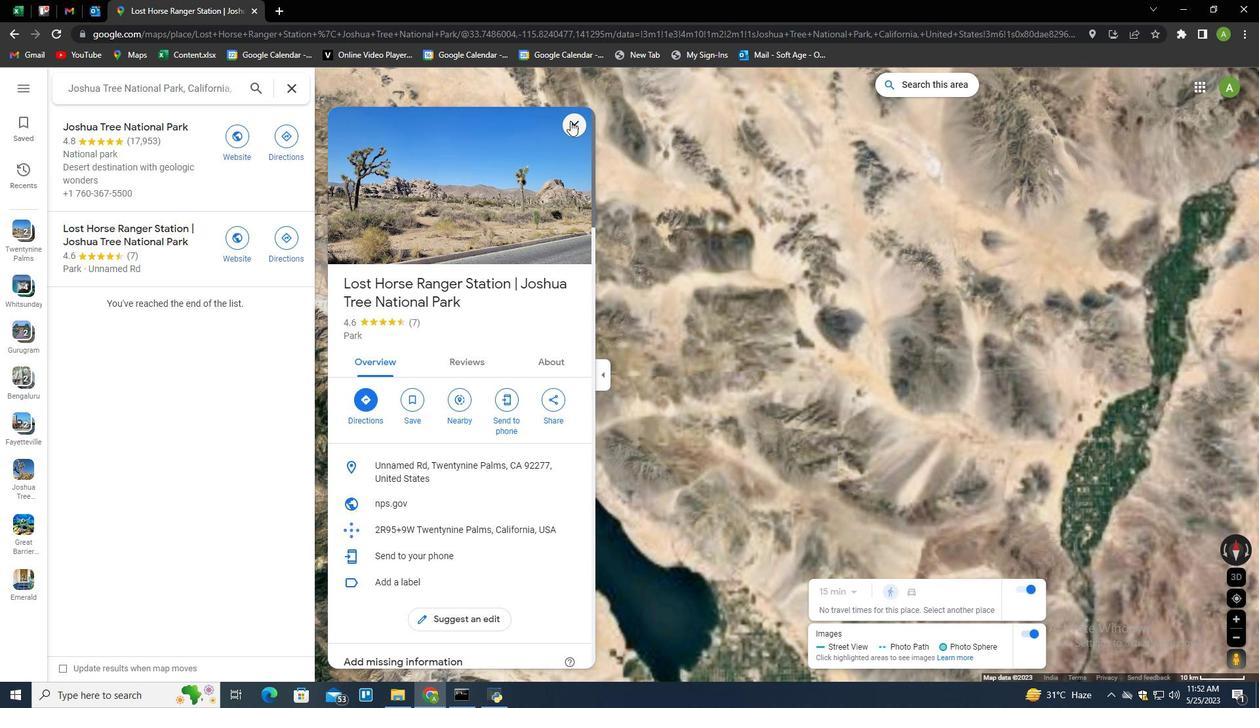 
Action: Mouse moved to (289, 89)
Screenshot: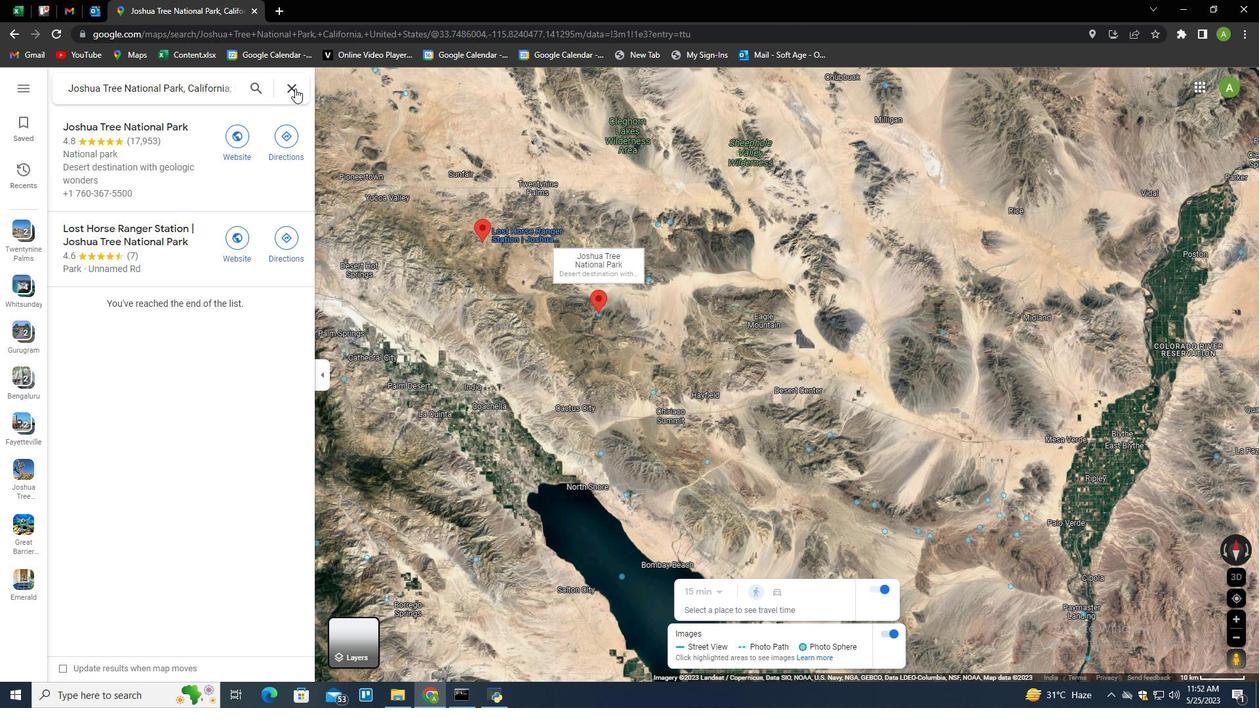 
Action: Mouse pressed left at (289, 89)
Screenshot: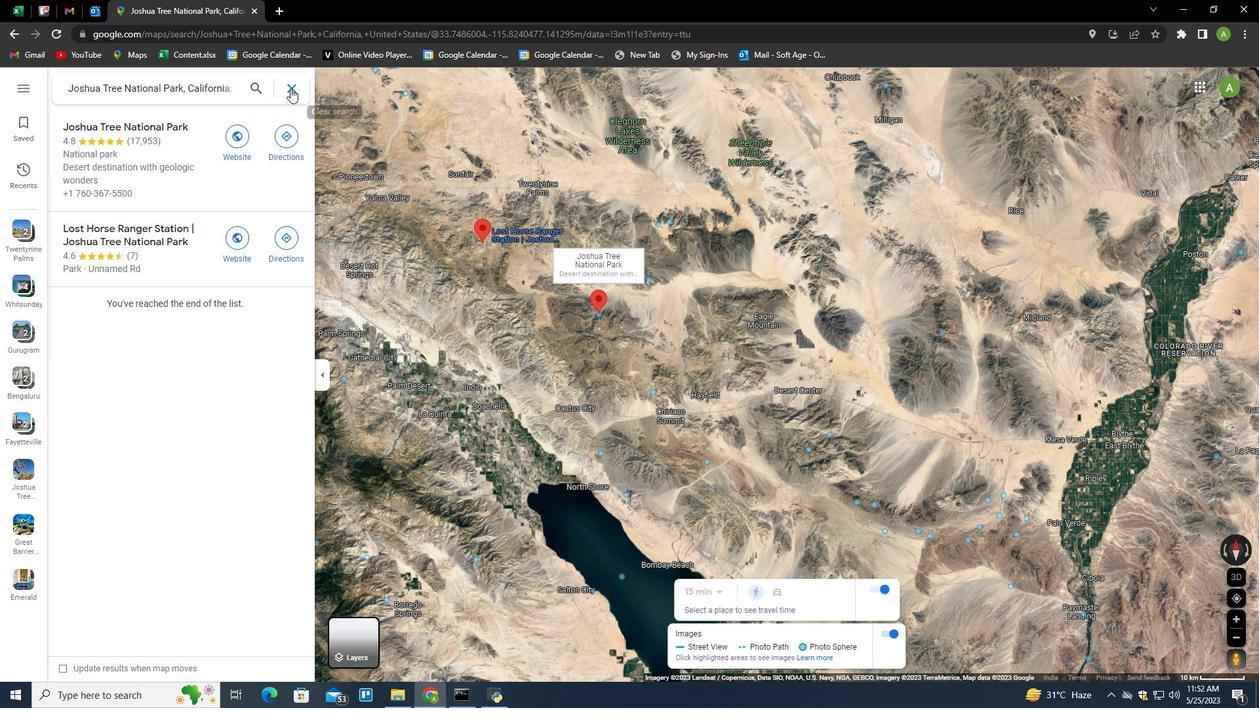 
Action: Mouse moved to (745, 590)
Screenshot: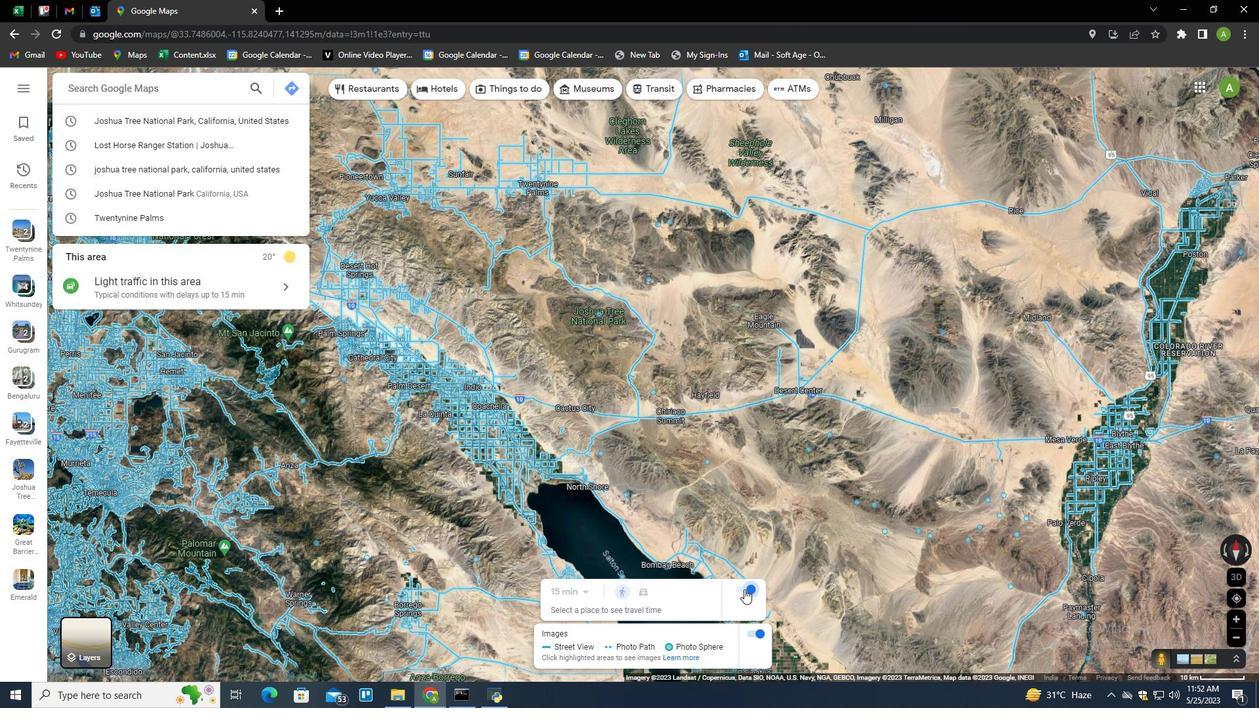 
Action: Mouse pressed left at (745, 590)
Screenshot: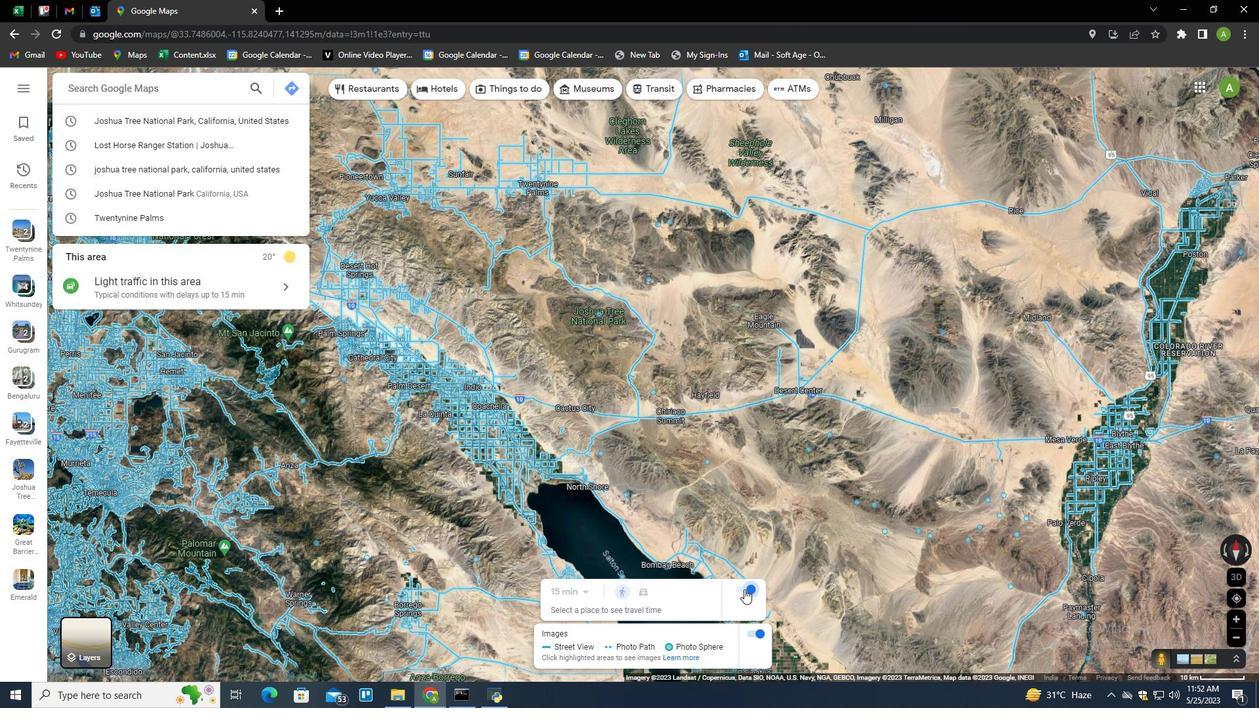 
Action: Mouse moved to (760, 635)
Screenshot: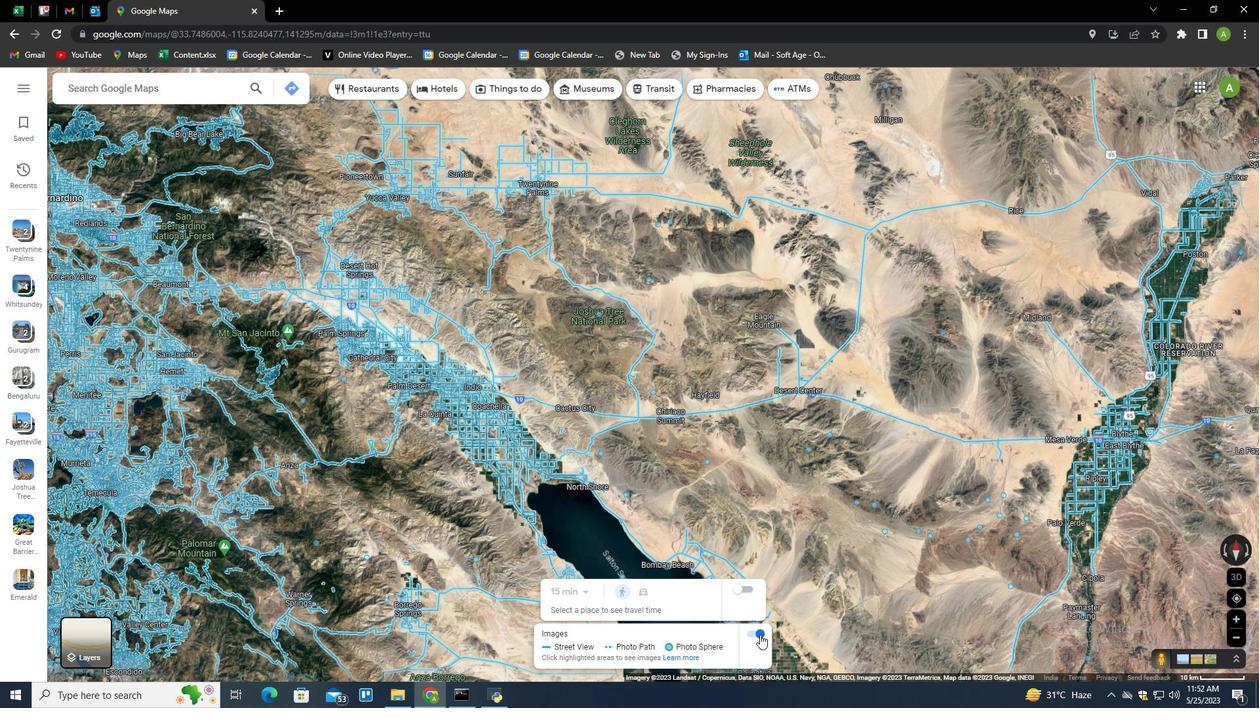 
Action: Mouse pressed left at (760, 635)
Screenshot: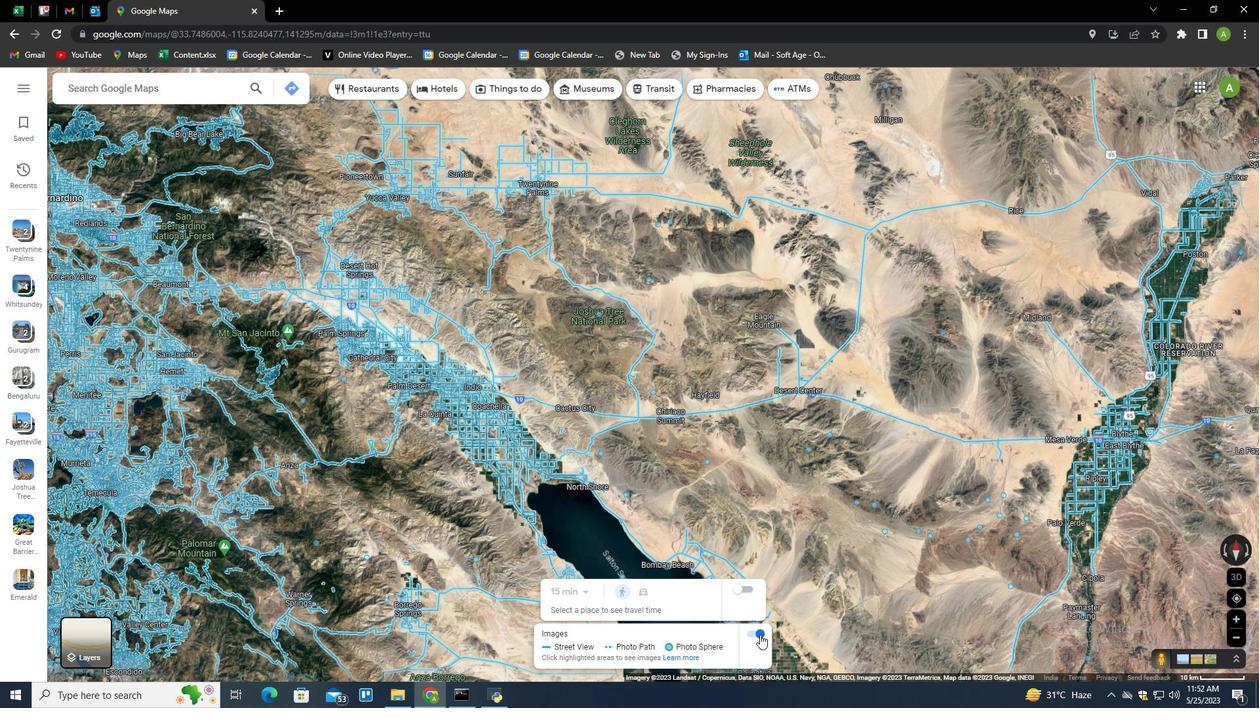 
Action: Mouse moved to (806, 534)
Screenshot: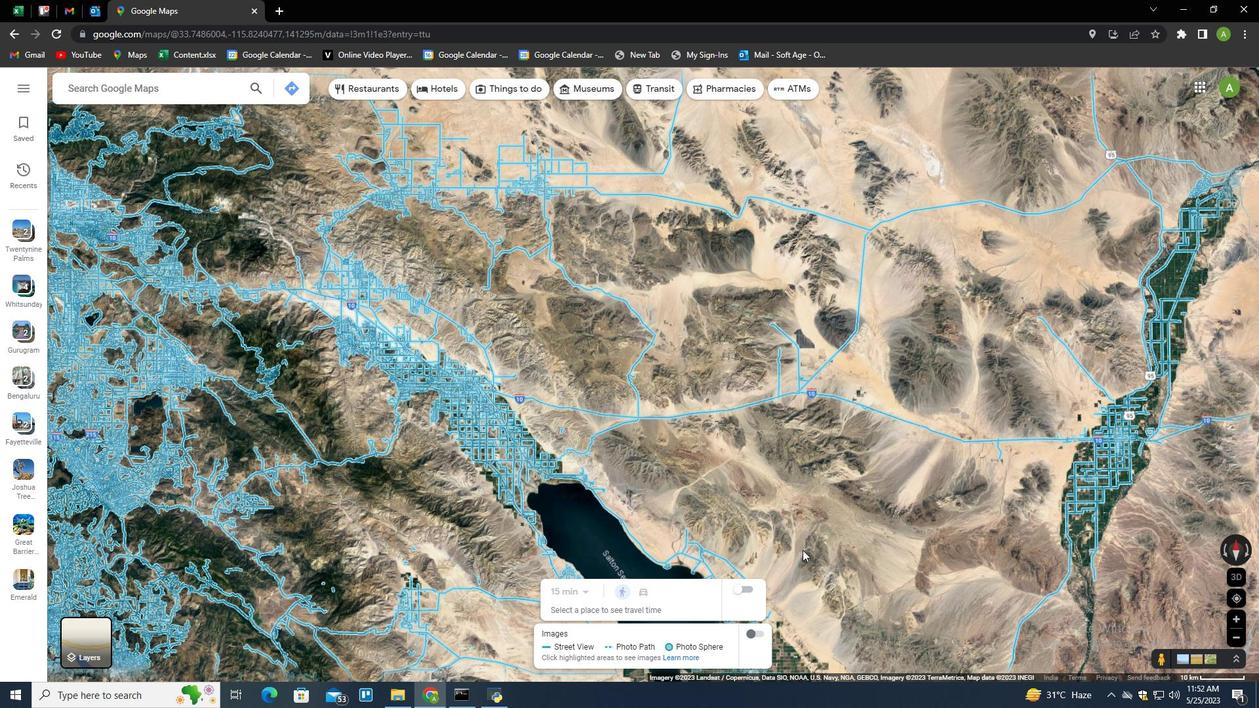 
